 Task: Create  a household appliance.
Action: Mouse moved to (389, 410)
Screenshot: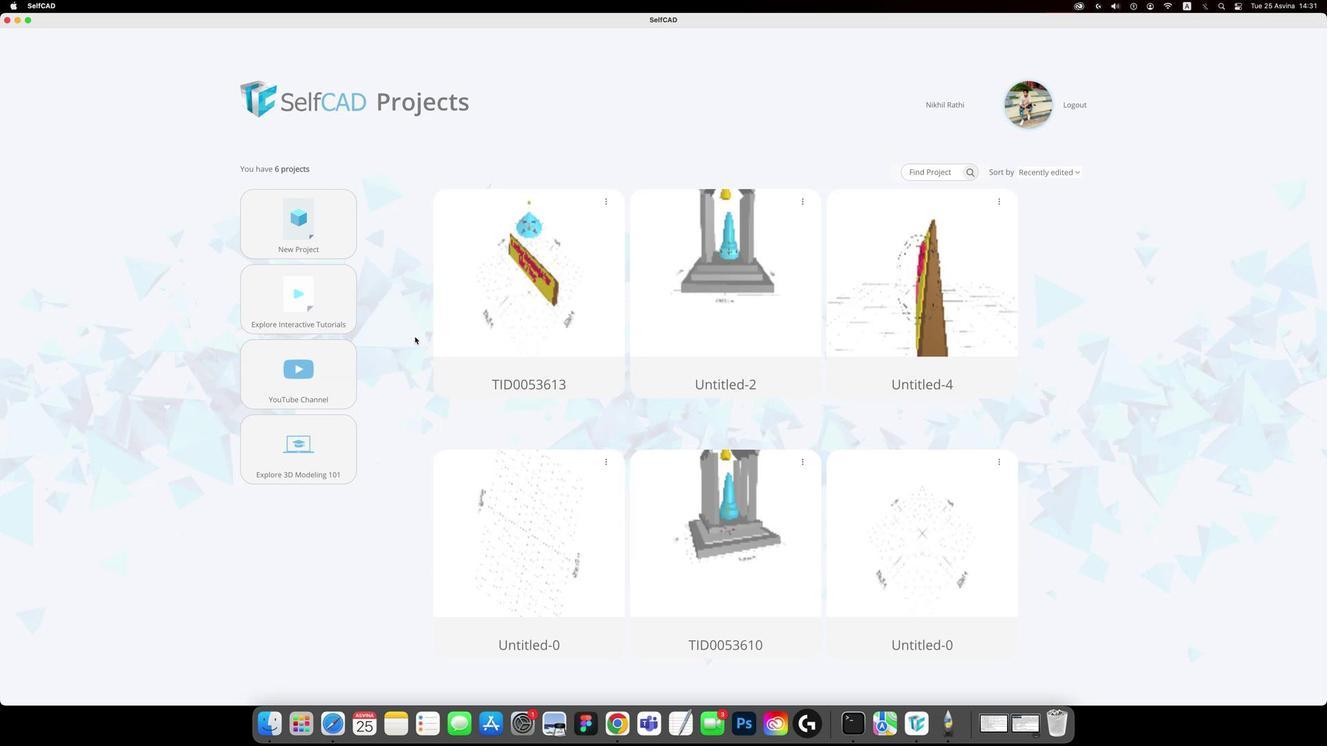 
Action: Mouse pressed left at (389, 410)
Screenshot: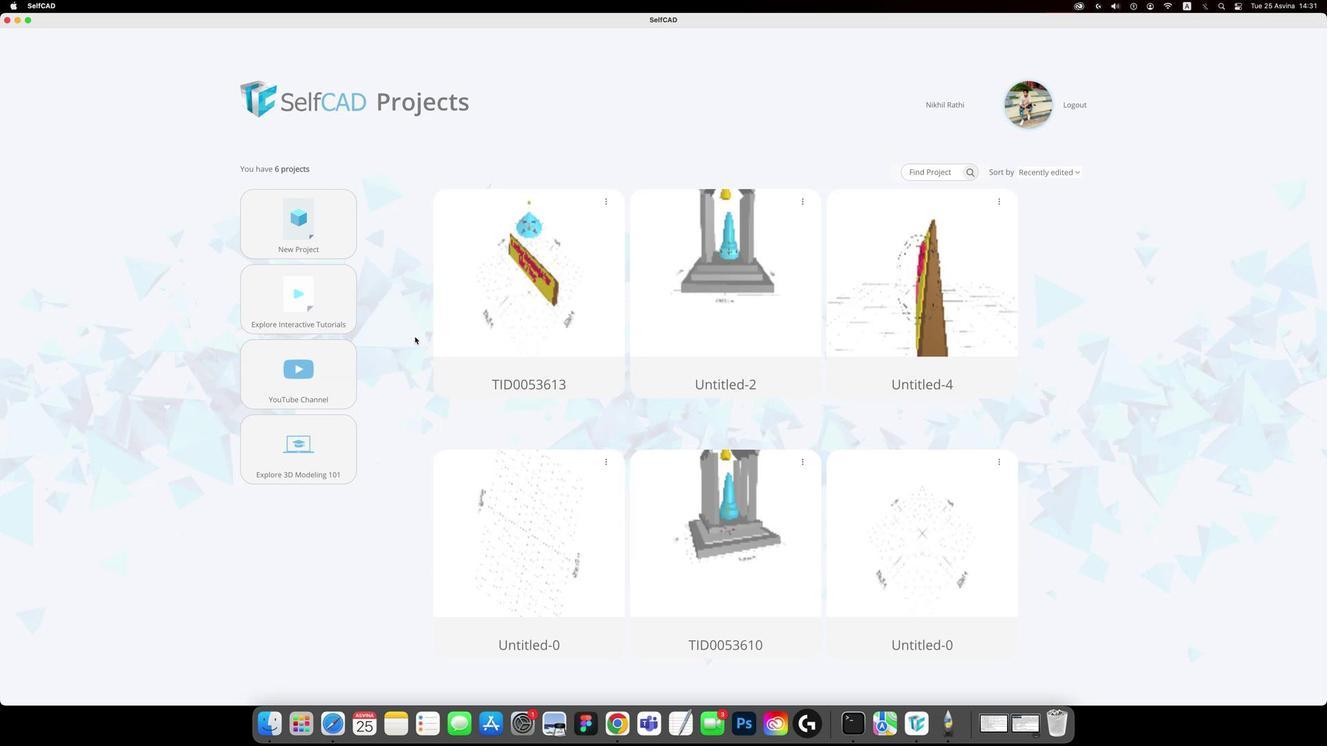
Action: Mouse moved to (311, 452)
Screenshot: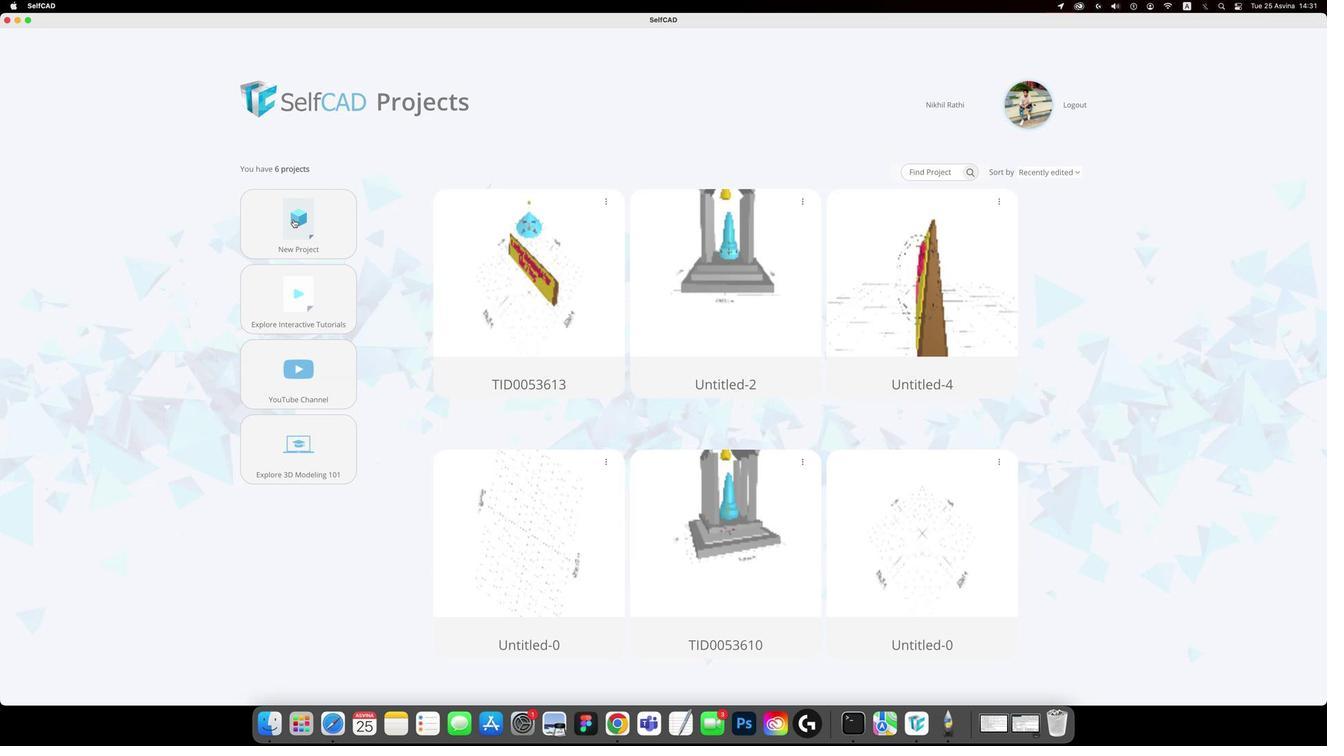 
Action: Mouse pressed left at (311, 452)
Screenshot: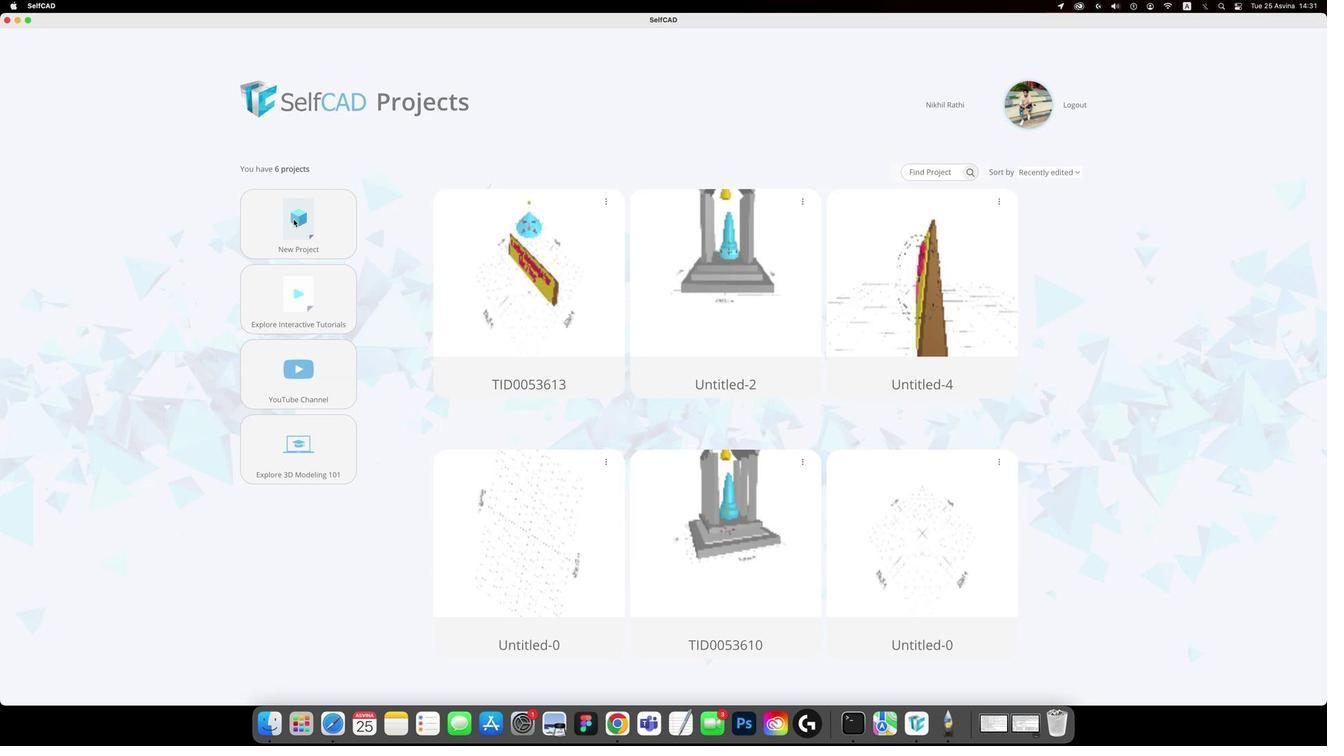 
Action: Mouse moved to (486, 388)
Screenshot: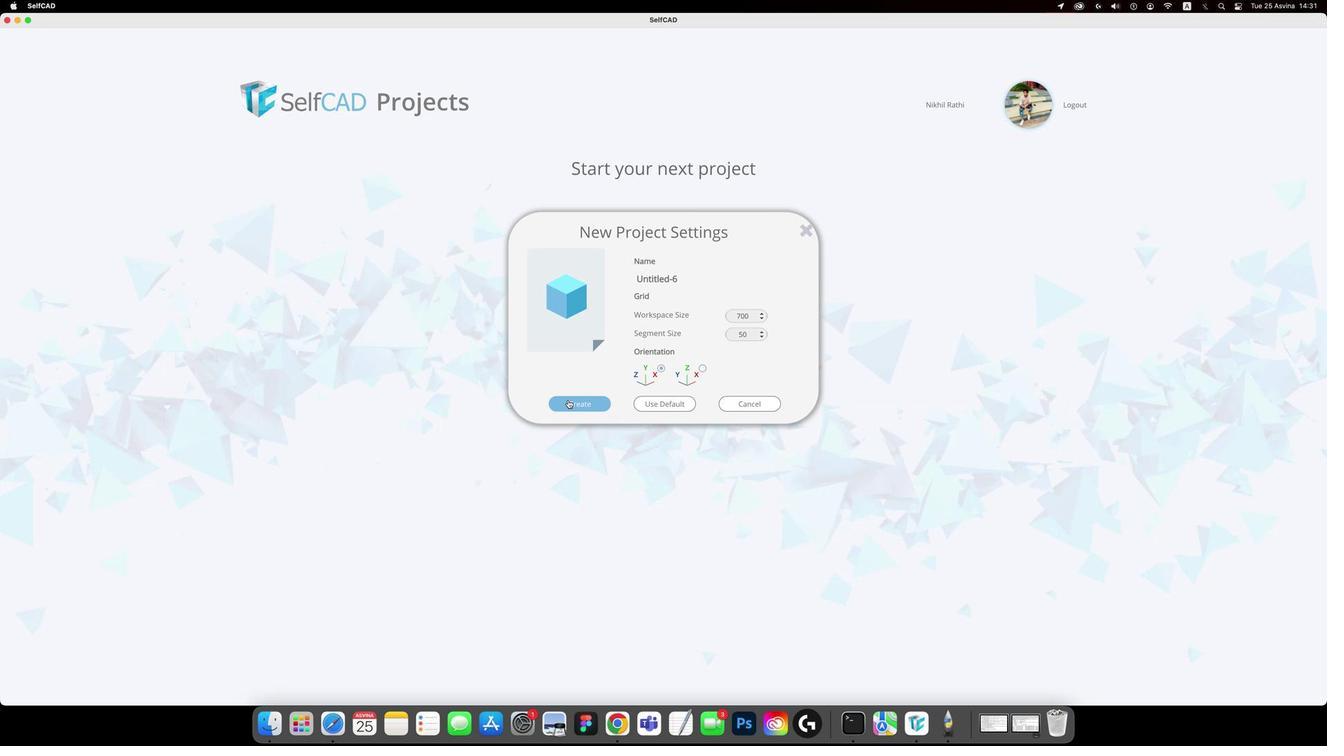 
Action: Mouse pressed left at (486, 388)
Screenshot: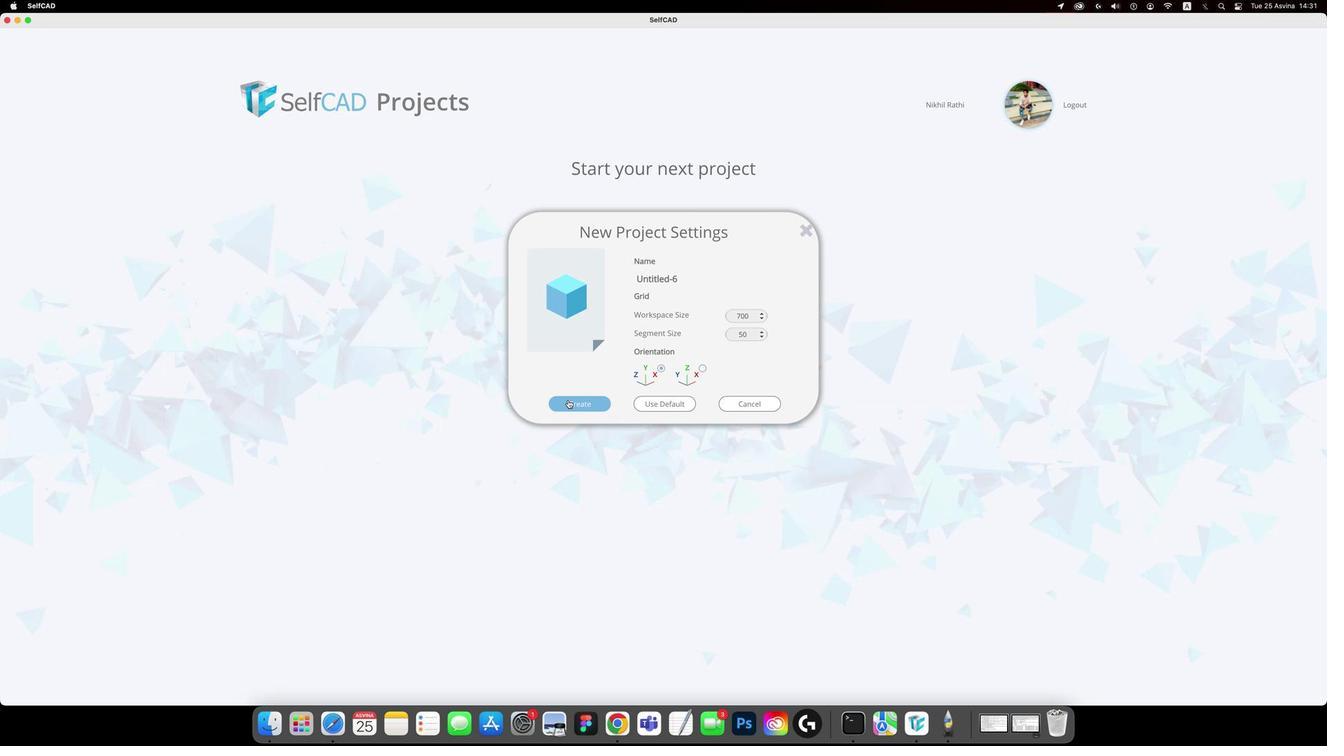 
Action: Mouse moved to (487, 441)
Screenshot: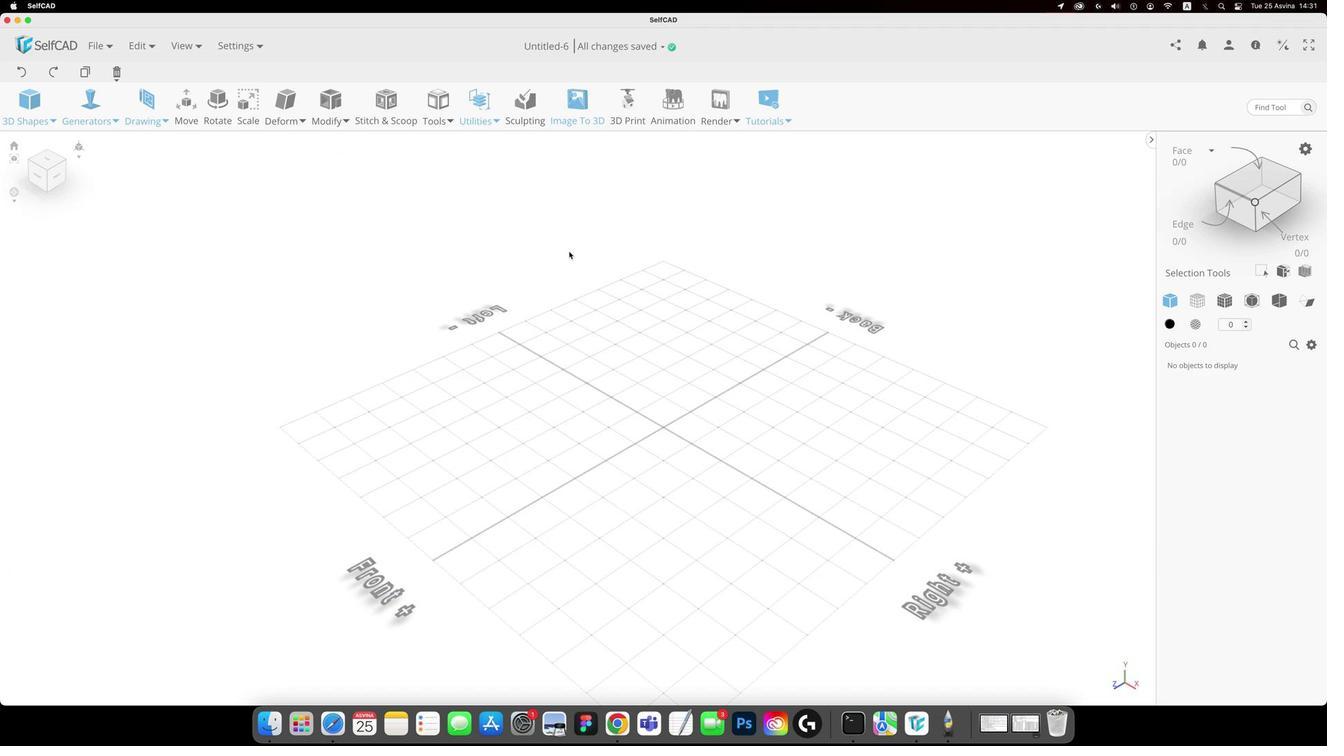 
Action: Mouse pressed left at (487, 441)
Screenshot: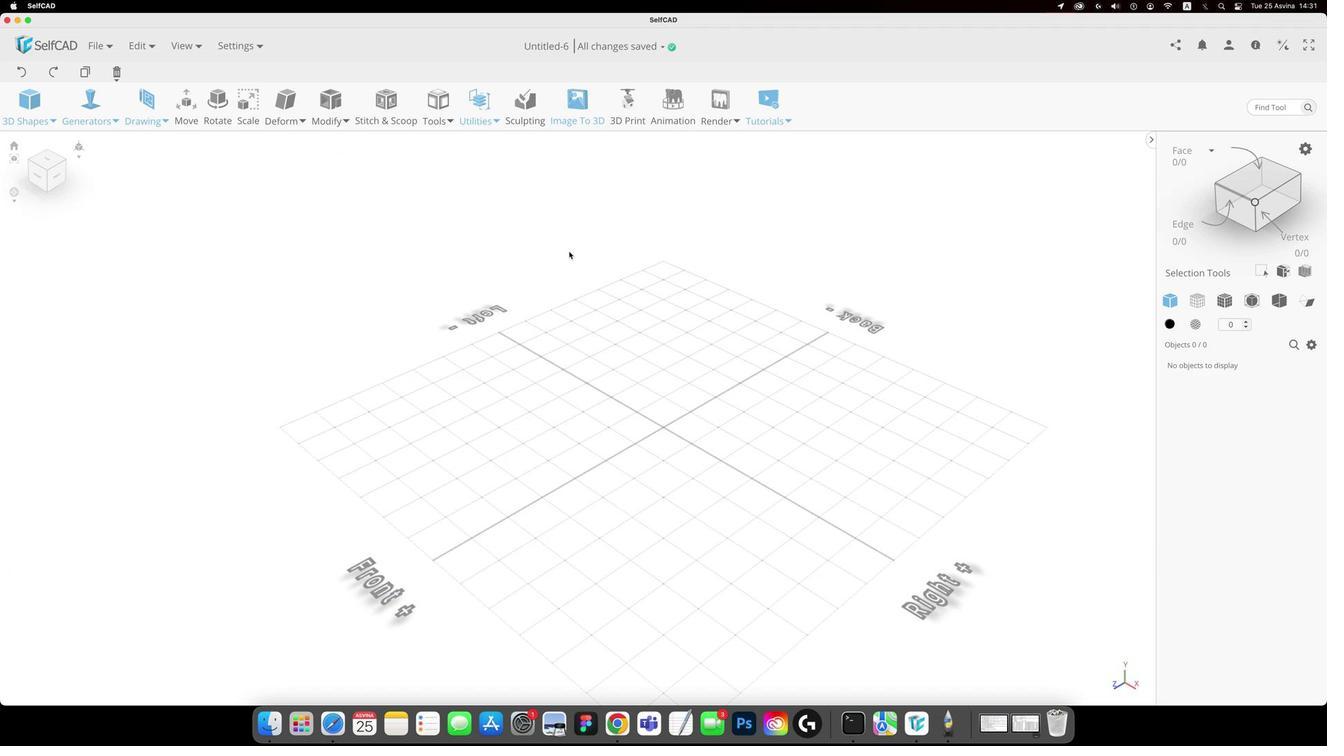 
Action: Mouse moved to (257, 463)
Screenshot: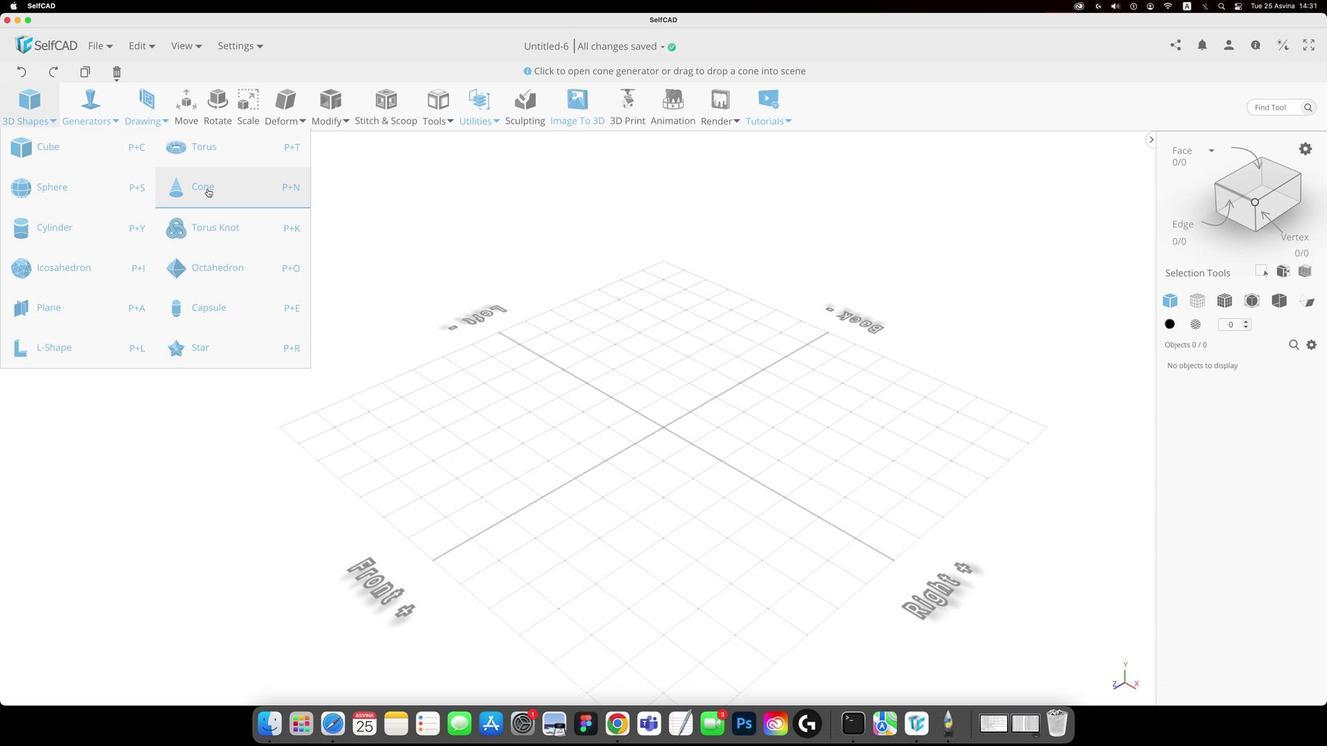 
Action: Mouse pressed left at (257, 463)
Screenshot: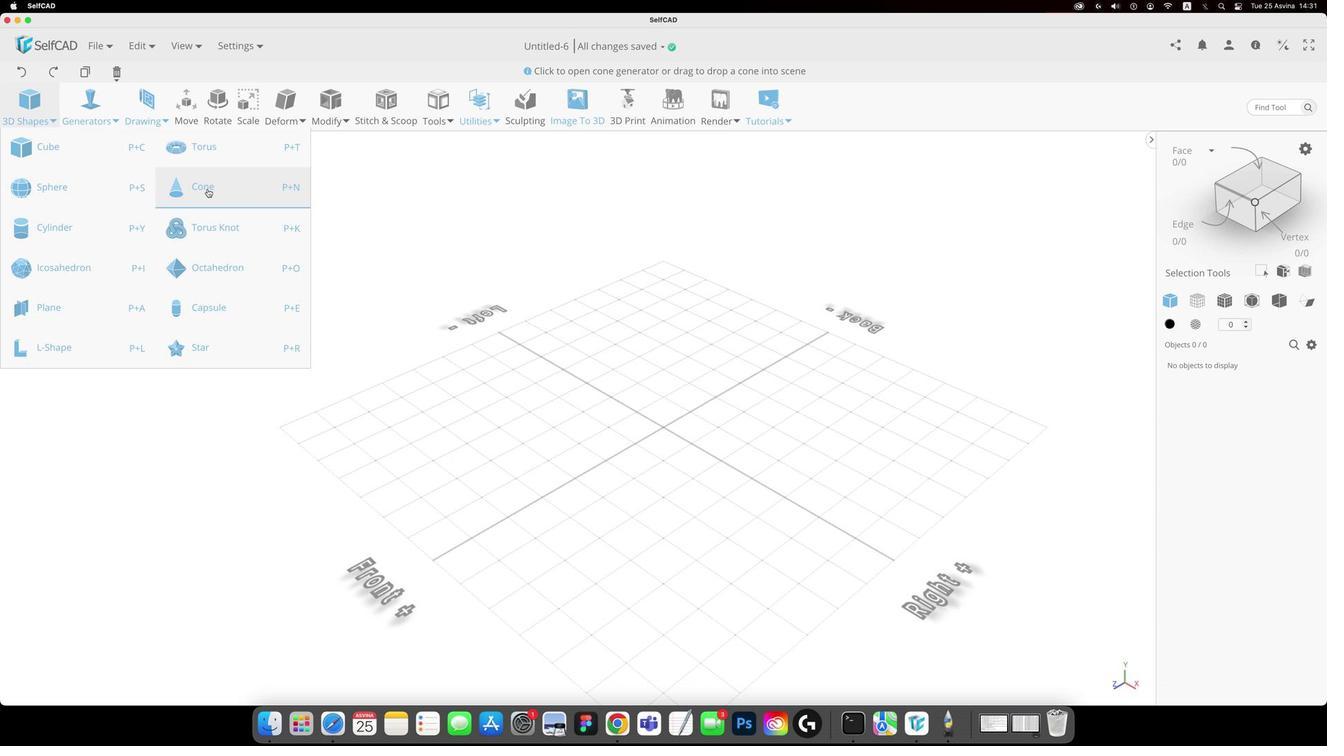 
Action: Mouse moved to (204, 455)
Screenshot: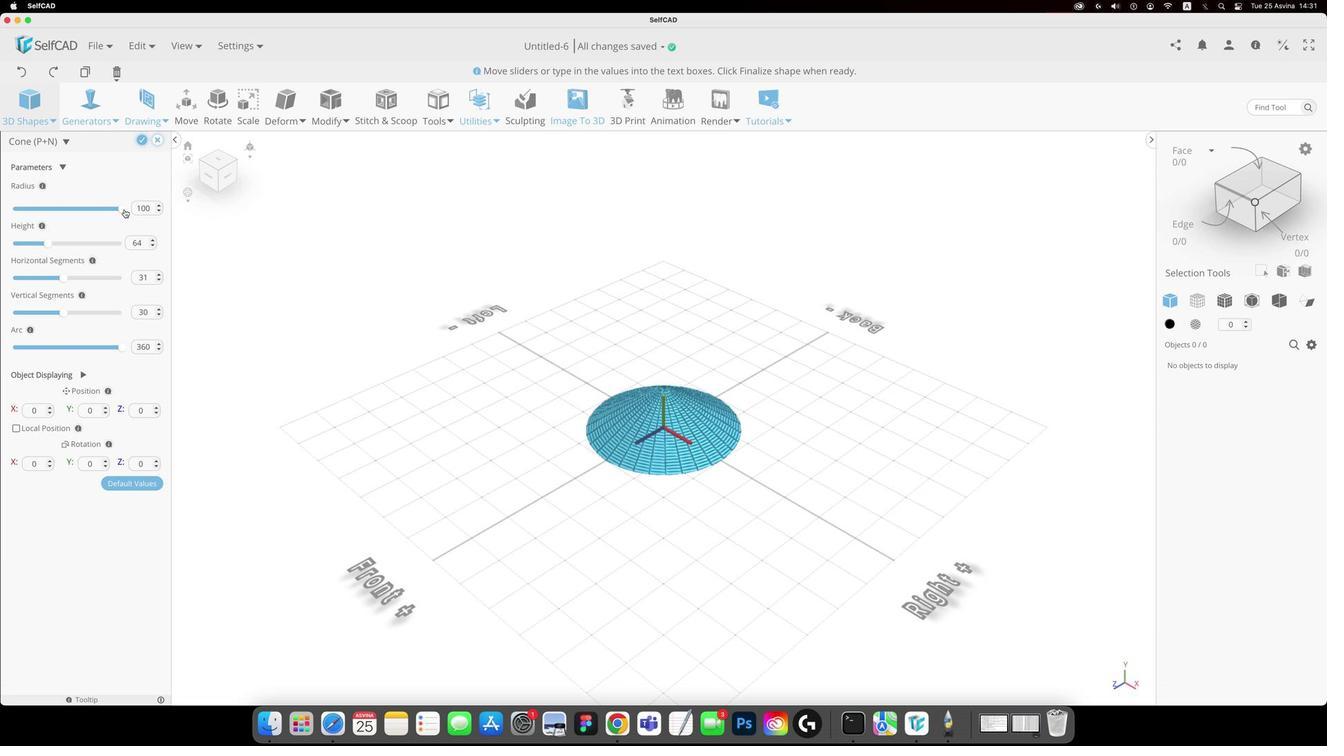 
Action: Mouse pressed left at (204, 455)
Screenshot: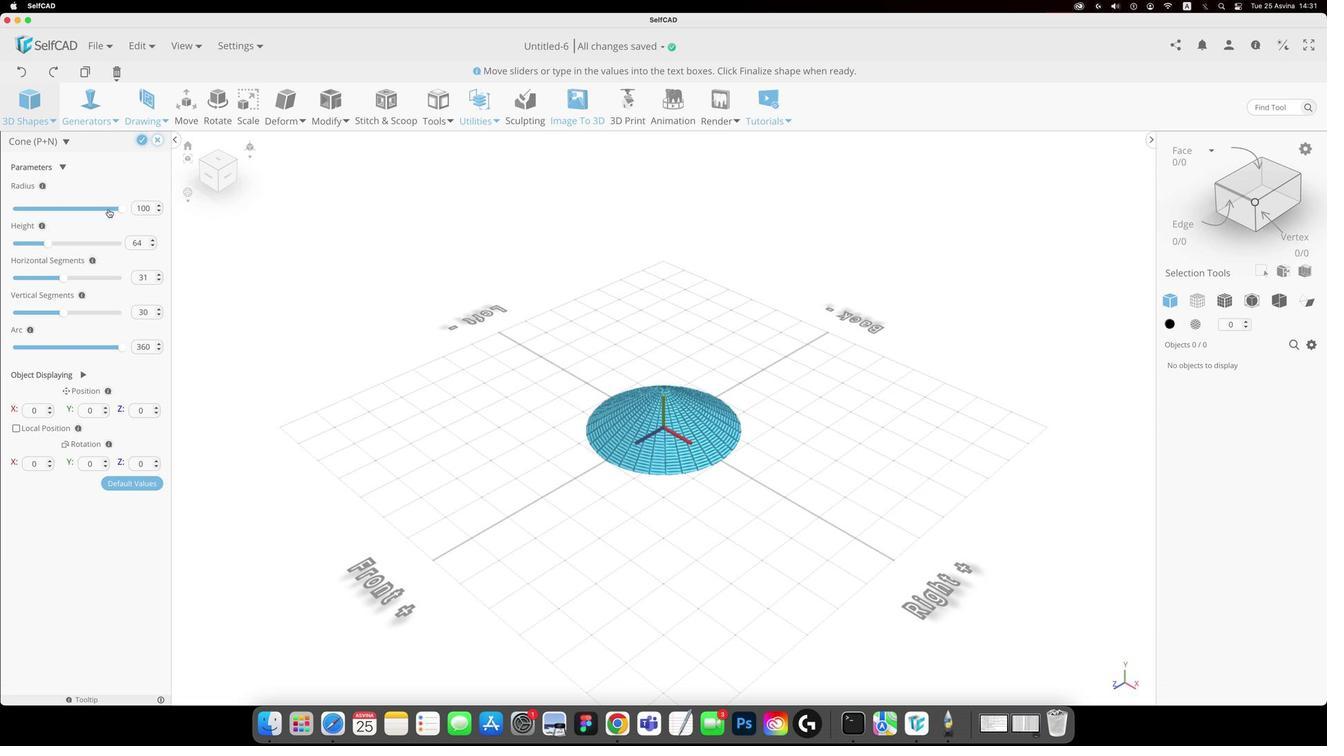 
Action: Mouse moved to (188, 457)
Screenshot: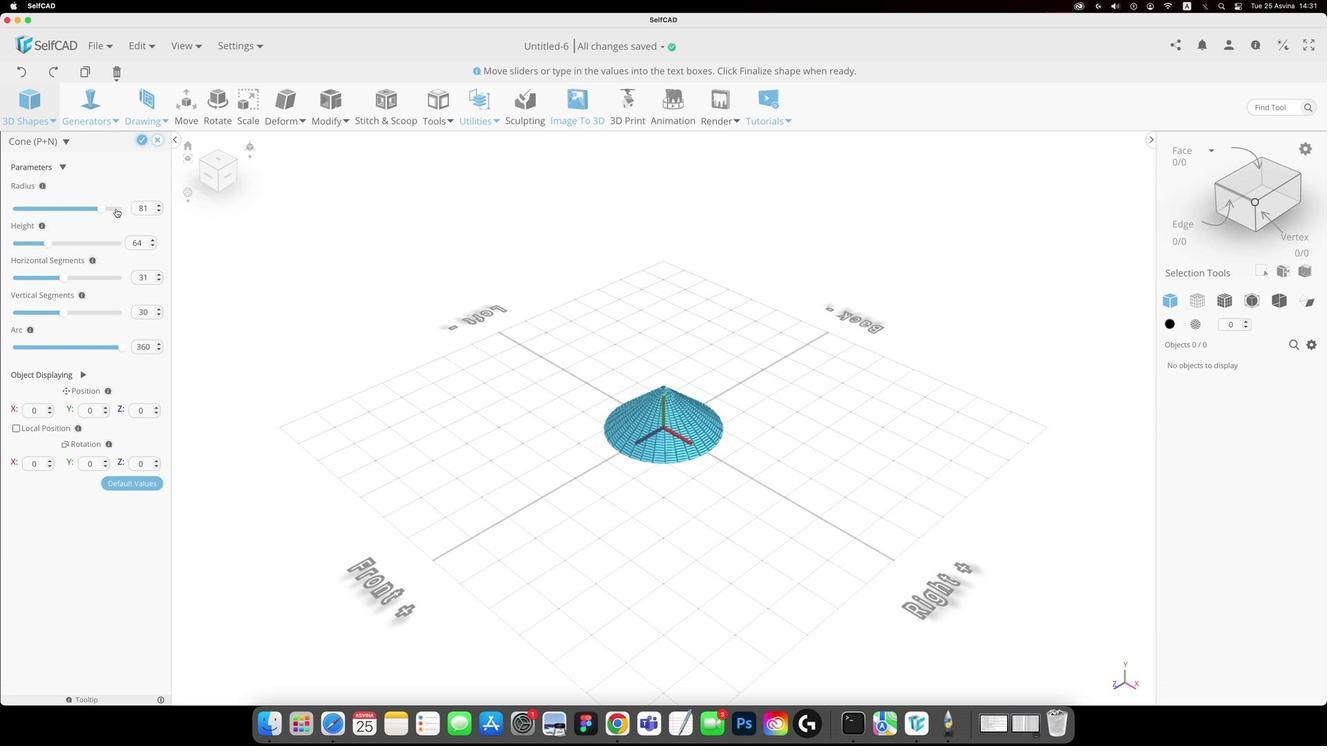 
Action: Mouse pressed left at (188, 457)
Screenshot: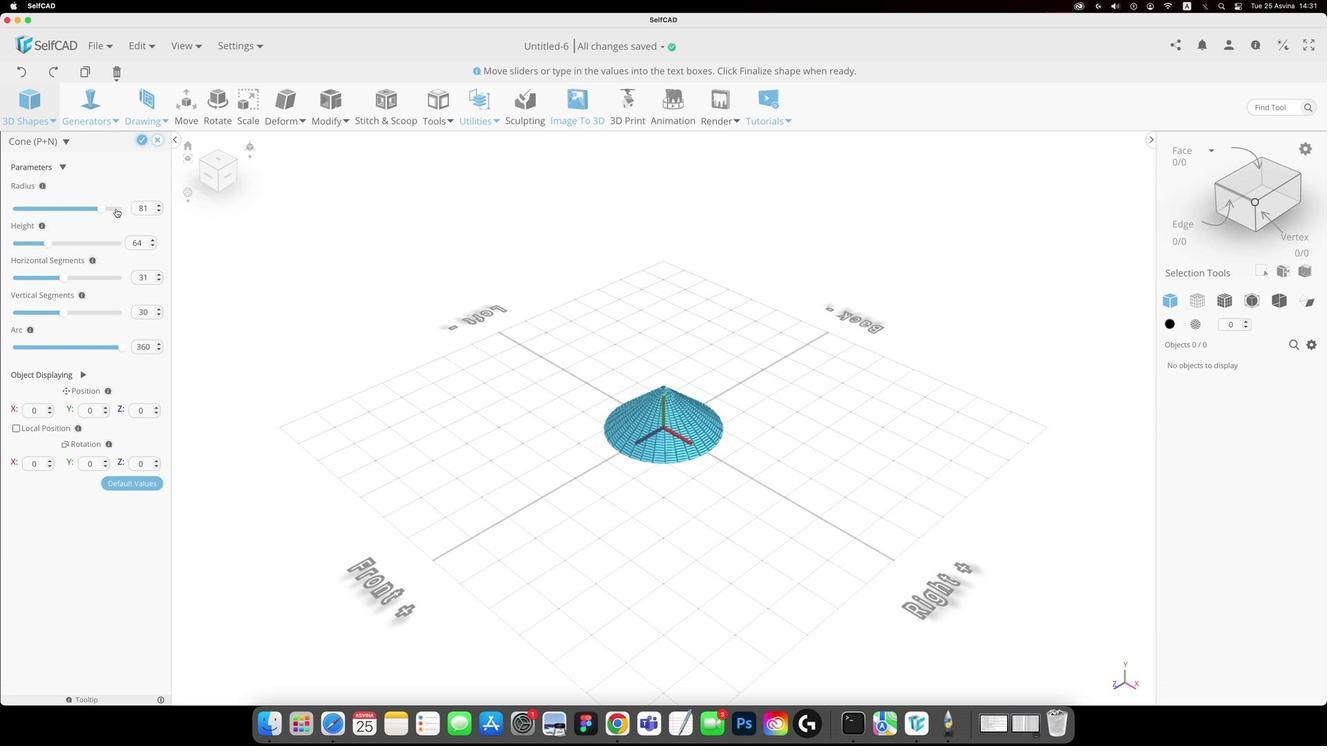 
Action: Mouse moved to (157, 443)
Screenshot: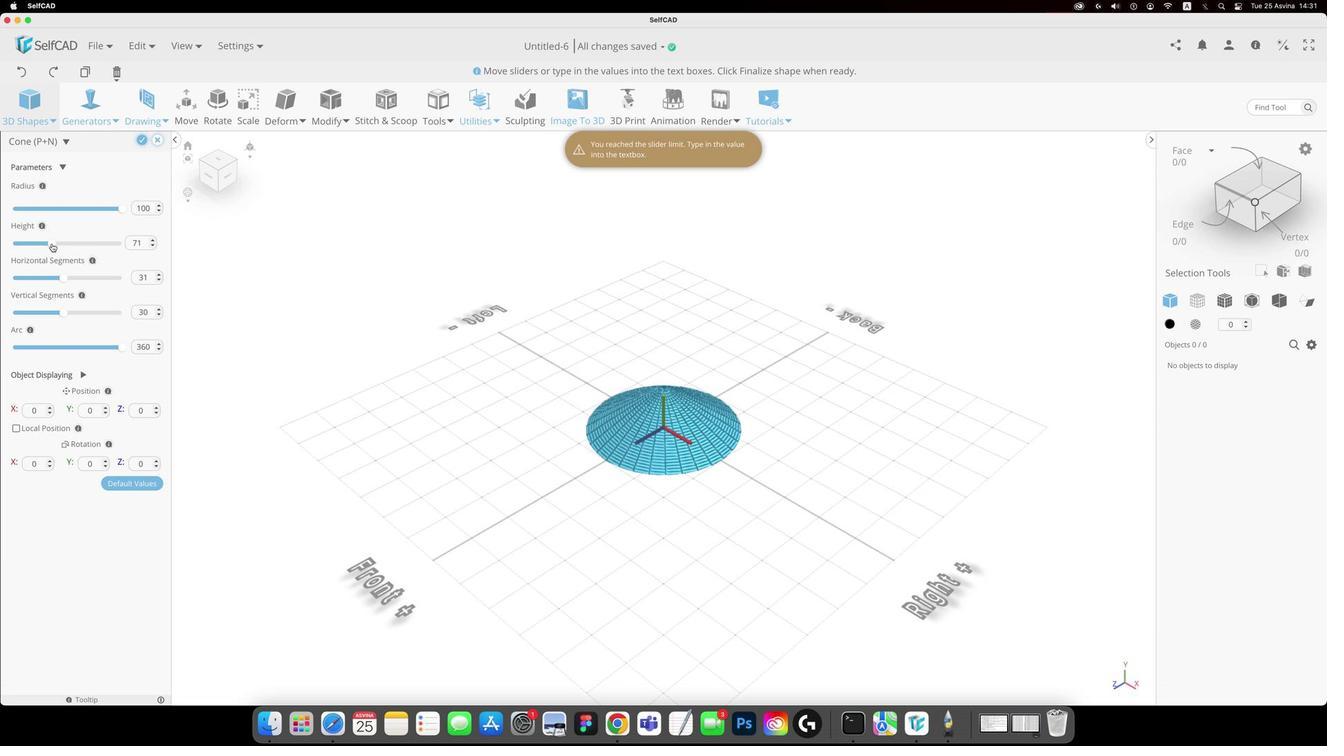
Action: Mouse pressed left at (157, 443)
Screenshot: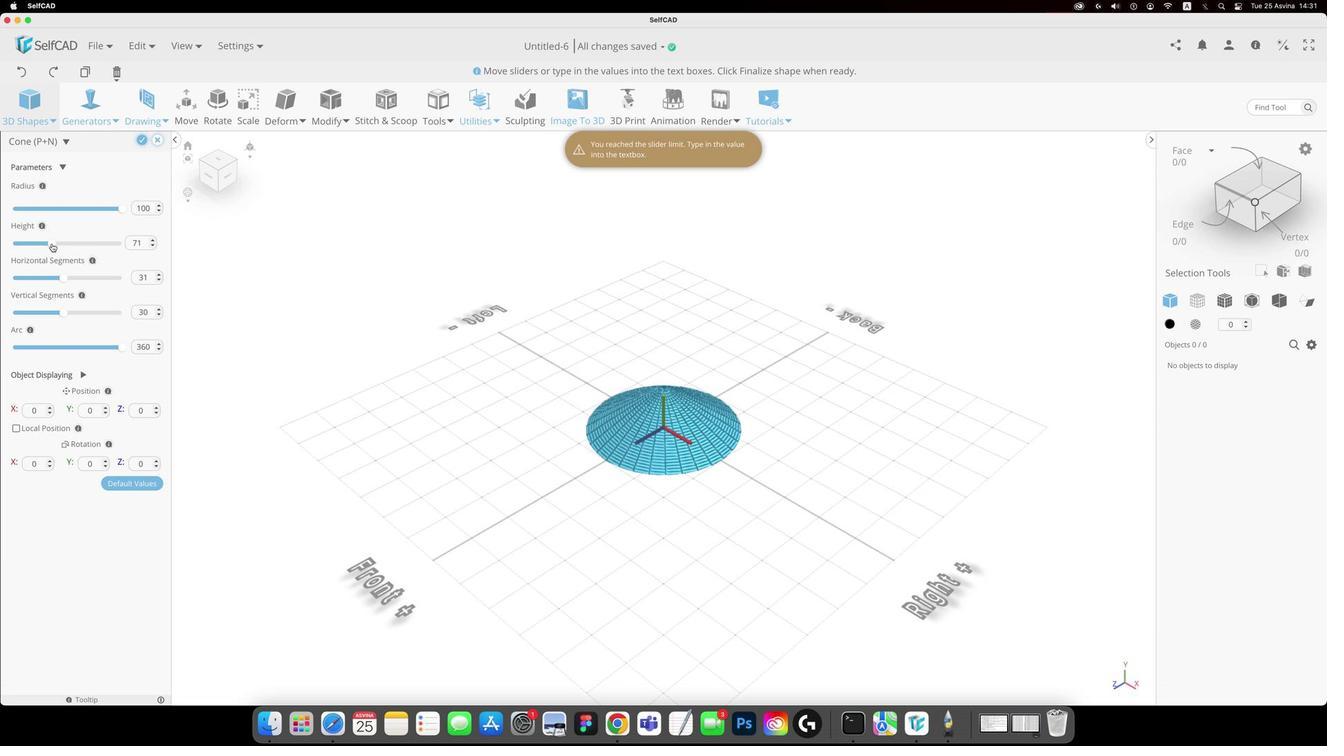 
Action: Mouse moved to (163, 432)
Screenshot: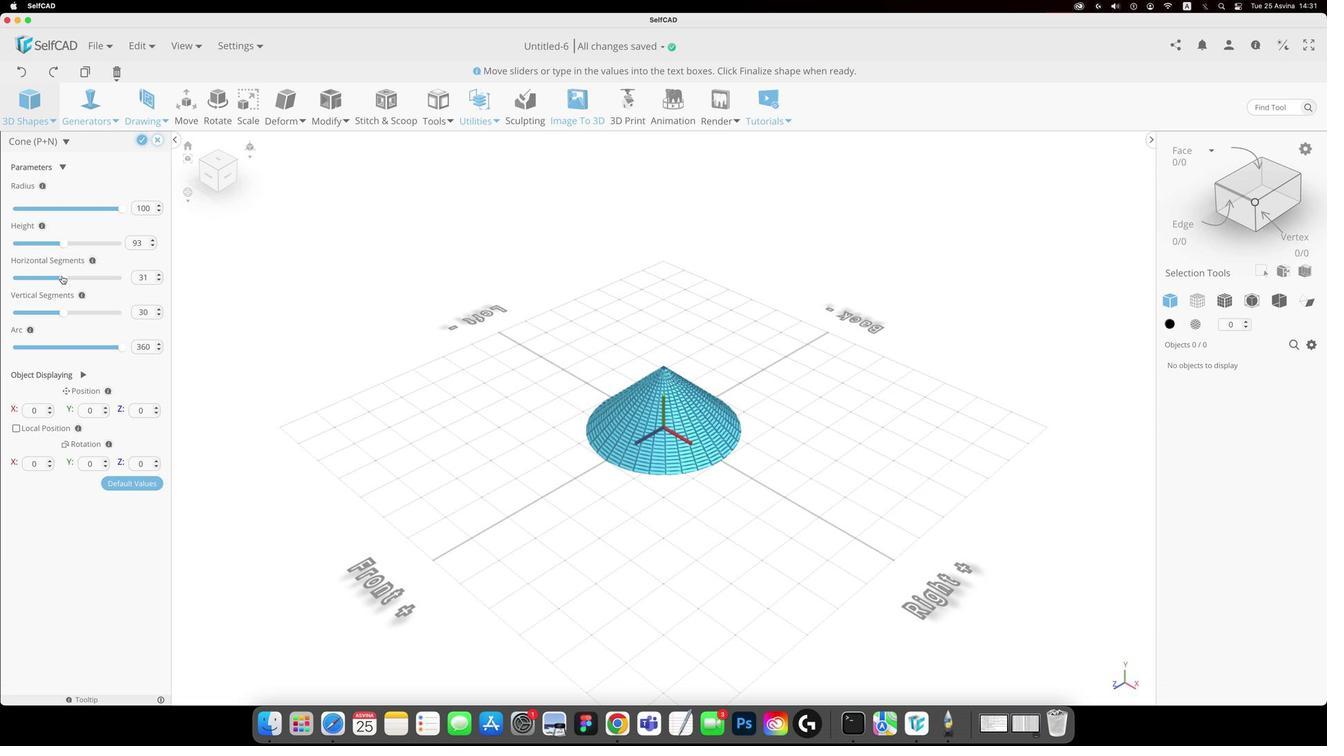 
Action: Mouse pressed left at (163, 432)
Screenshot: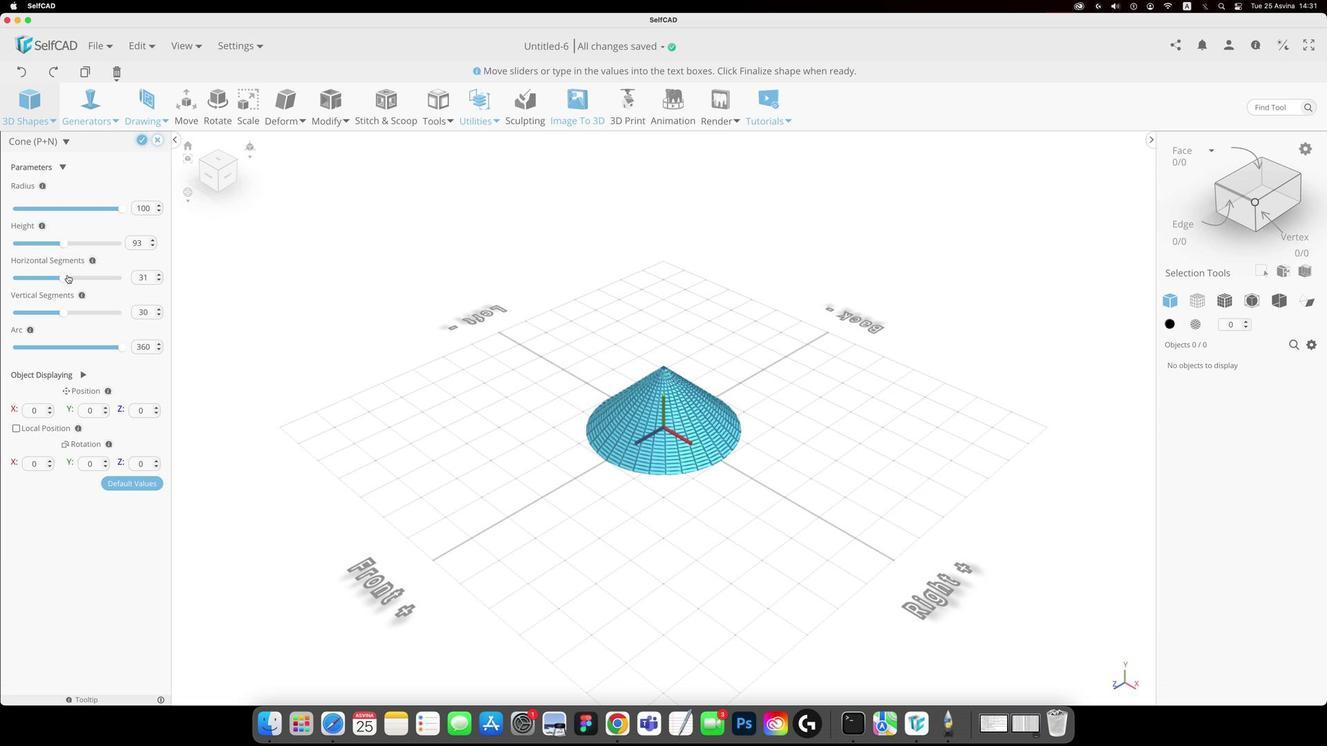 
Action: Mouse moved to (166, 421)
Screenshot: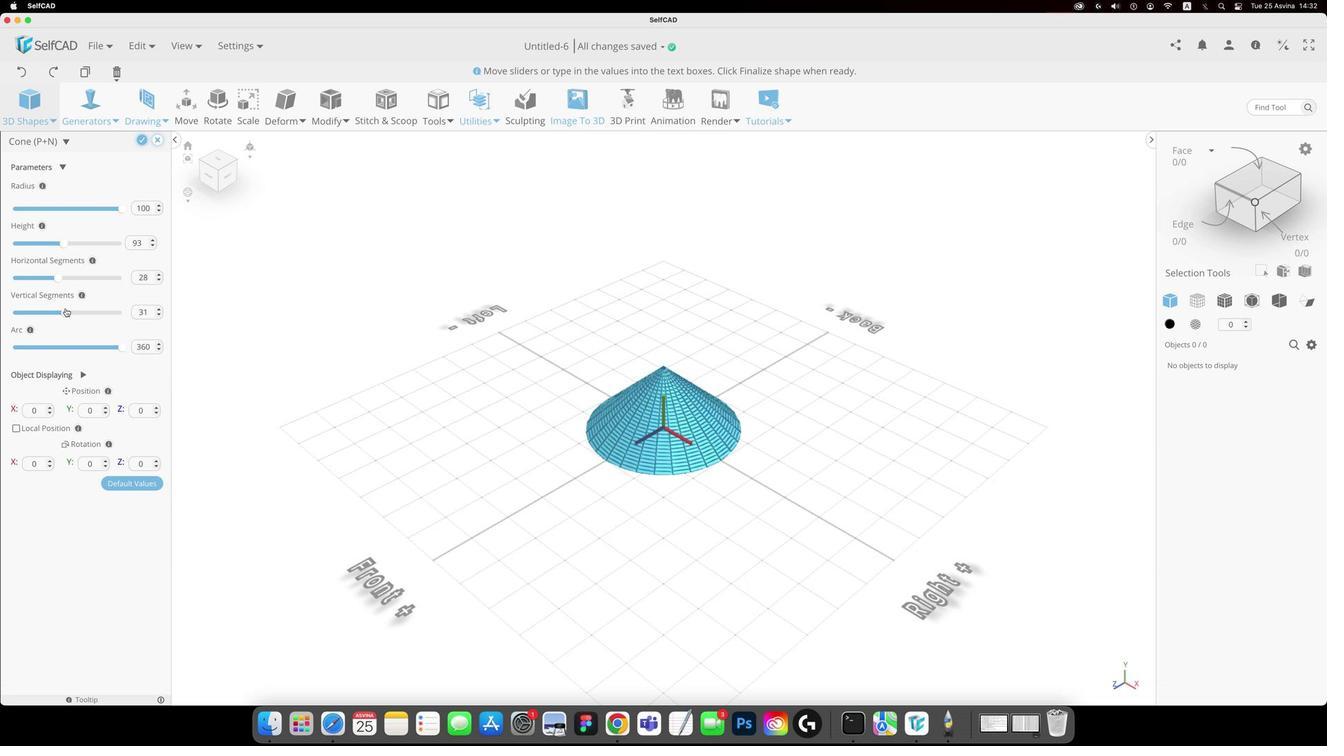 
Action: Mouse pressed left at (166, 421)
Screenshot: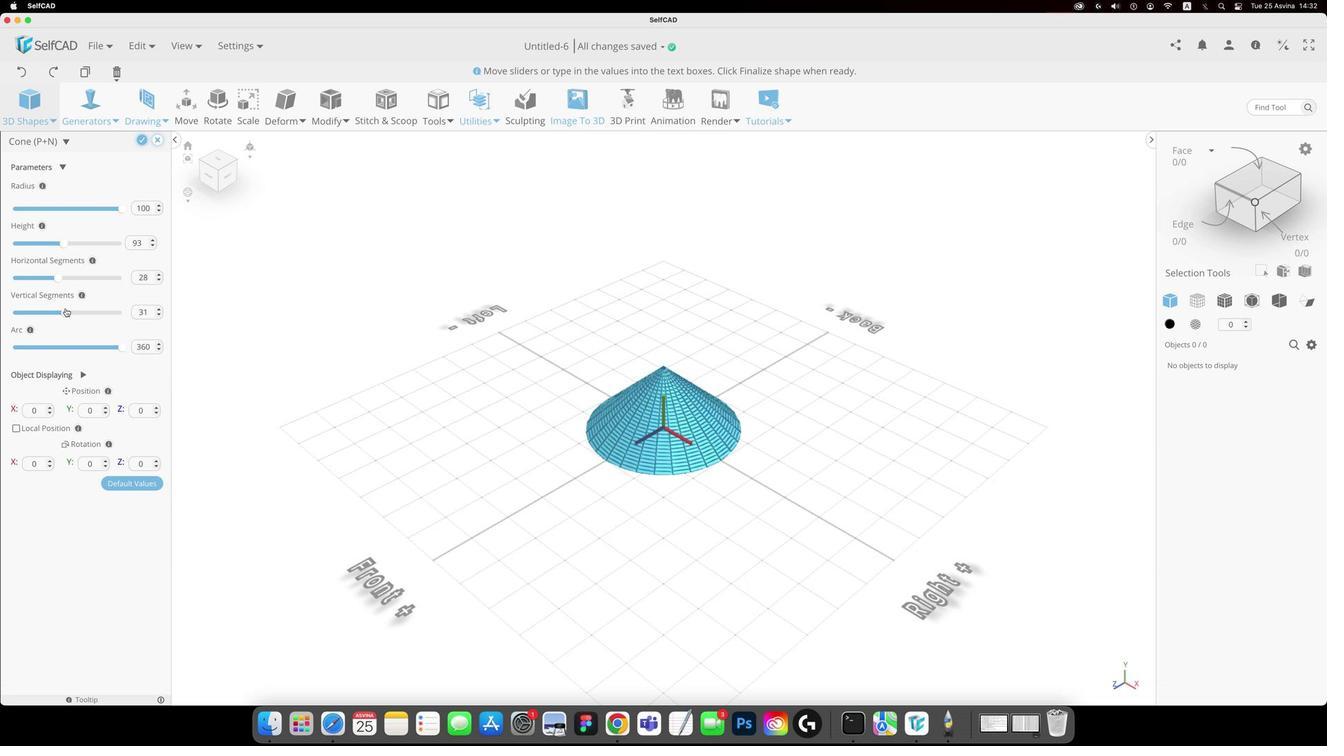
Action: Mouse moved to (199, 407)
Screenshot: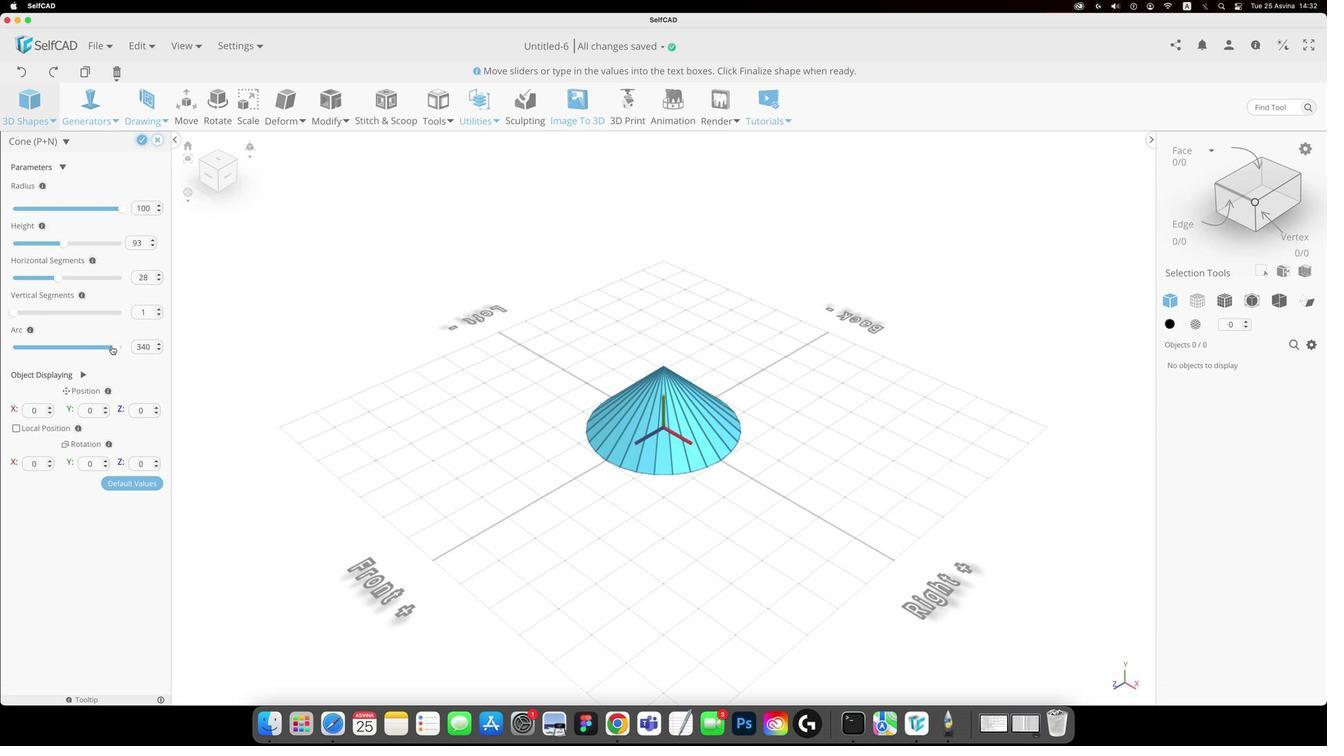 
Action: Mouse pressed left at (199, 407)
Screenshot: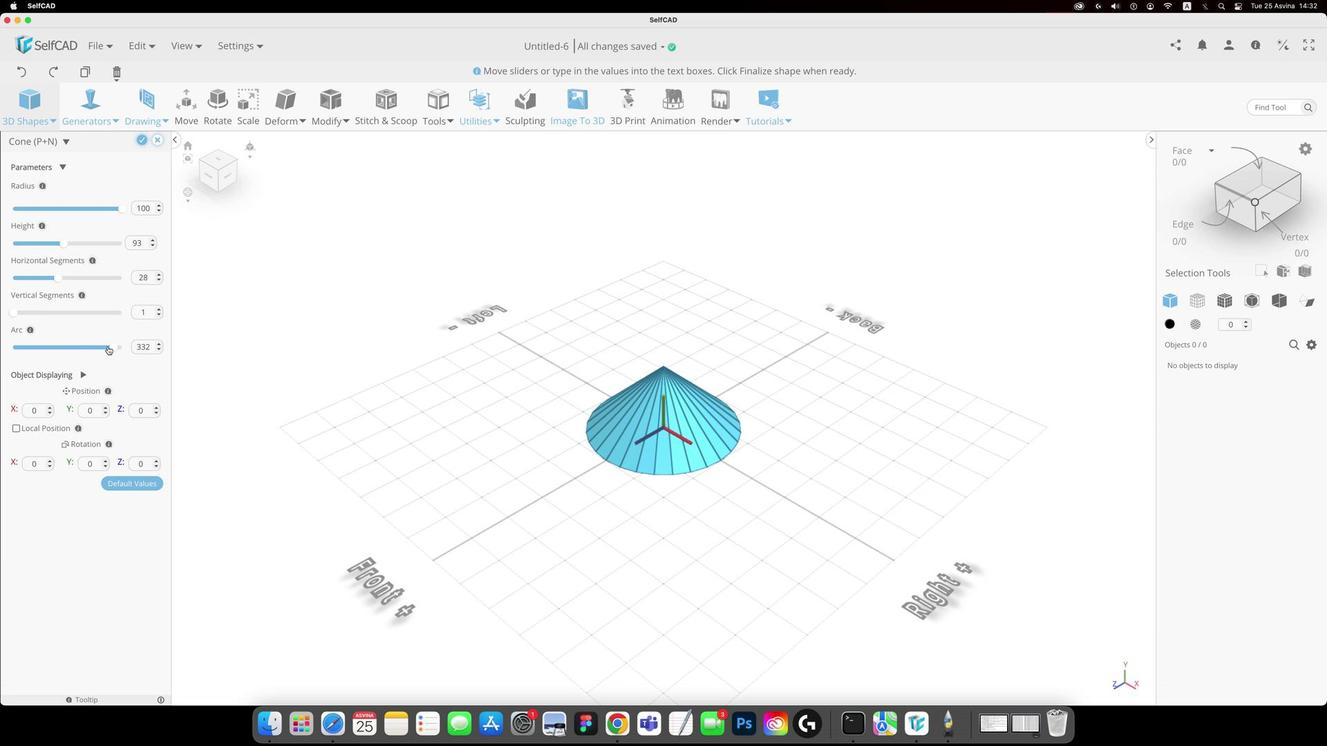 
Action: Mouse moved to (477, 376)
Screenshot: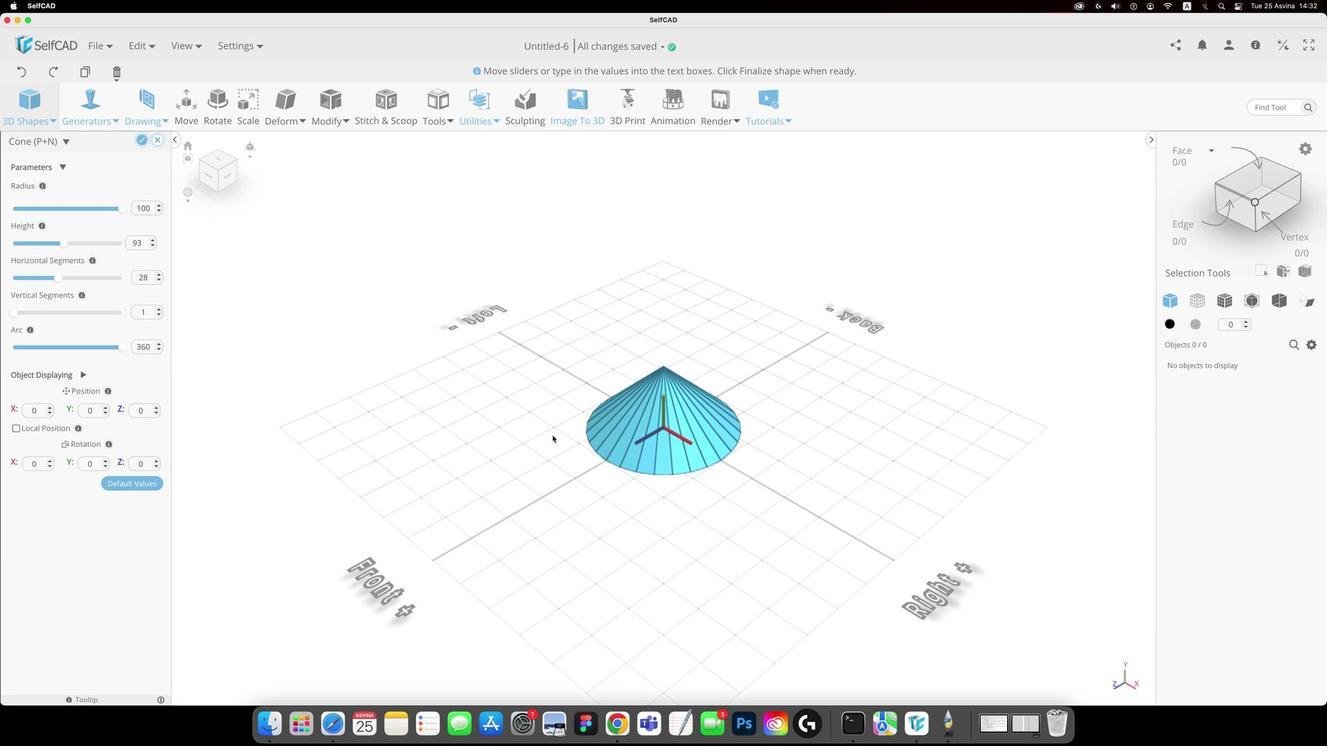 
Action: Key pressed Key.alt
Screenshot: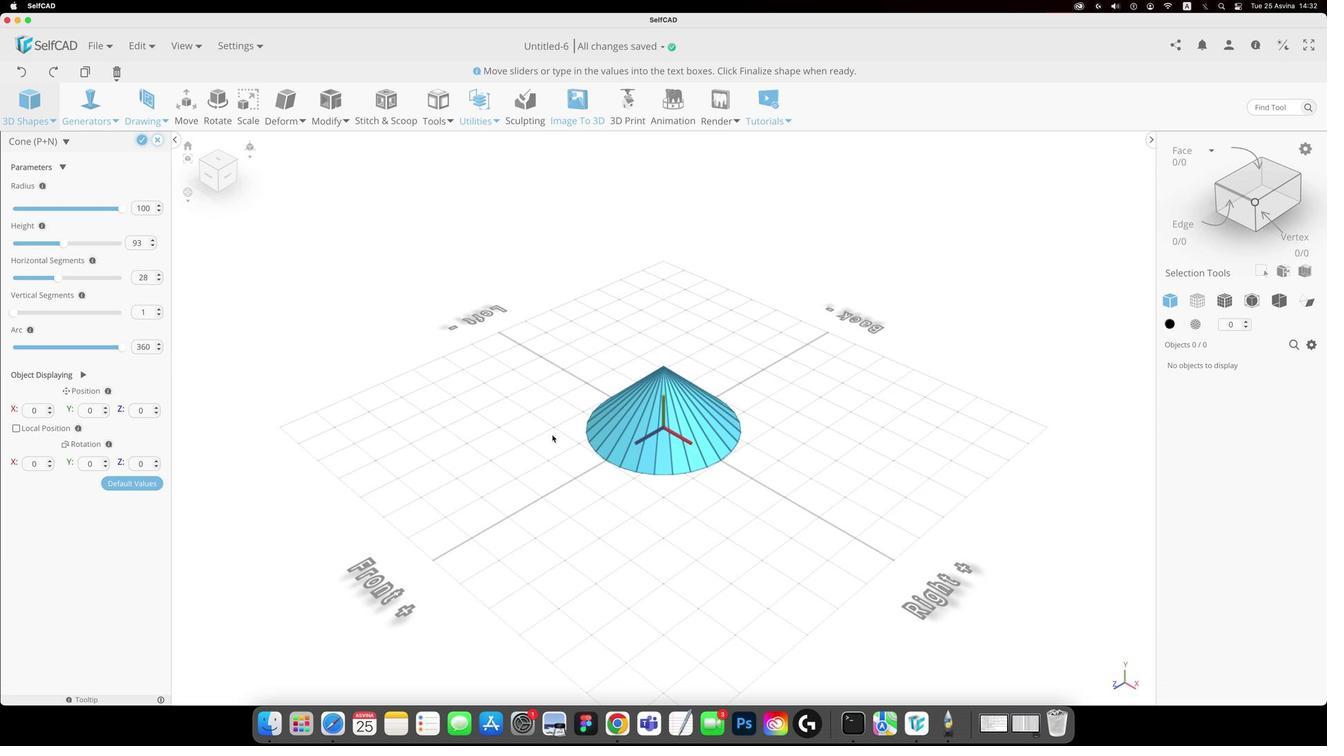 
Action: Mouse pressed left at (477, 376)
Screenshot: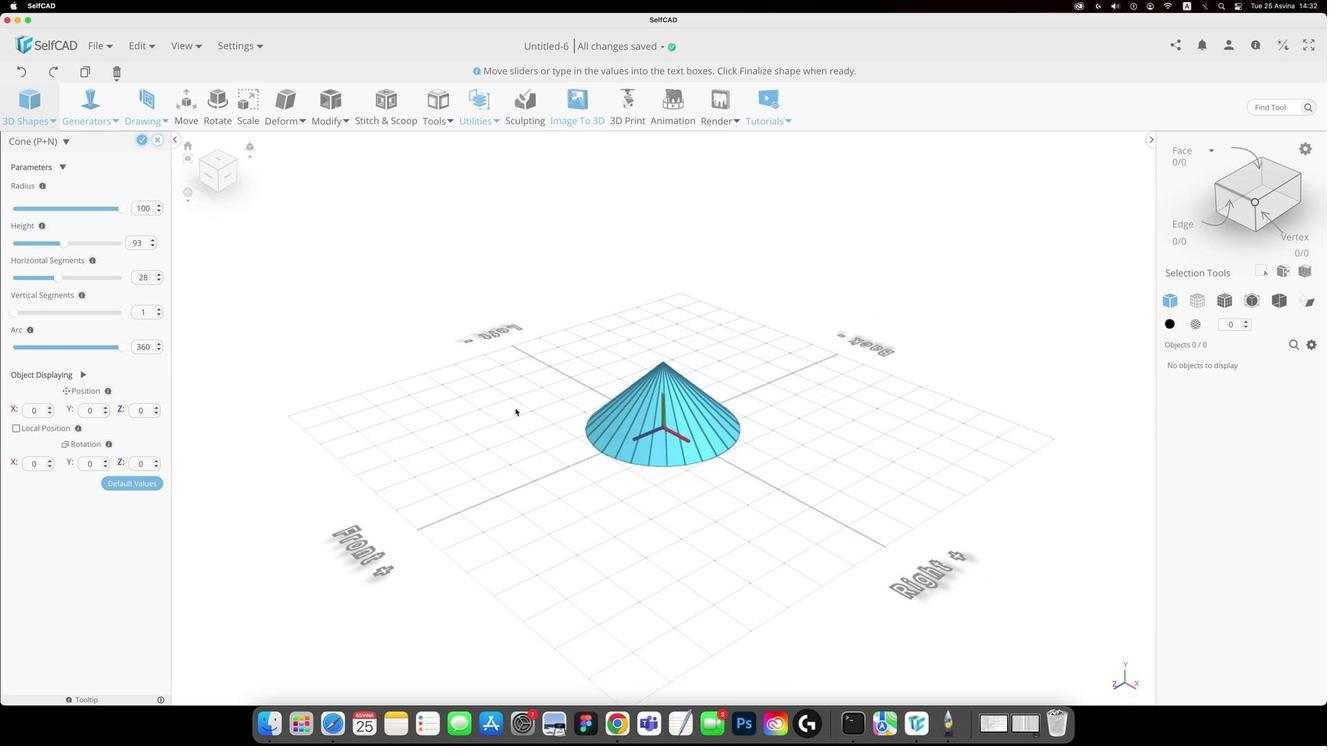
Action: Mouse moved to (216, 480)
Screenshot: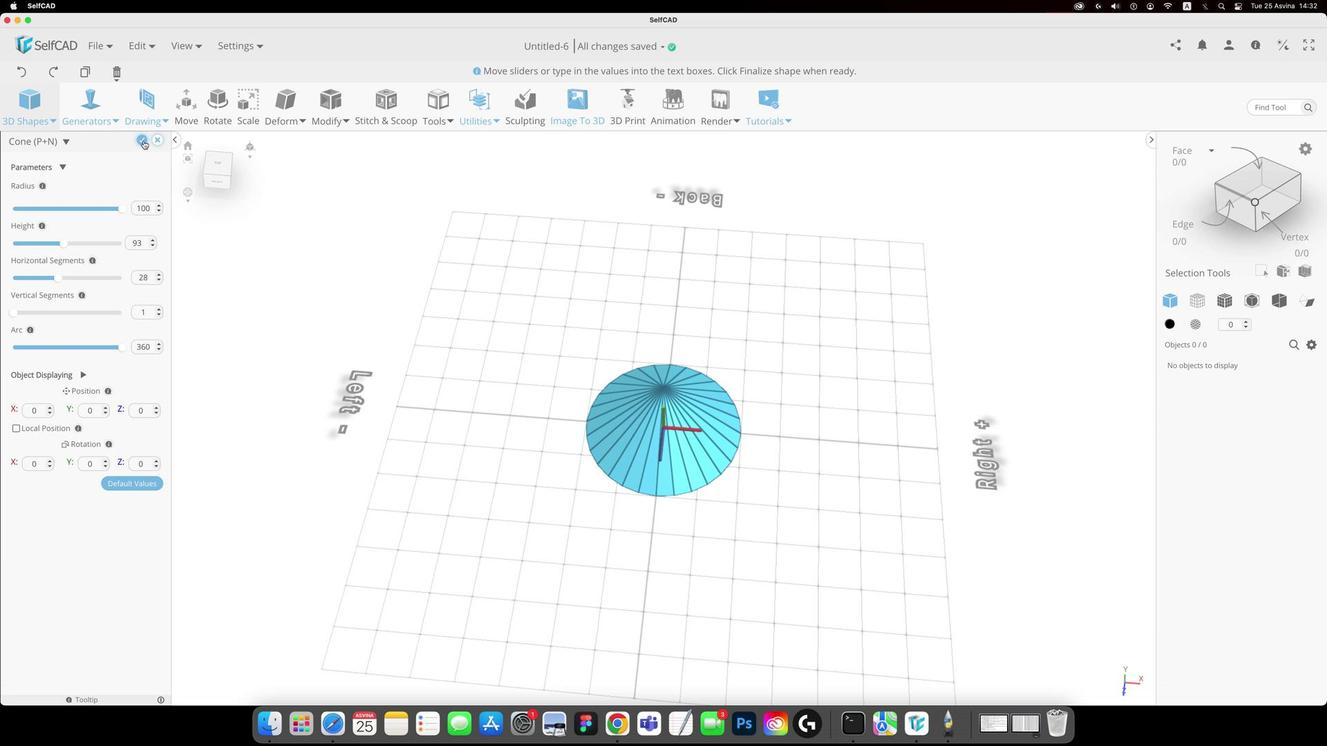 
Action: Mouse pressed left at (216, 480)
Screenshot: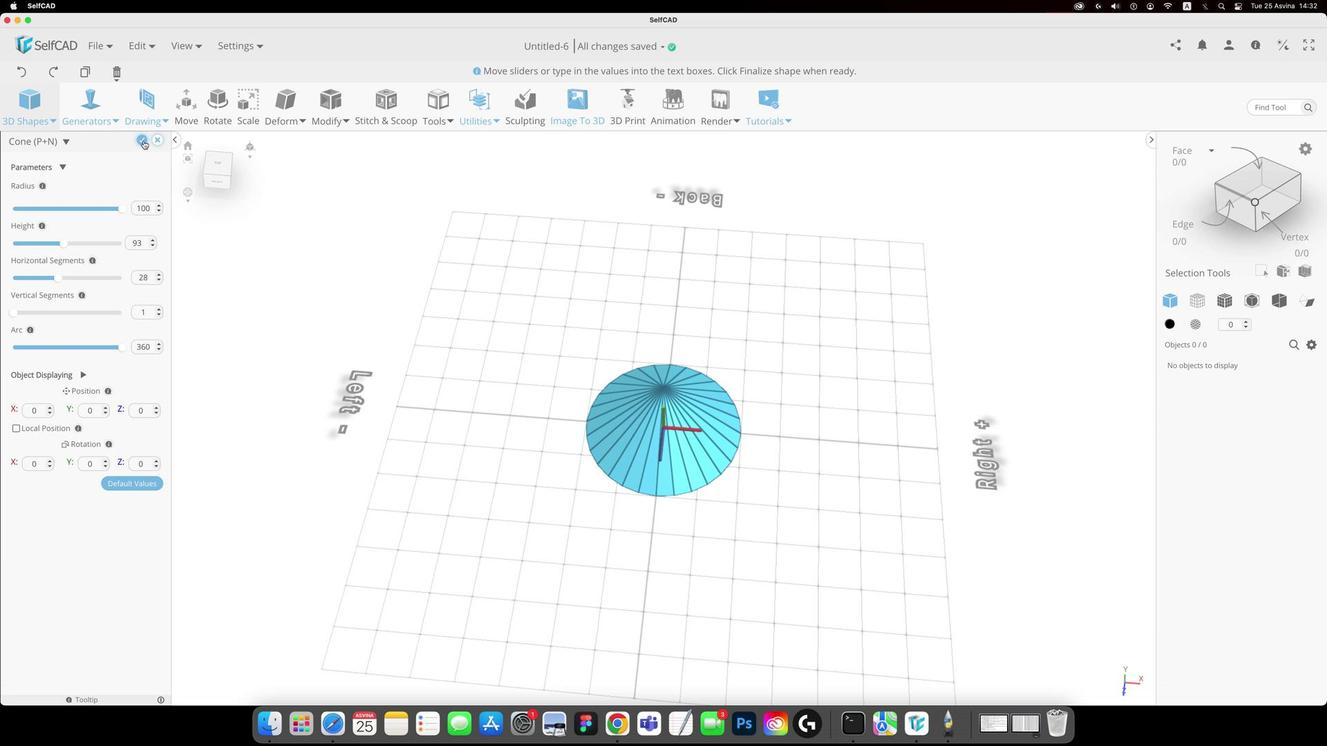 
Action: Mouse moved to (593, 358)
Screenshot: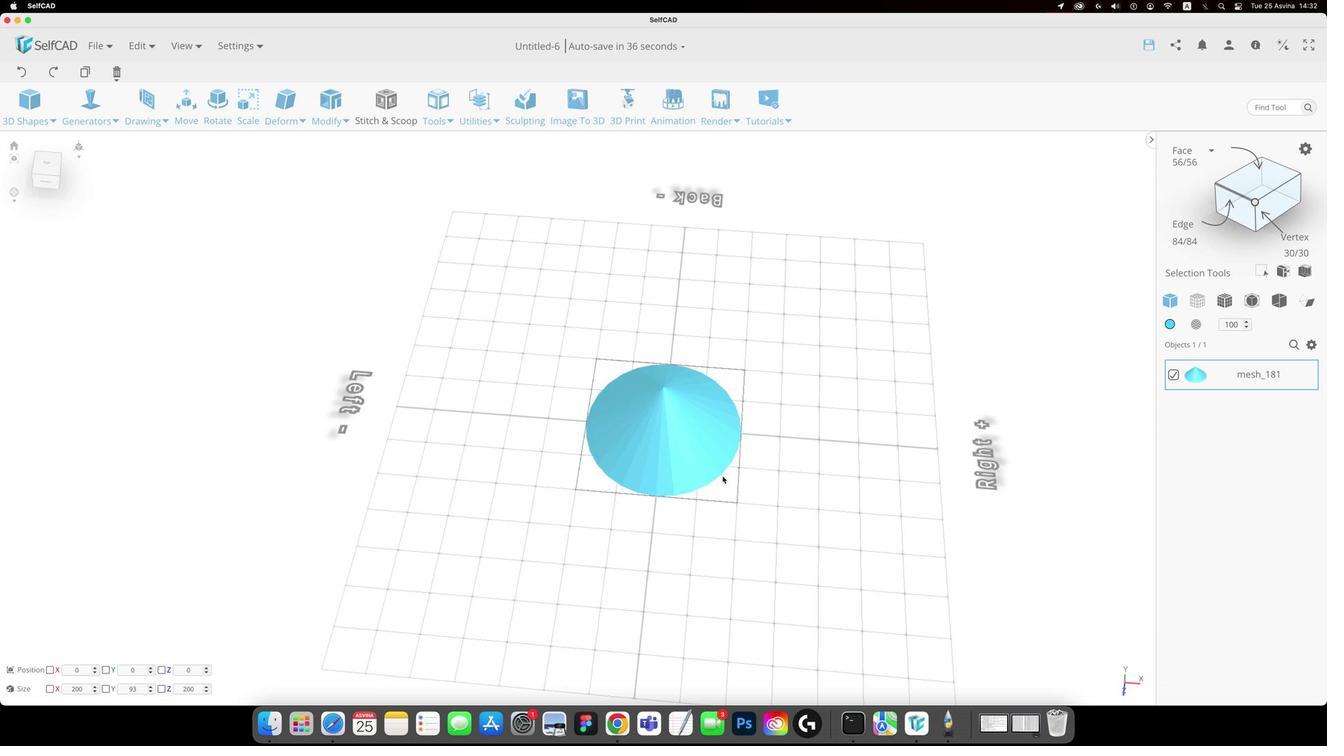 
Action: Key pressed Key.alt
Screenshot: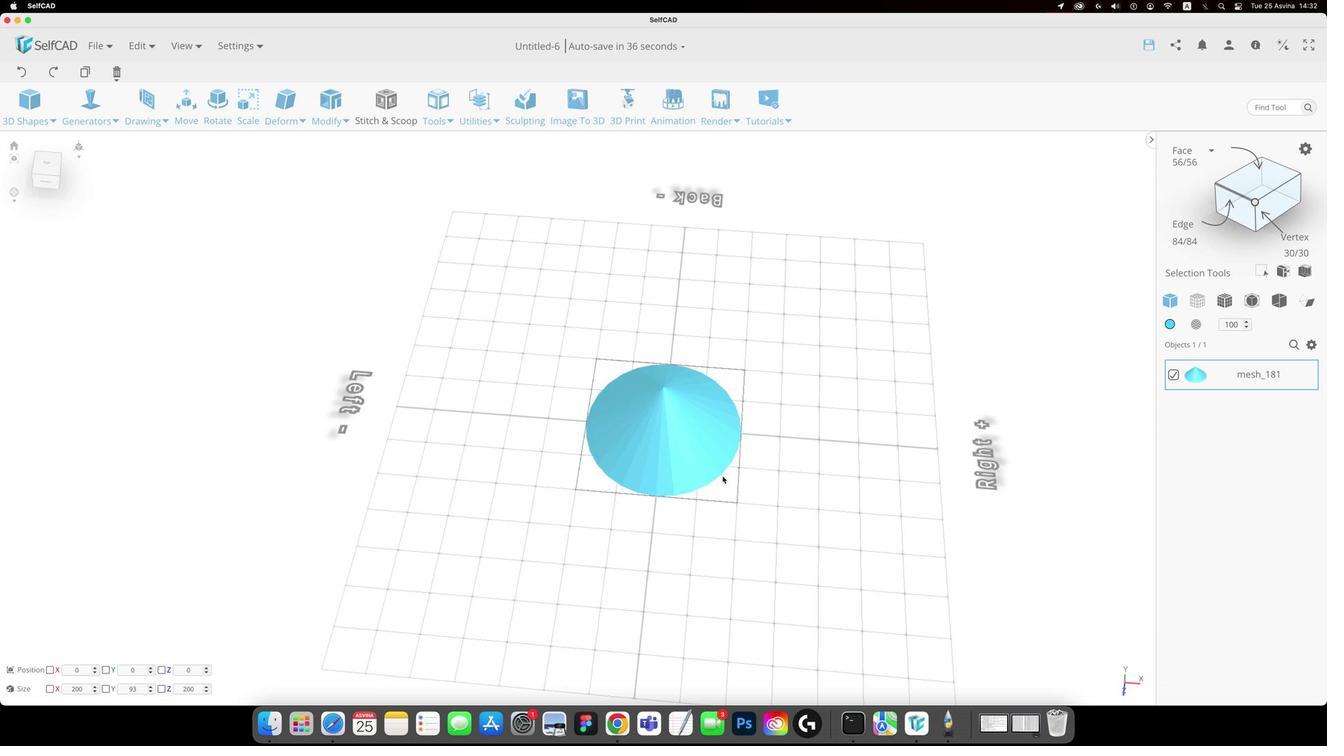 
Action: Mouse moved to (592, 358)
Screenshot: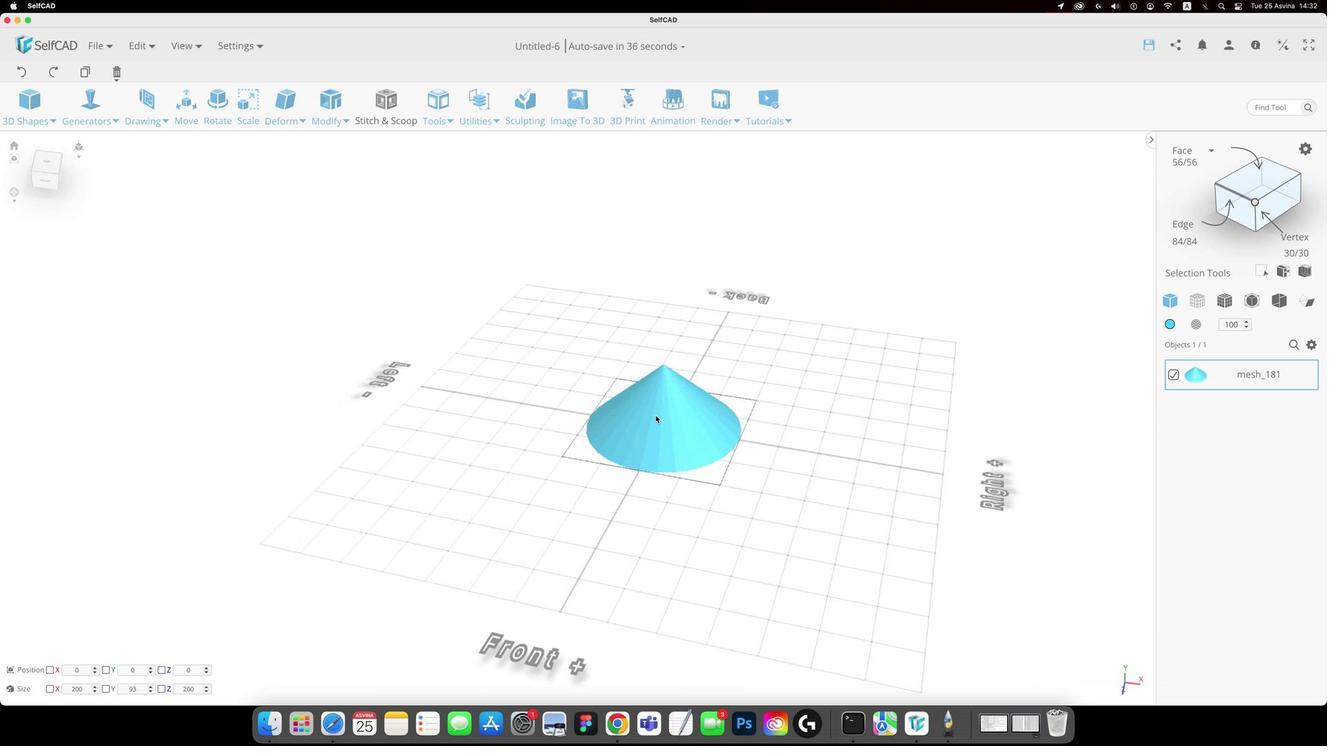 
Action: Mouse pressed left at (592, 358)
Screenshot: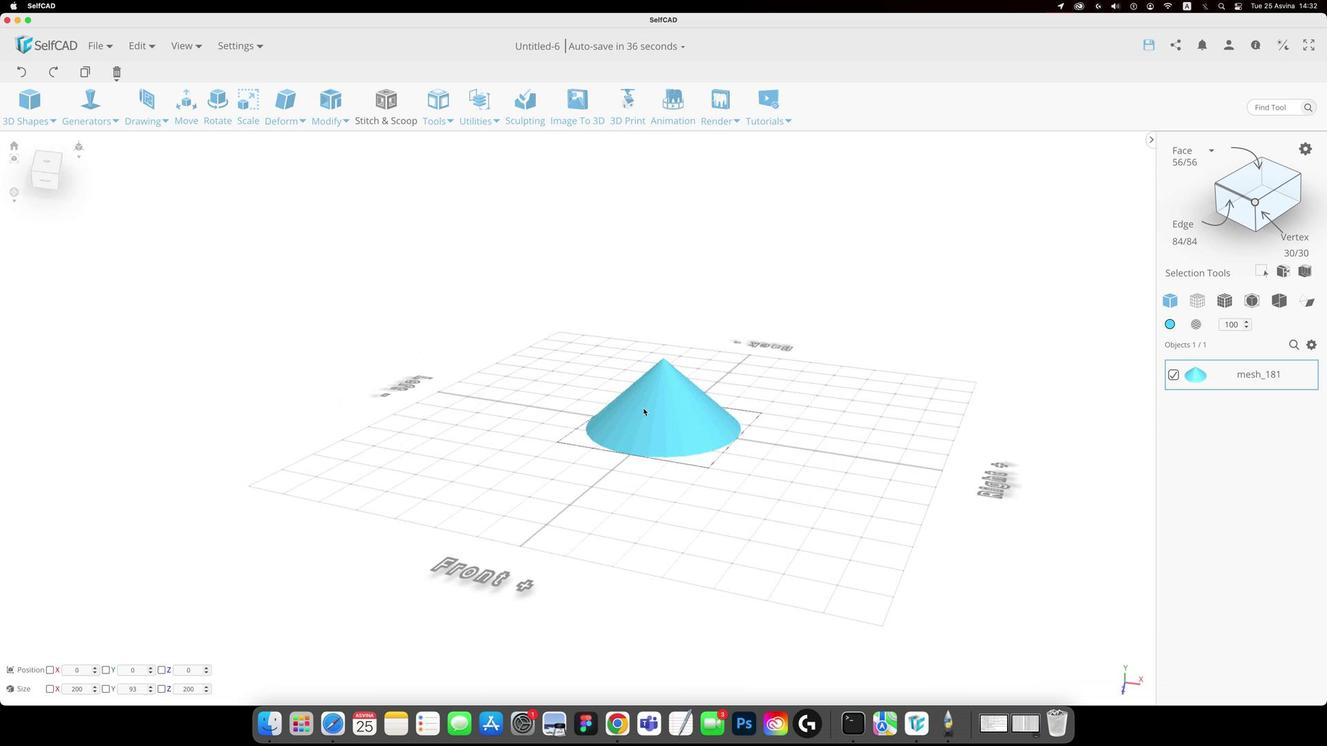 
Action: Mouse moved to (547, 398)
Screenshot: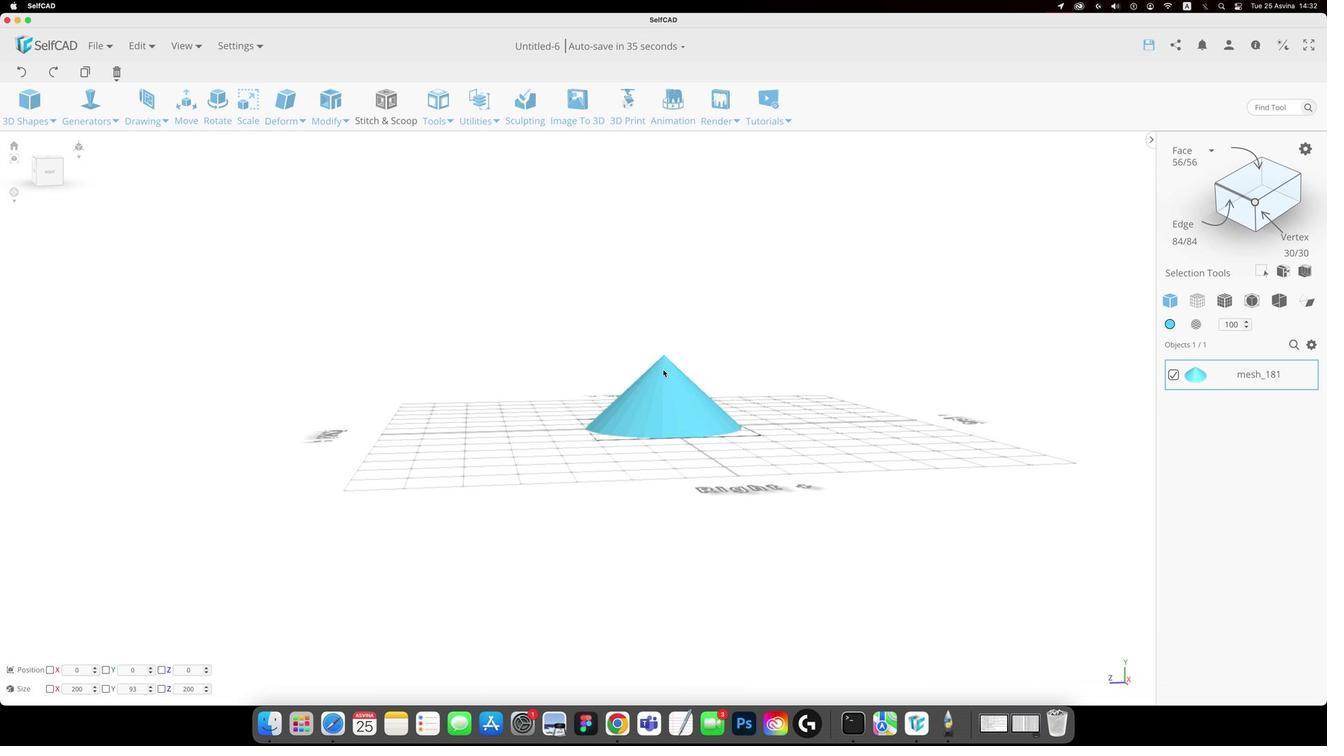 
Action: Mouse pressed left at (547, 398)
Screenshot: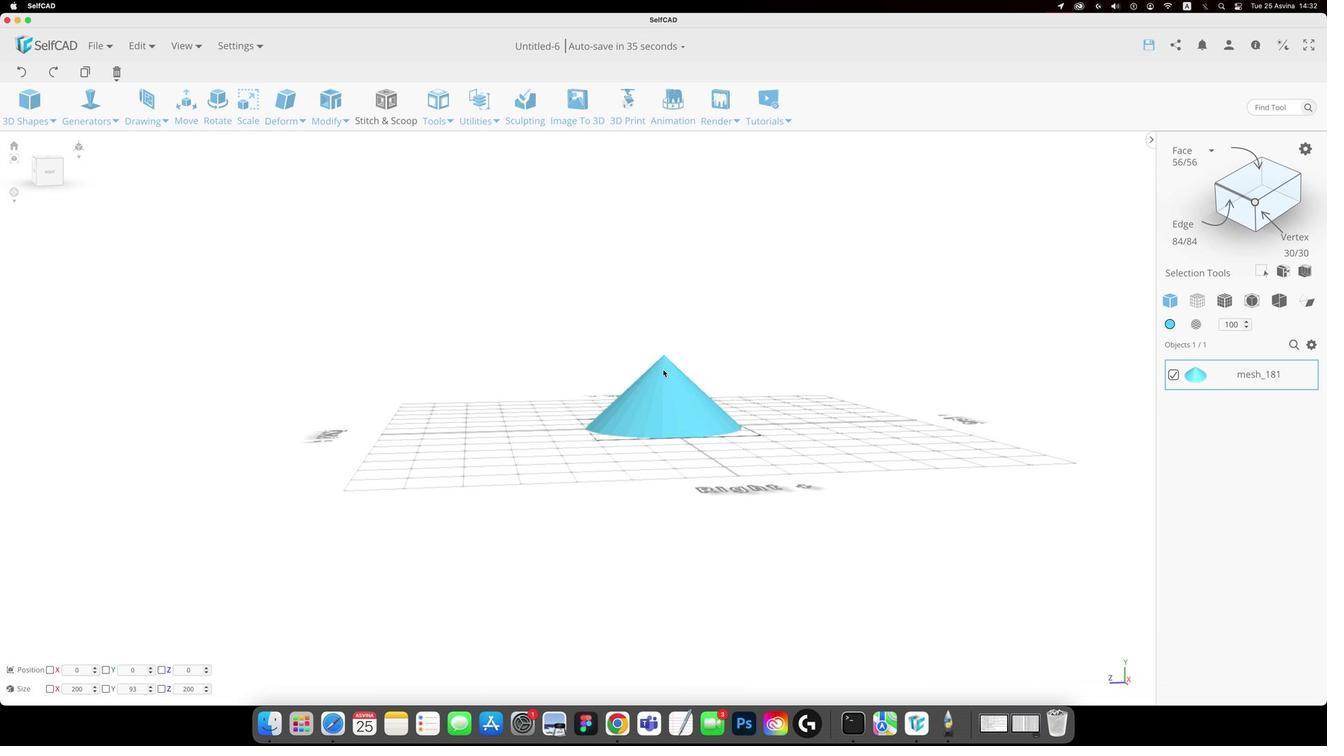 
Action: Mouse moved to (547, 398)
Screenshot: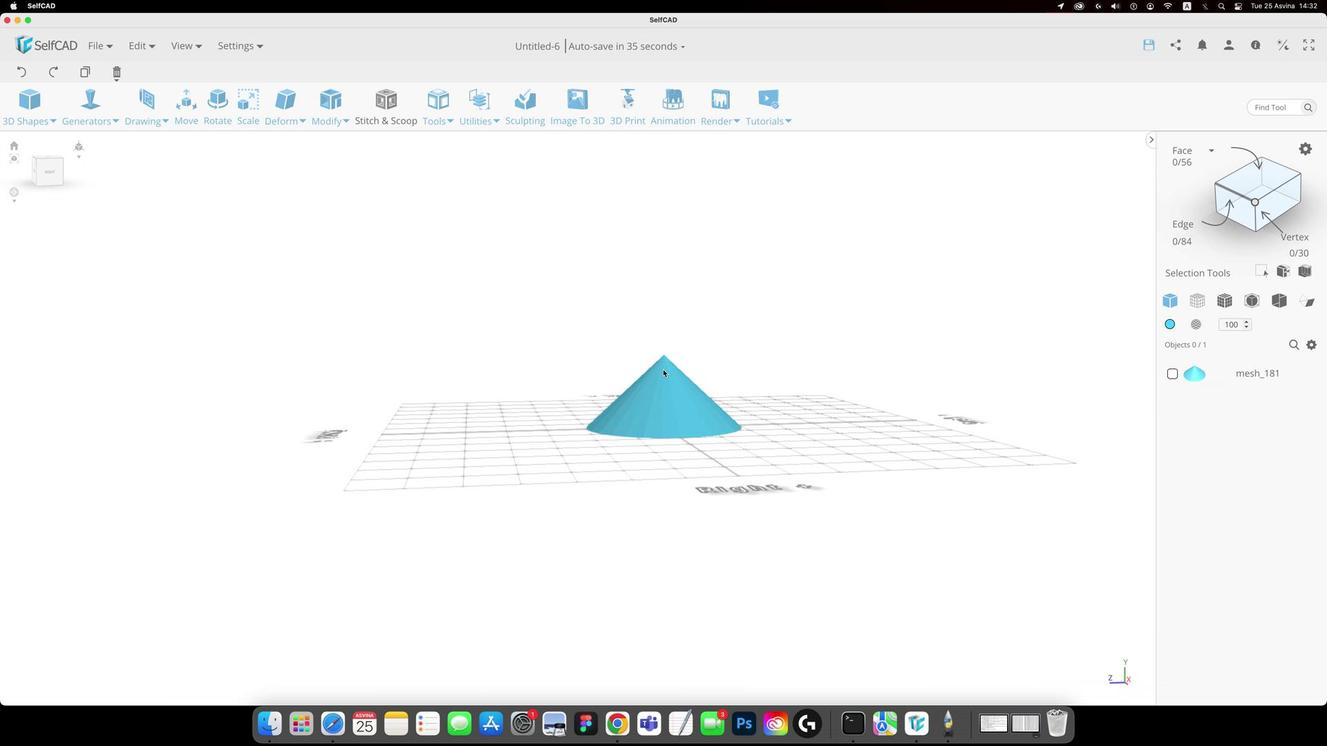 
Action: Key pressed 'm'
Screenshot: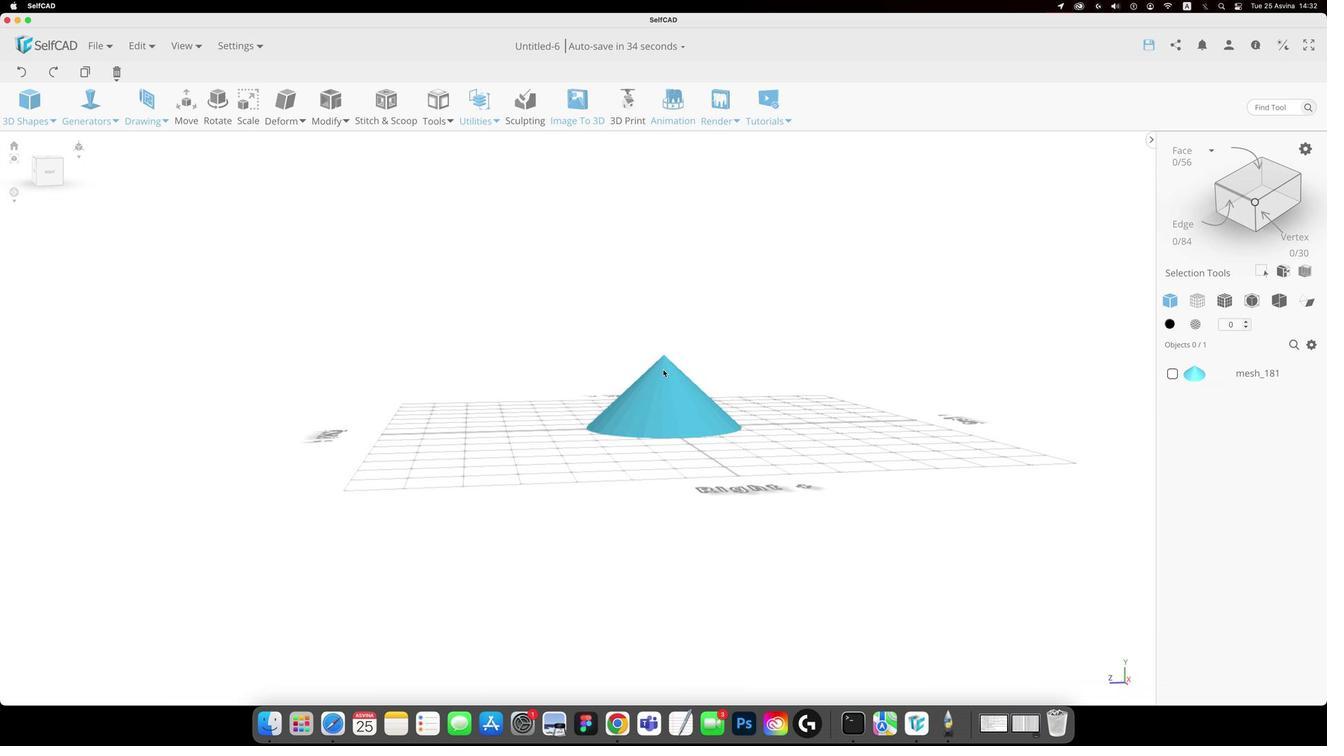
Action: Mouse moved to (871, 398)
Screenshot: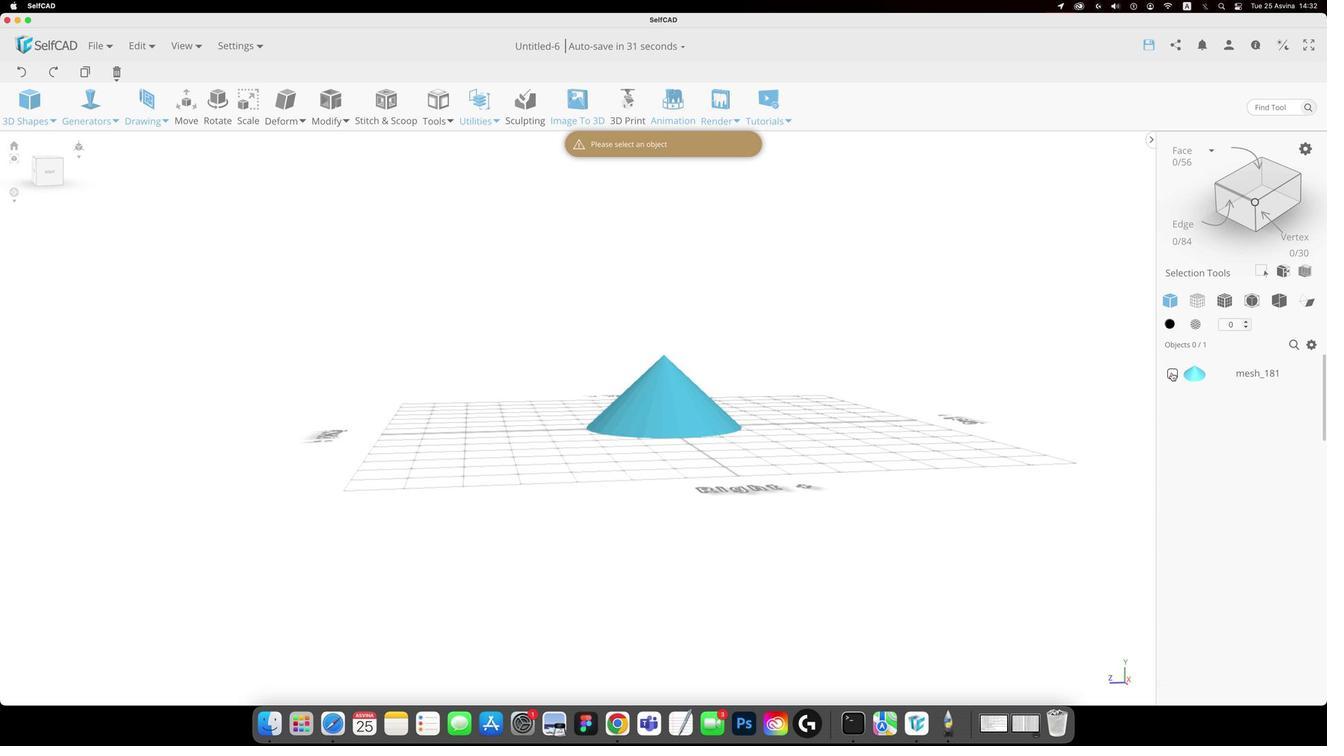 
Action: Mouse pressed left at (871, 398)
Screenshot: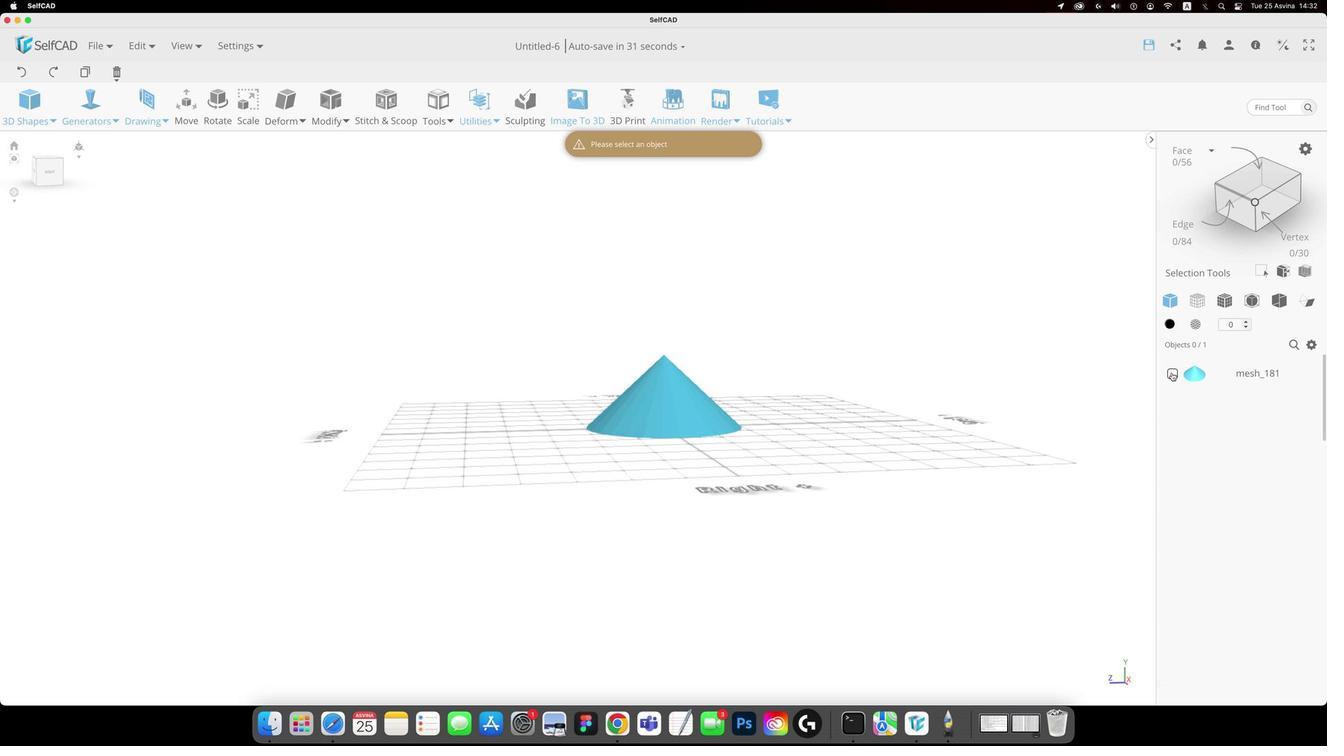 
Action: Mouse moved to (554, 401)
Screenshot: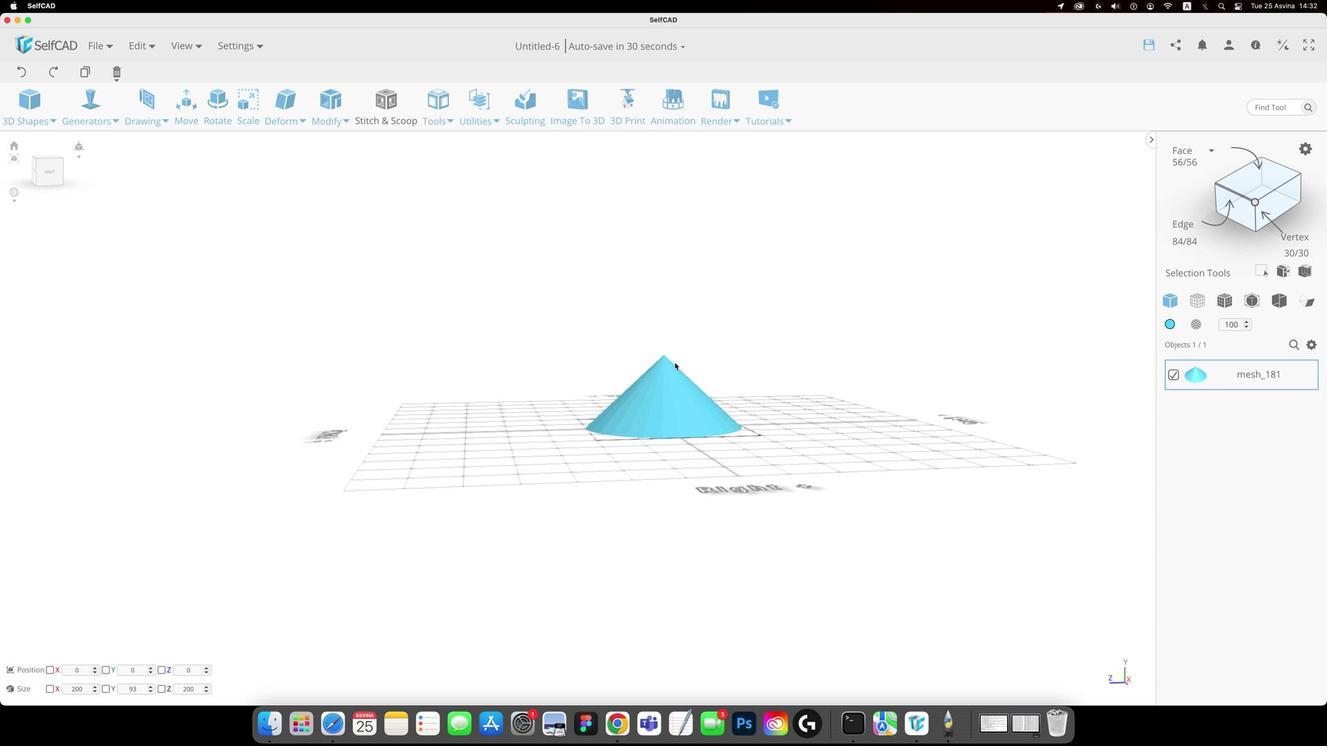 
Action: Key pressed 'm'
Screenshot: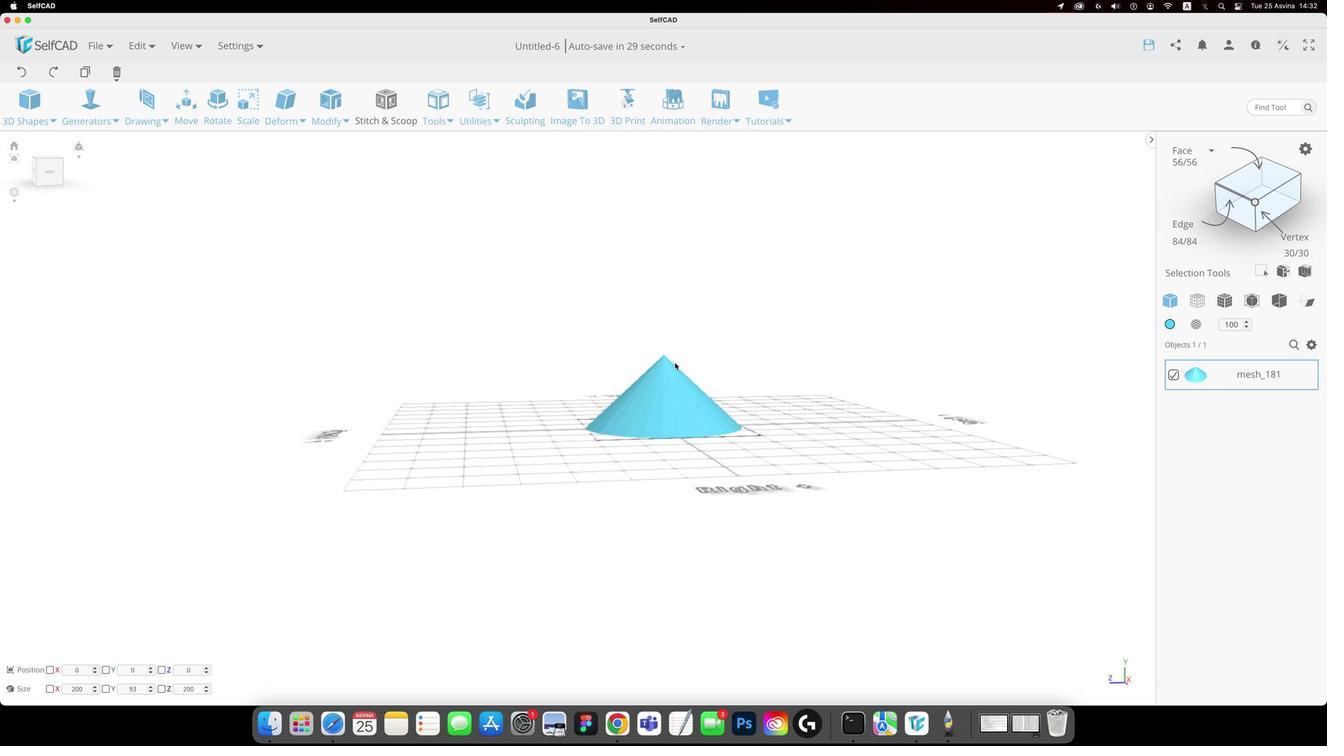 
Action: Mouse moved to (547, 407)
Screenshot: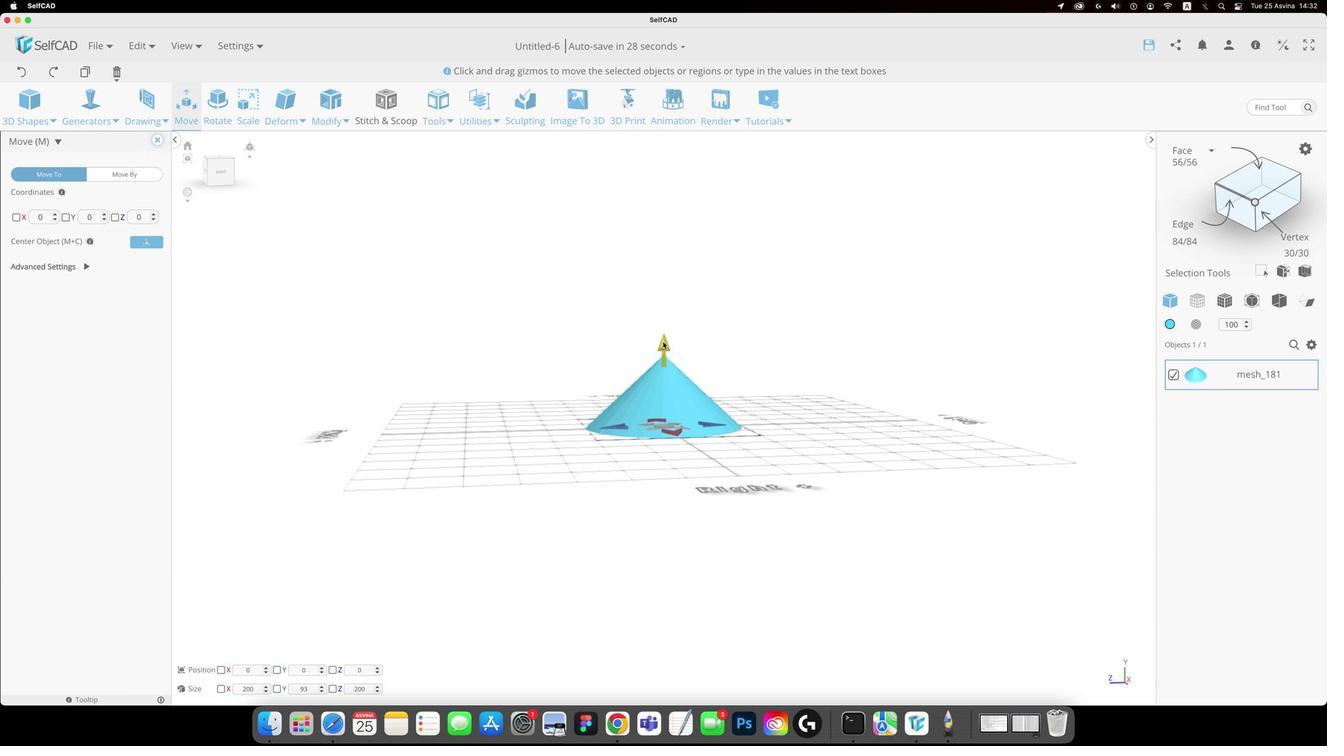 
Action: Mouse pressed left at (547, 407)
Screenshot: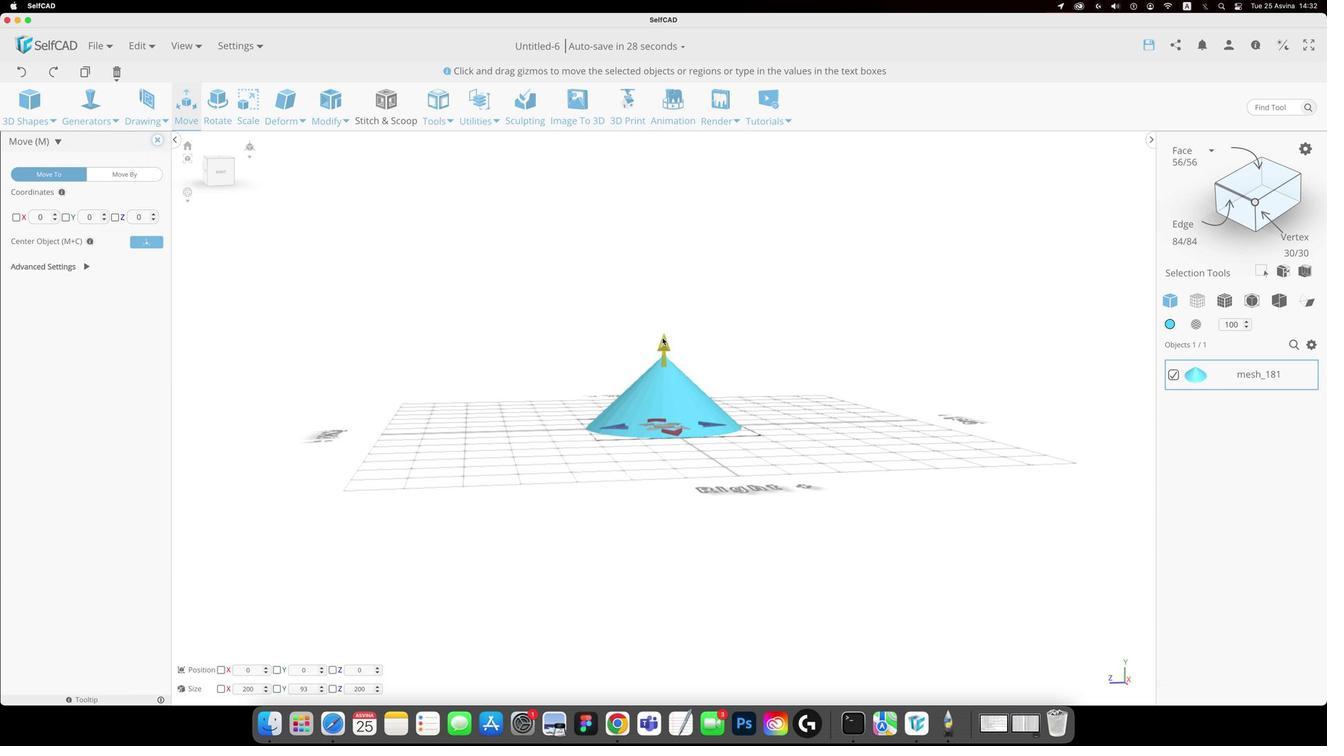 
Action: Mouse moved to (561, 414)
Screenshot: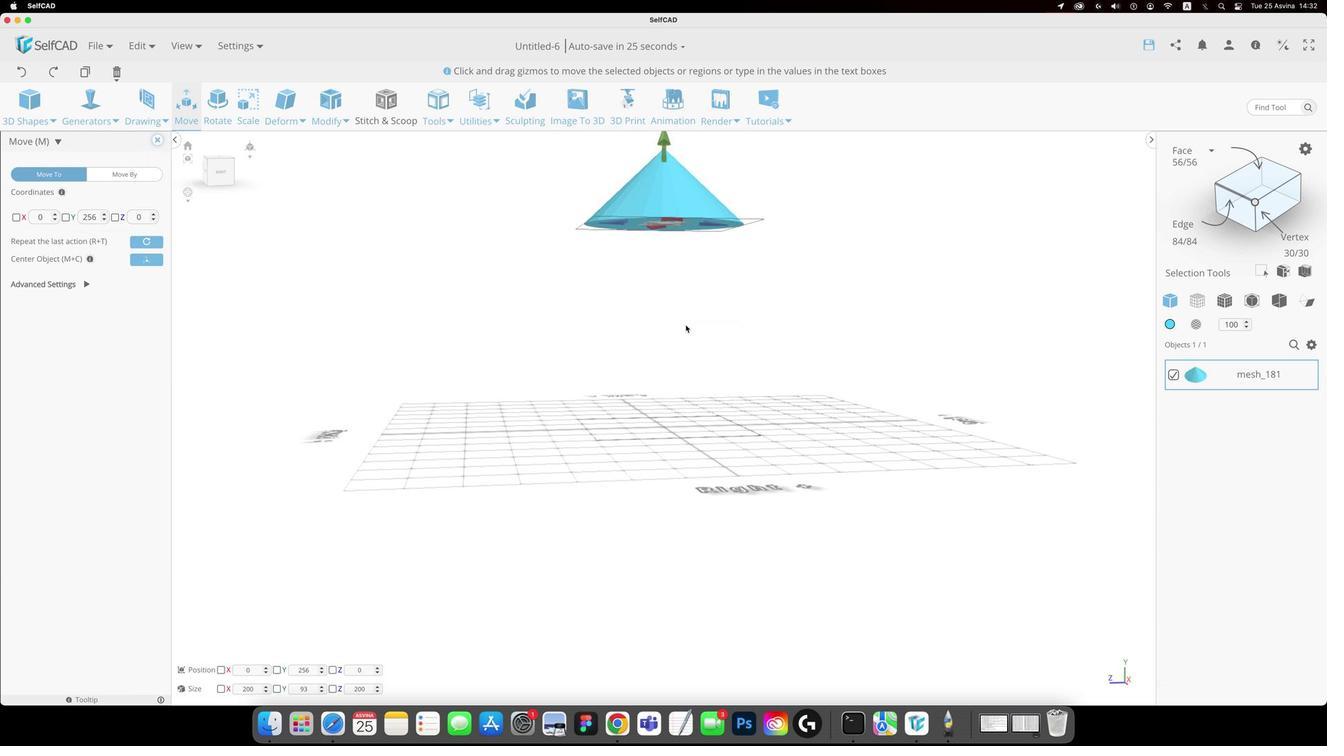 
Action: Mouse pressed left at (561, 414)
Screenshot: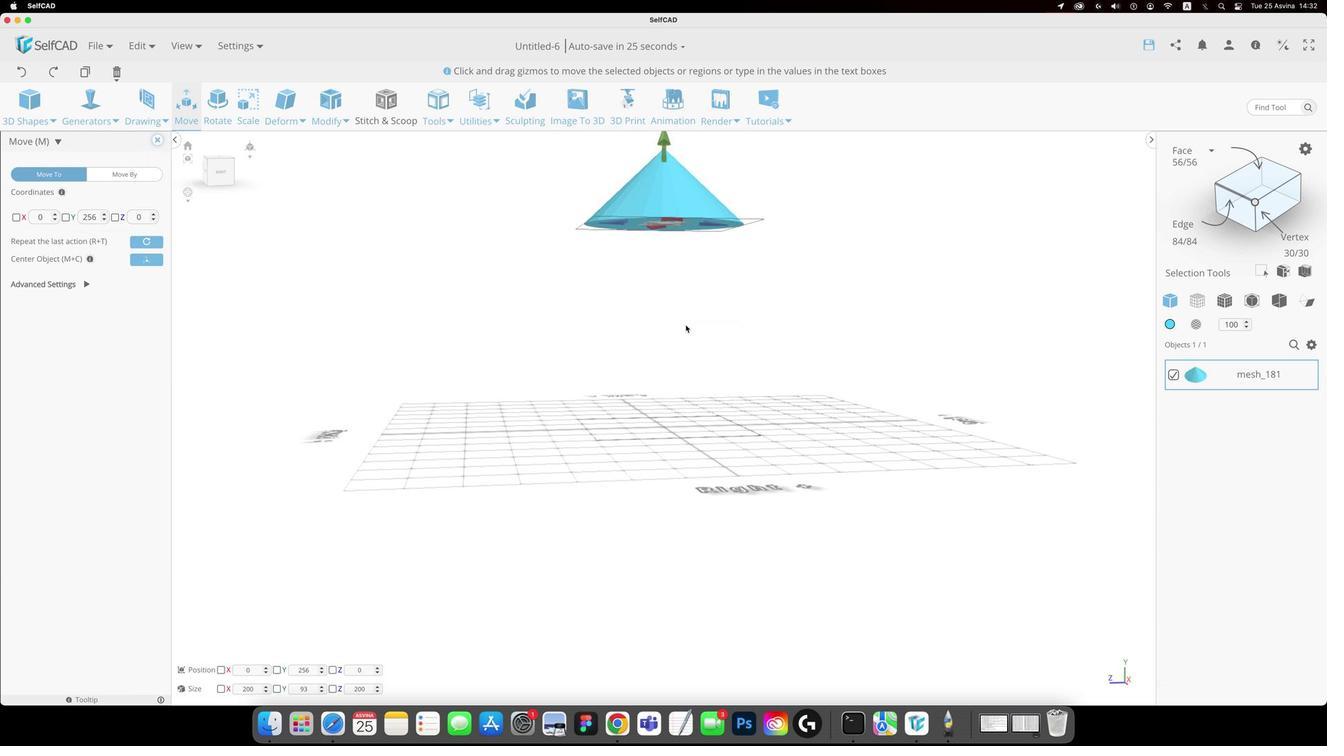 
Action: Mouse moved to (533, 391)
Screenshot: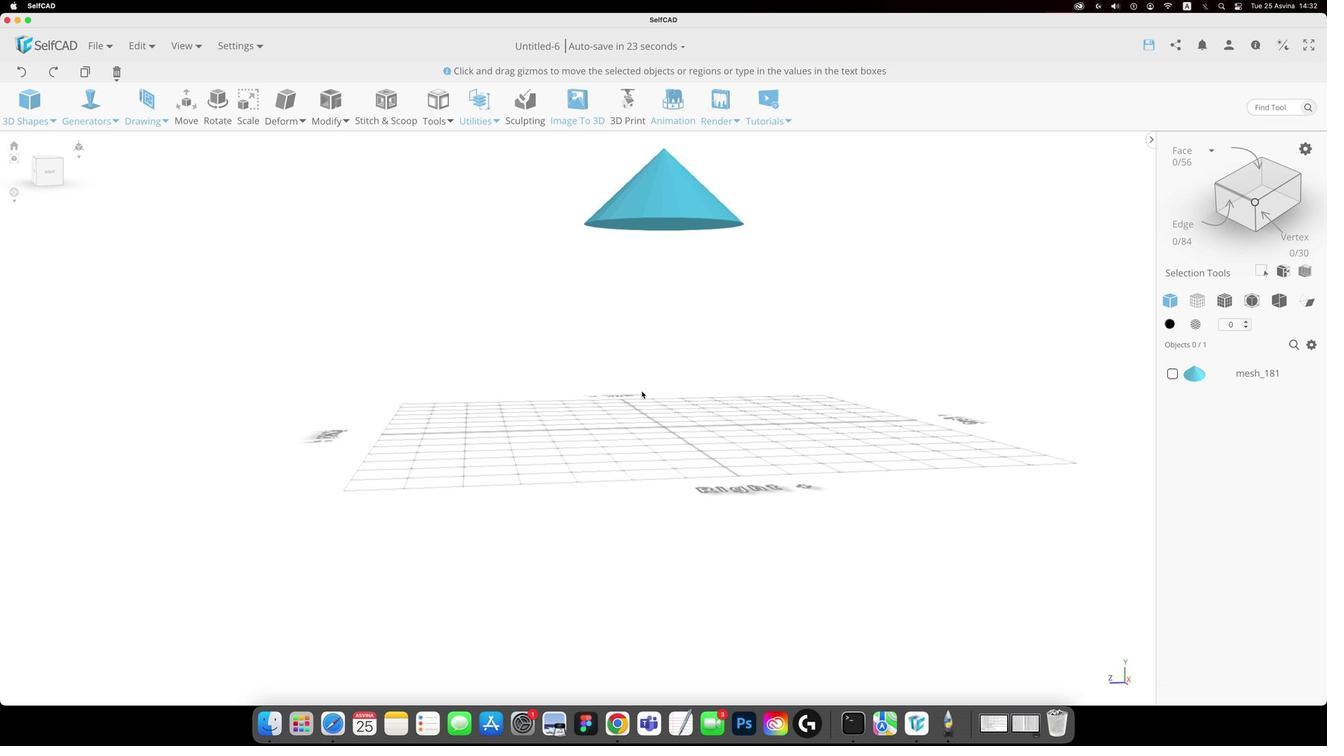 
Action: Mouse pressed left at (533, 391)
Screenshot: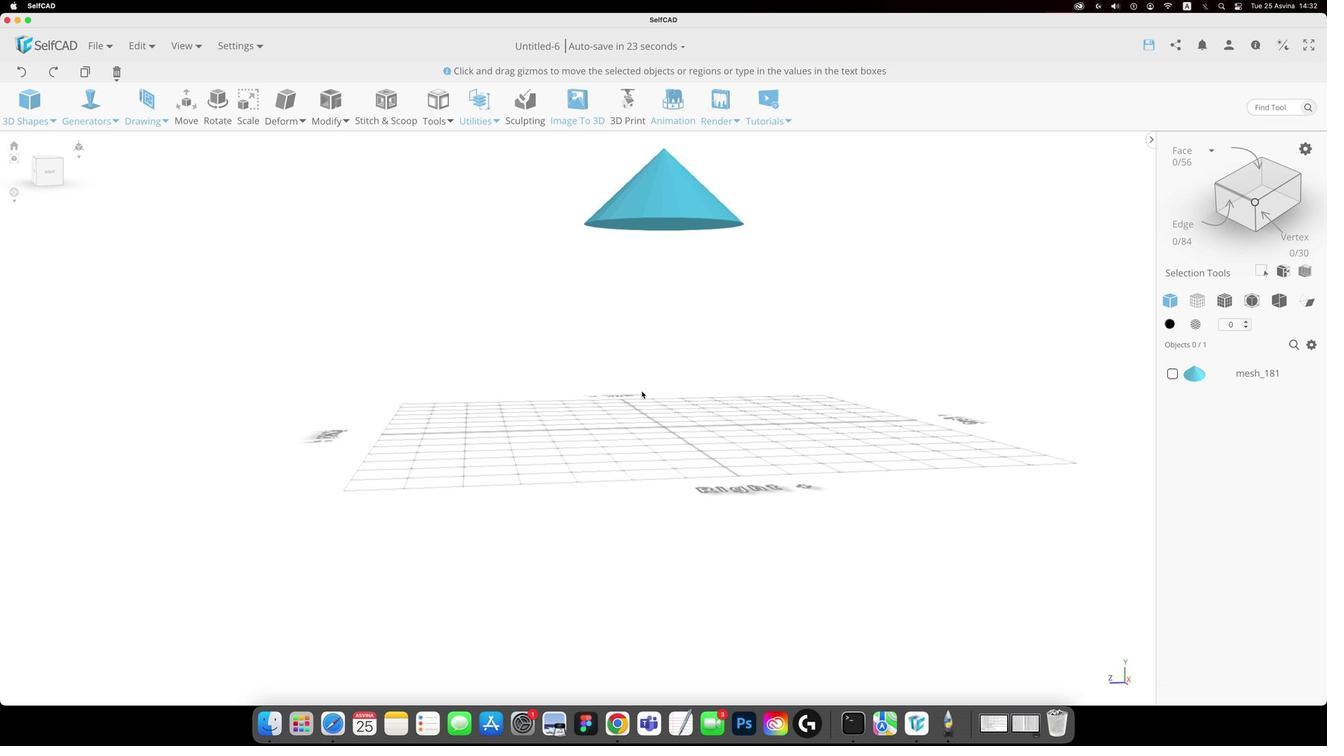 
Action: Mouse moved to (533, 391)
Screenshot: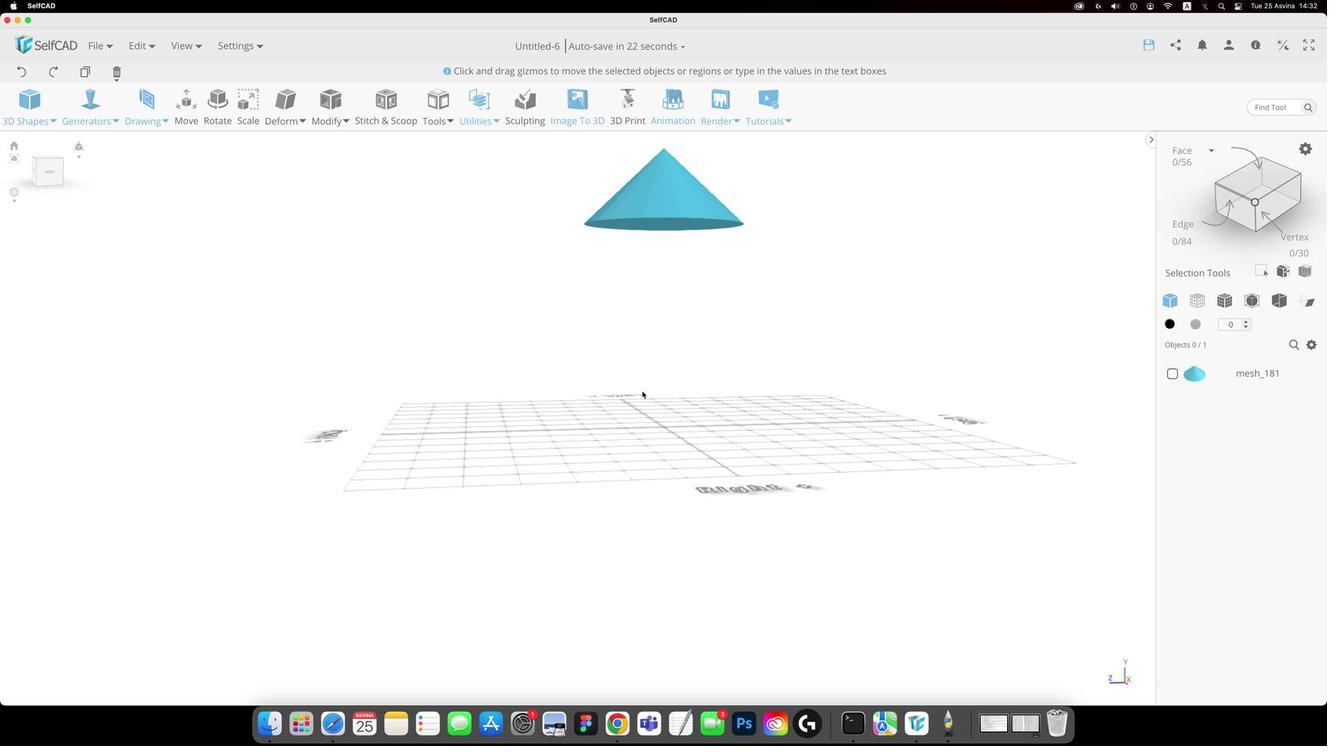 
Action: Key pressed Key.alt
Screenshot: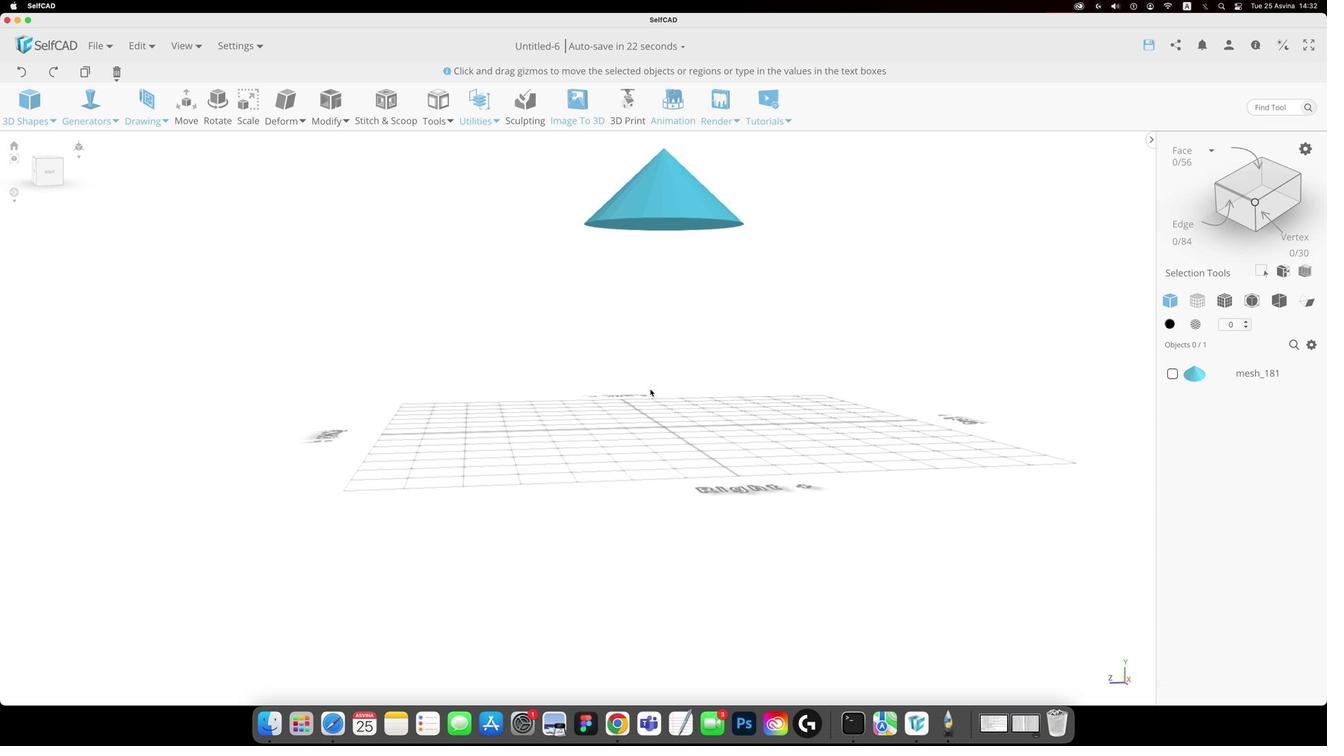 
Action: Mouse moved to (535, 392)
Screenshot: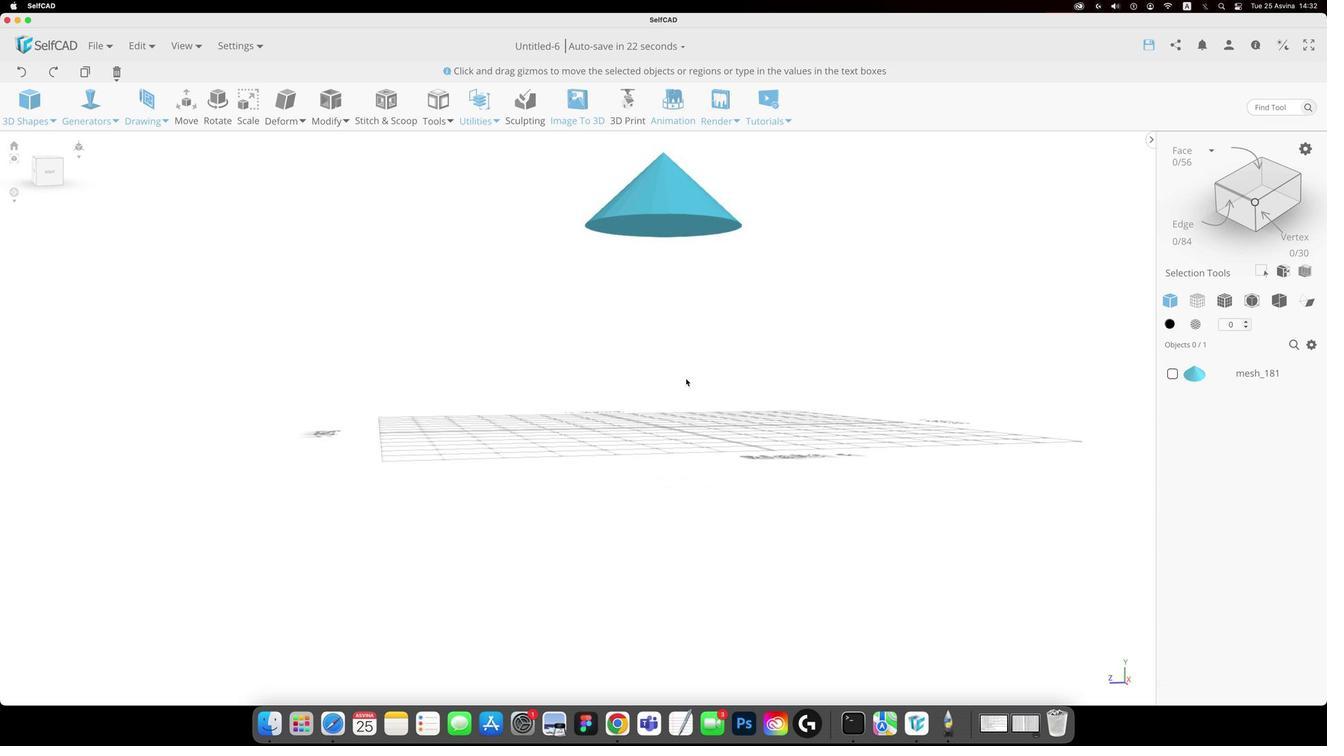 
Action: Mouse pressed left at (535, 392)
Screenshot: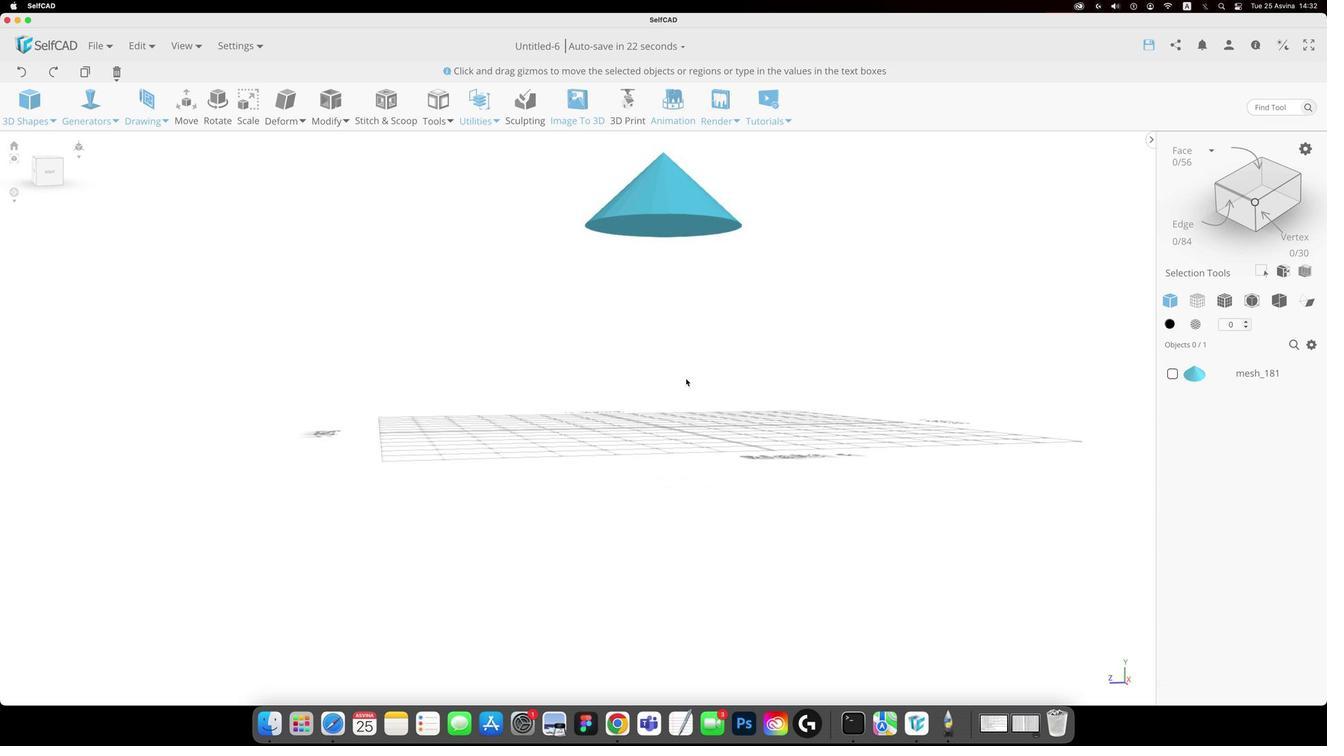 
Action: Mouse moved to (184, 482)
Screenshot: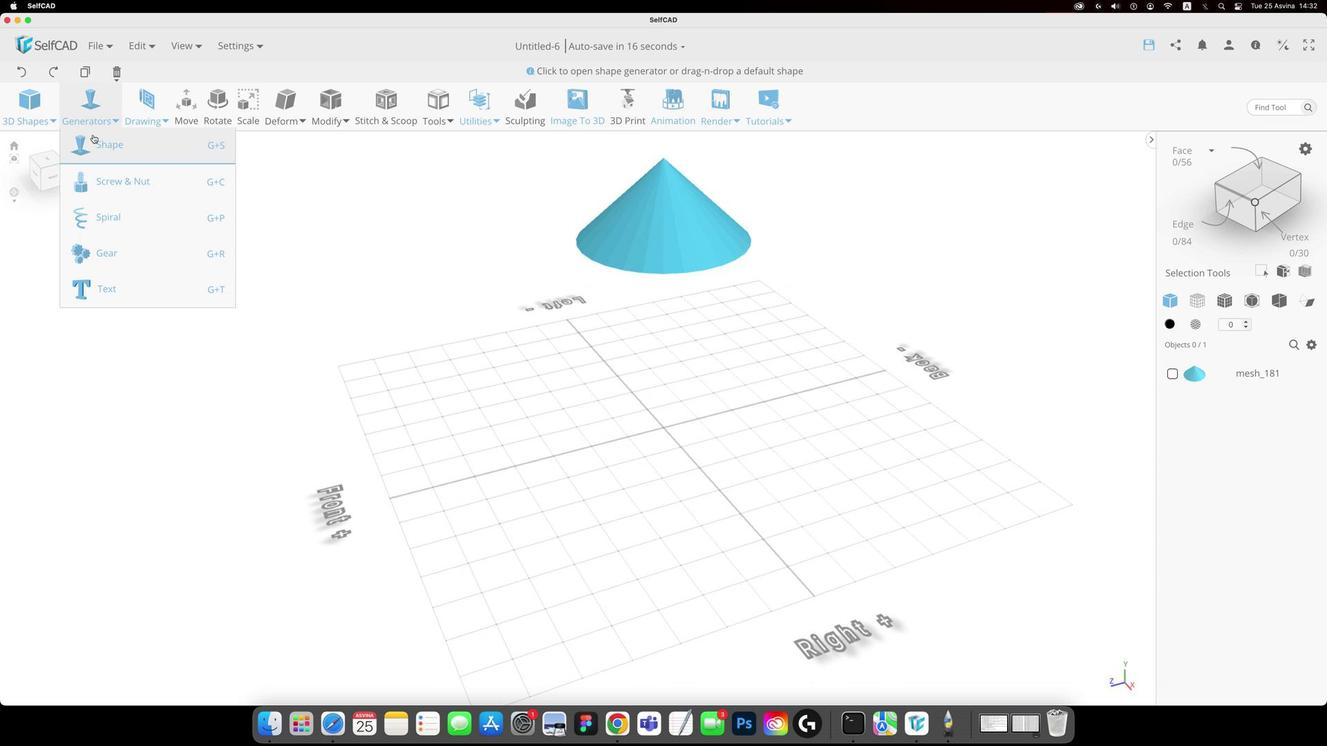 
Action: Mouse pressed left at (184, 482)
Screenshot: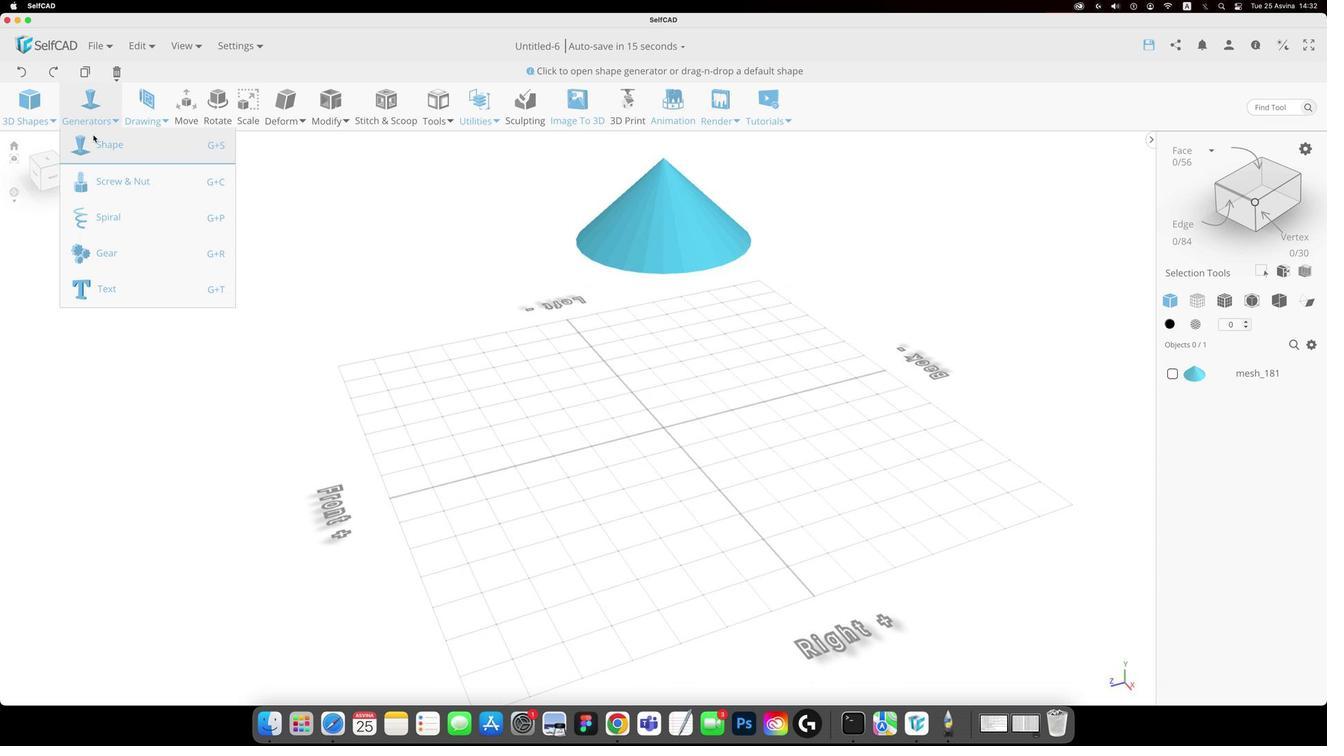 
Action: Mouse moved to (164, 442)
Screenshot: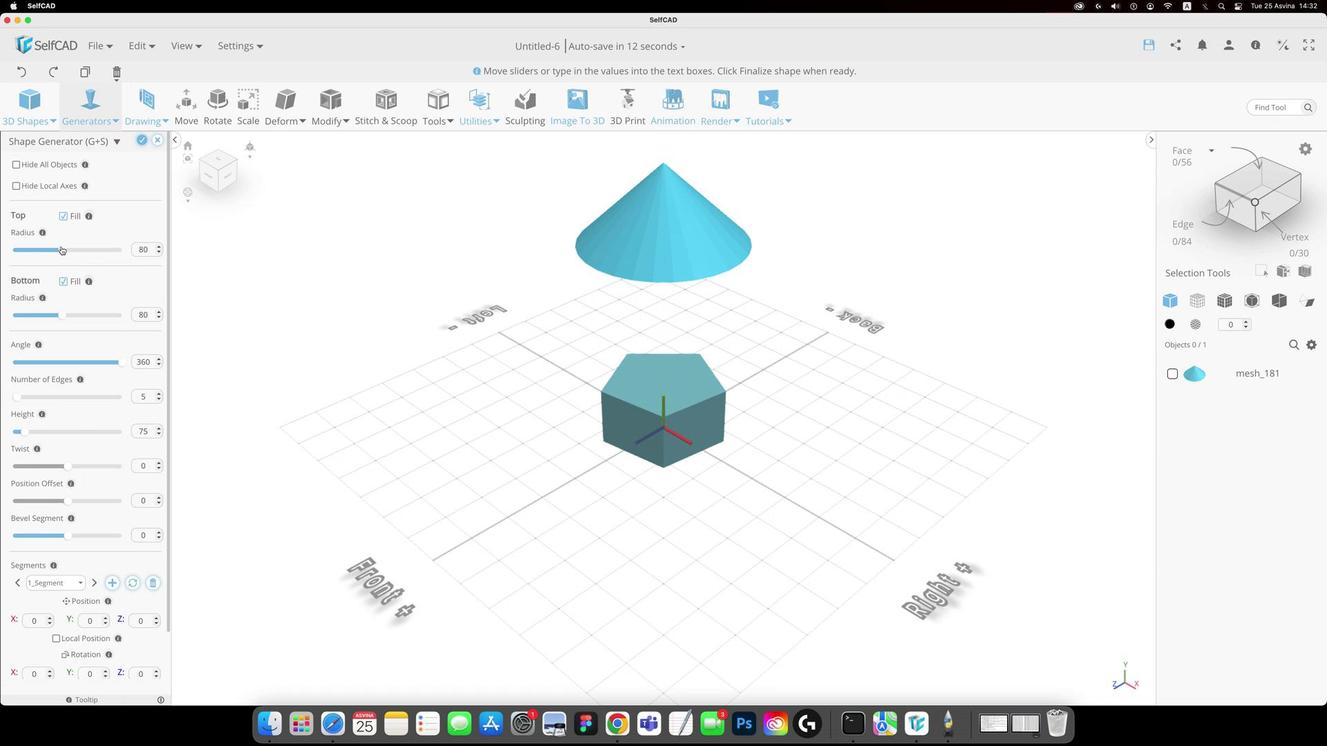 
Action: Mouse pressed left at (164, 442)
Screenshot: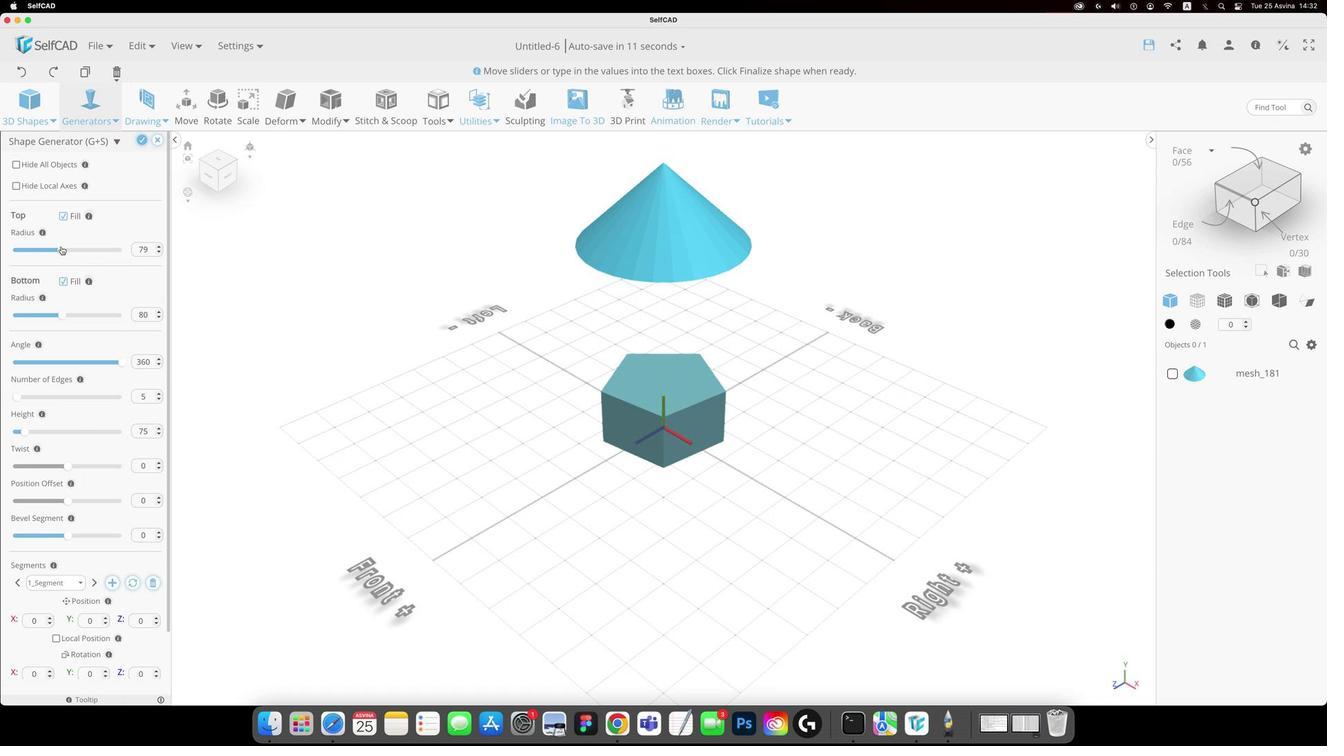 
Action: Mouse moved to (162, 419)
Screenshot: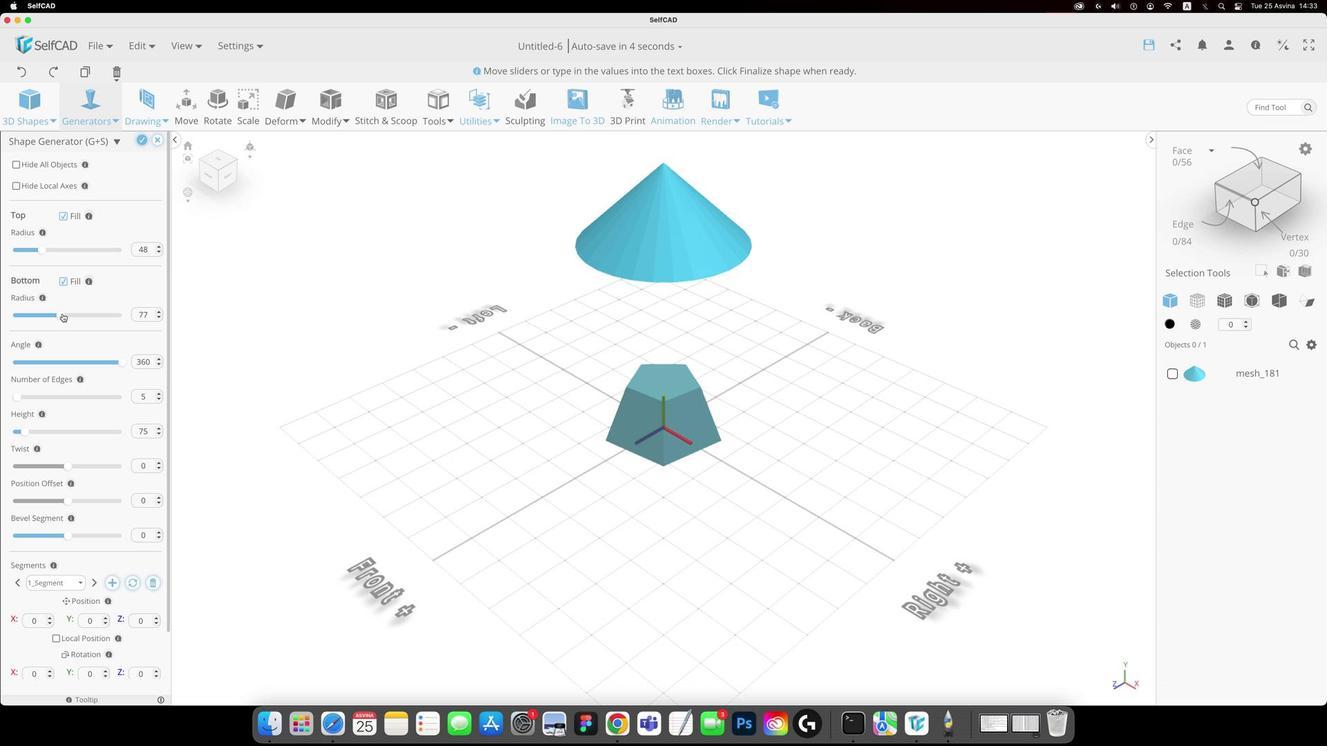 
Action: Mouse pressed left at (162, 419)
Screenshot: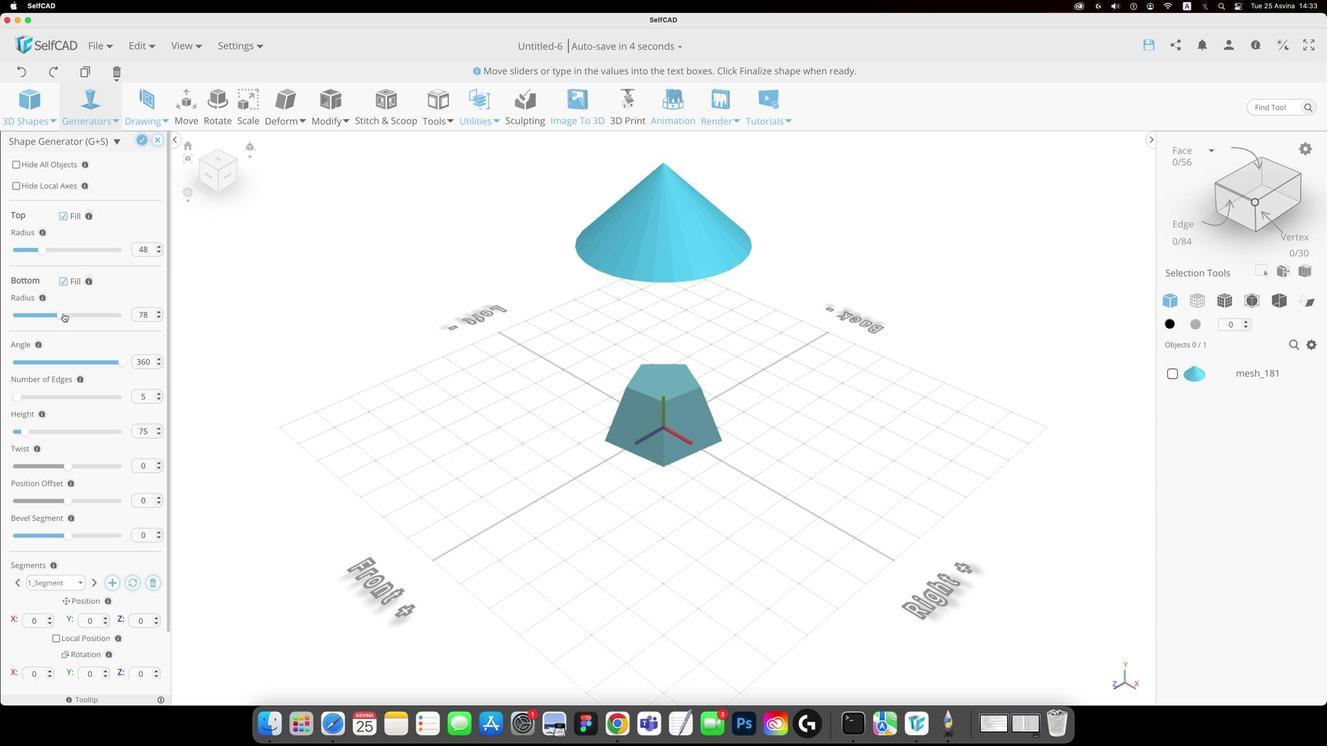 
Action: Mouse moved to (136, 390)
Screenshot: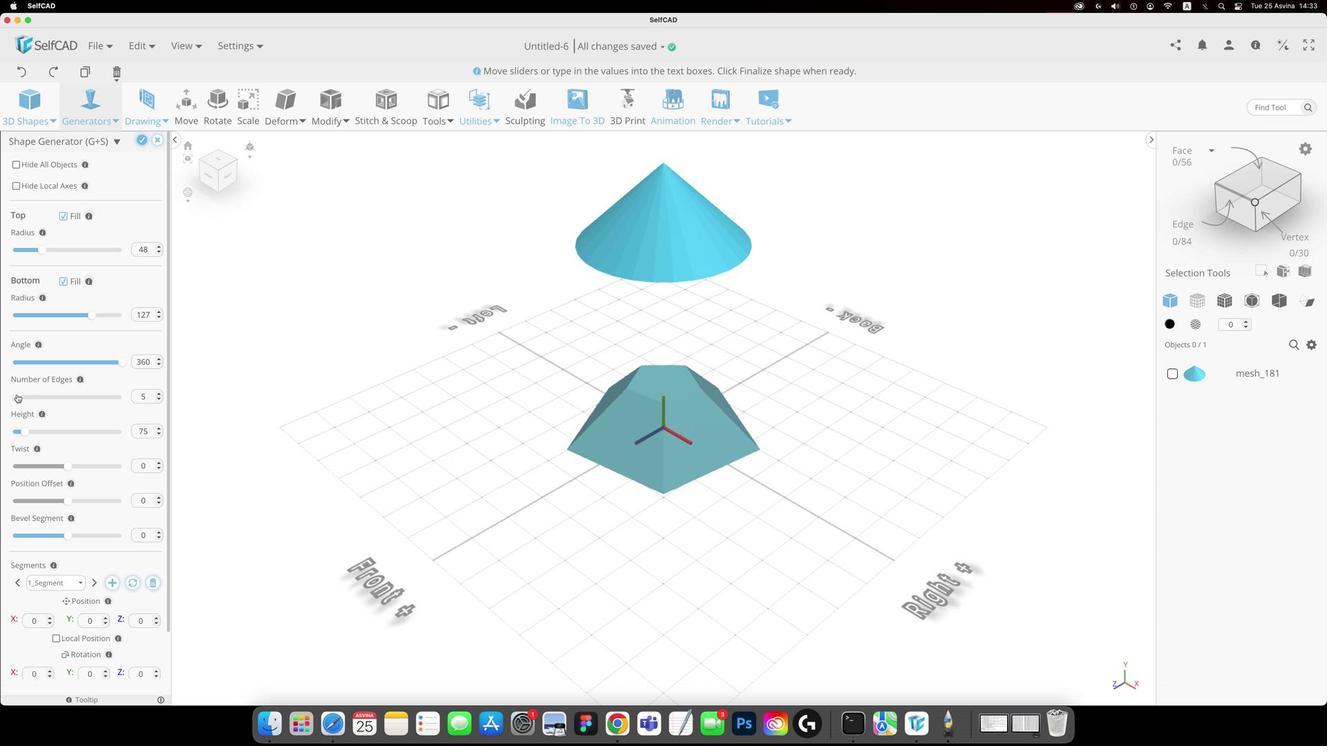 
Action: Mouse pressed left at (136, 390)
Screenshot: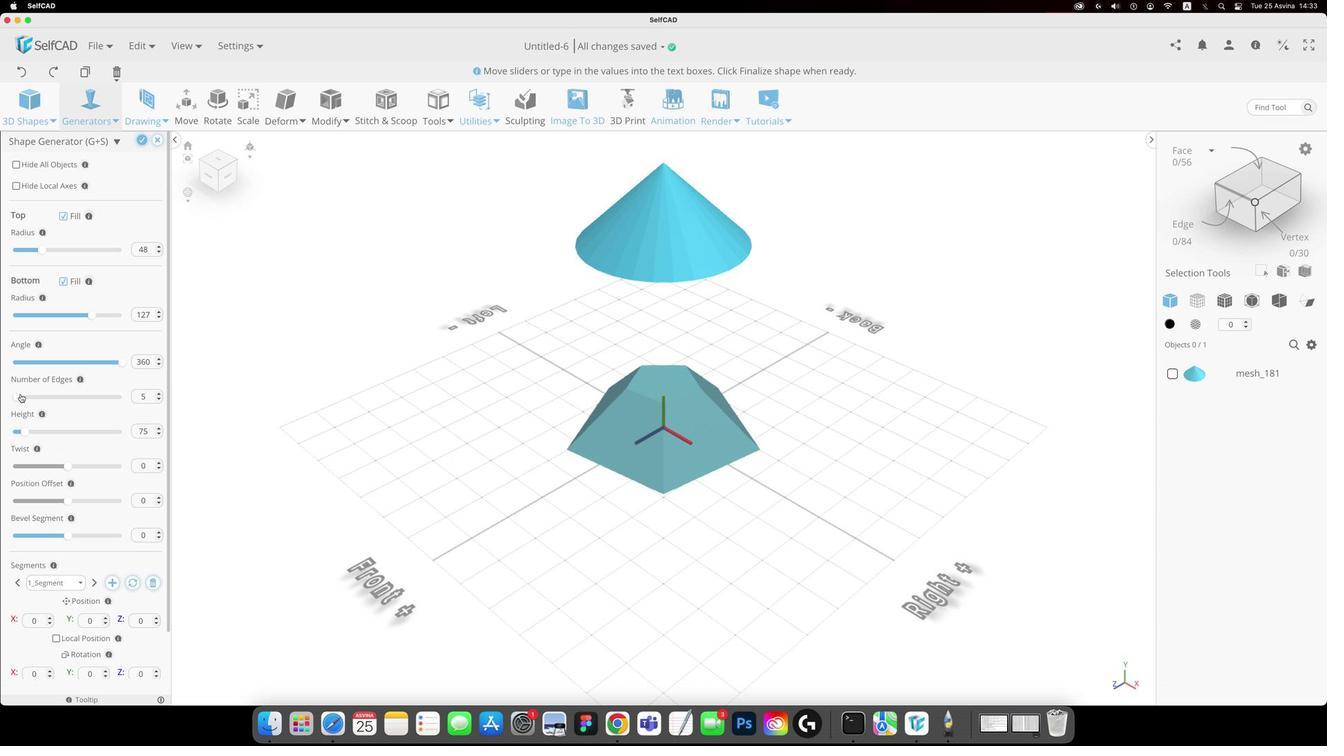 
Action: Mouse moved to (186, 418)
Screenshot: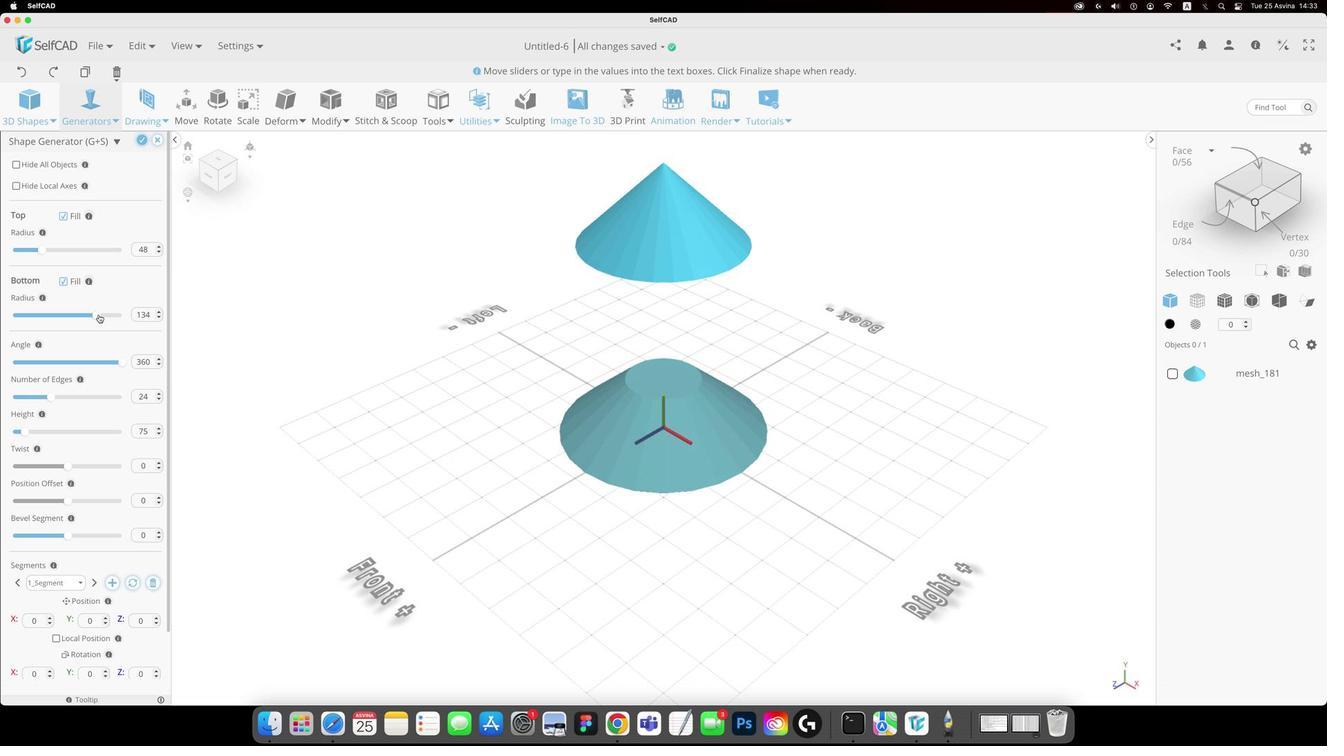 
Action: Mouse pressed left at (186, 418)
Screenshot: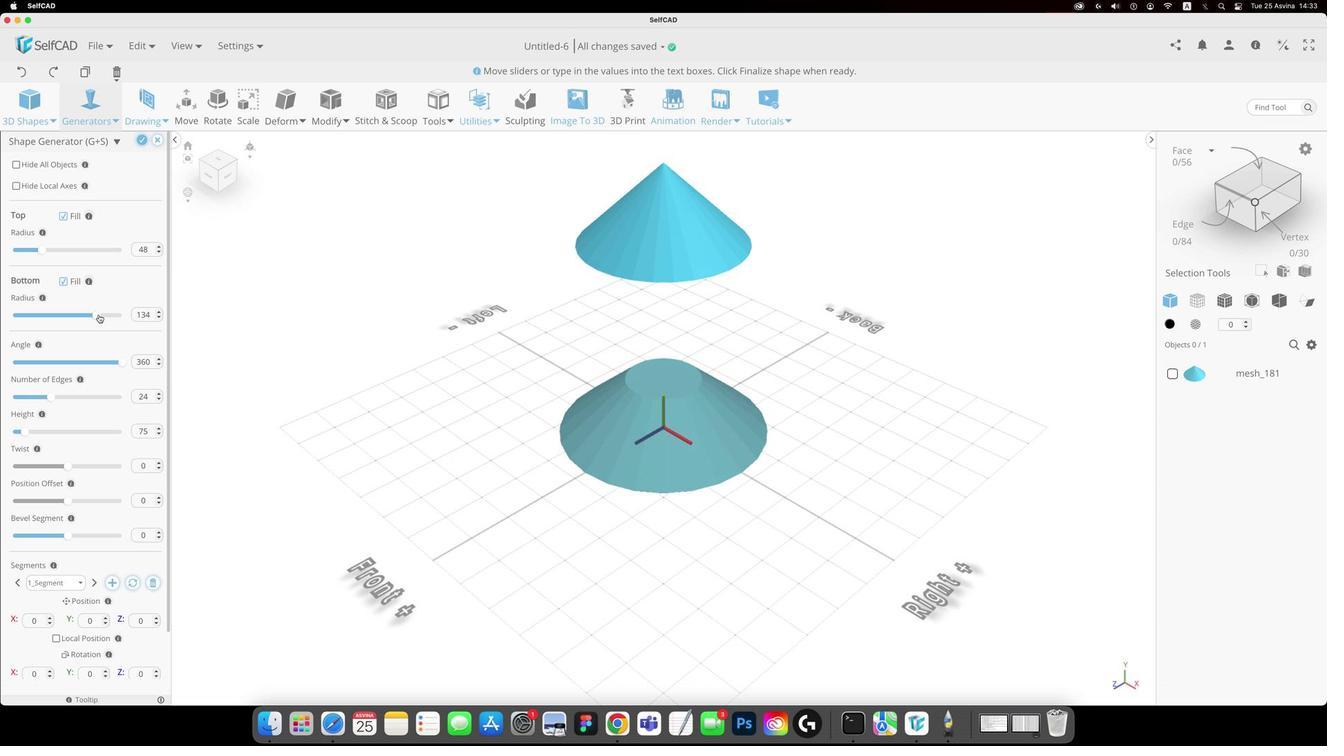 
Action: Mouse moved to (150, 441)
Screenshot: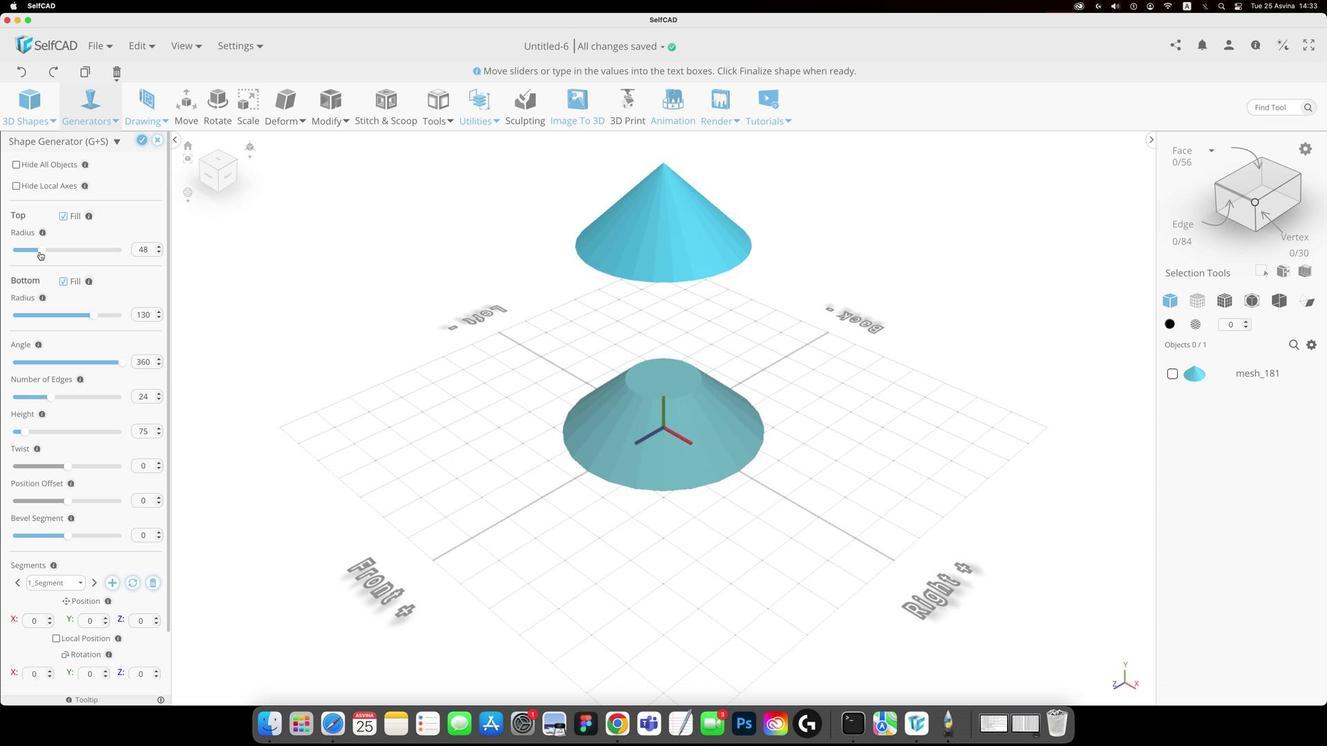 
Action: Mouse pressed left at (150, 441)
Screenshot: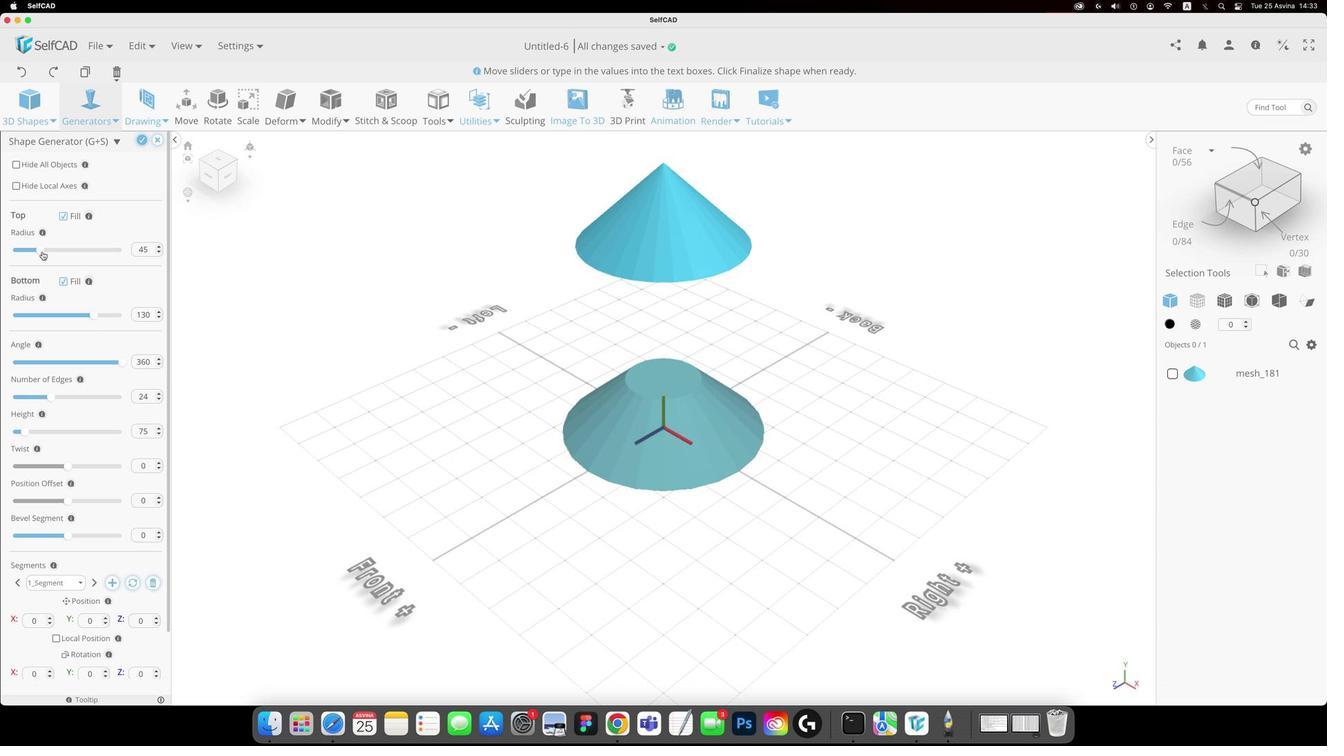
Action: Mouse moved to (168, 365)
Screenshot: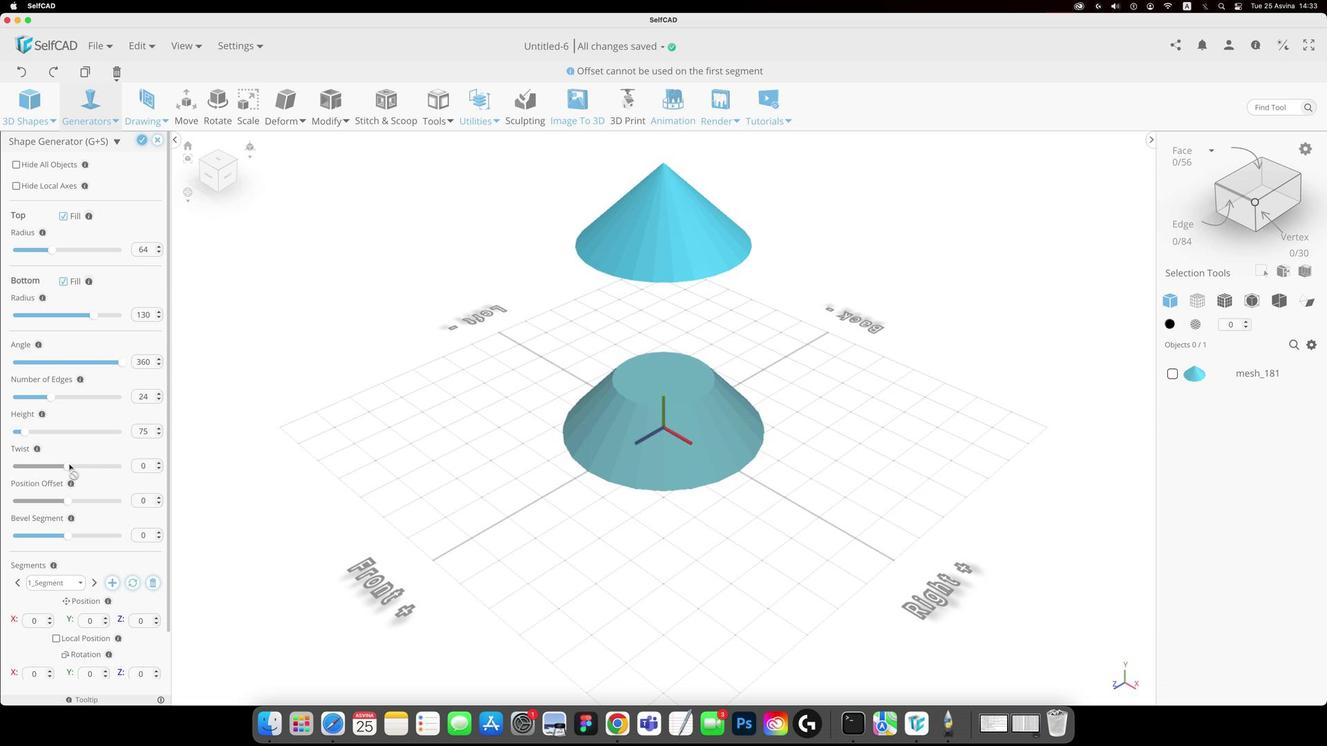 
Action: Mouse pressed left at (168, 365)
Screenshot: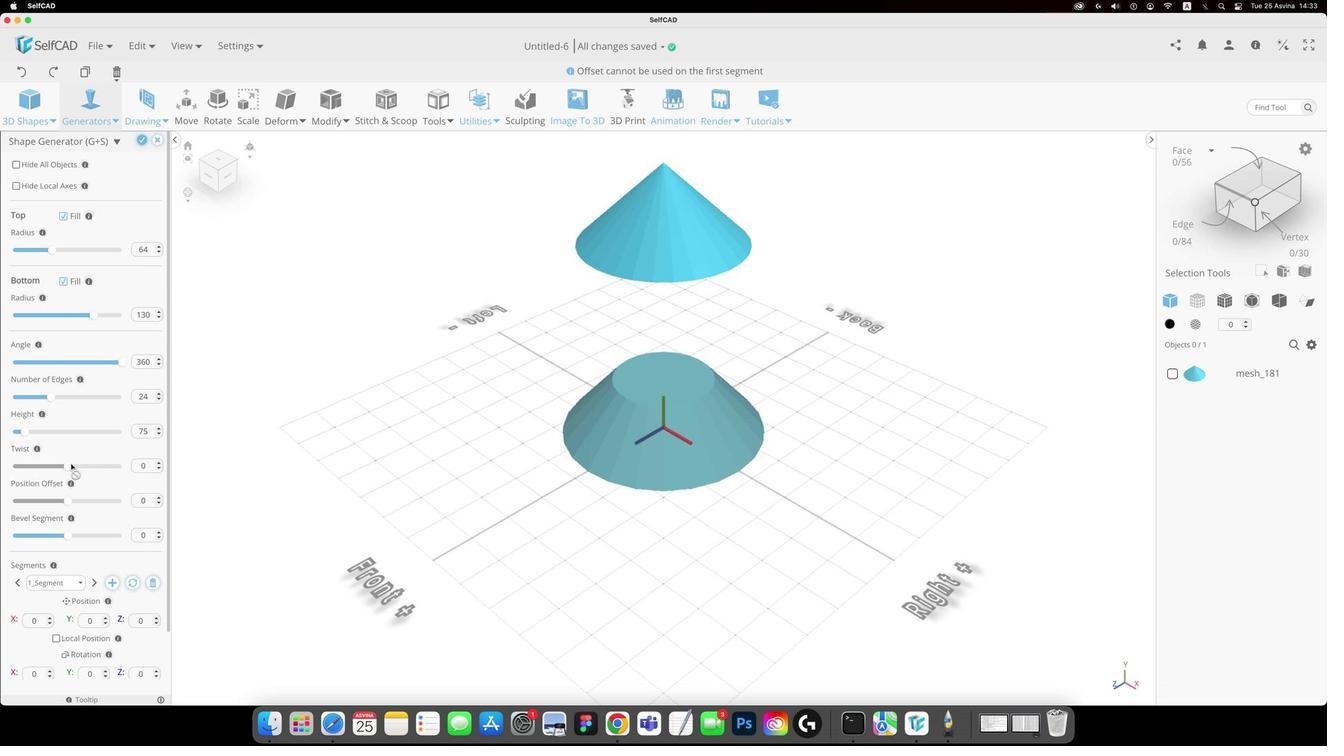 
Action: Mouse moved to (140, 376)
Screenshot: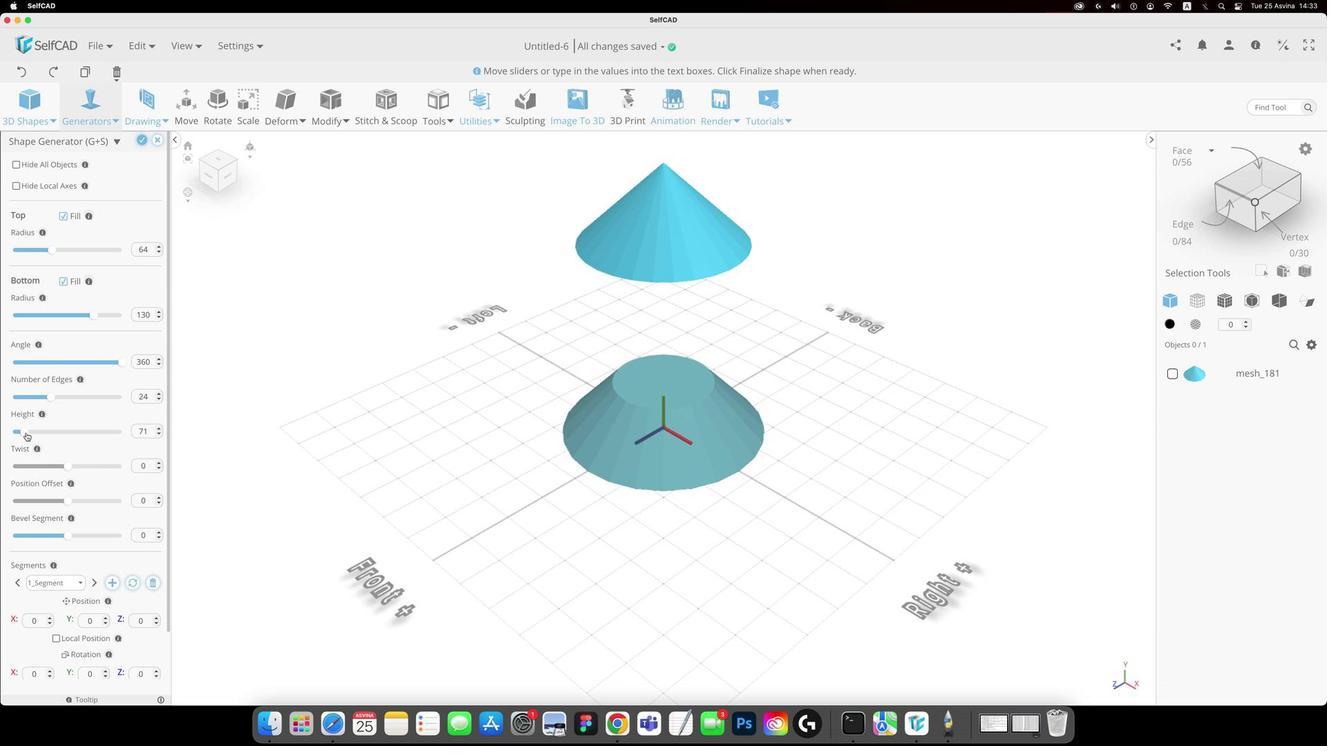 
Action: Mouse pressed left at (140, 376)
Screenshot: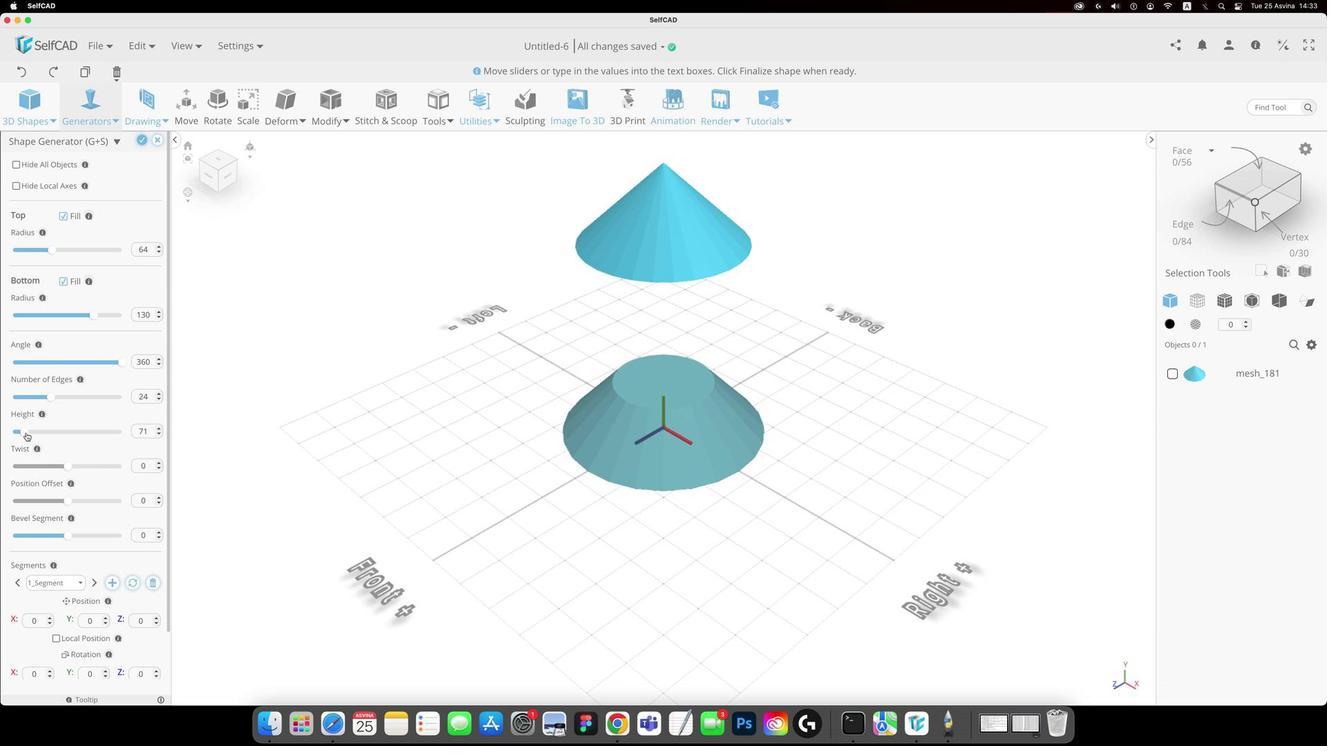 
Action: Mouse moved to (169, 340)
Screenshot: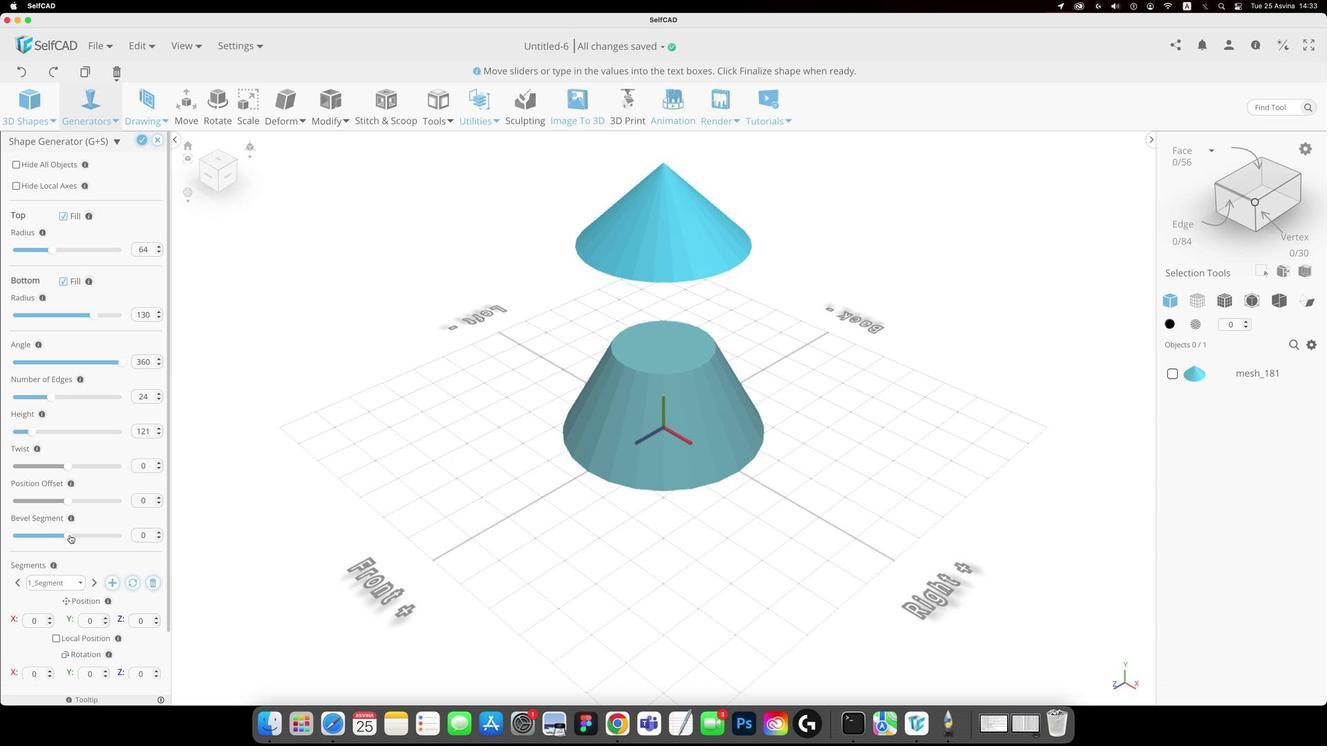
Action: Mouse pressed left at (169, 340)
Screenshot: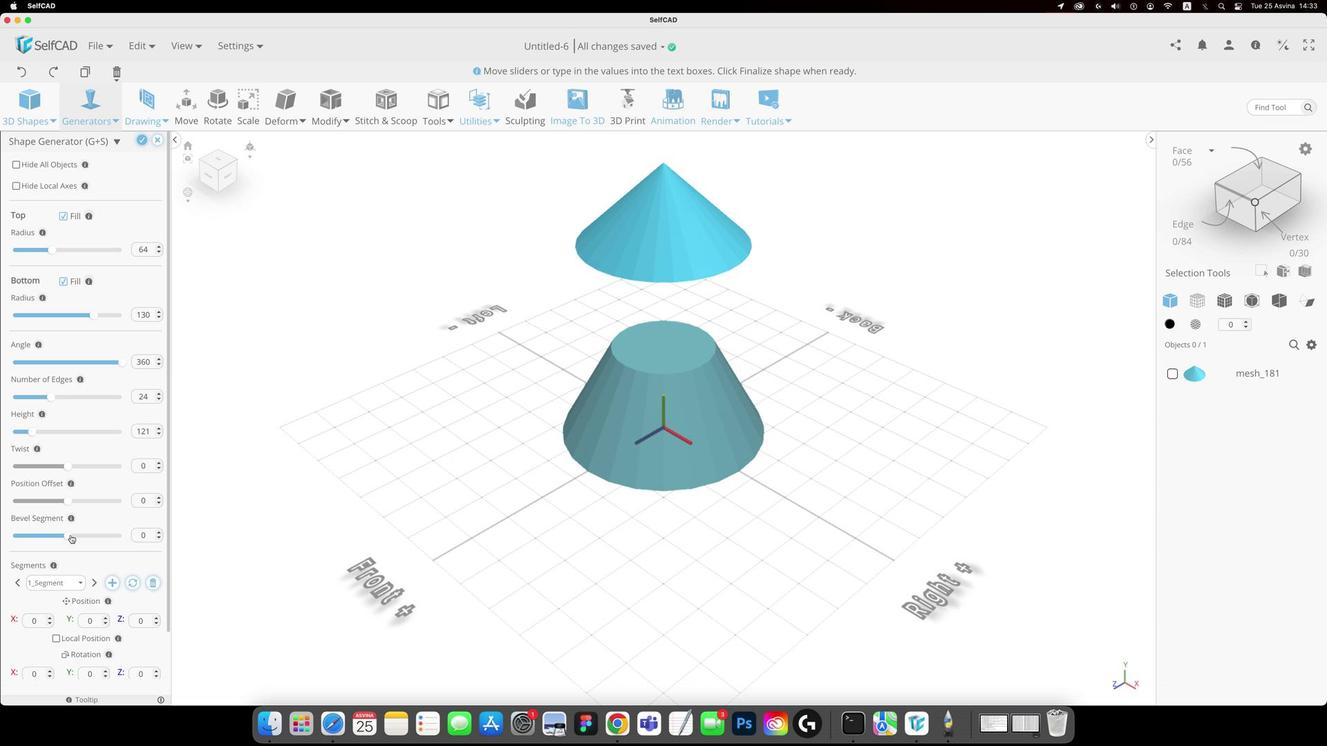 
Action: Mouse moved to (215, 480)
Screenshot: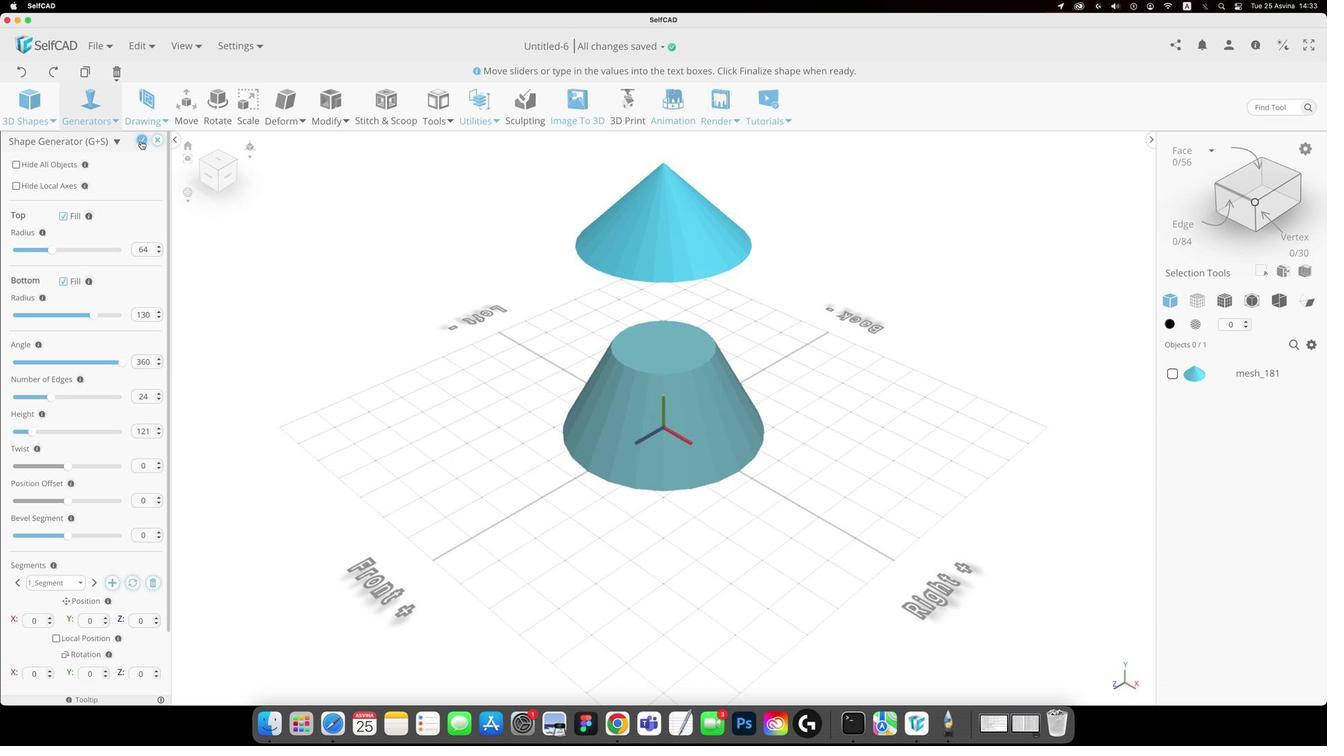 
Action: Mouse pressed left at (215, 480)
Screenshot: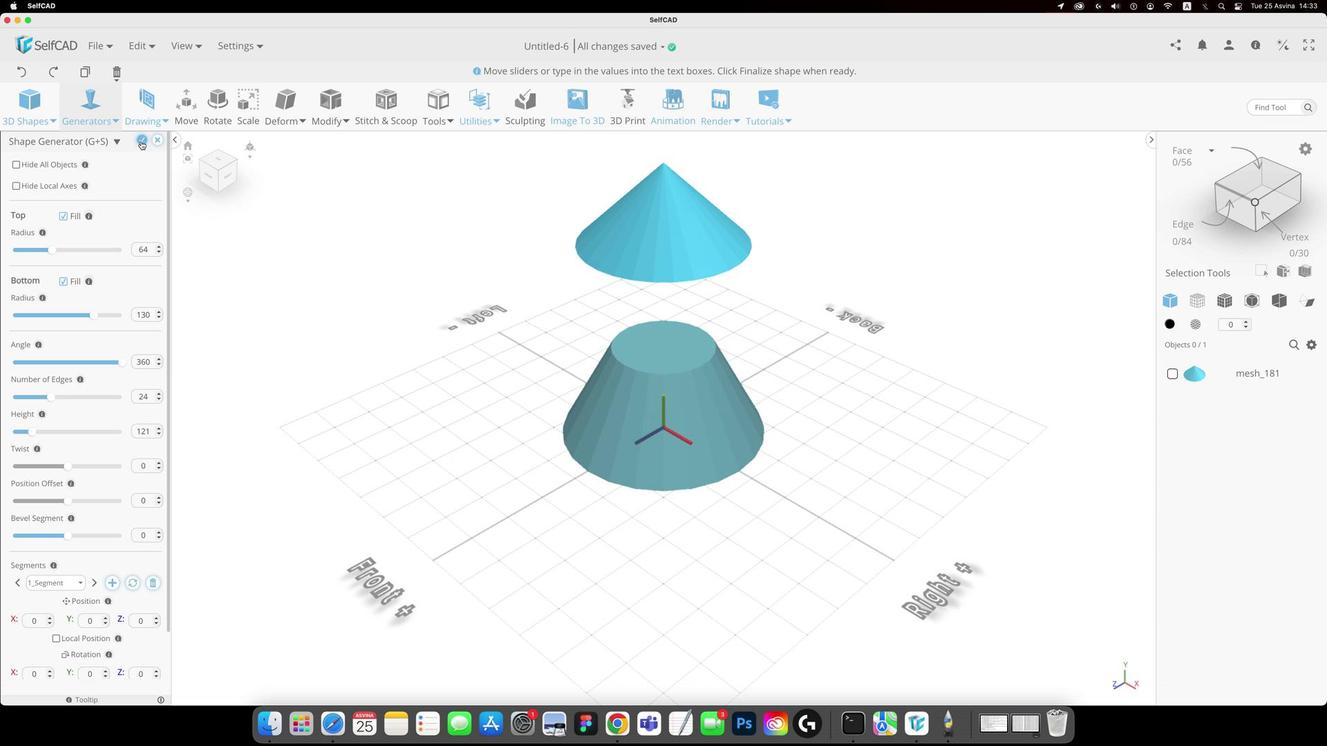 
Action: Mouse moved to (532, 442)
Screenshot: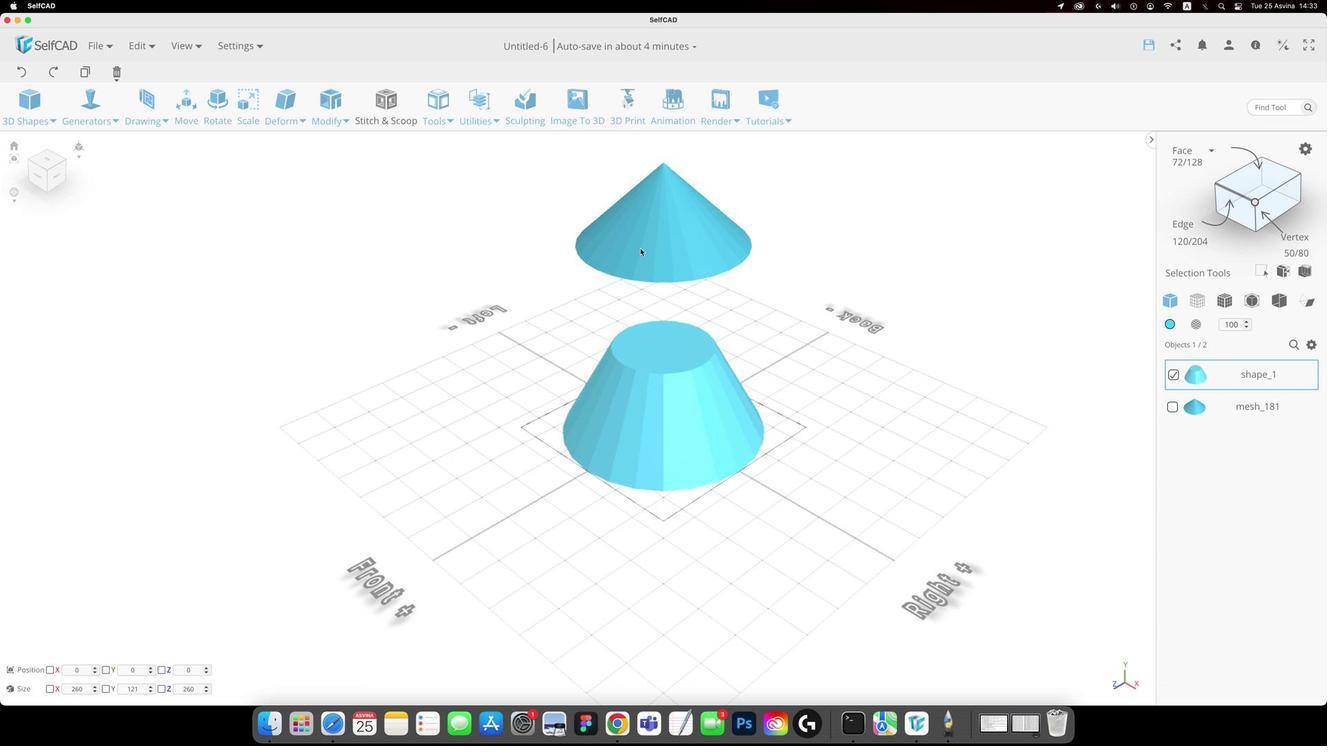 
Action: Mouse pressed left at (532, 442)
Screenshot: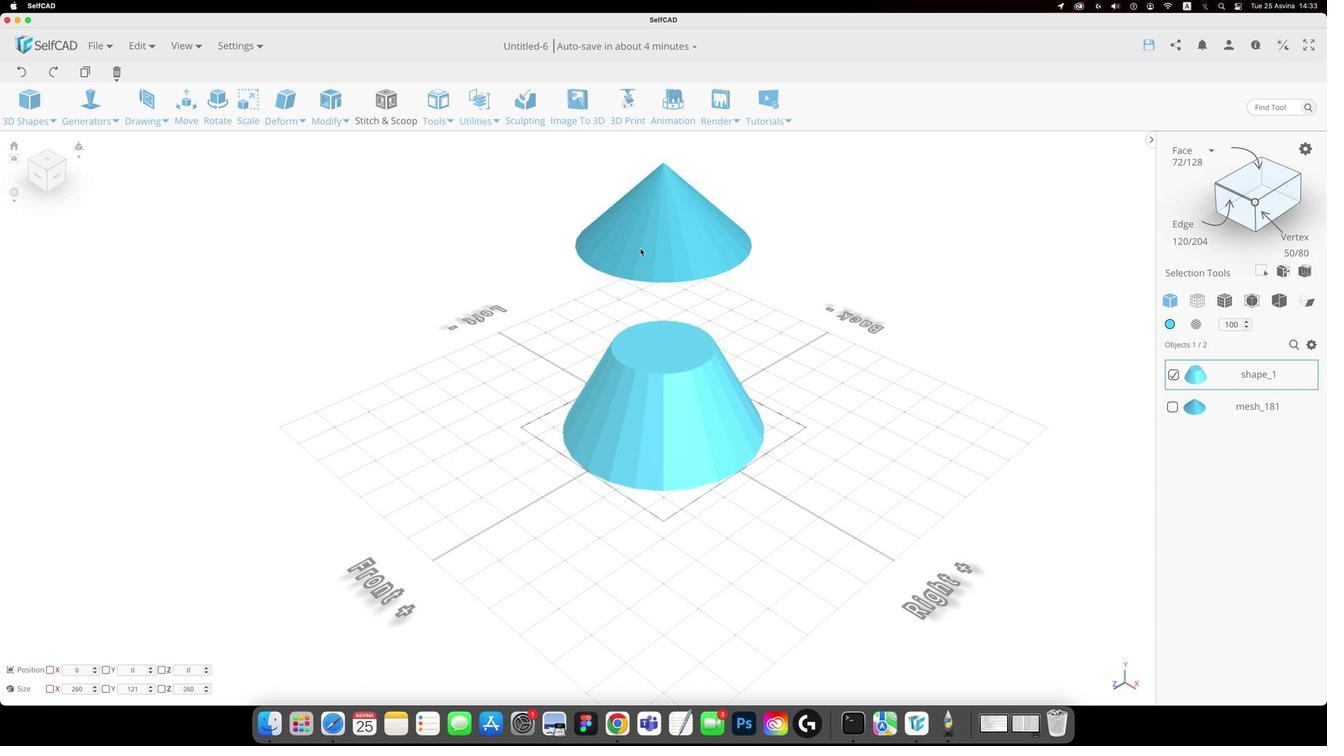 
Action: Mouse moved to (871, 385)
Screenshot: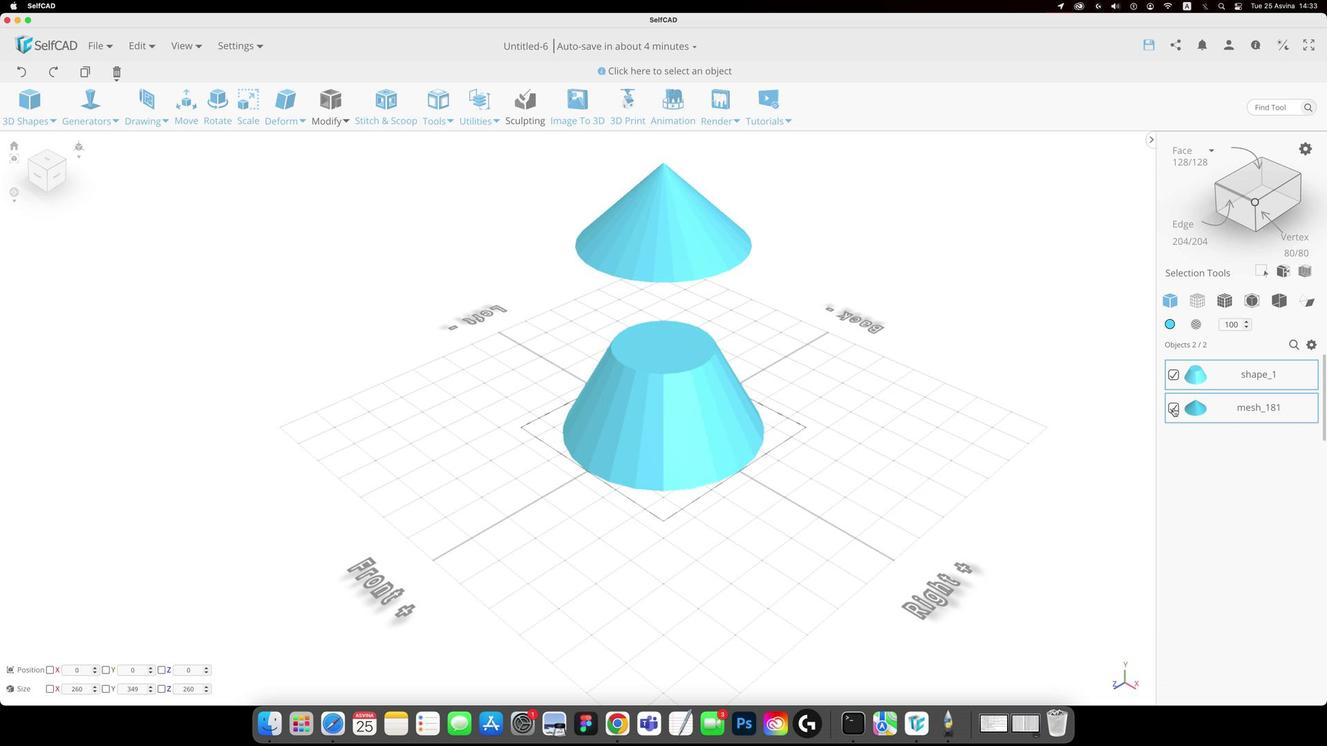 
Action: Mouse pressed left at (871, 385)
Screenshot: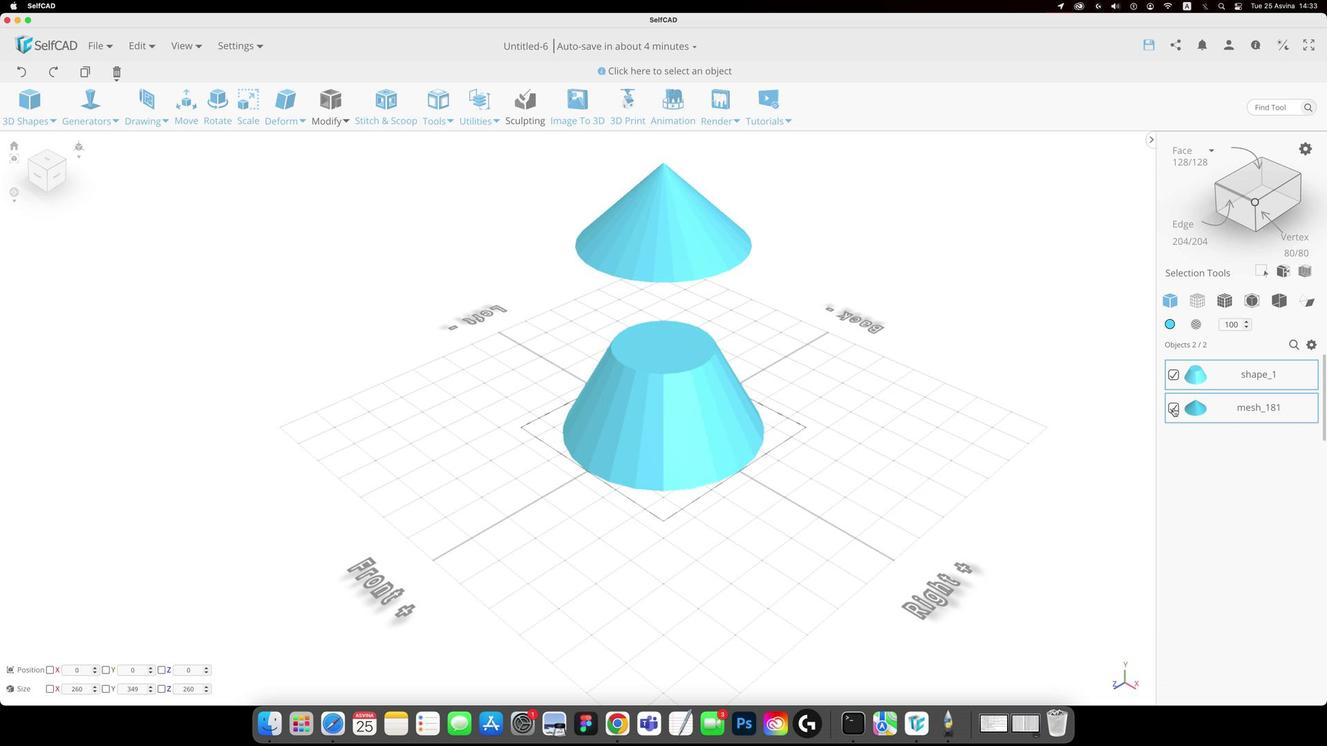 
Action: Mouse moved to (873, 396)
Screenshot: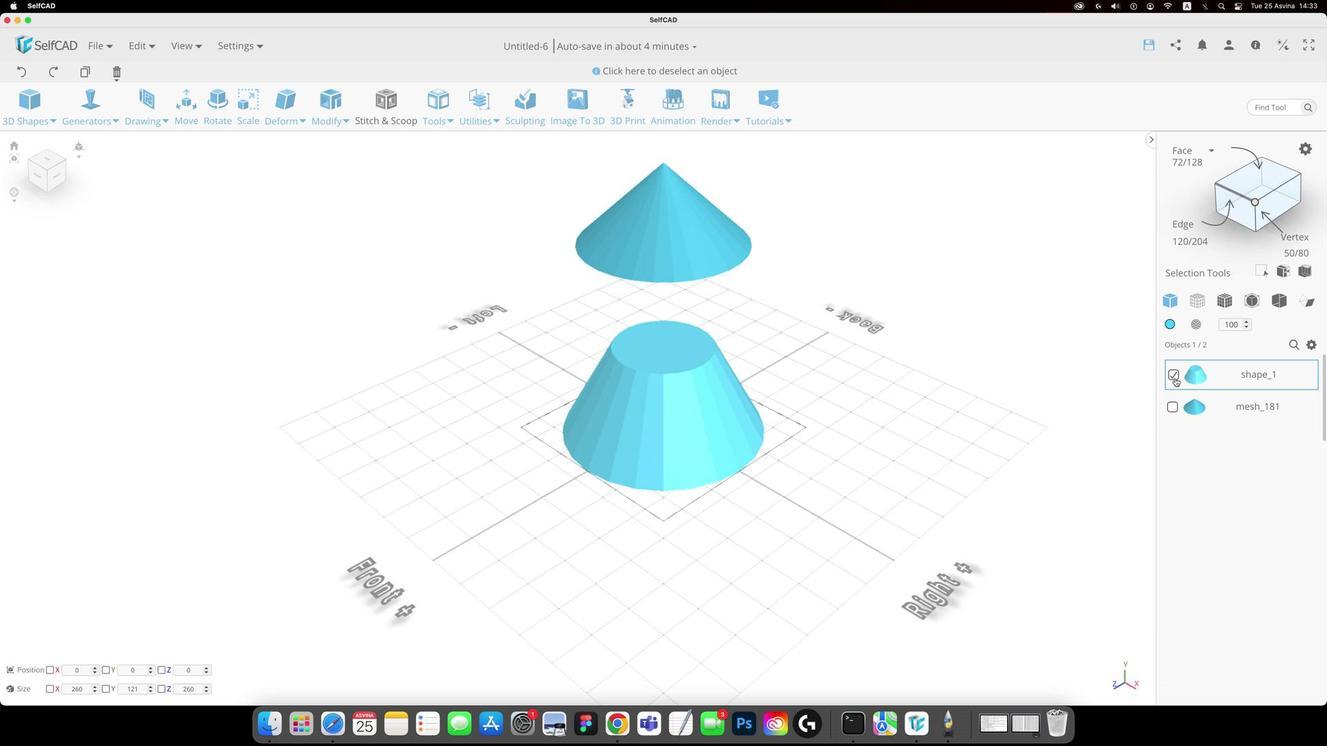 
Action: Mouse pressed left at (873, 396)
Screenshot: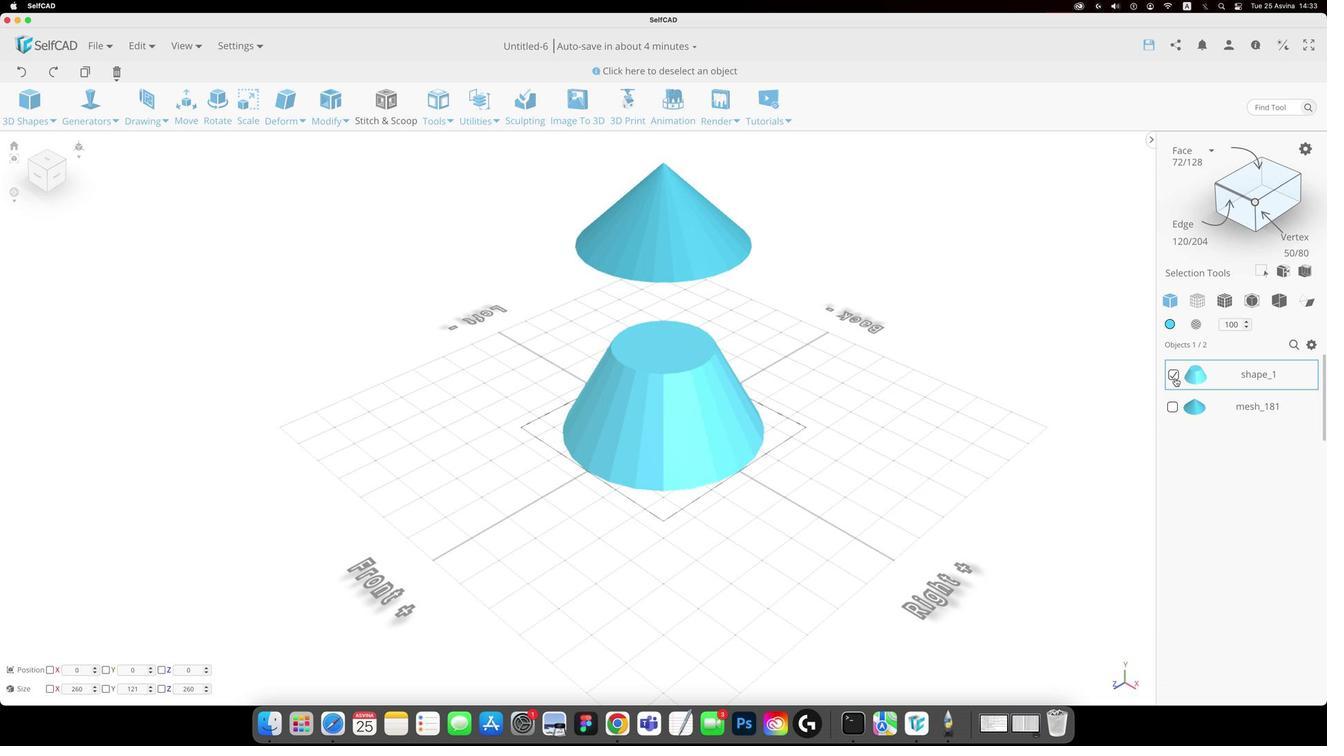 
Action: Mouse moved to (873, 385)
Screenshot: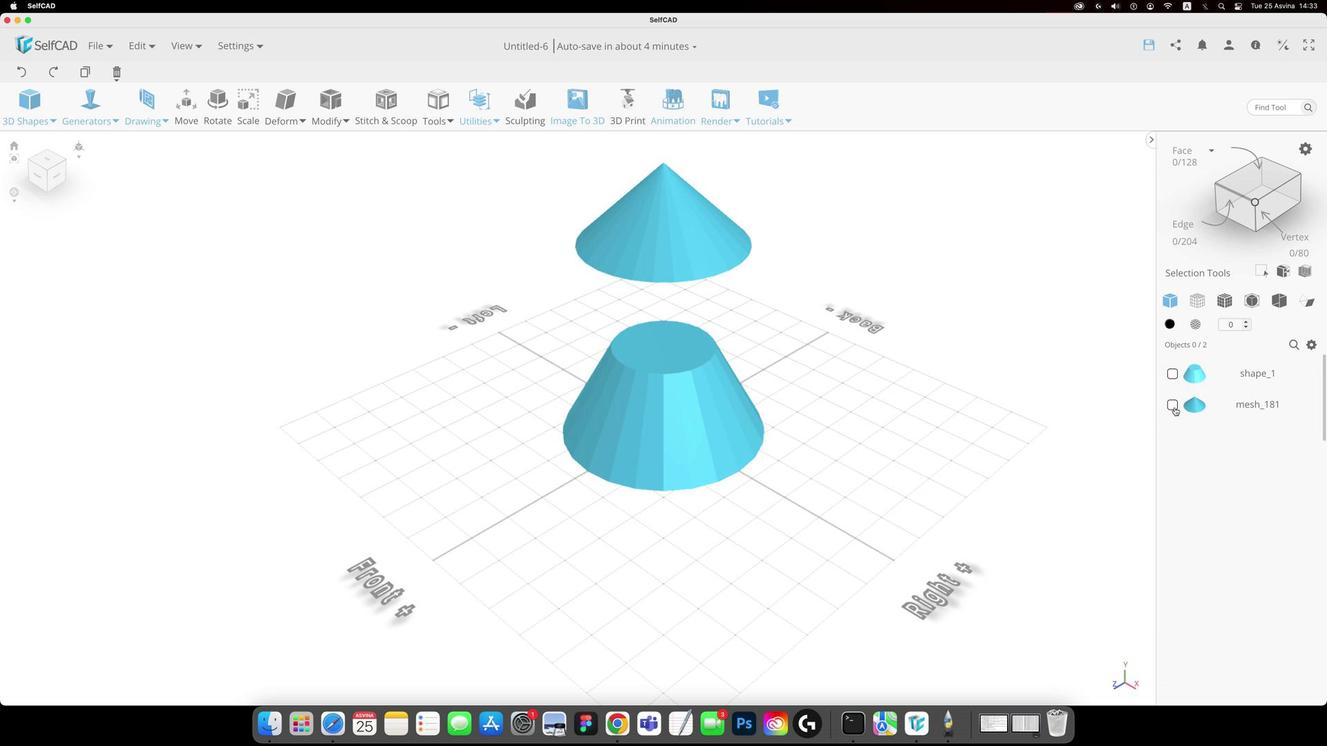 
Action: Mouse pressed left at (873, 385)
Screenshot: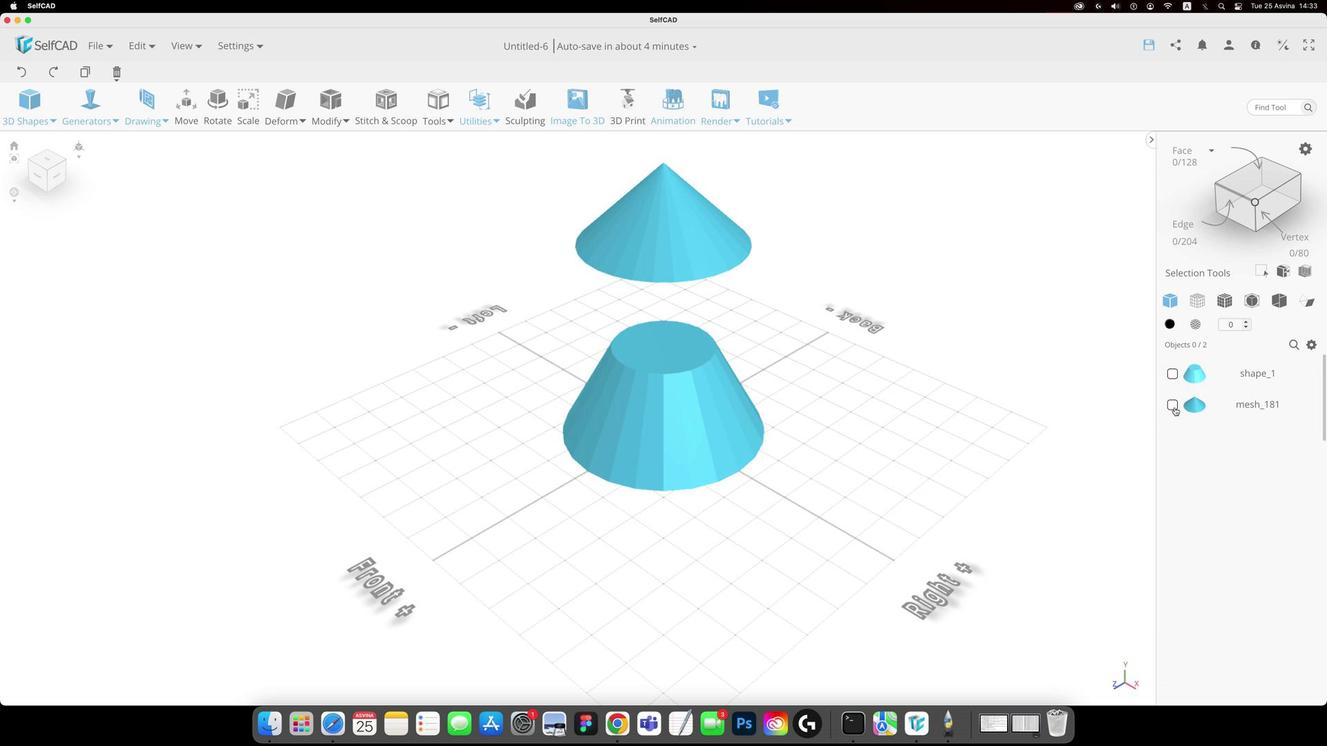 
Action: Mouse moved to (199, 504)
Screenshot: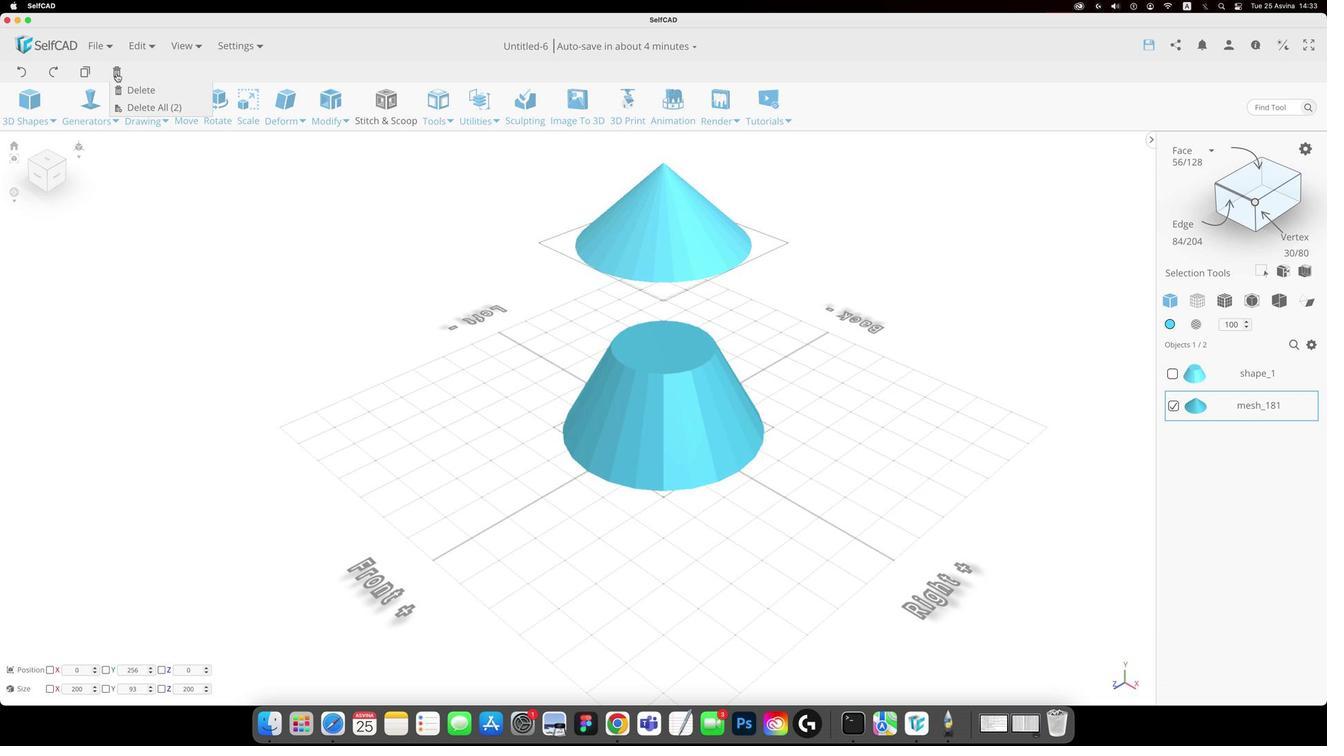 
Action: Mouse pressed left at (199, 504)
Screenshot: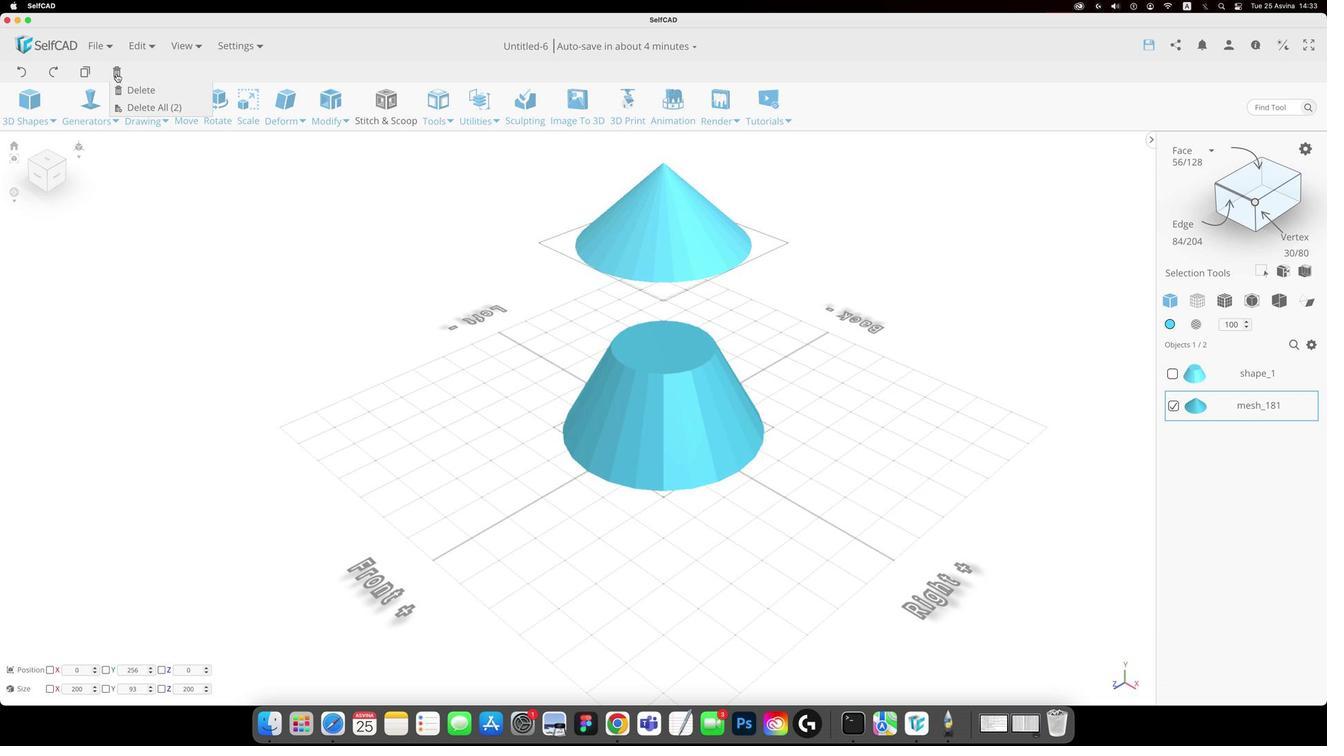 
Action: Mouse moved to (206, 498)
Screenshot: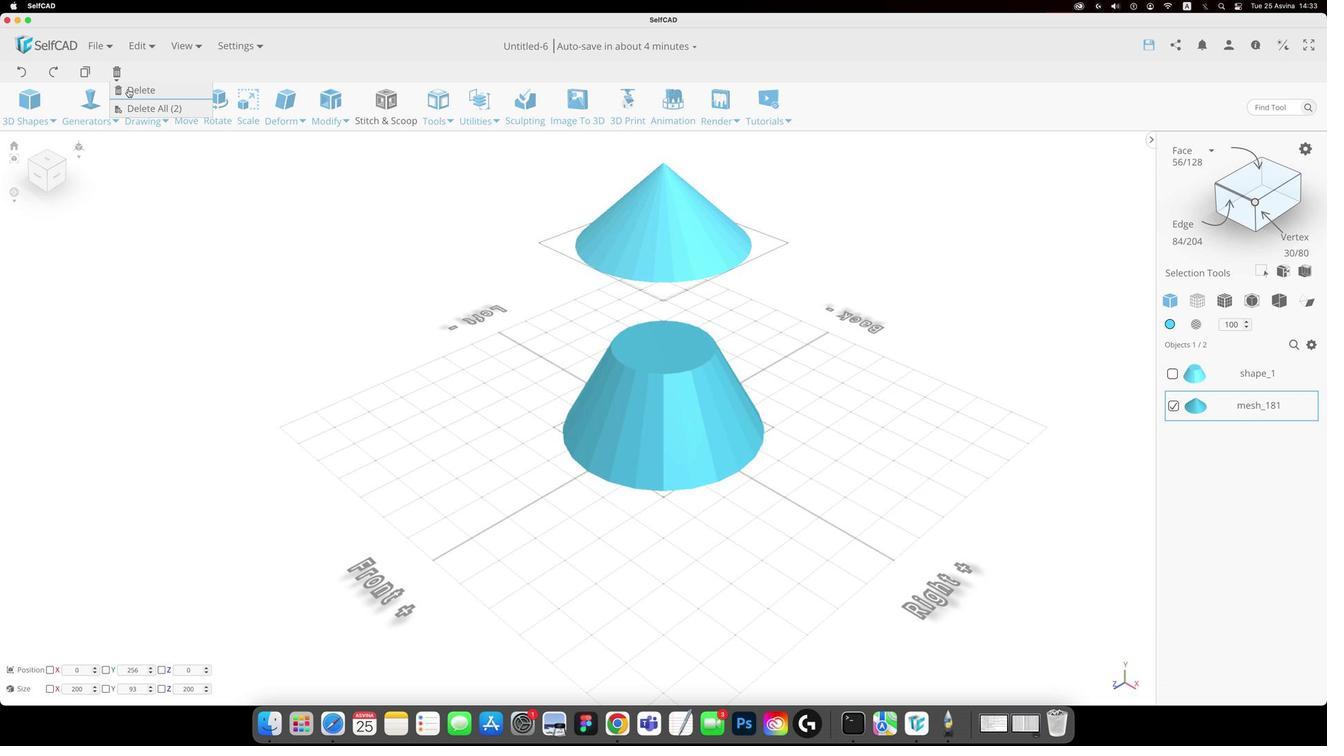 
Action: Mouse pressed left at (206, 498)
Screenshot: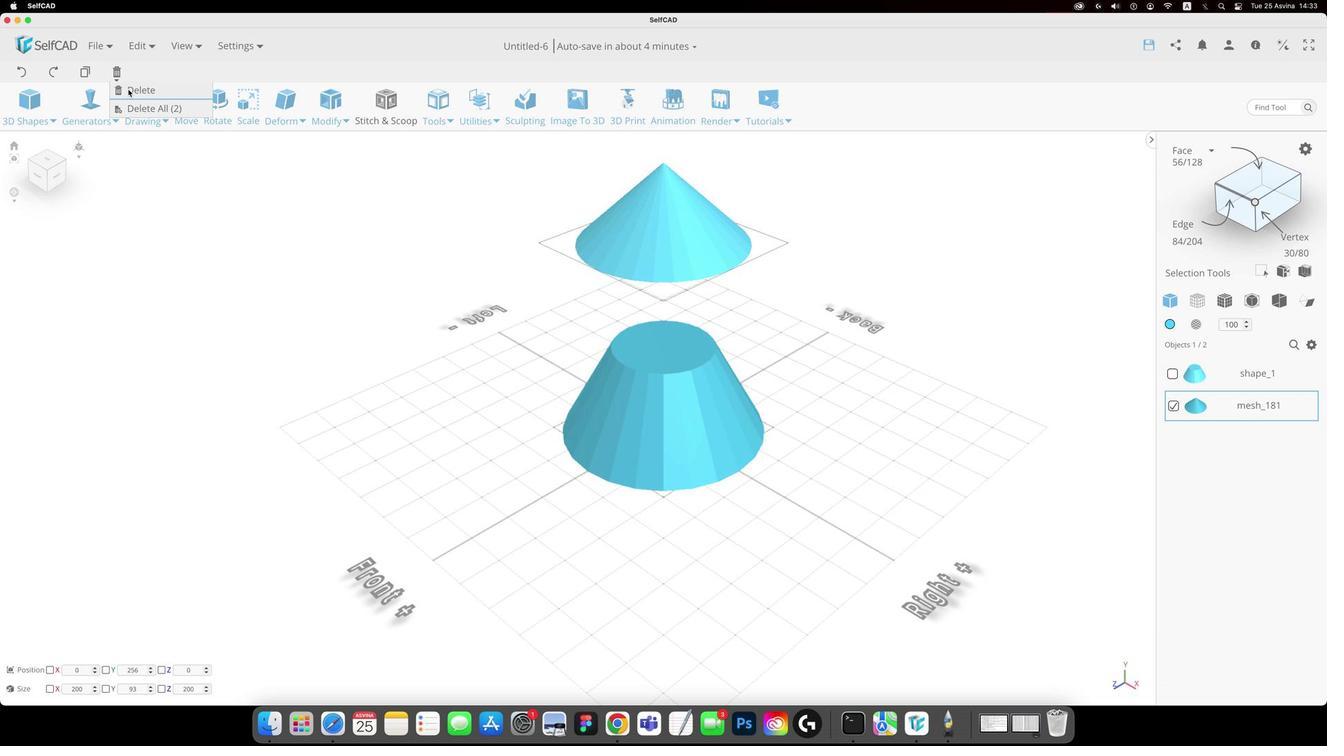
Action: Mouse moved to (506, 385)
Screenshot: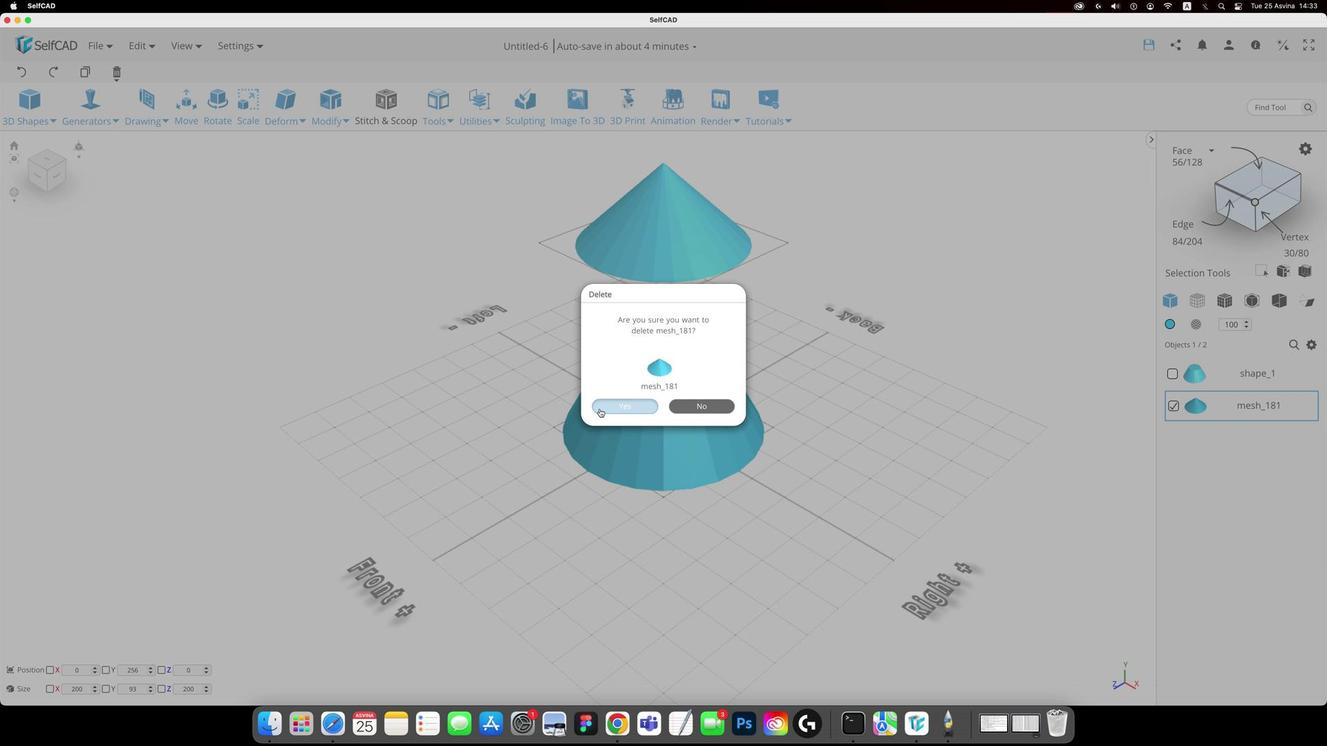
Action: Mouse pressed left at (506, 385)
Screenshot: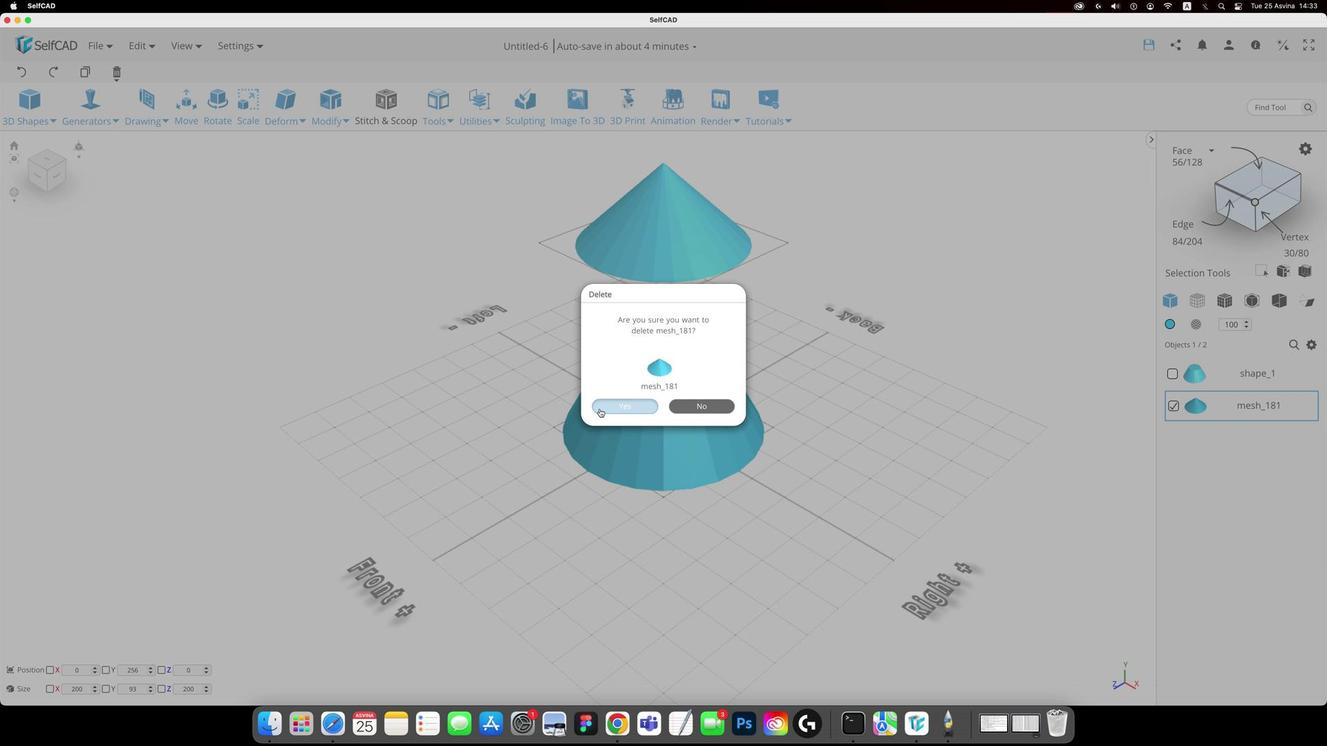 
Action: Mouse moved to (536, 398)
Screenshot: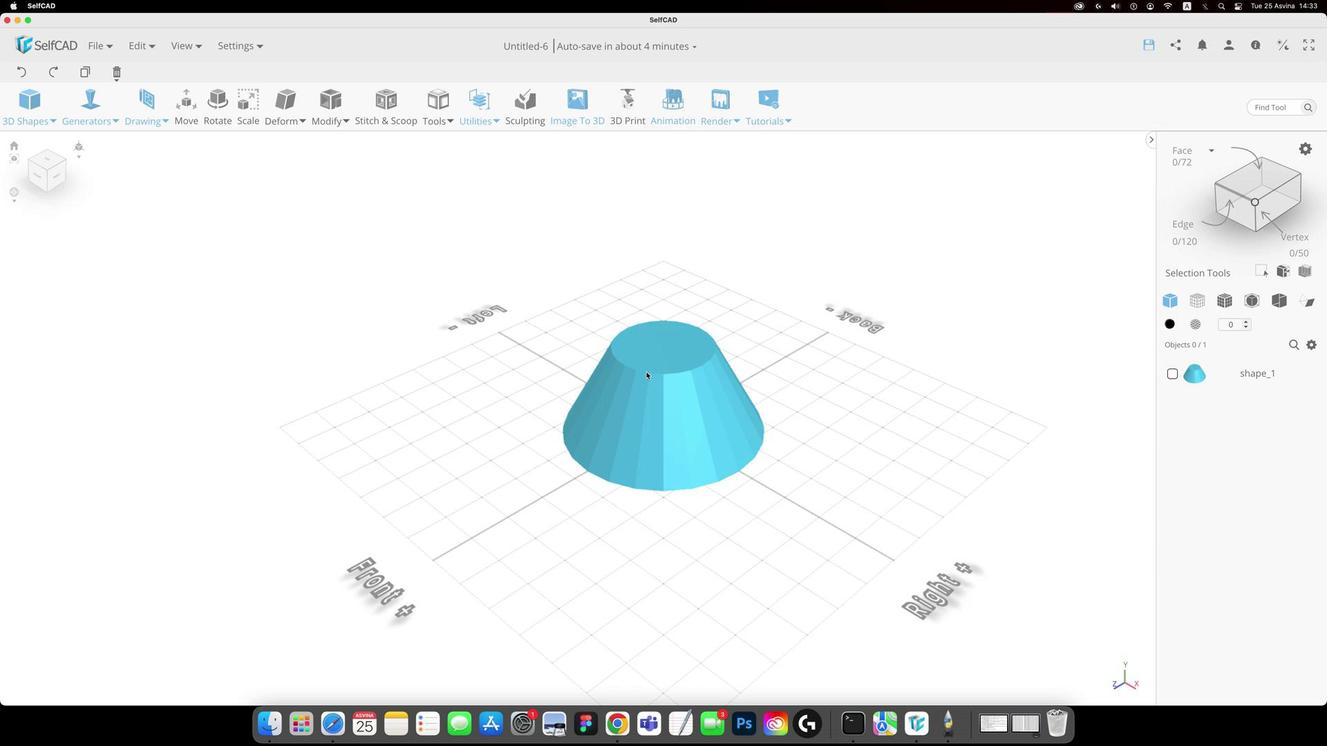 
Action: Mouse pressed left at (536, 398)
Screenshot: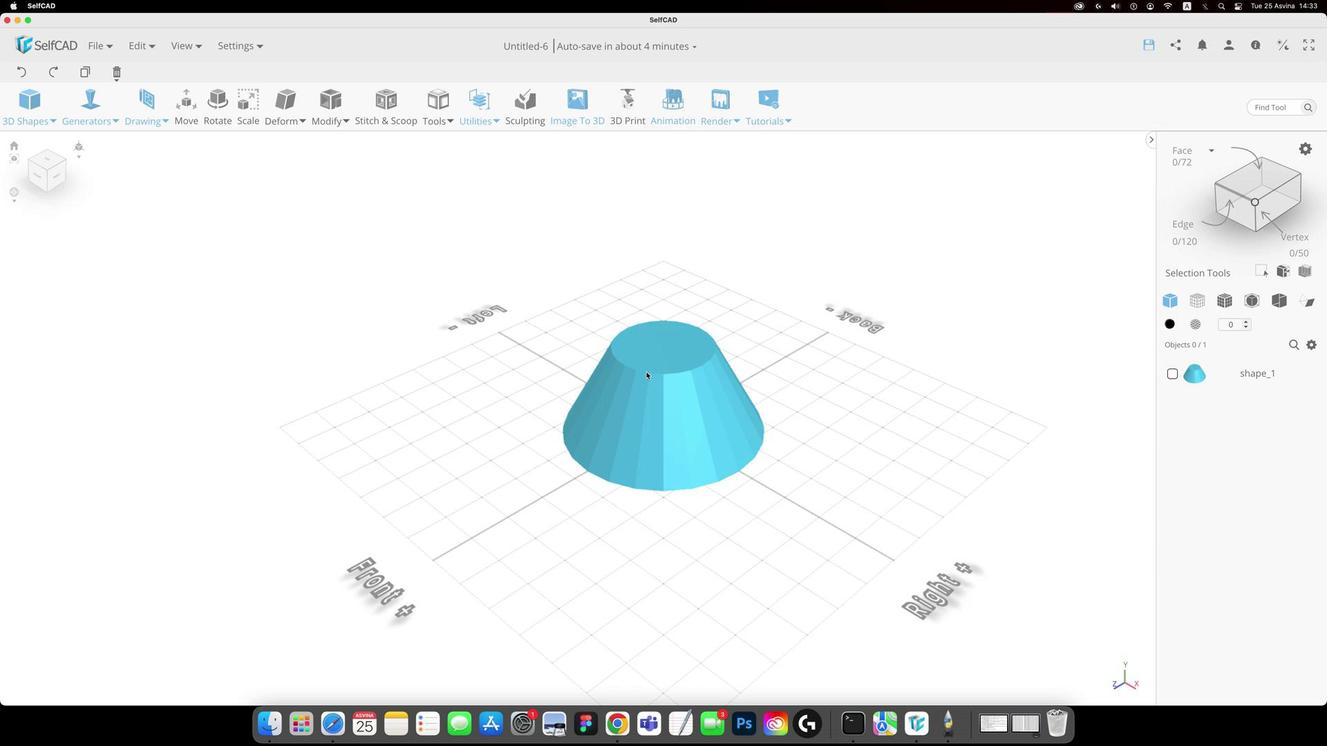 
Action: Key pressed 'm'
Screenshot: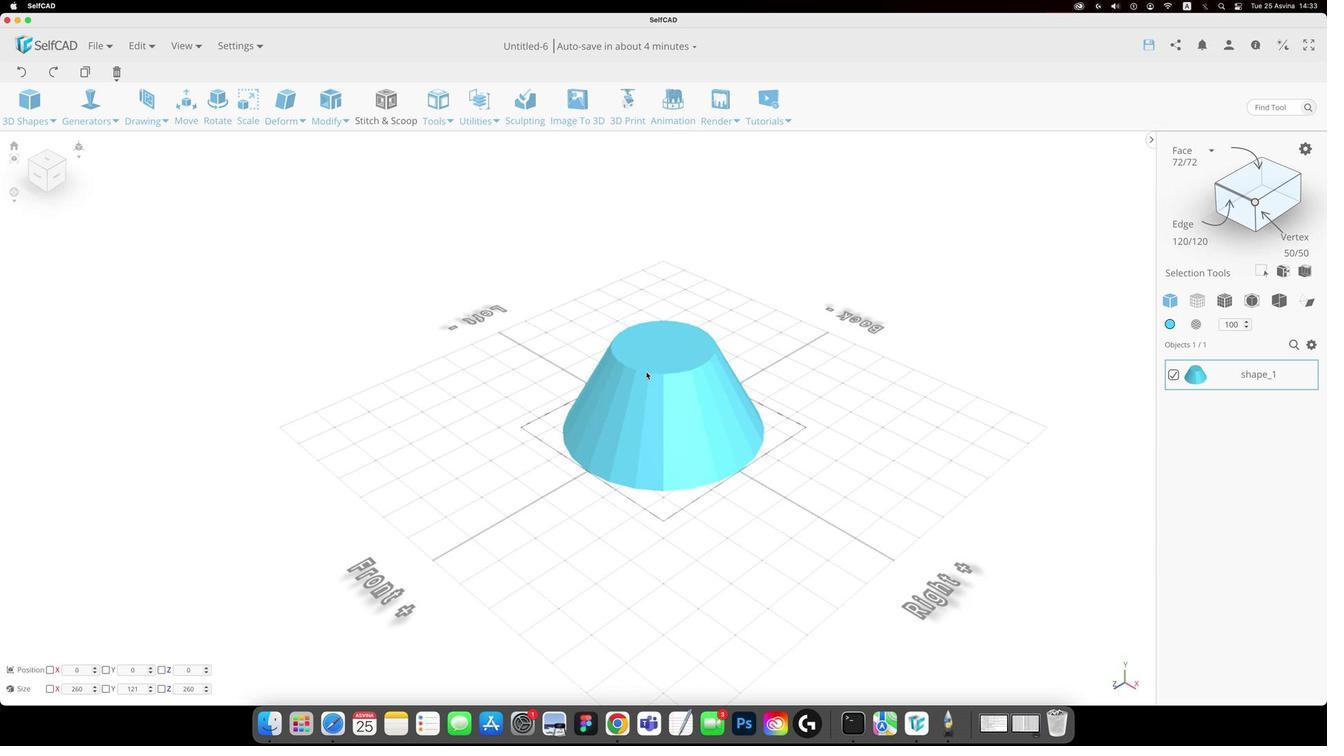 
Action: Mouse moved to (550, 401)
Screenshot: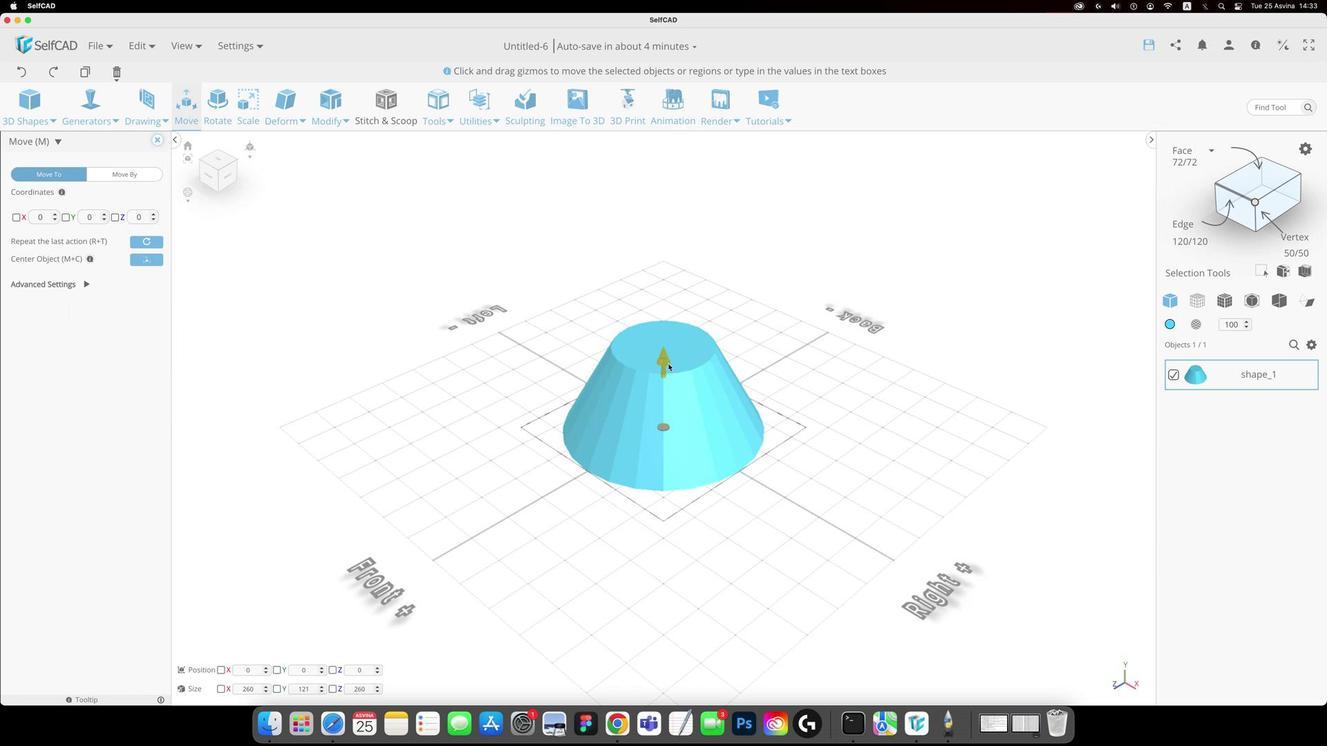 
Action: Mouse pressed left at (550, 401)
Screenshot: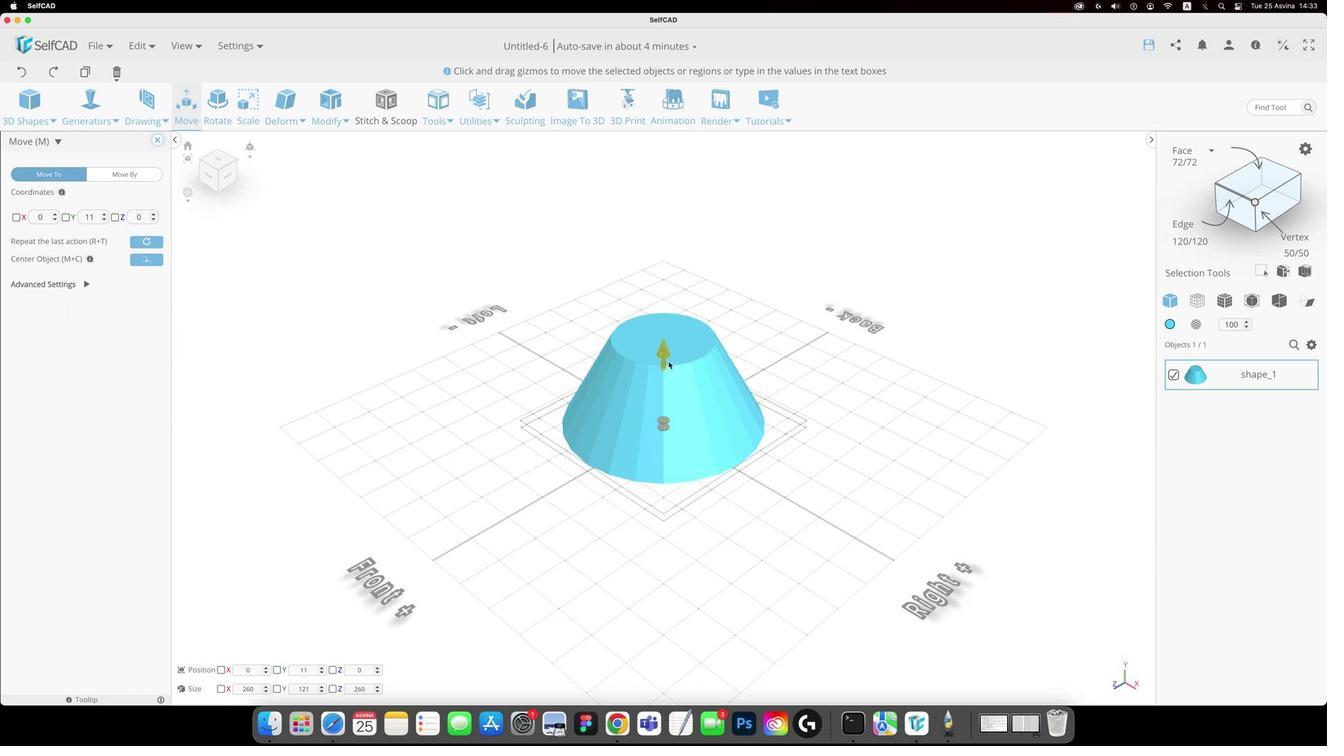 
Action: Mouse moved to (559, 369)
Screenshot: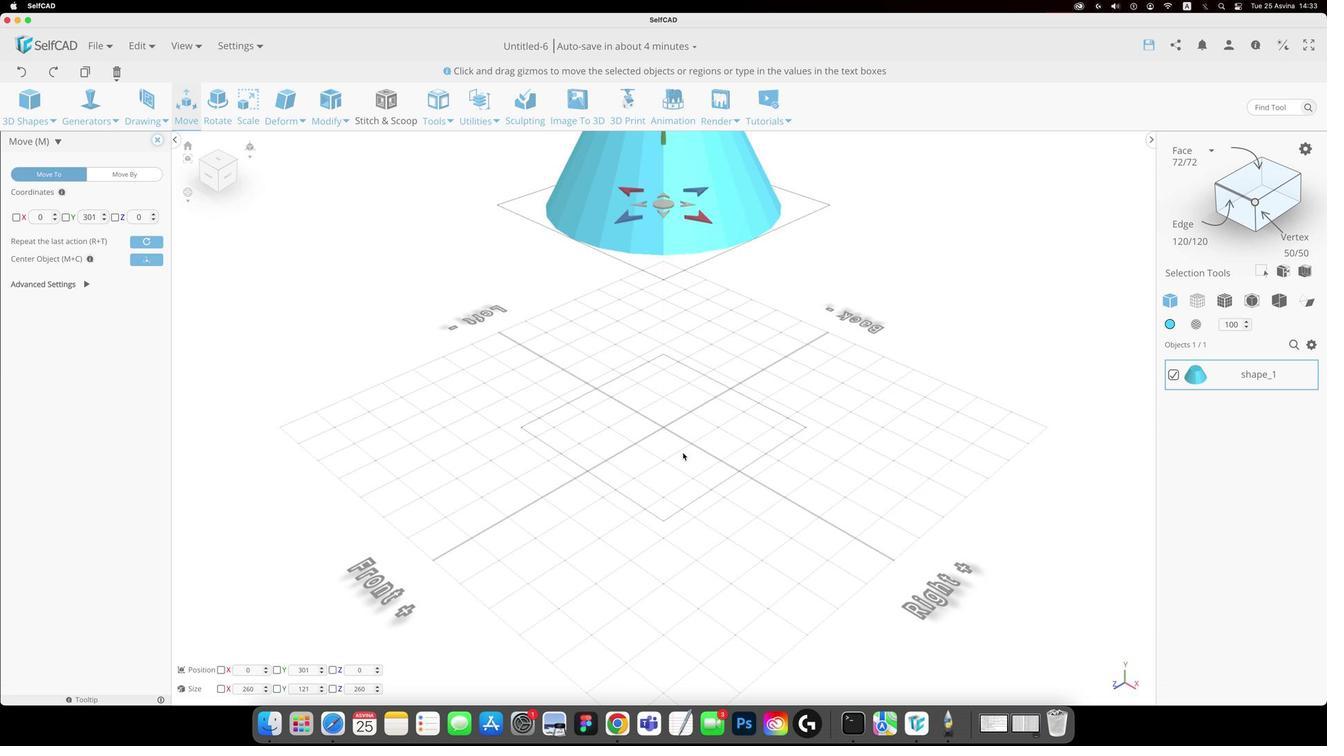 
Action: Mouse pressed left at (559, 369)
Screenshot: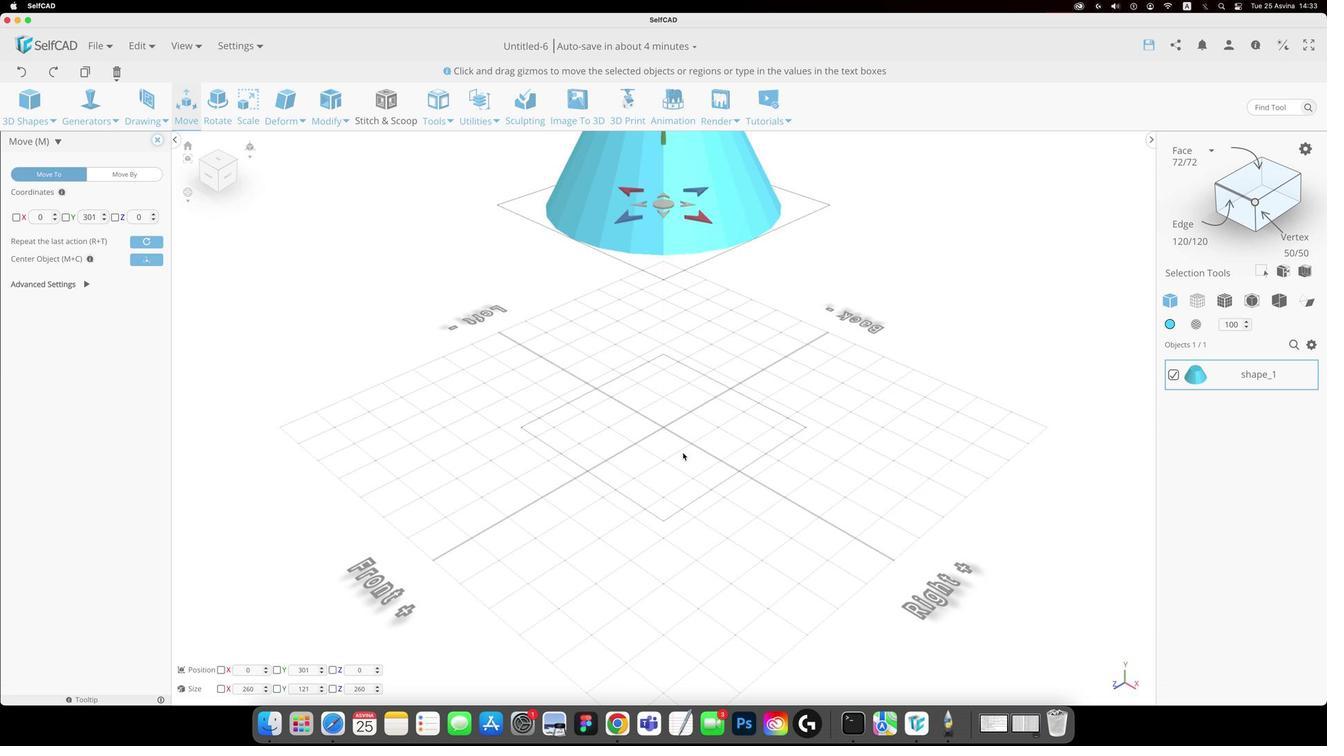 
Action: Mouse moved to (152, 452)
Screenshot: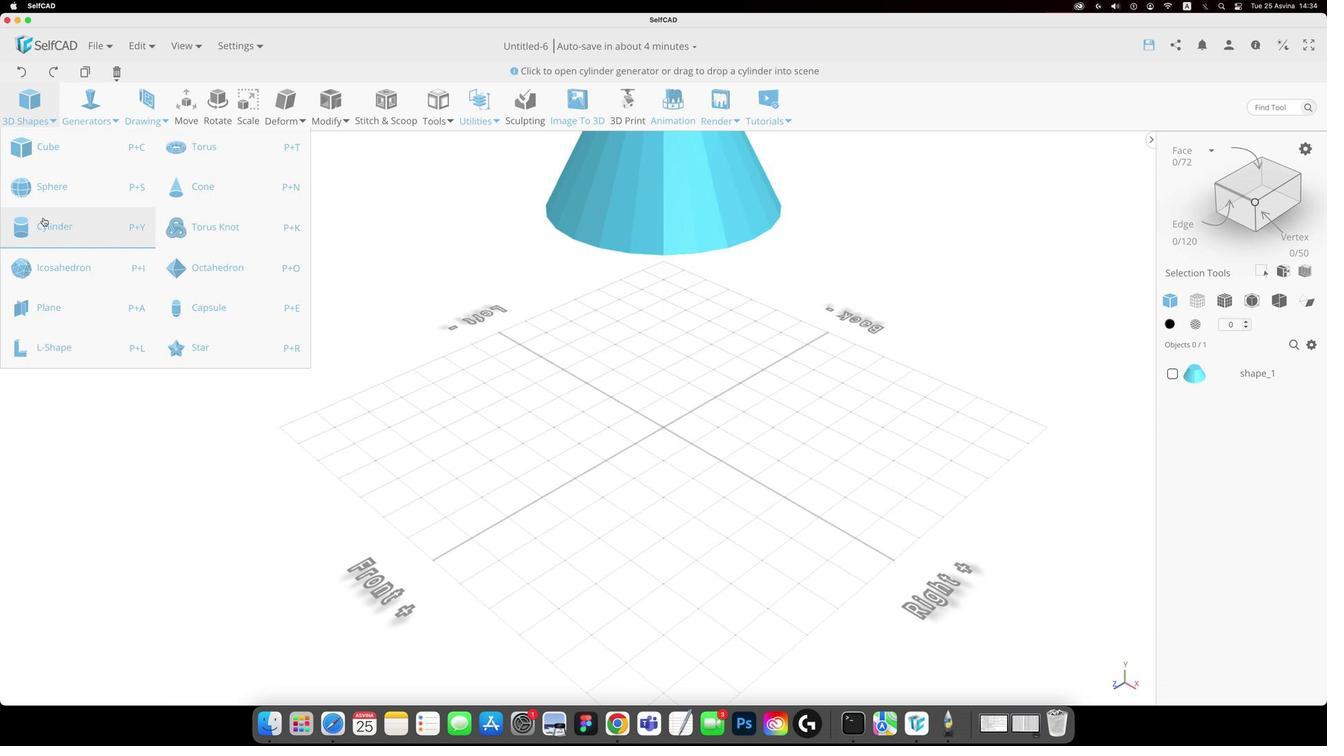 
Action: Mouse pressed left at (152, 452)
Screenshot: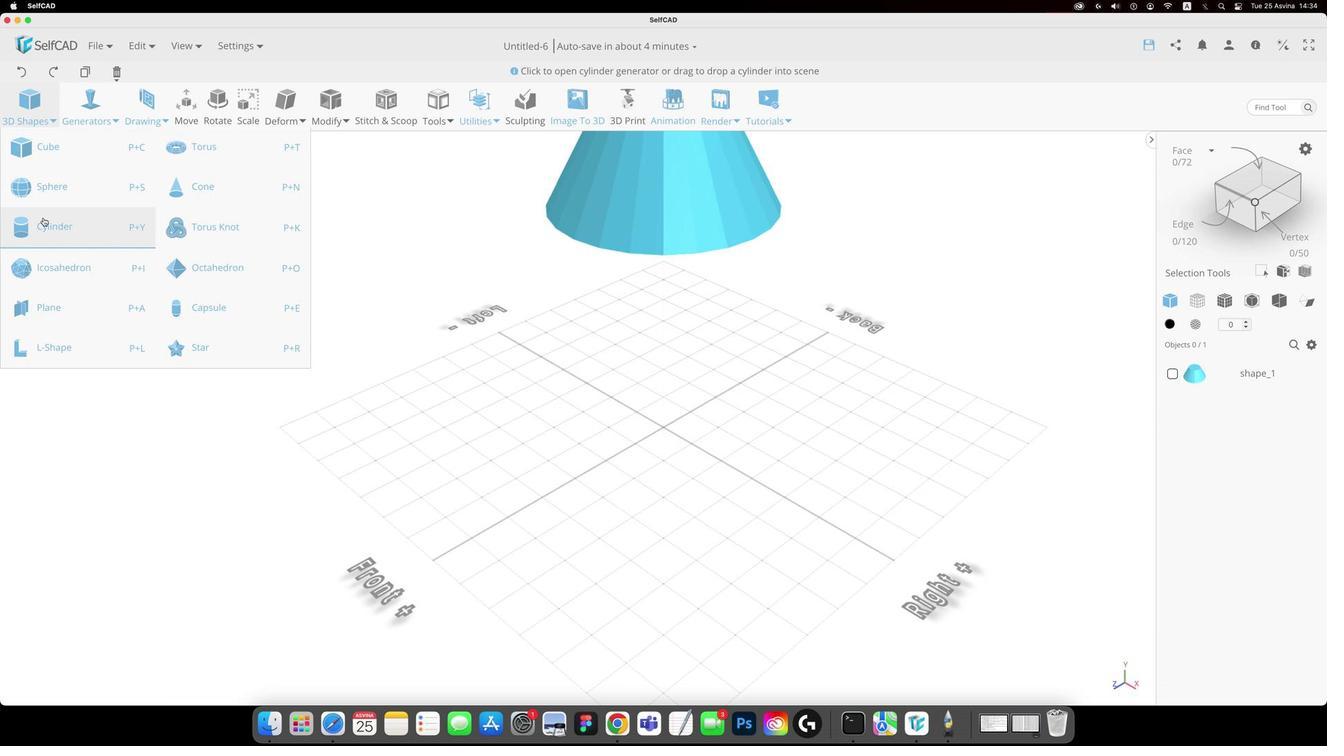 
Action: Mouse moved to (168, 457)
Screenshot: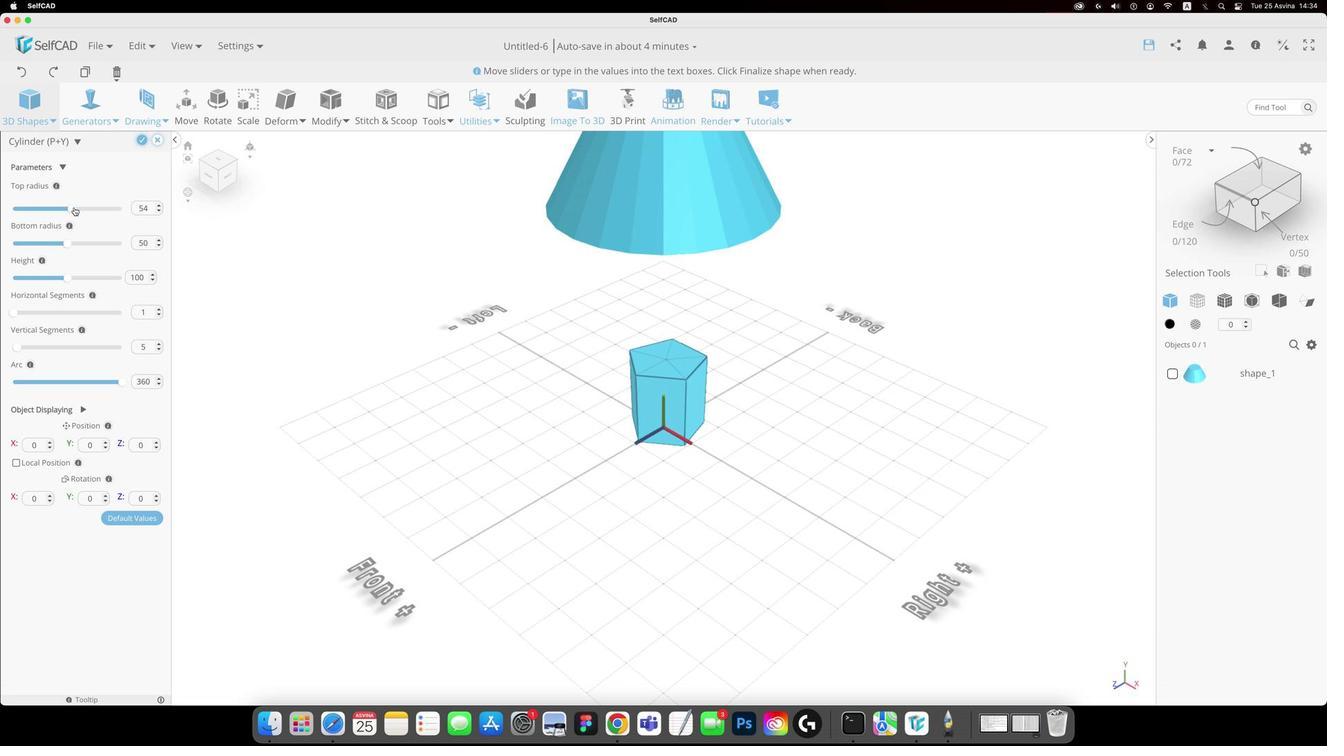 
Action: Mouse pressed left at (168, 457)
Screenshot: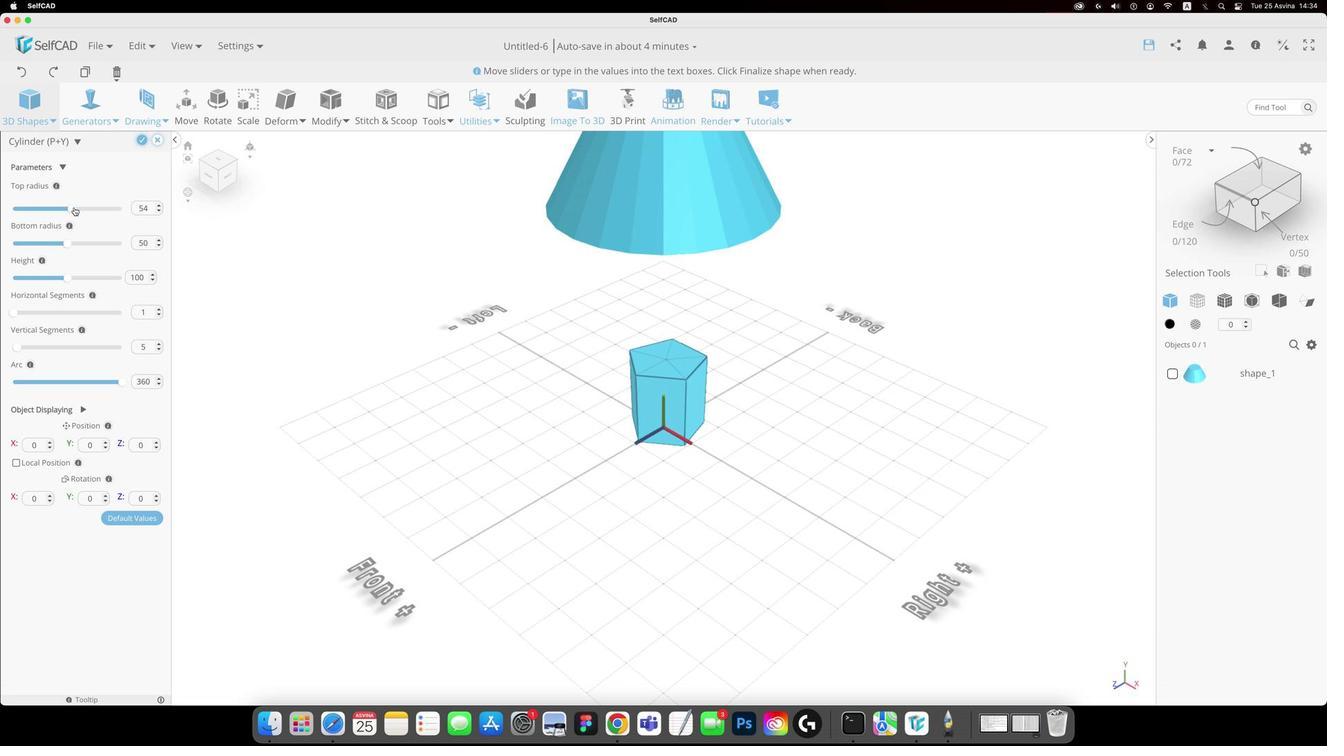 
Action: Mouse moved to (134, 419)
Screenshot: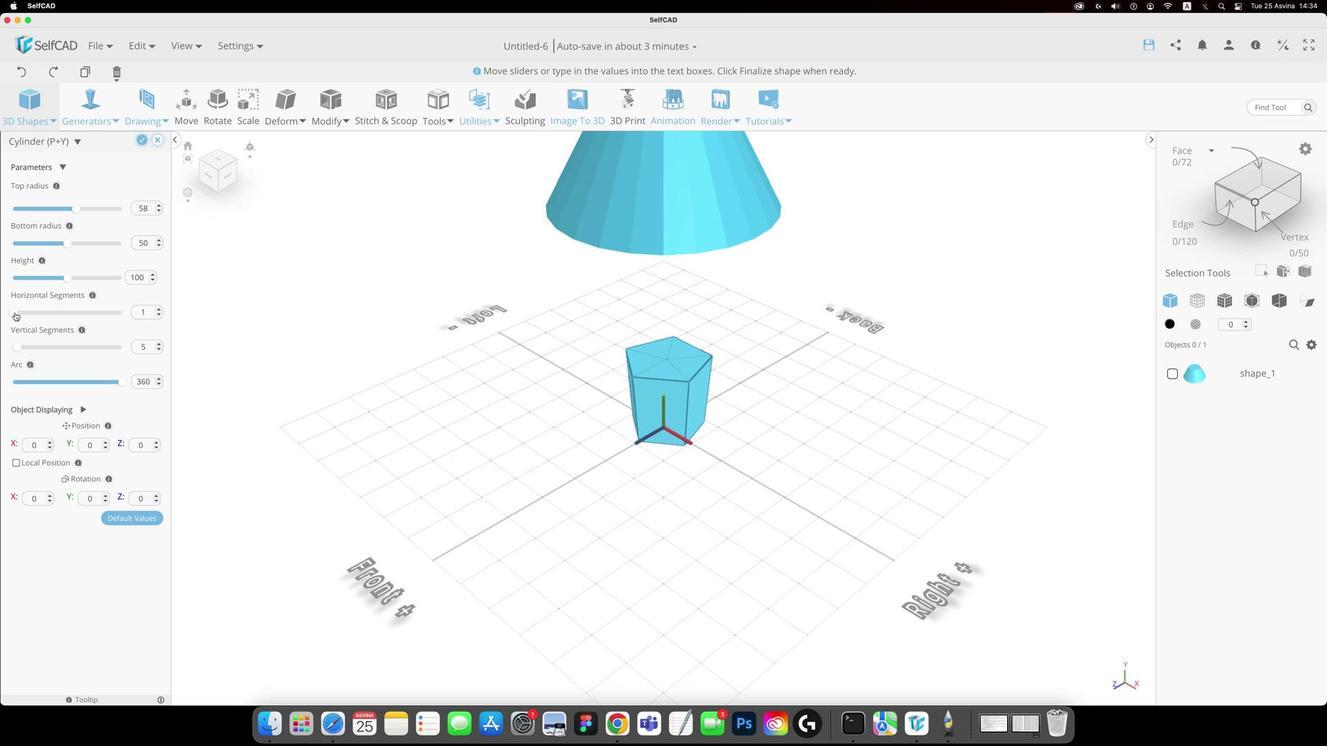 
Action: Mouse pressed left at (134, 419)
Screenshot: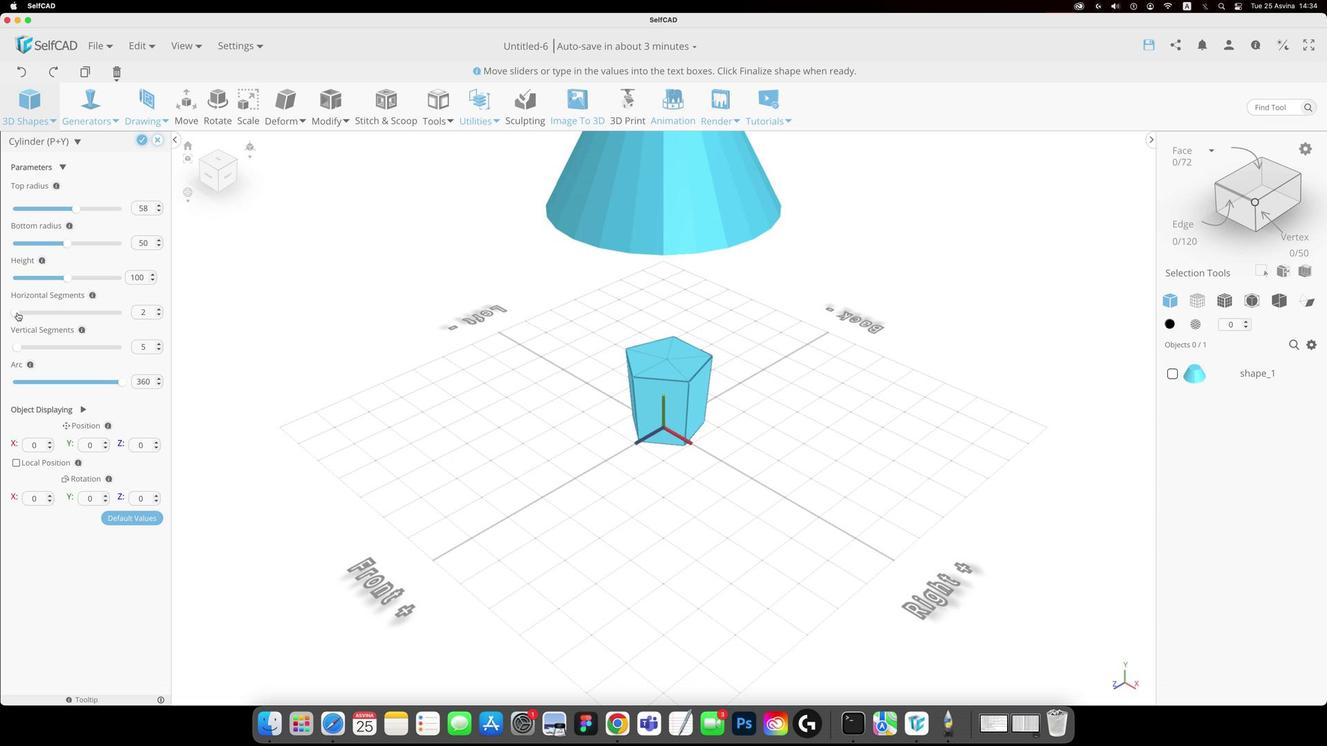 
Action: Mouse moved to (136, 407)
Screenshot: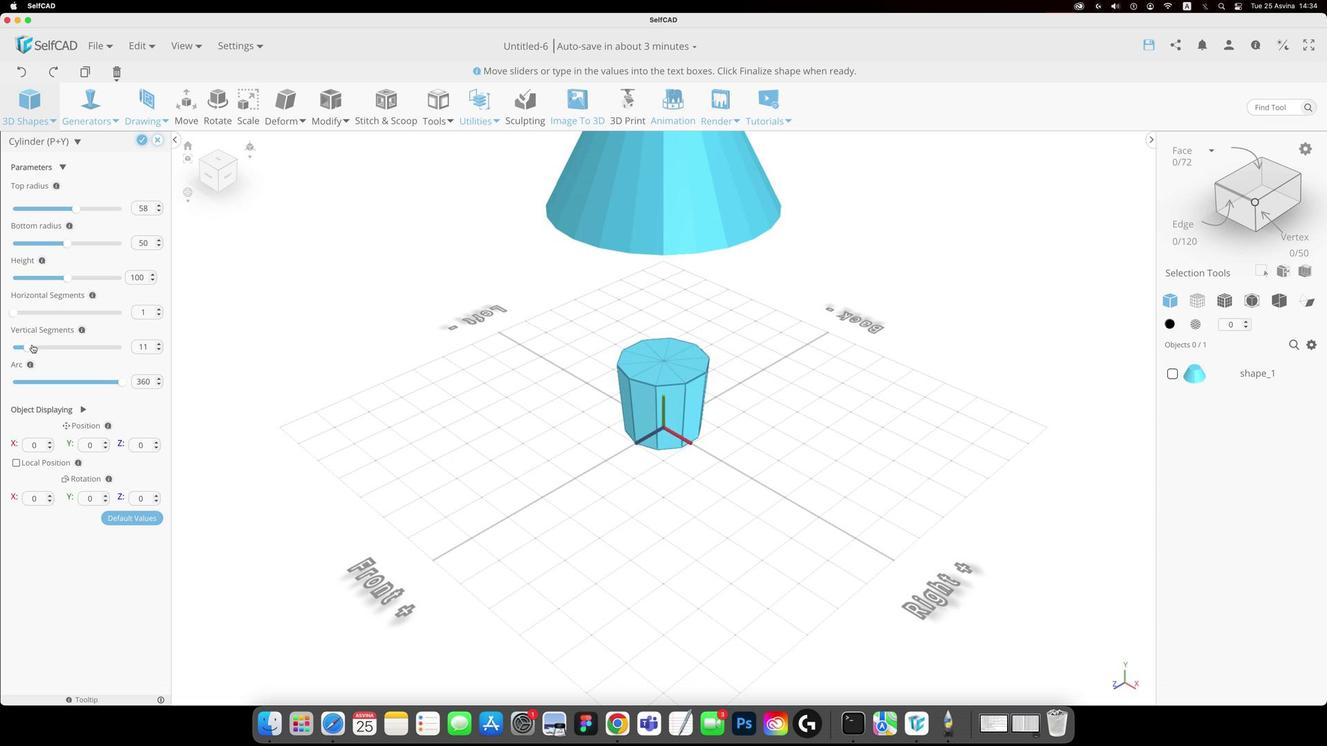 
Action: Mouse pressed left at (136, 407)
Screenshot: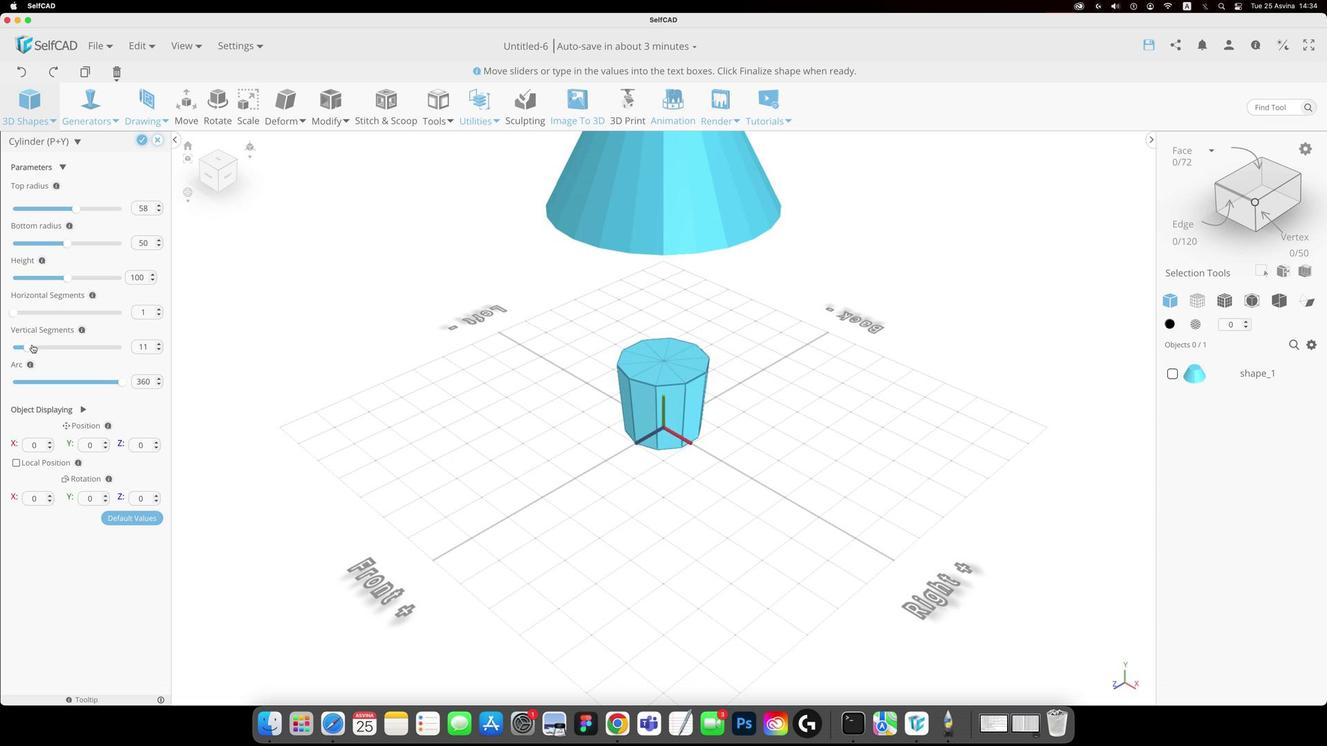 
Action: Mouse moved to (166, 432)
Screenshot: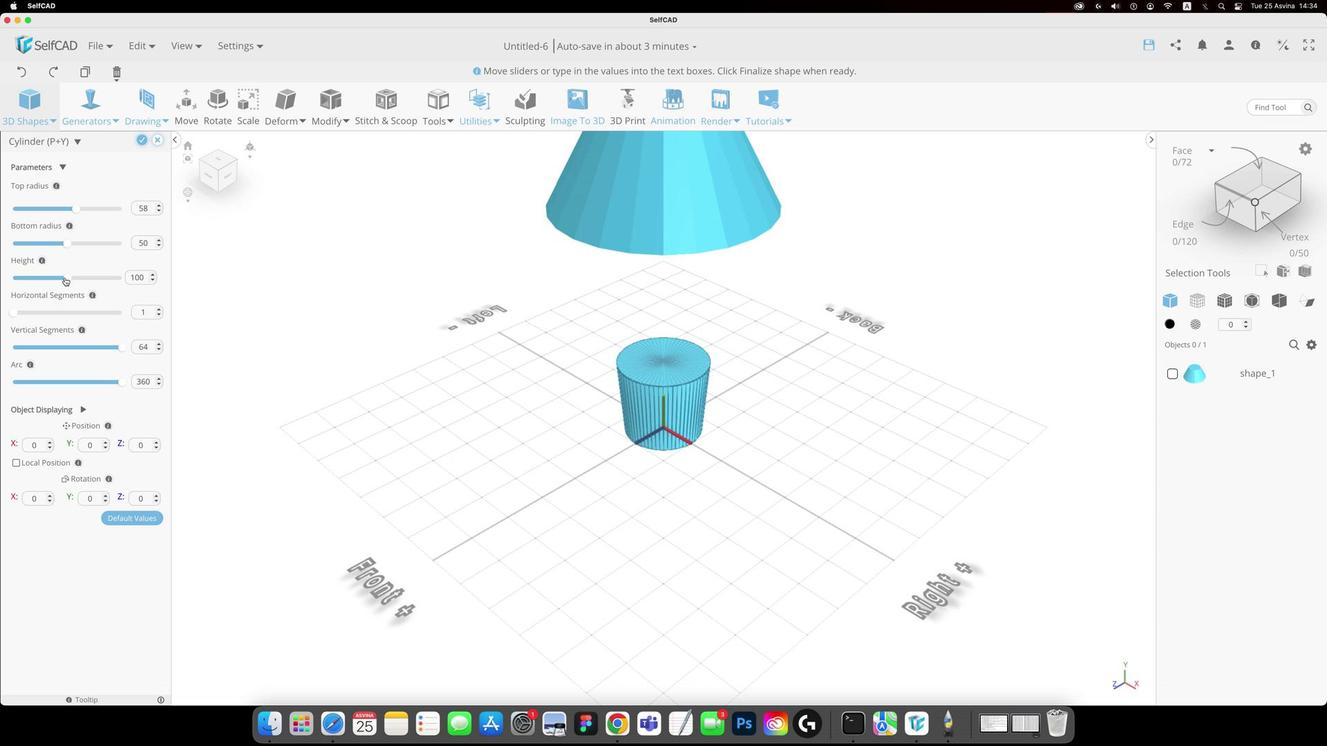 
Action: Mouse pressed left at (166, 432)
Screenshot: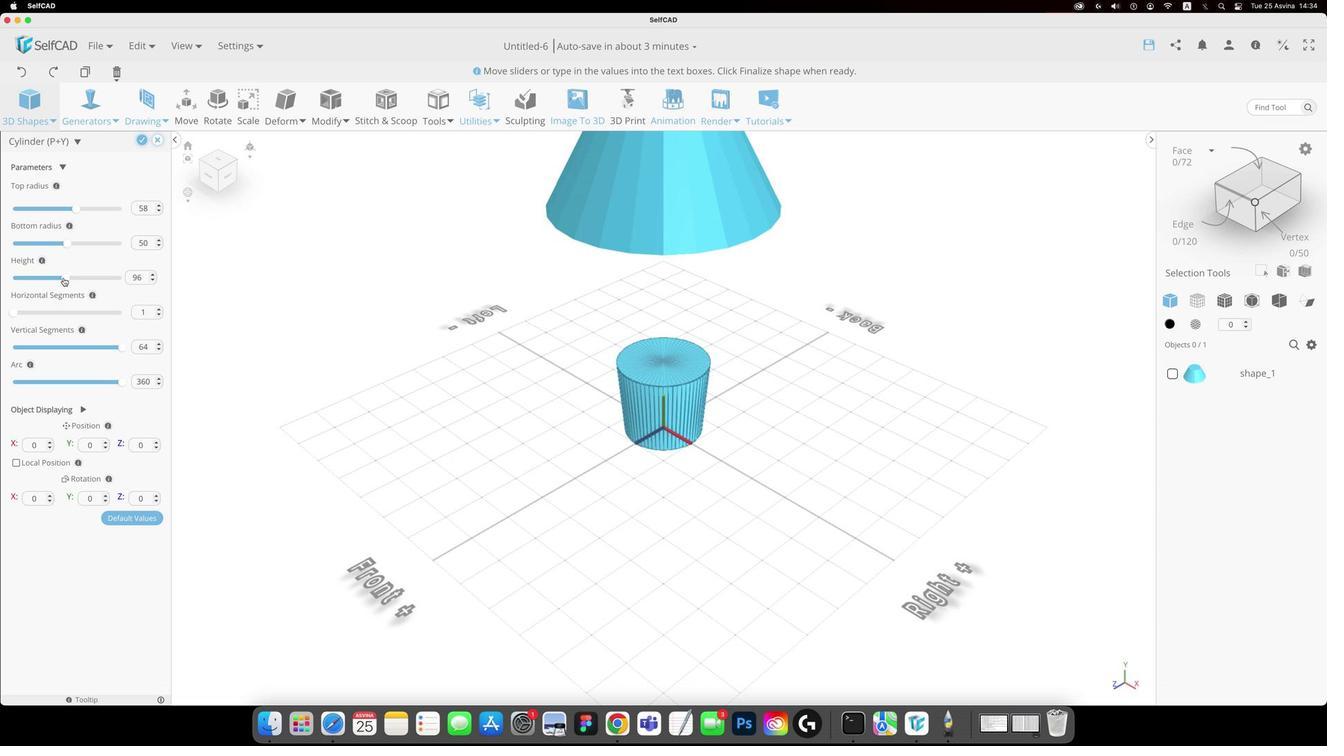 
Action: Mouse moved to (517, 377)
Screenshot: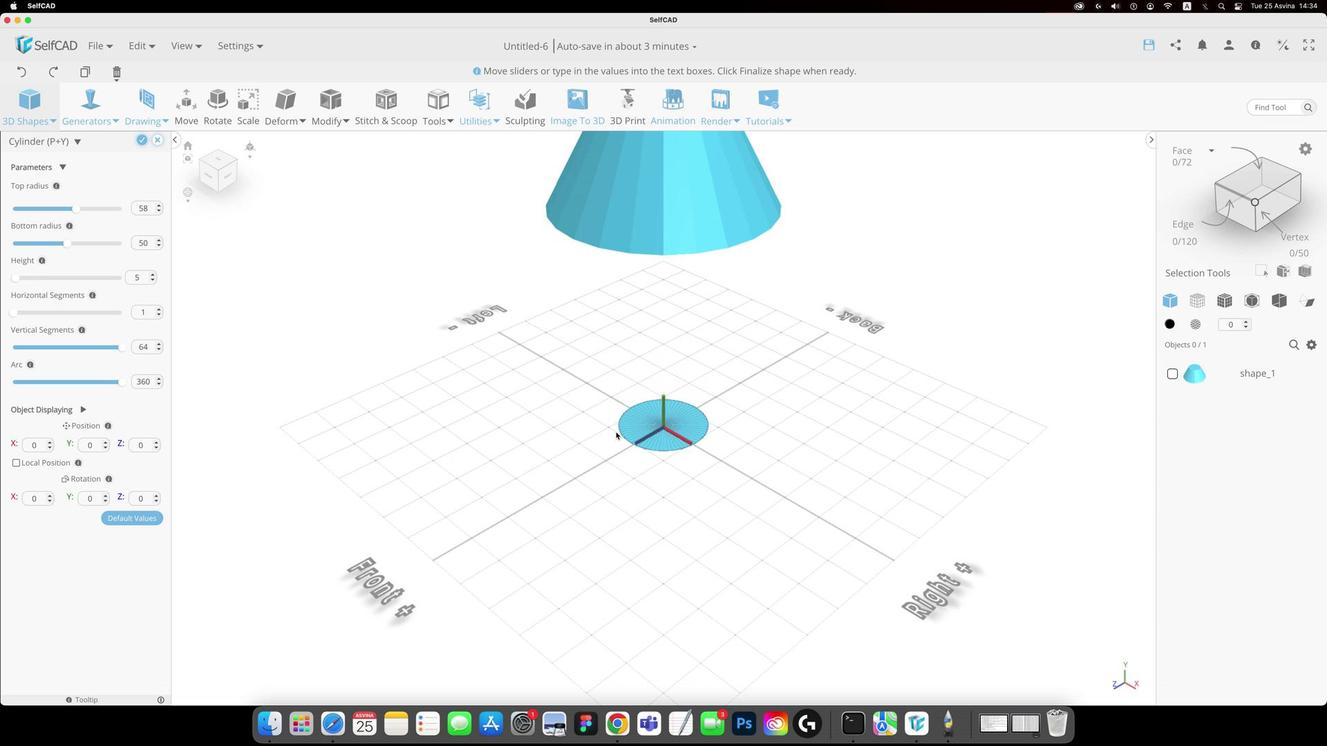 
Action: Key pressed Key.alt
Screenshot: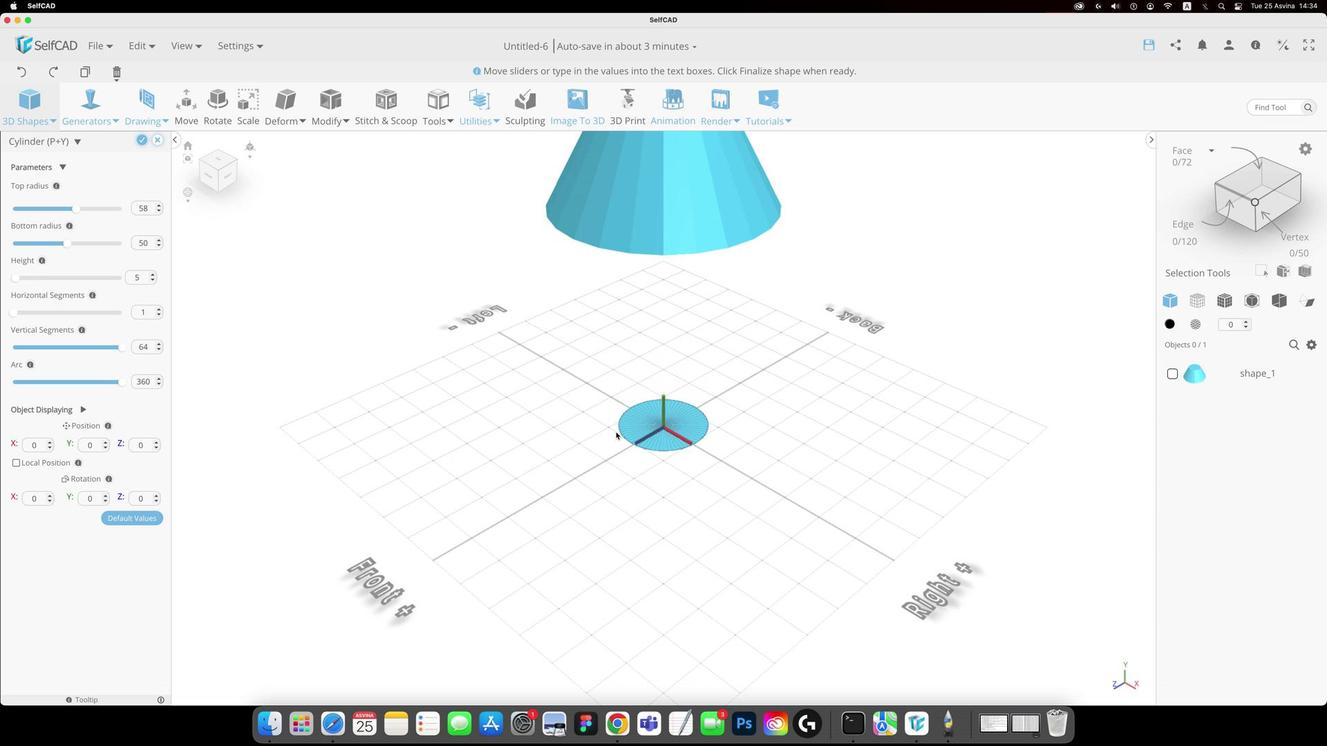 
Action: Mouse moved to (517, 376)
Screenshot: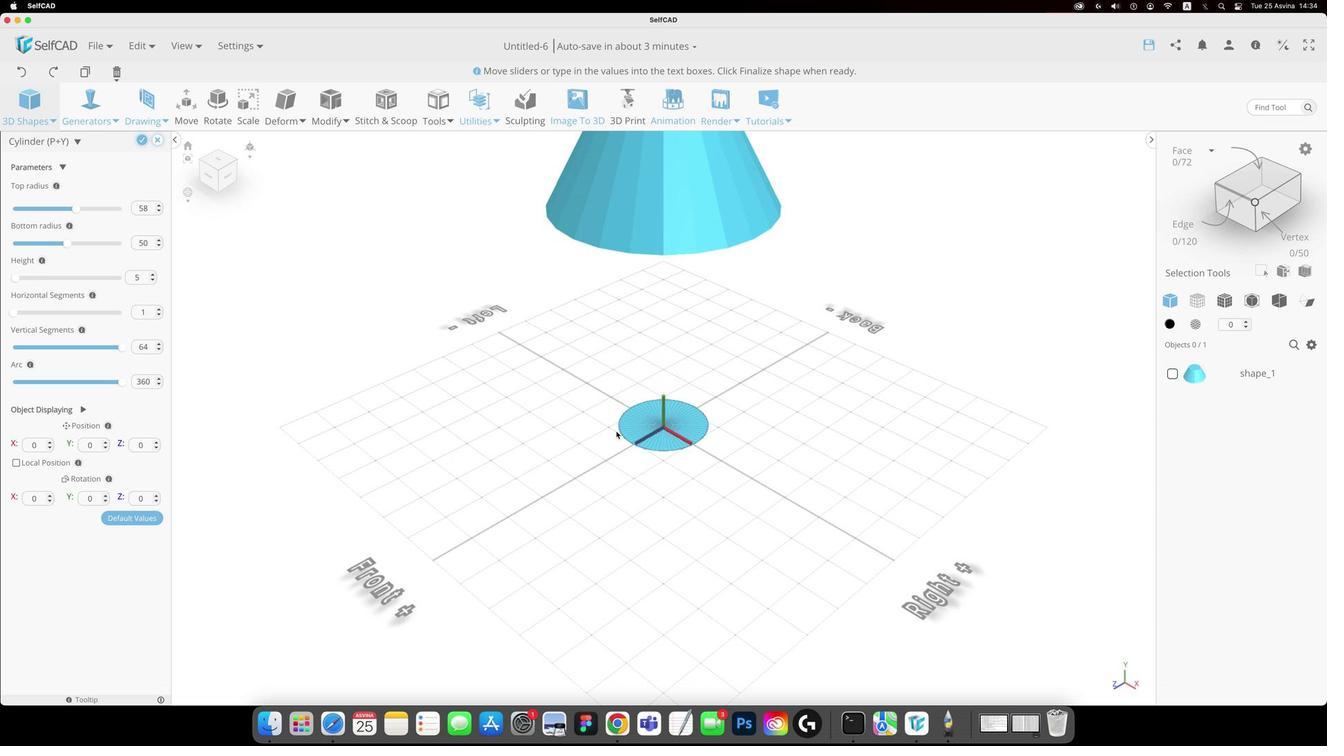 
Action: Mouse pressed left at (517, 376)
Screenshot: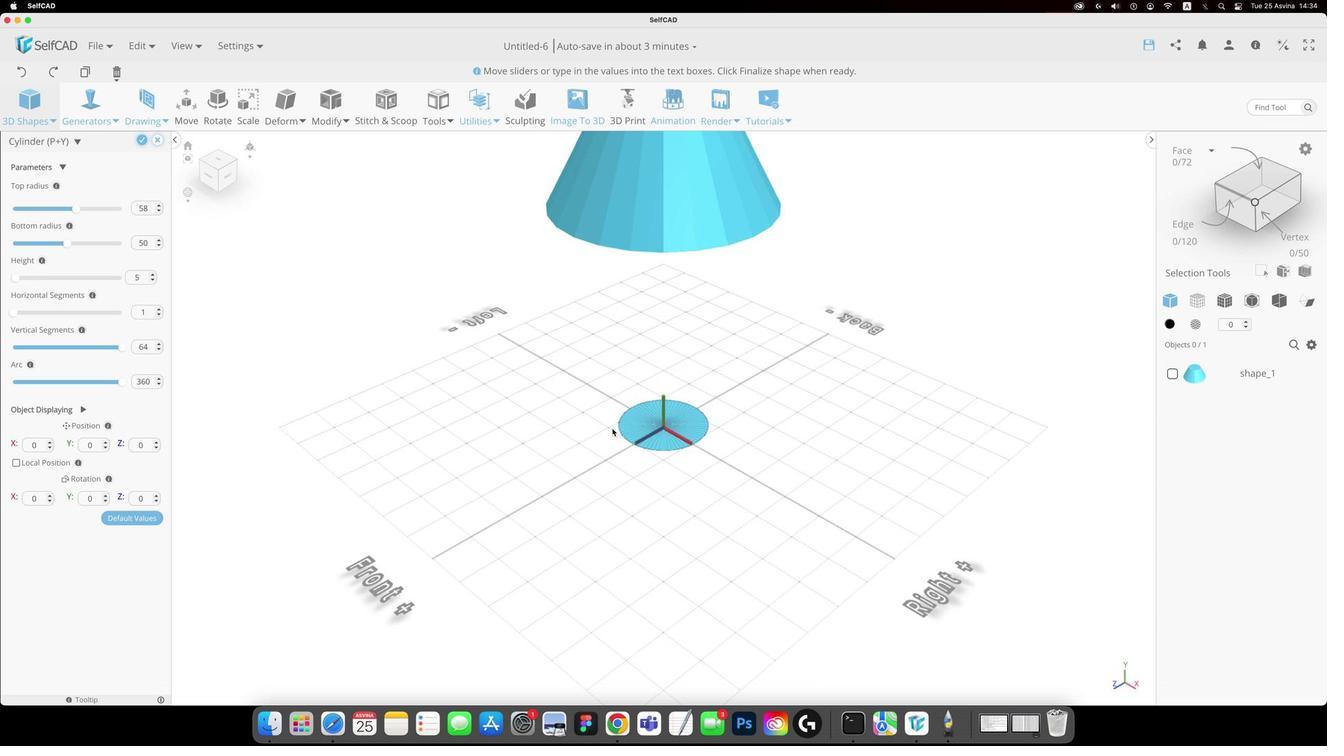 
Action: Mouse moved to (214, 481)
Screenshot: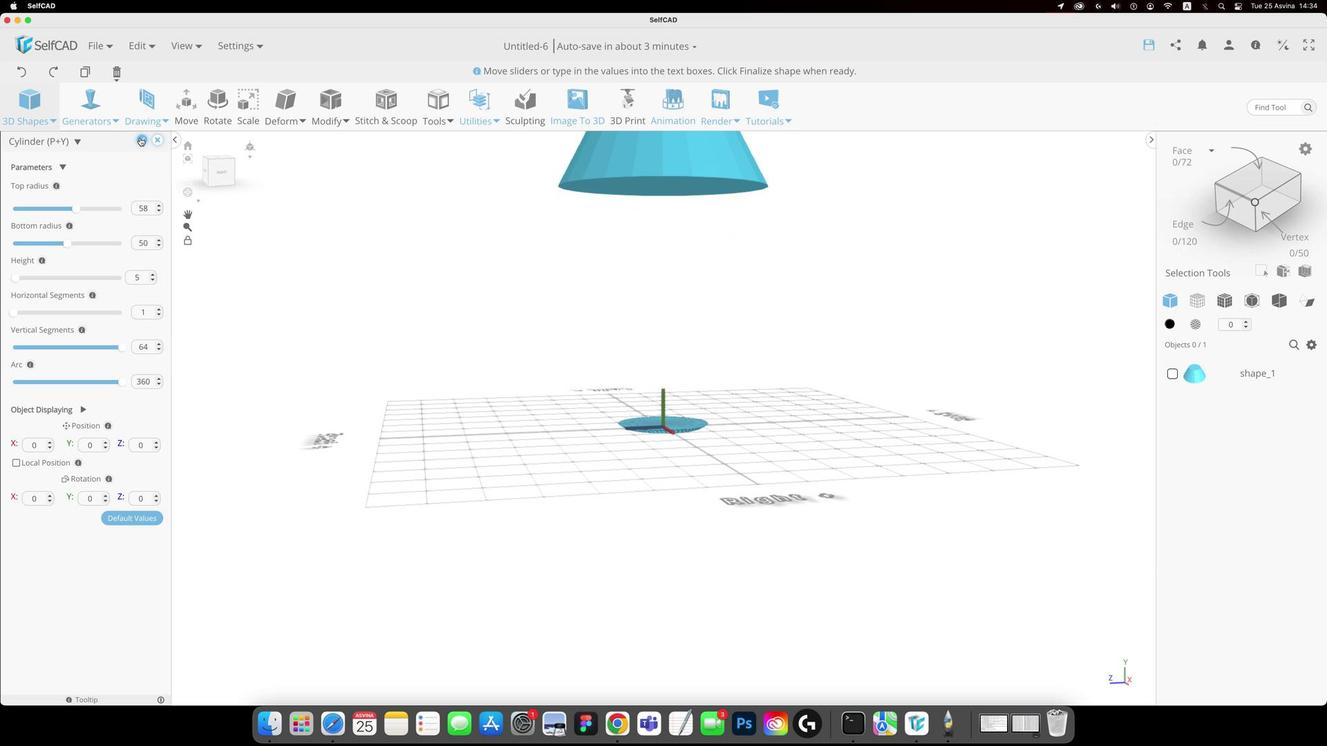 
Action: Mouse pressed left at (214, 481)
Screenshot: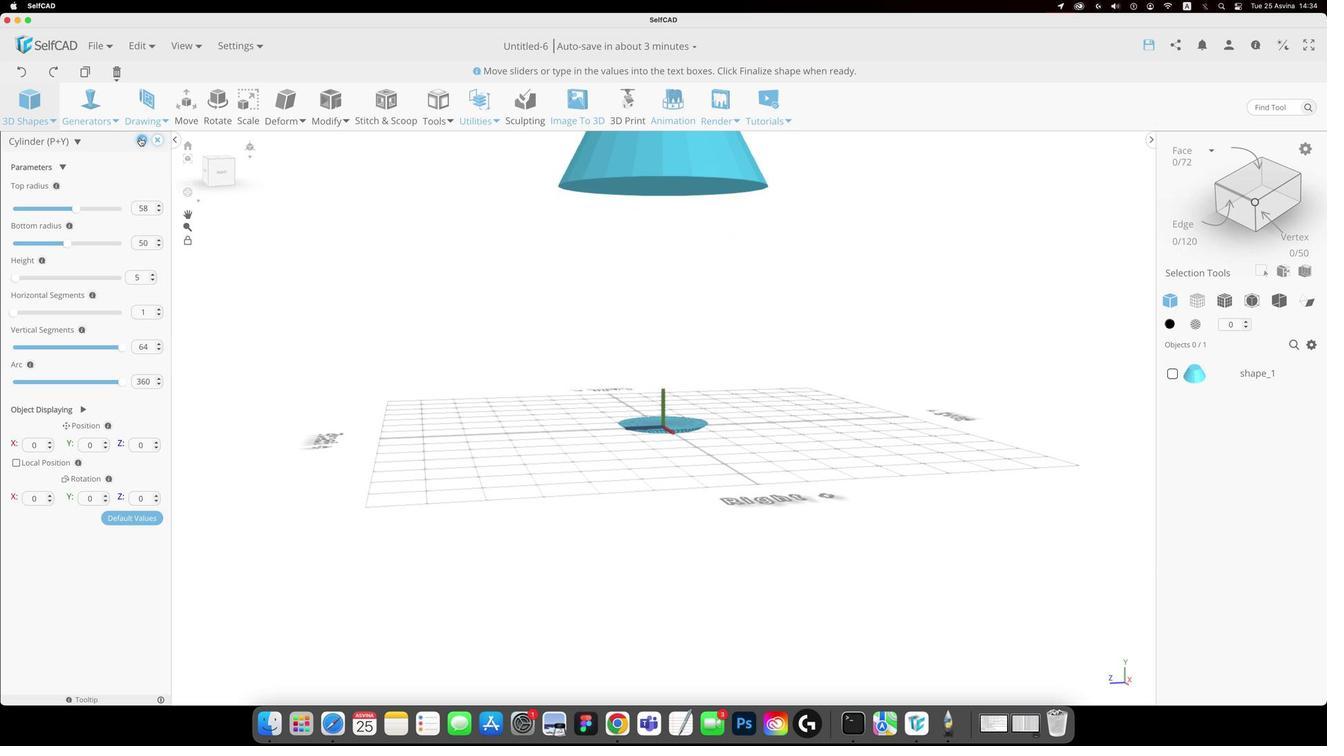 
Action: Mouse moved to (180, 480)
Screenshot: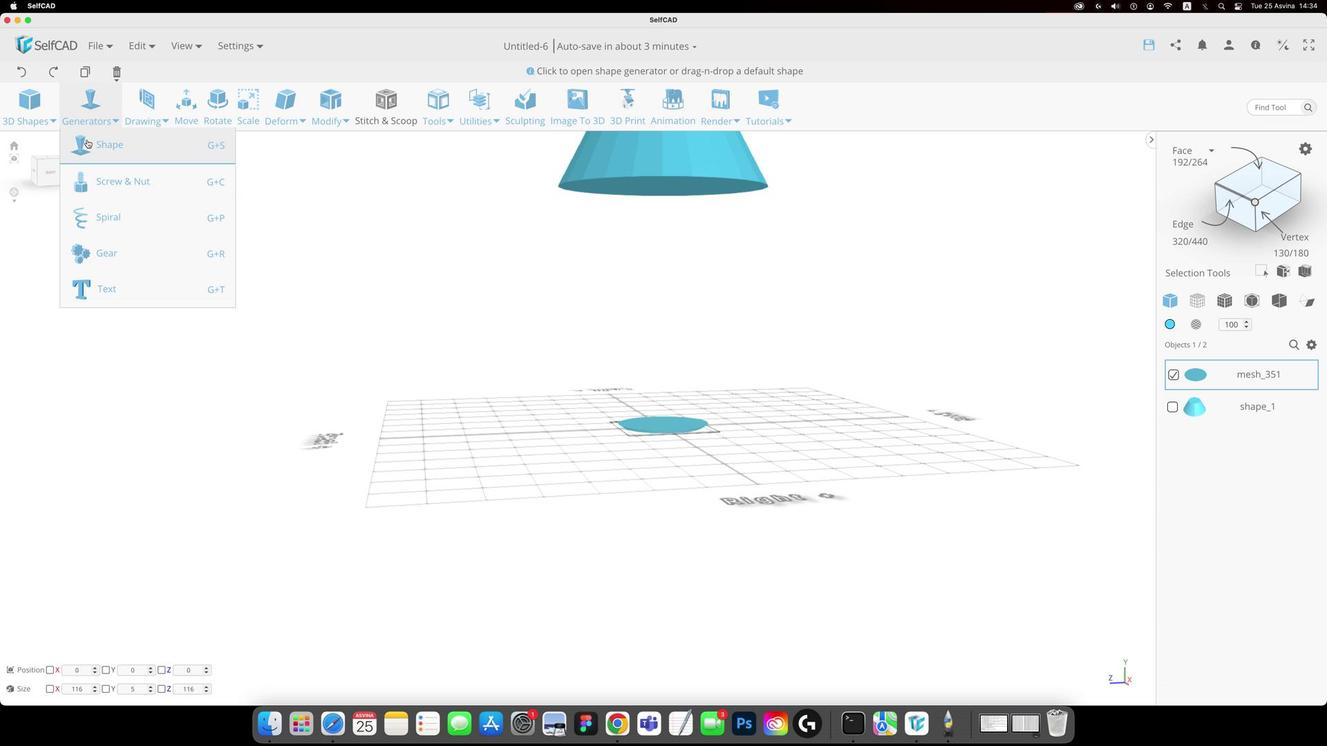 
Action: Mouse pressed left at (180, 480)
Screenshot: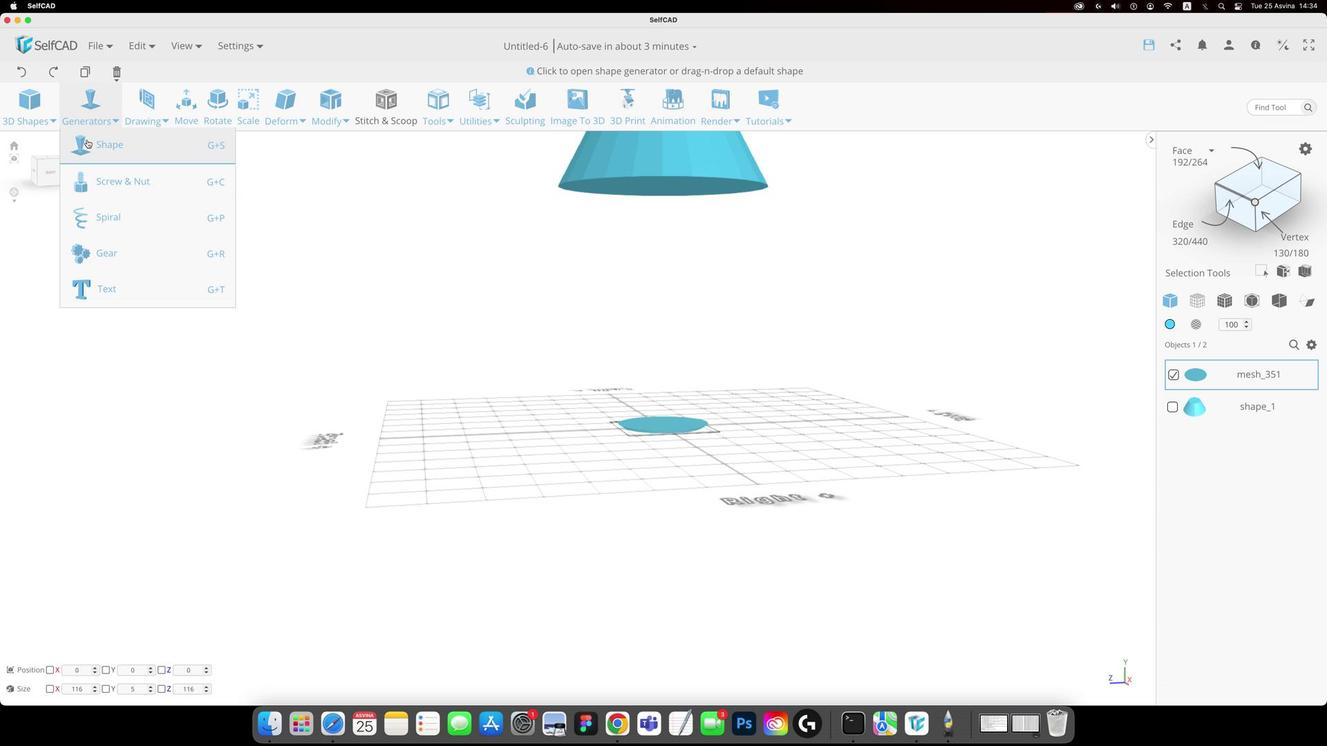 
Action: Mouse moved to (163, 441)
Screenshot: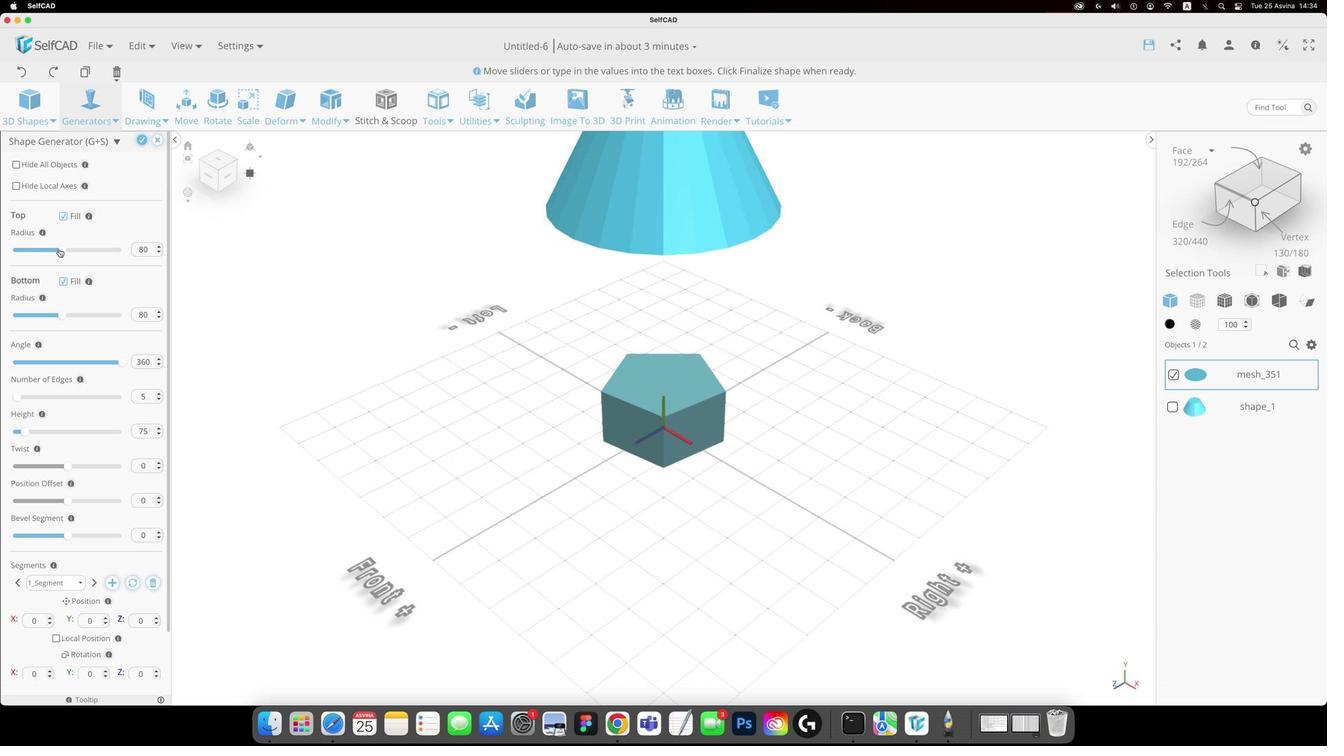 
Action: Mouse pressed left at (163, 441)
Screenshot: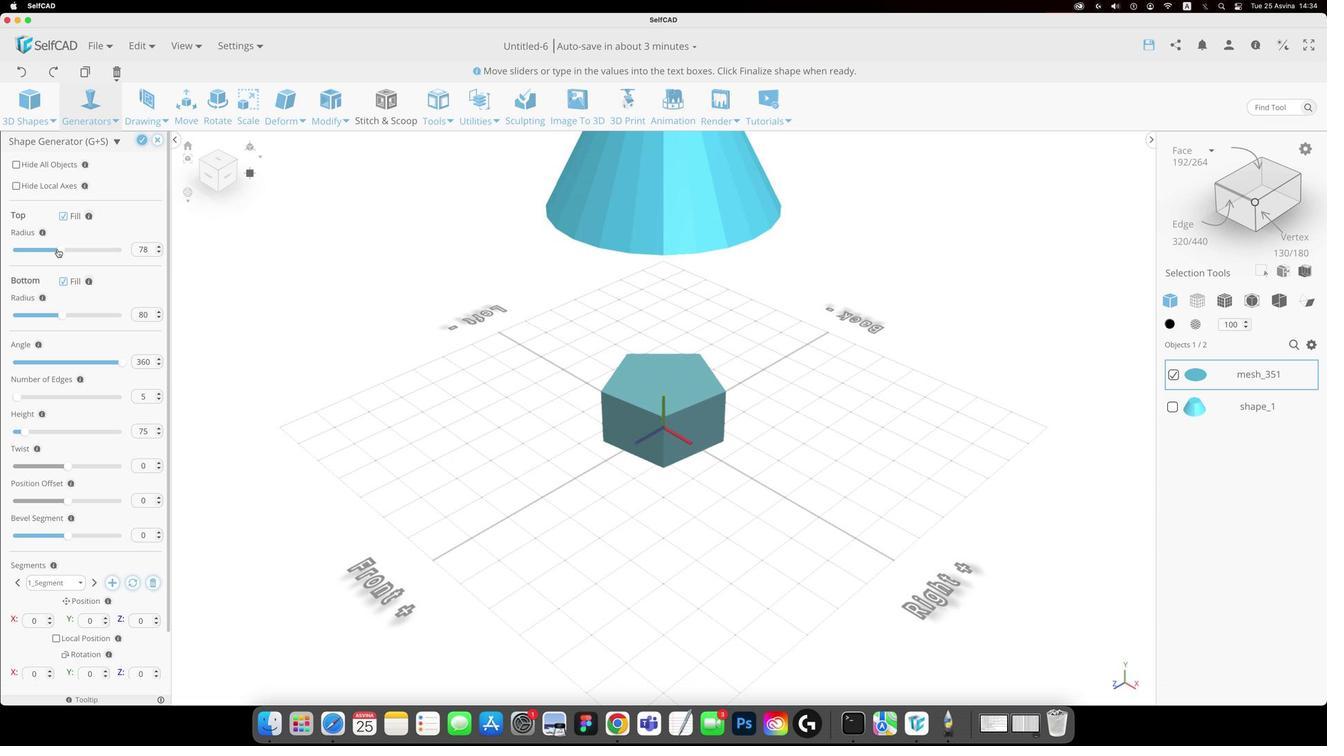 
Action: Mouse moved to (164, 417)
Screenshot: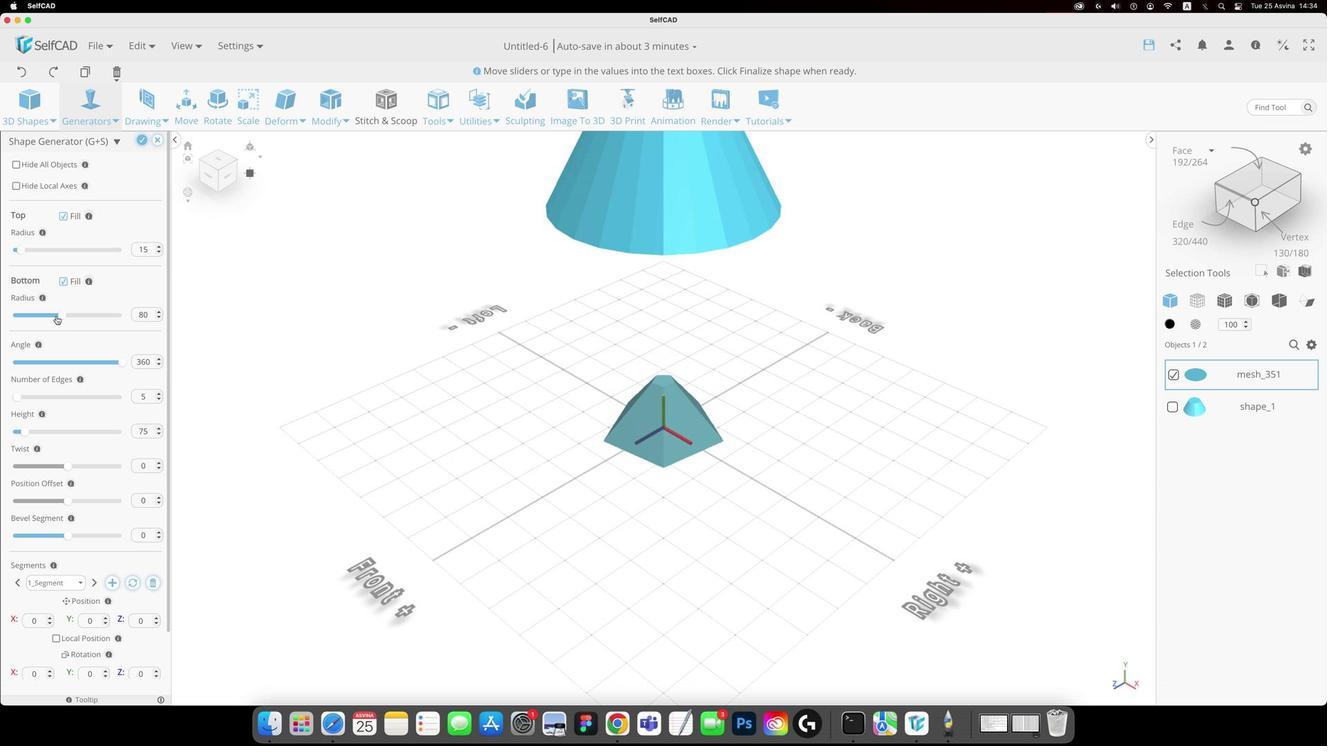 
Action: Mouse pressed left at (164, 417)
Screenshot: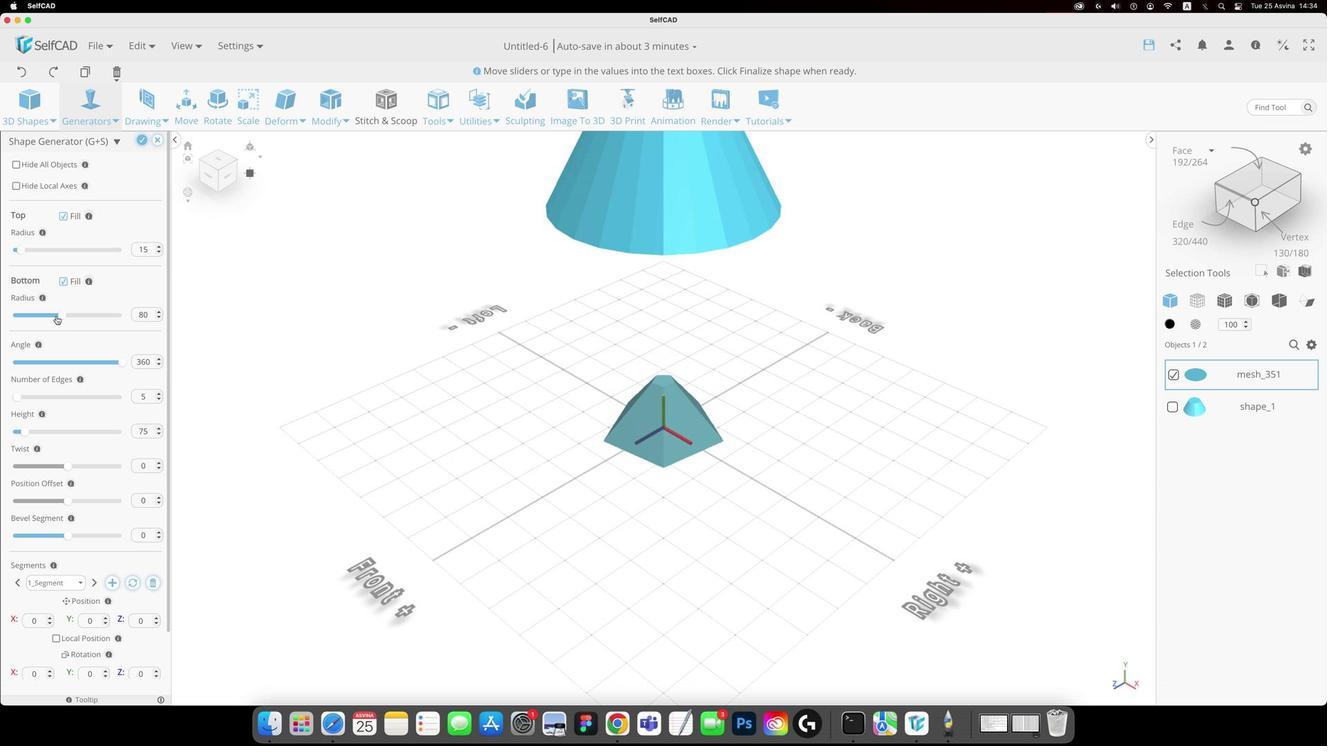 
Action: Mouse moved to (168, 340)
Screenshot: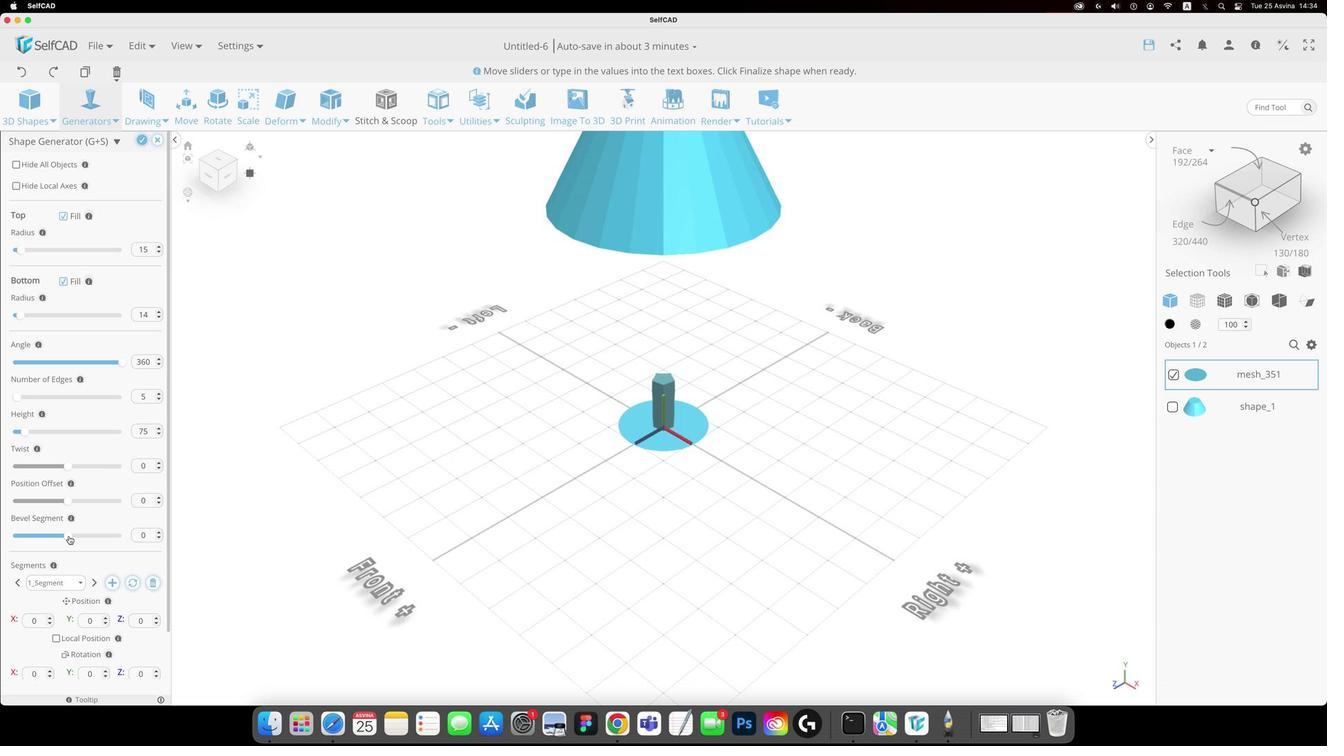 
Action: Mouse pressed left at (168, 340)
Screenshot: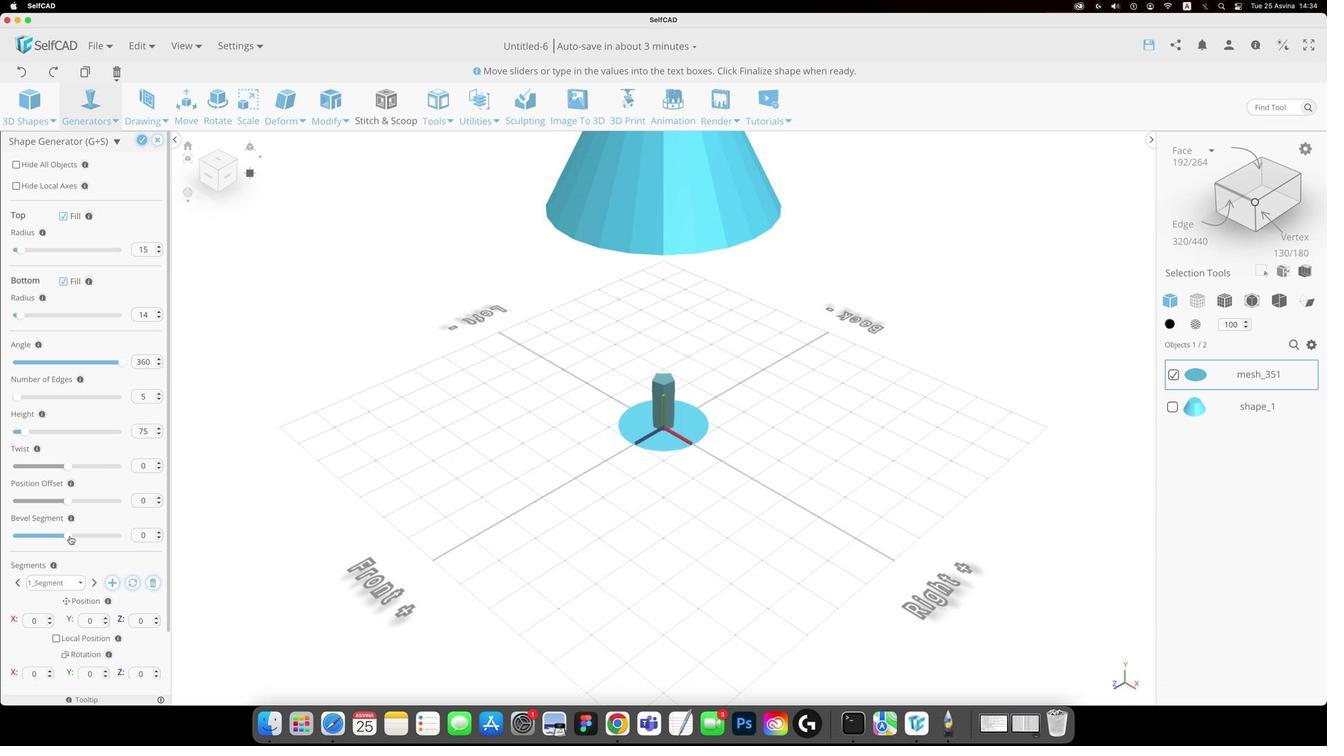 
Action: Mouse moved to (165, 342)
Screenshot: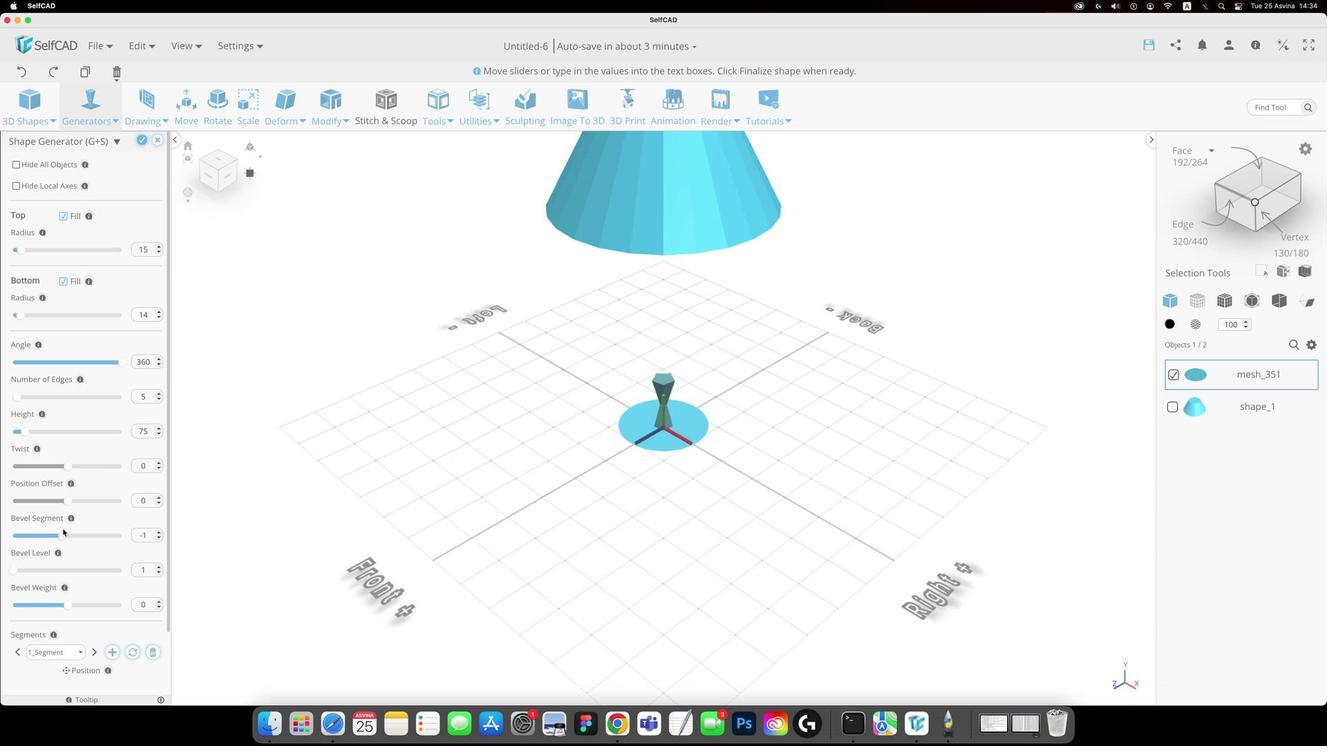 
Action: Key pressed Key.cmd'z'
Screenshot: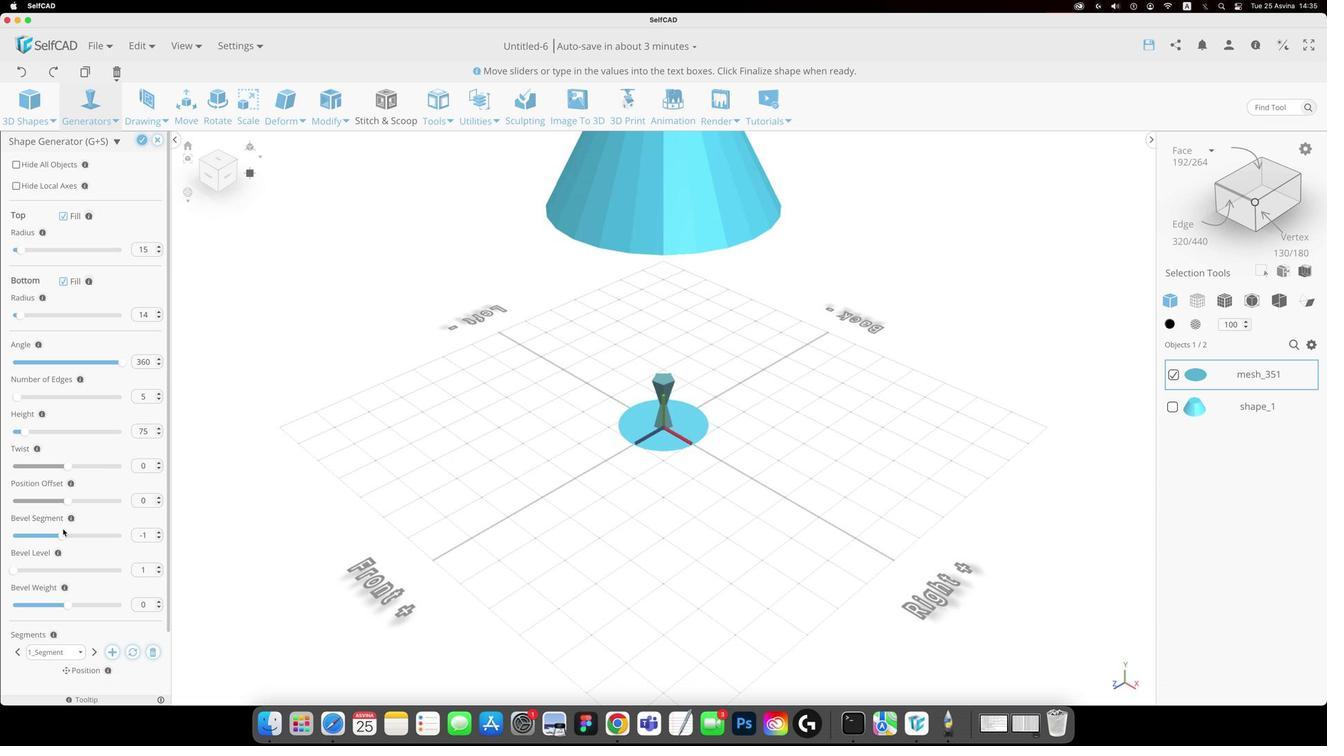 
Action: Mouse moved to (202, 401)
Screenshot: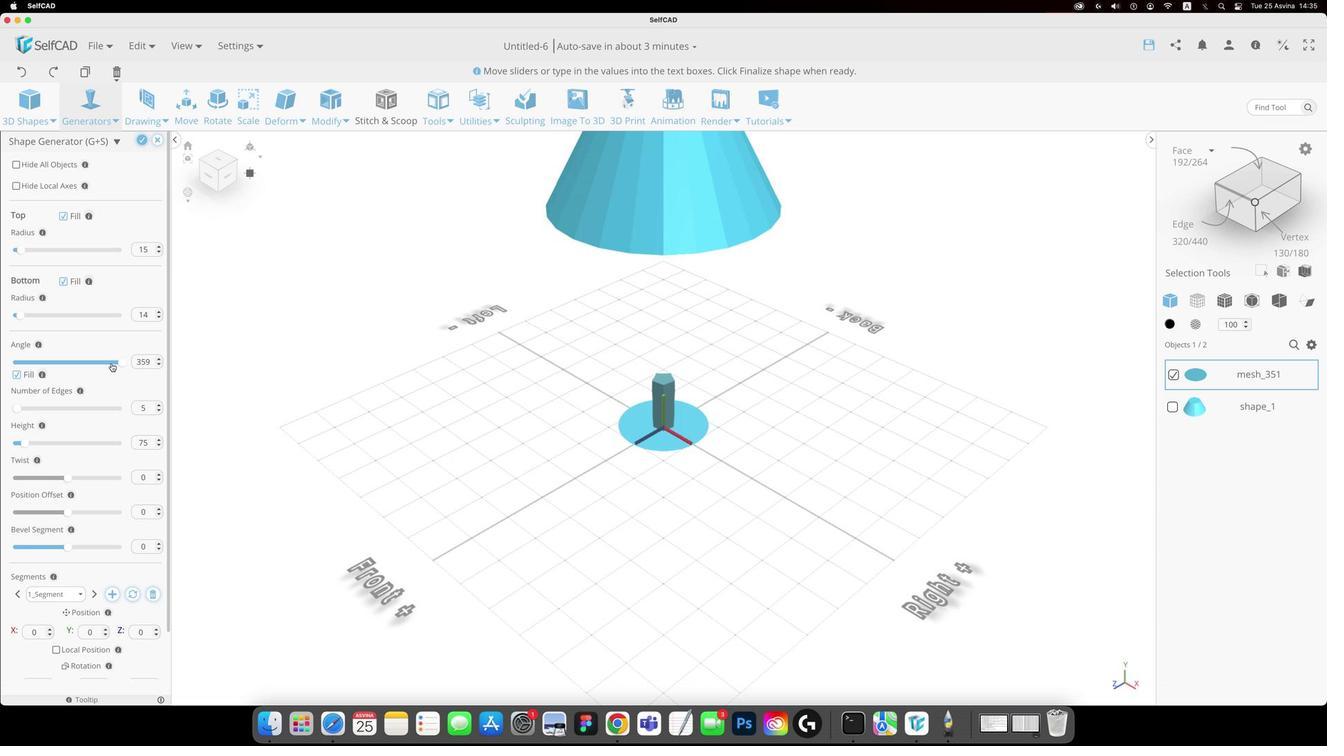 
Action: Mouse pressed left at (202, 401)
Screenshot: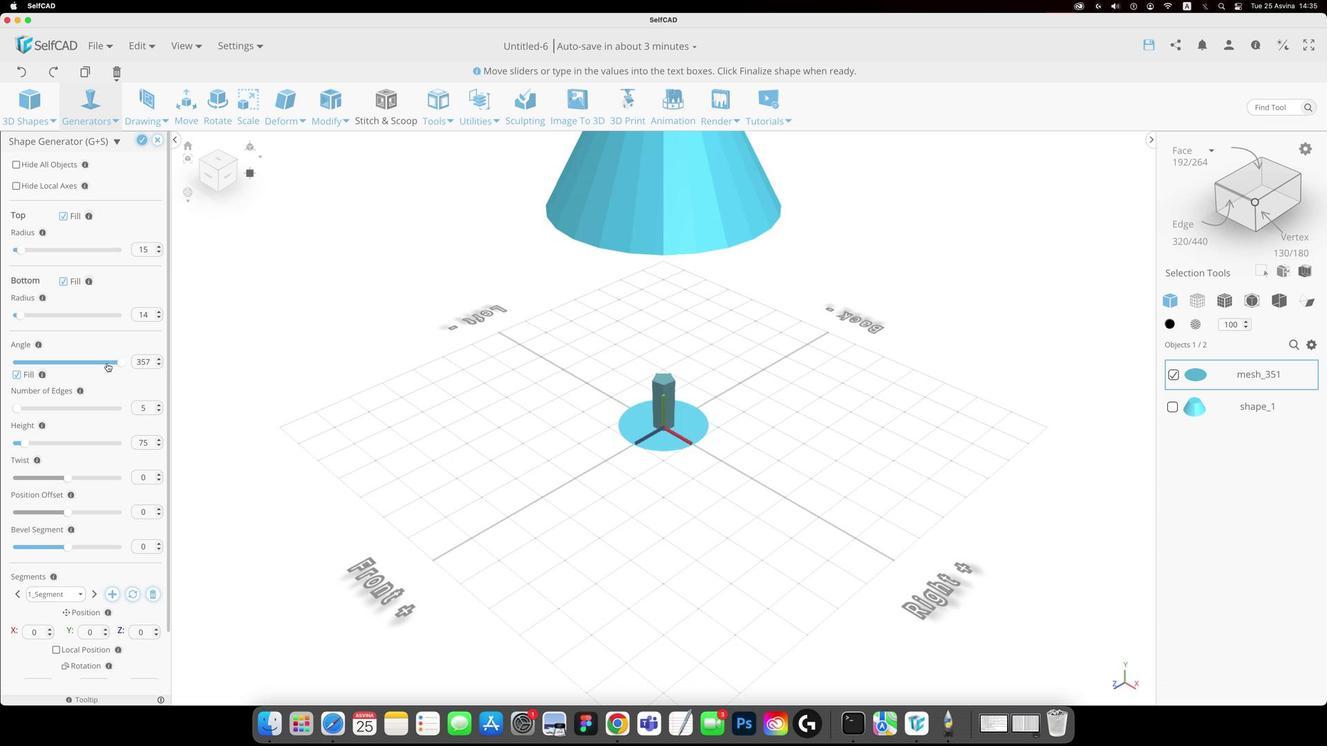 
Action: Mouse moved to (226, 390)
Screenshot: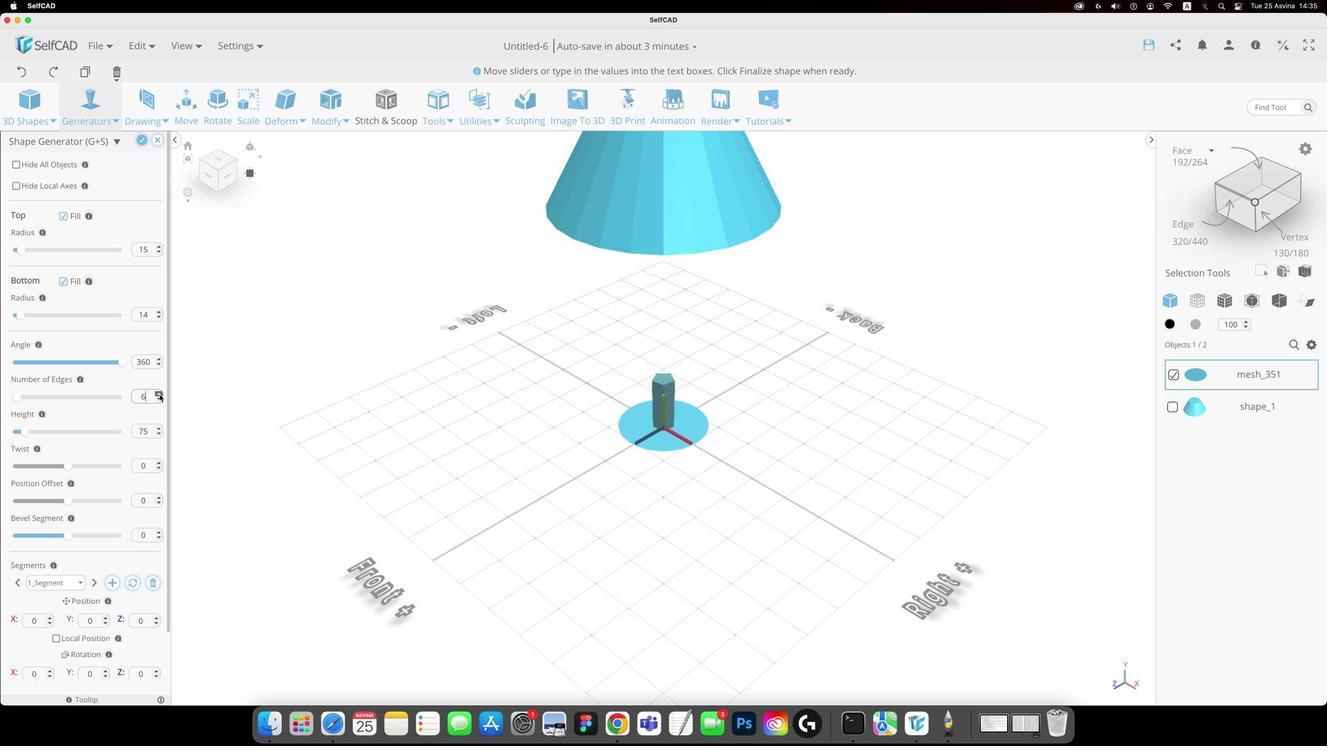 
Action: Mouse pressed left at (226, 390)
Screenshot: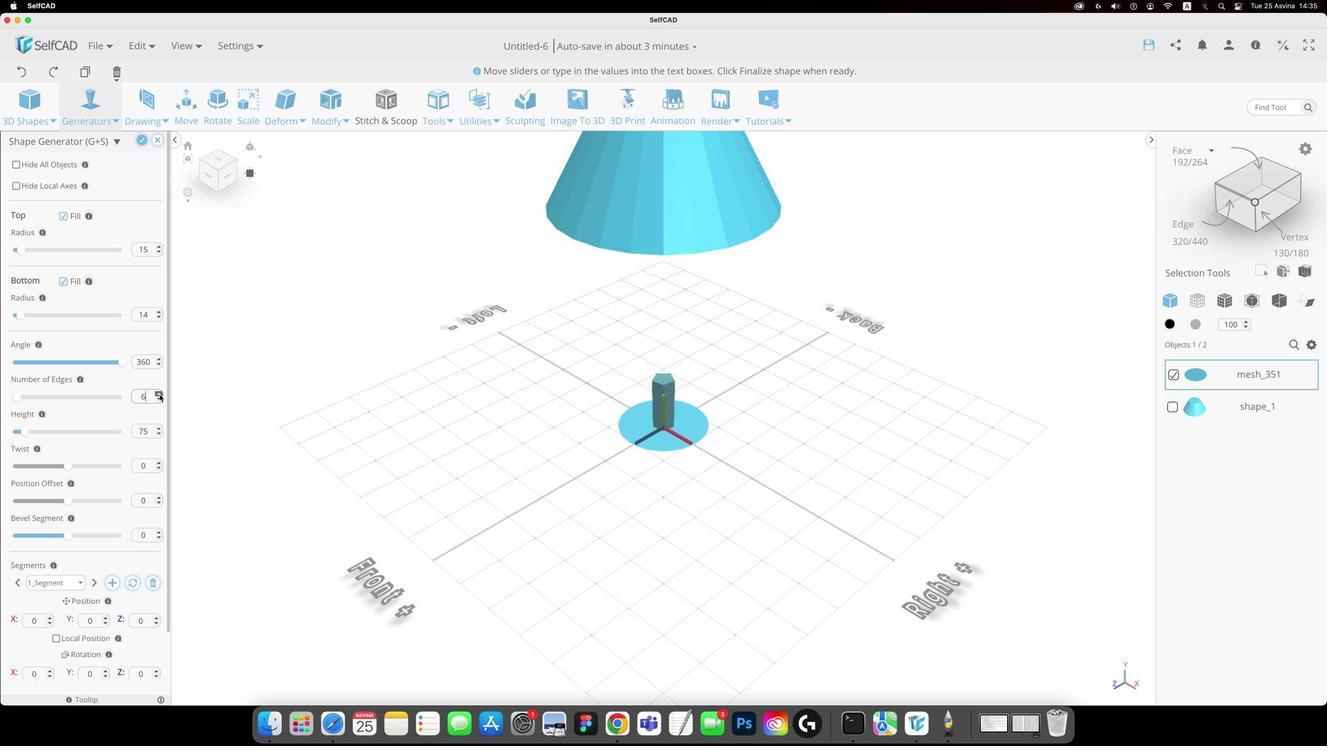 
Action: Mouse pressed left at (226, 390)
Screenshot: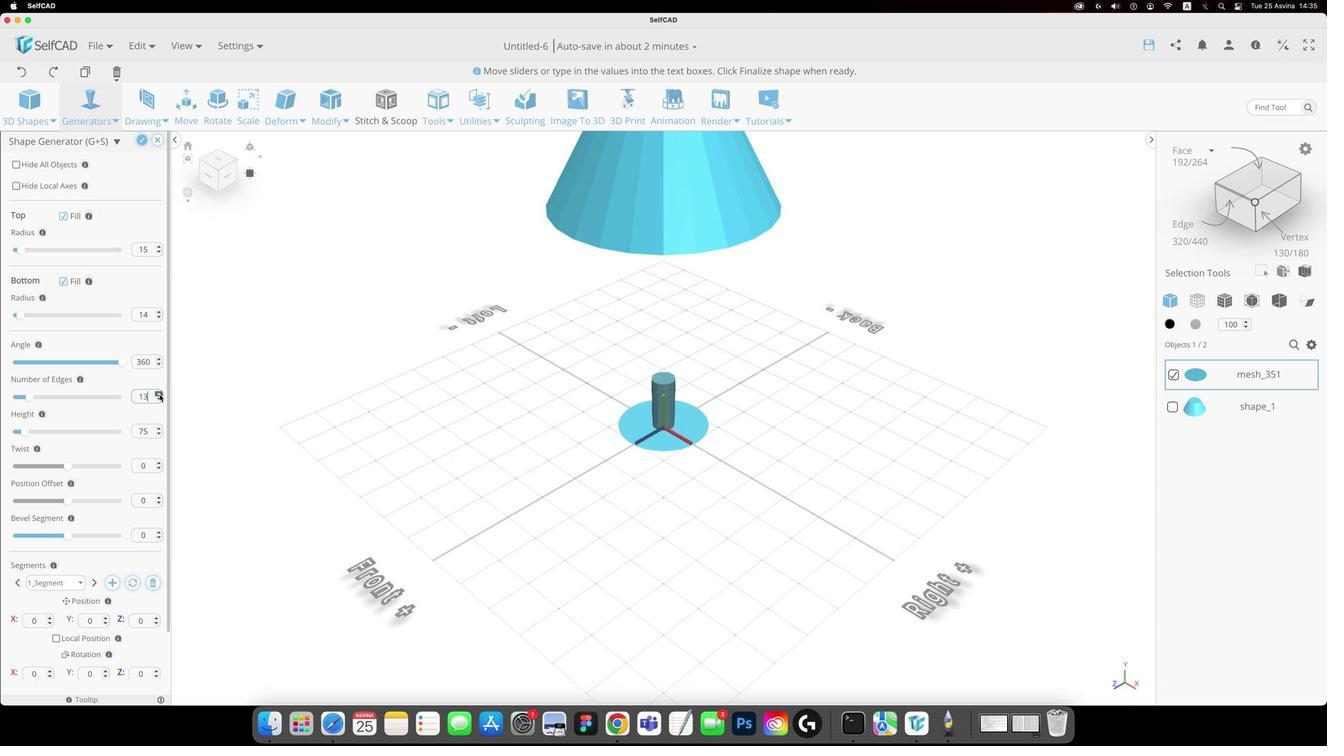 
Action: Mouse pressed left at (226, 390)
Screenshot: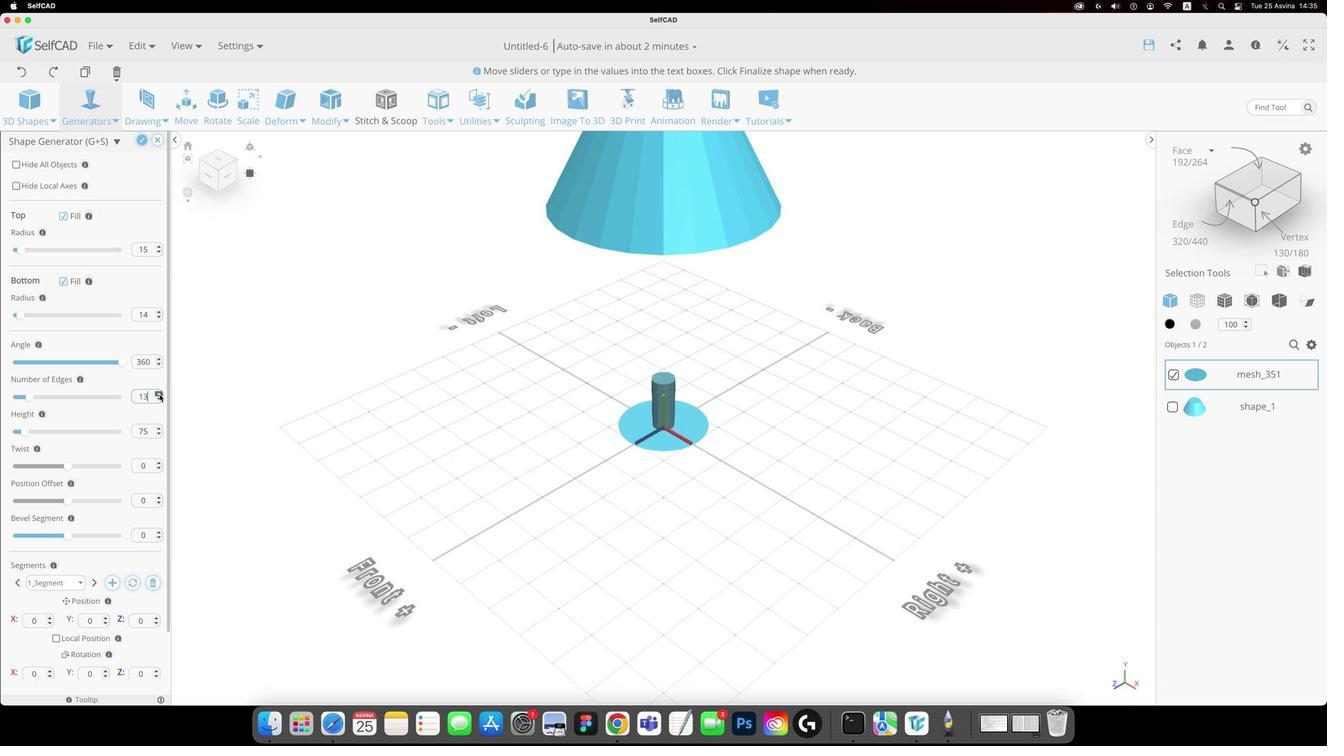 
Action: Mouse pressed left at (226, 390)
Screenshot: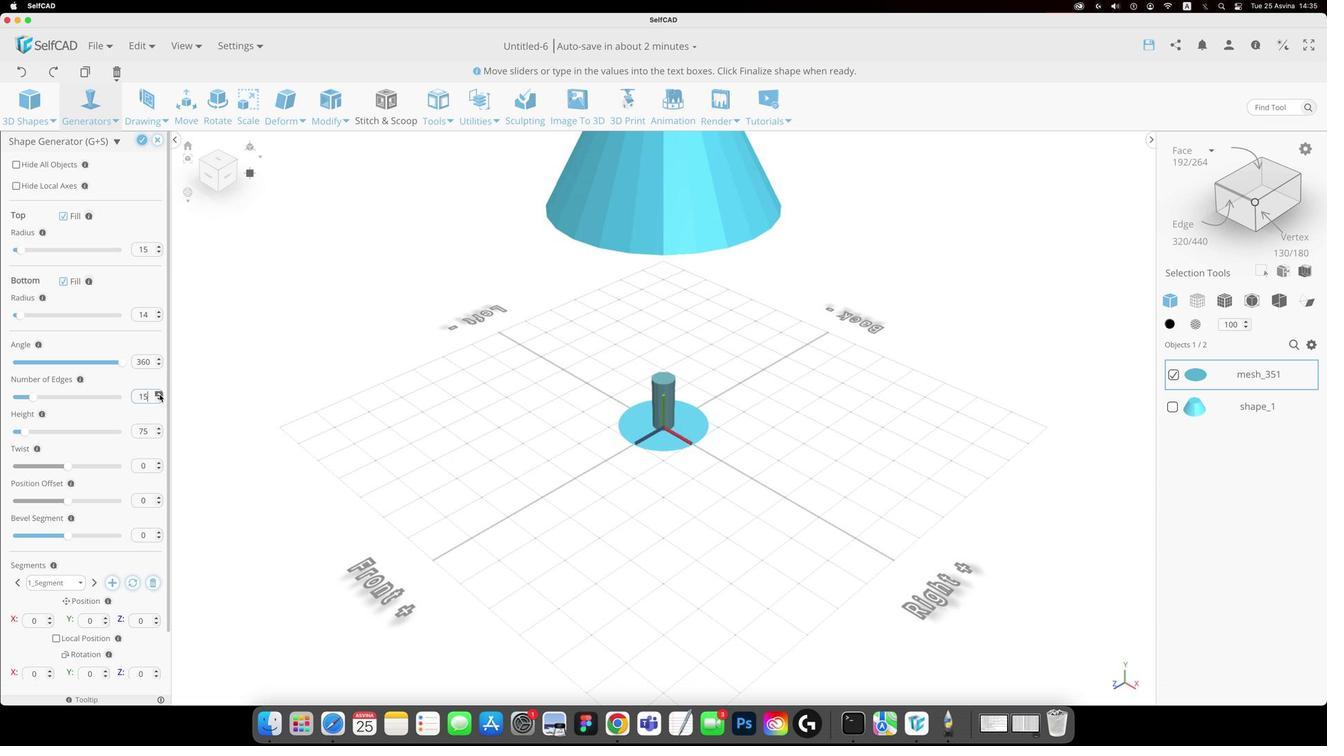 
Action: Mouse pressed left at (226, 390)
Screenshot: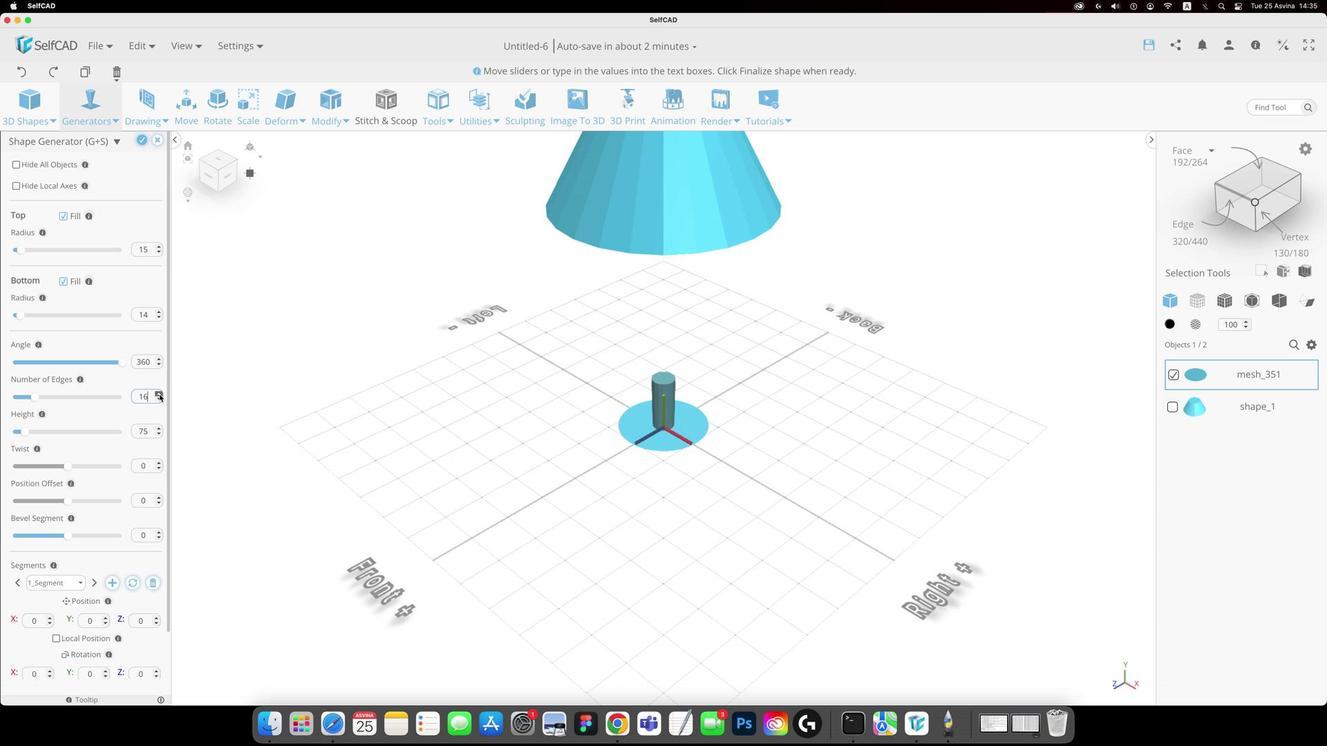 
Action: Mouse pressed left at (226, 390)
Screenshot: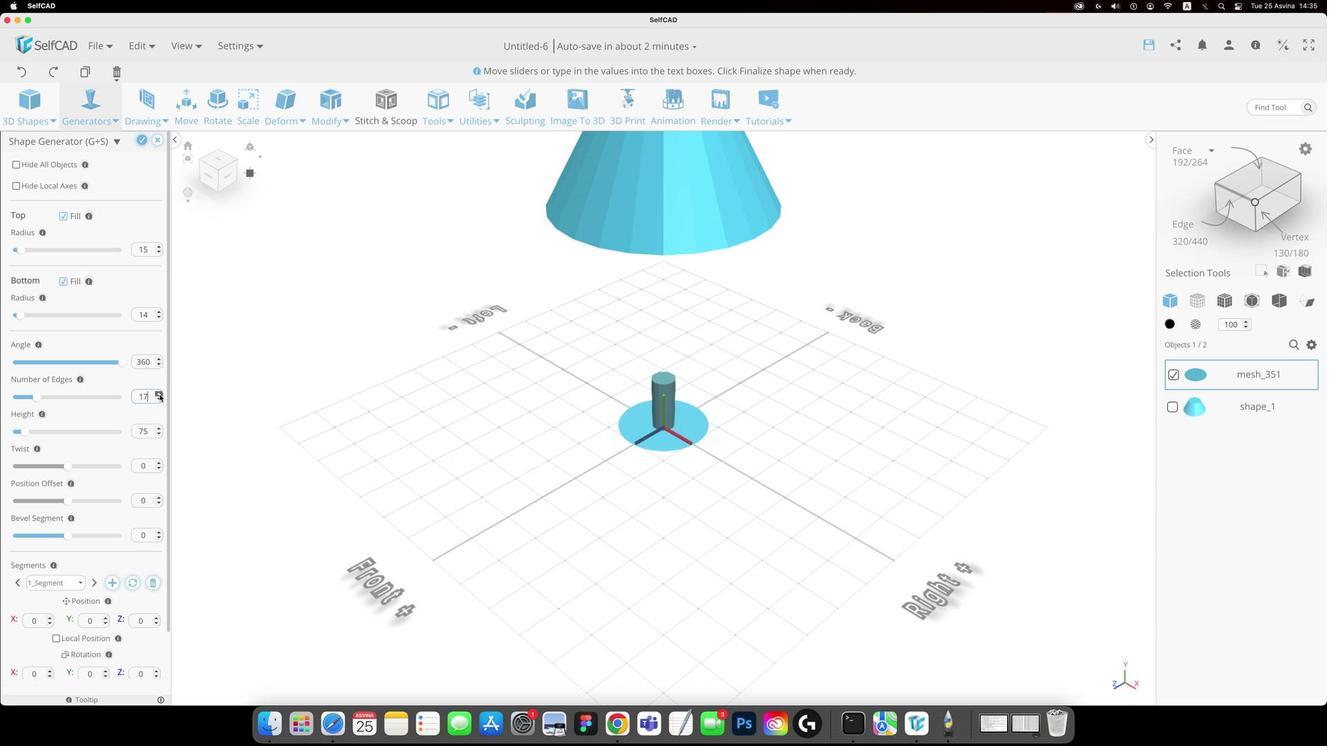 
Action: Mouse pressed left at (226, 390)
Screenshot: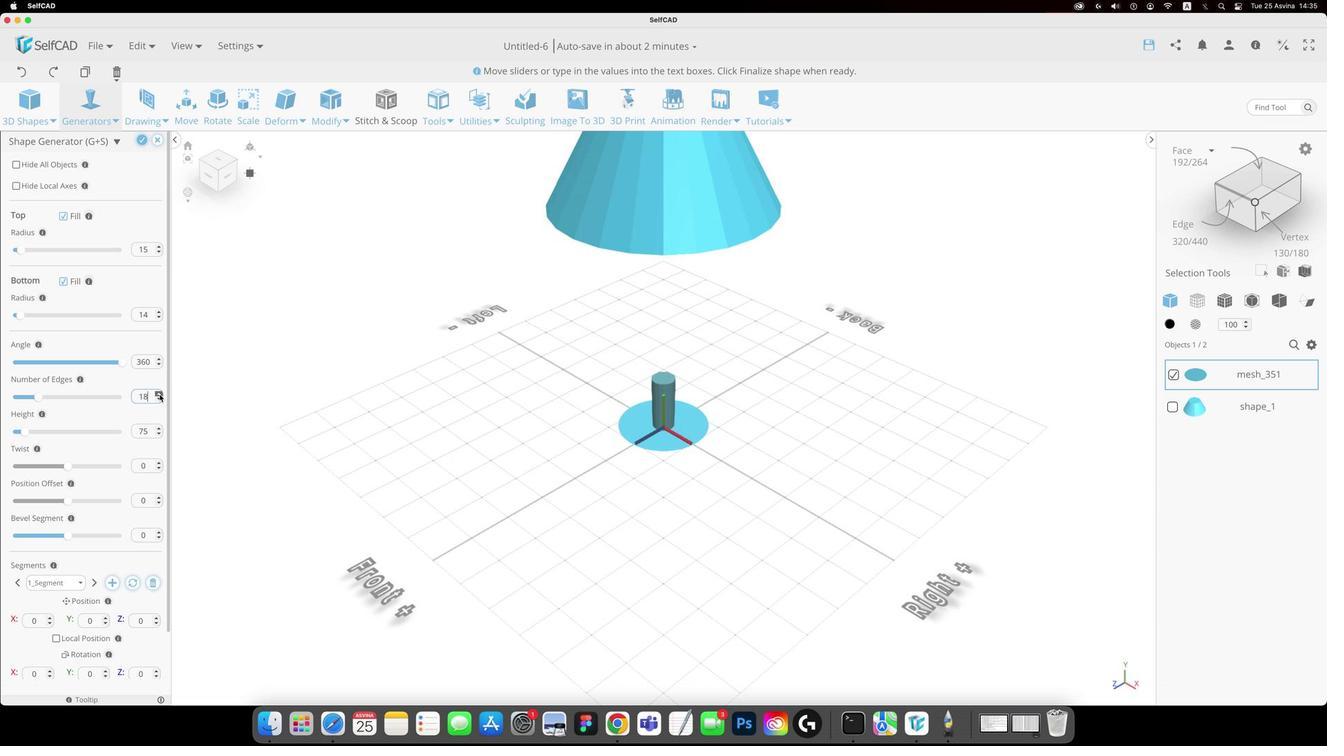 
Action: Mouse pressed left at (226, 390)
Screenshot: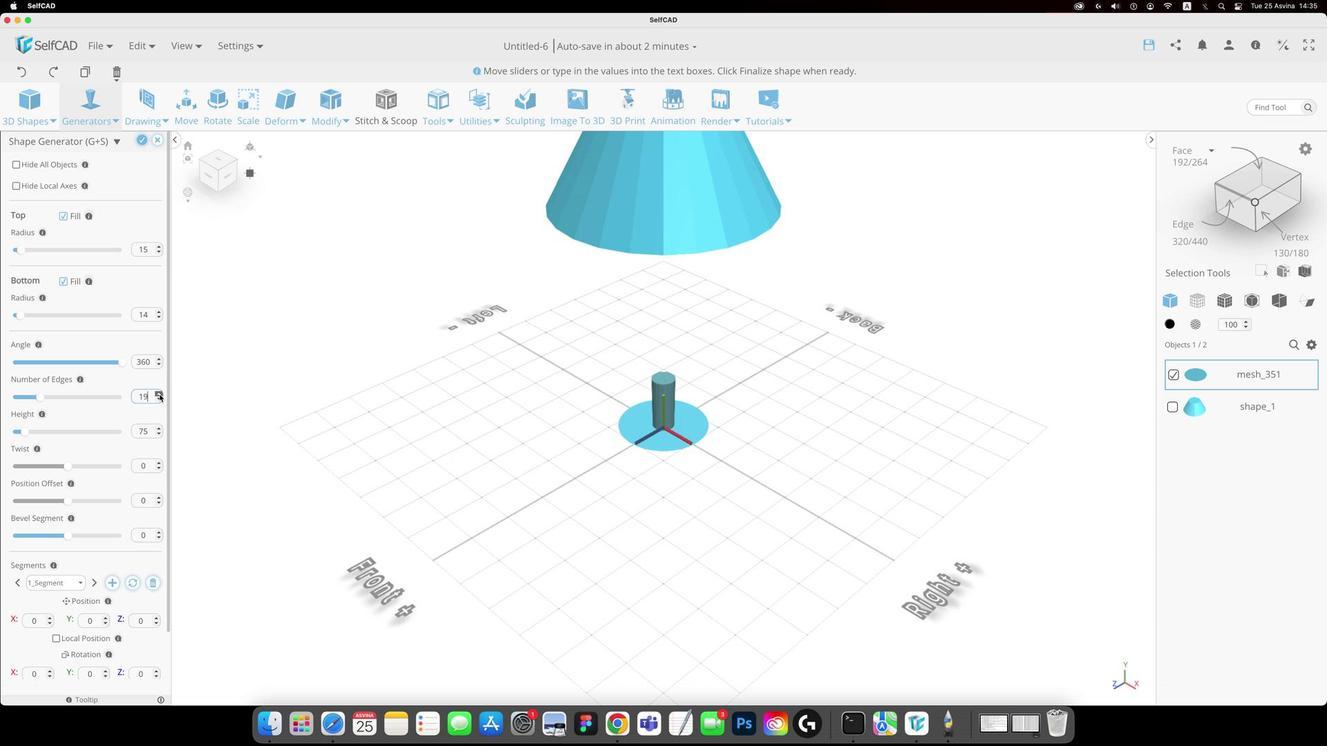 
Action: Mouse pressed left at (226, 390)
Screenshot: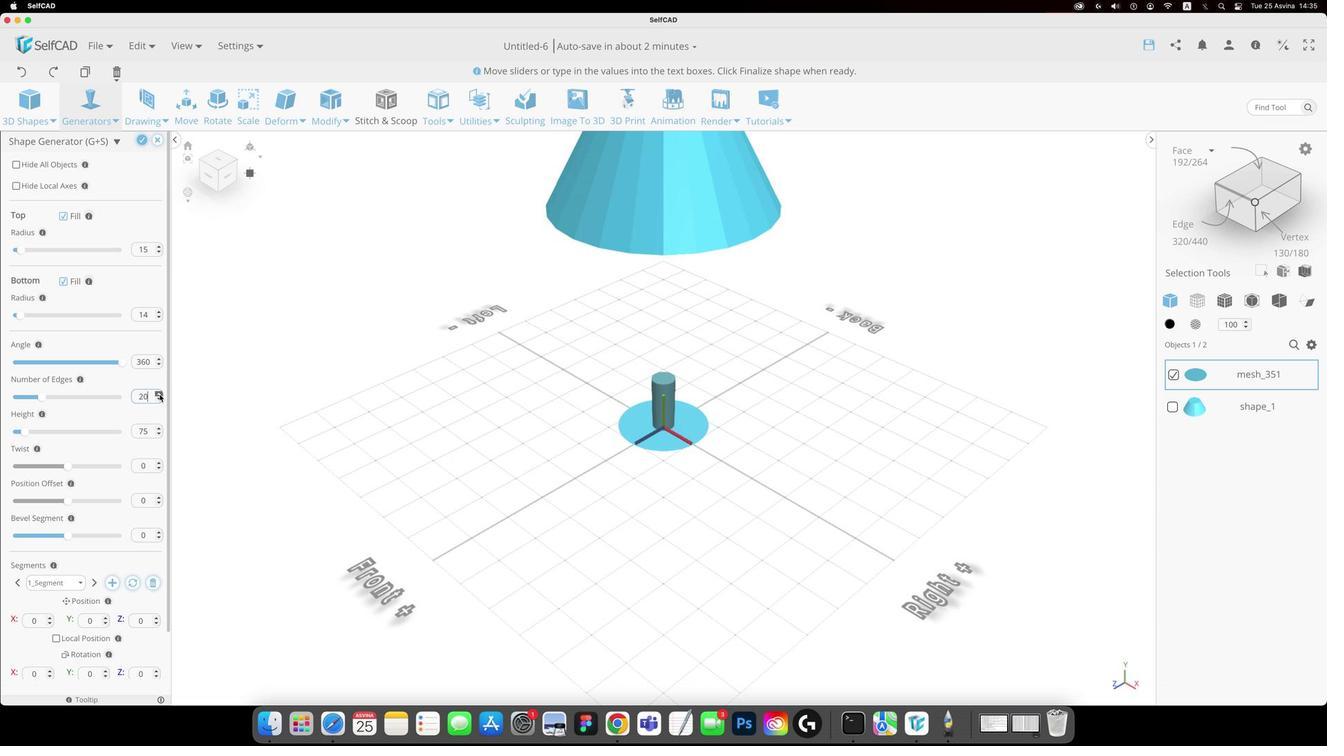 
Action: Mouse pressed left at (226, 390)
Screenshot: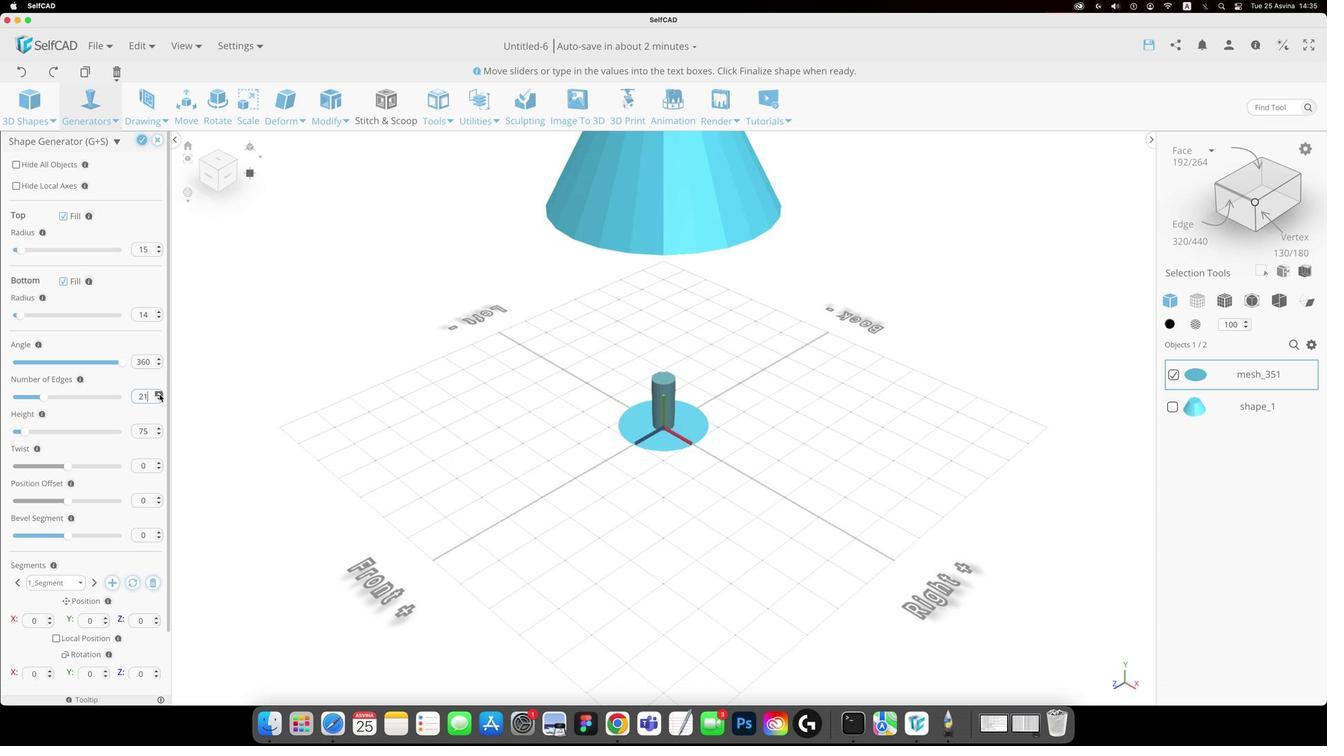 
Action: Mouse pressed left at (226, 390)
Screenshot: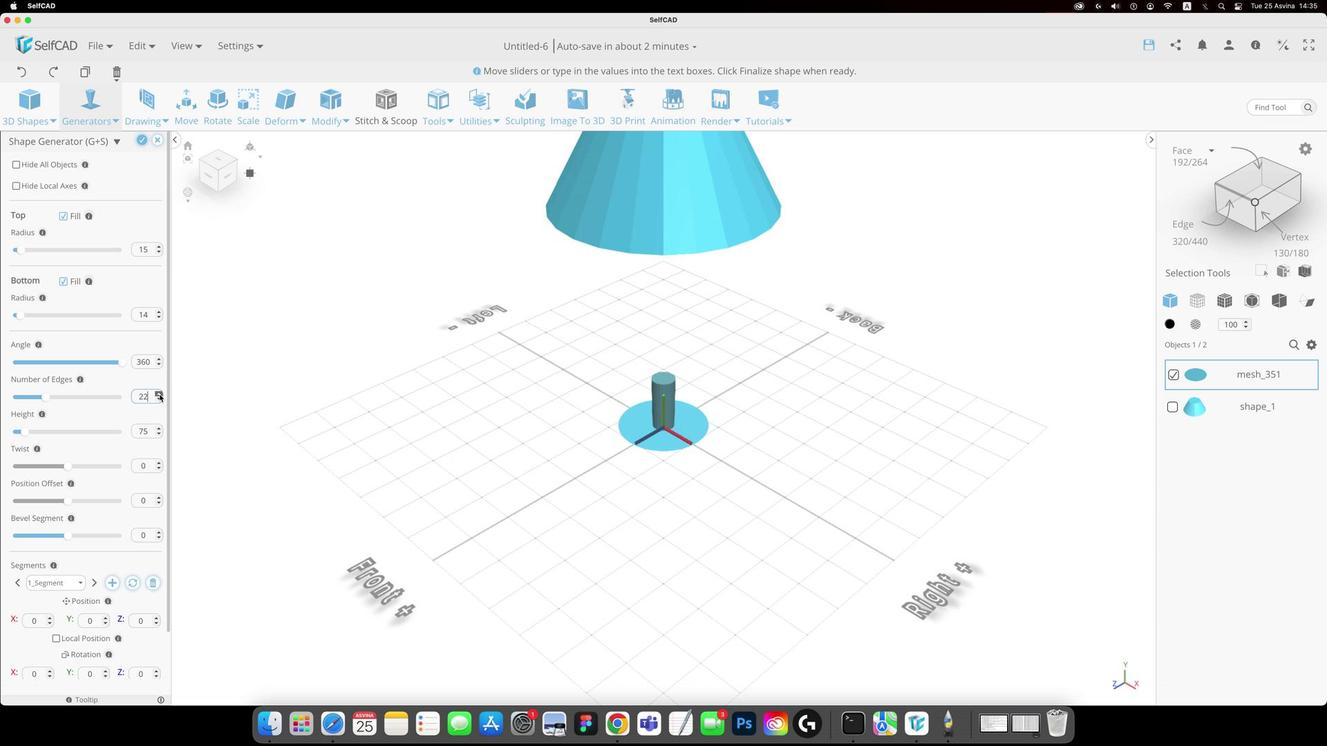 
Action: Mouse pressed left at (226, 390)
Screenshot: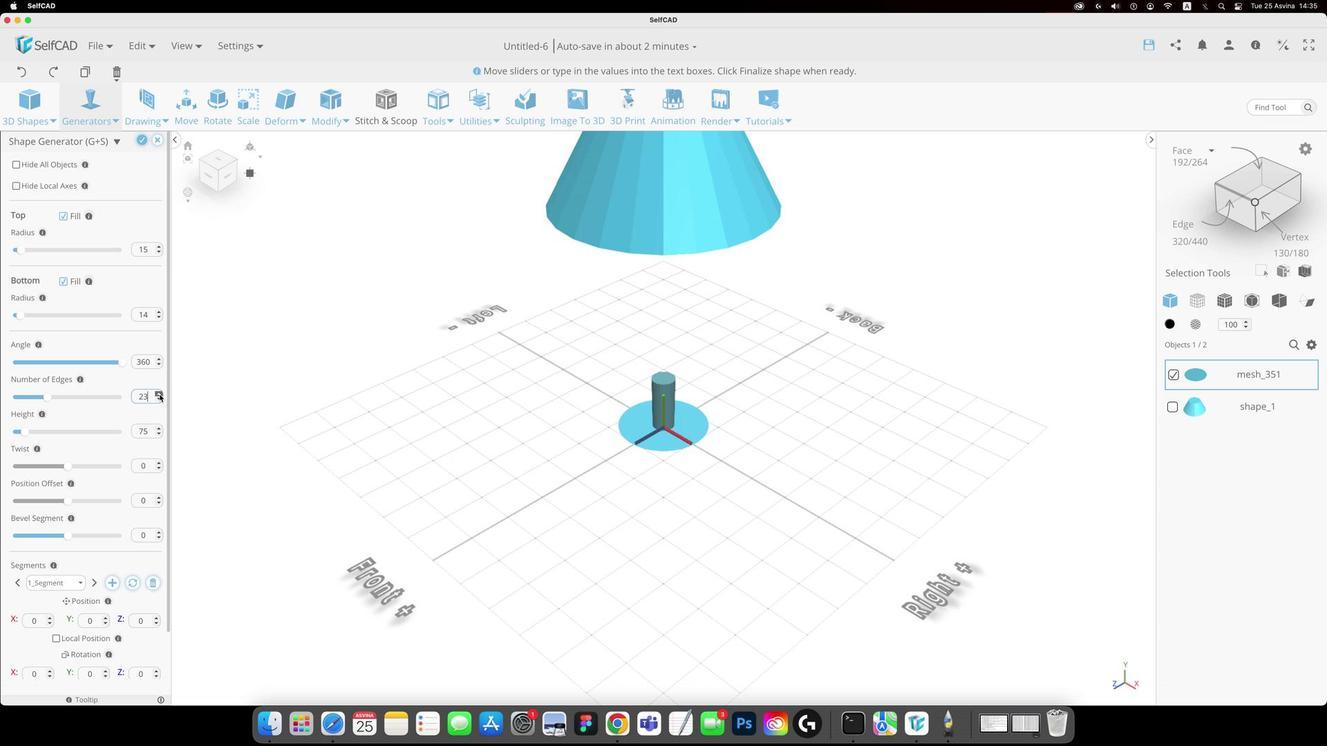 
Action: Mouse pressed left at (226, 390)
Screenshot: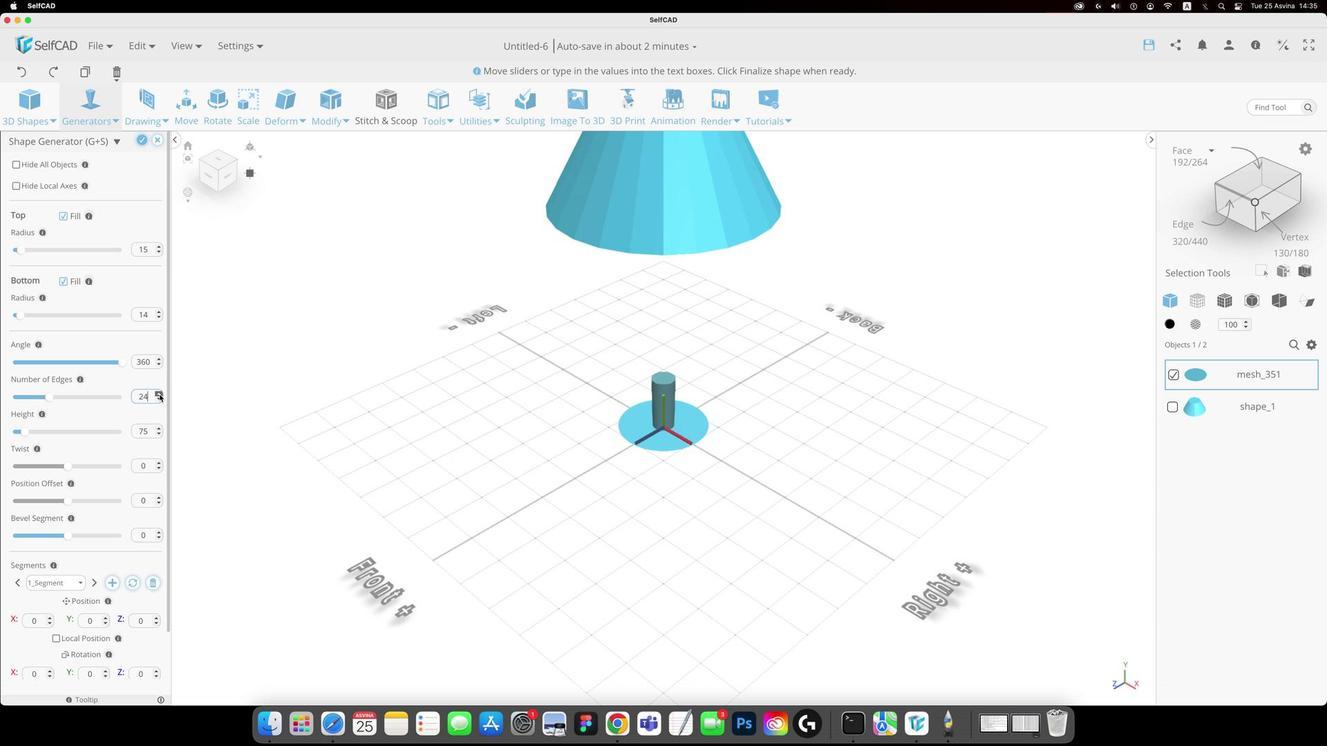 
Action: Mouse pressed left at (226, 390)
Screenshot: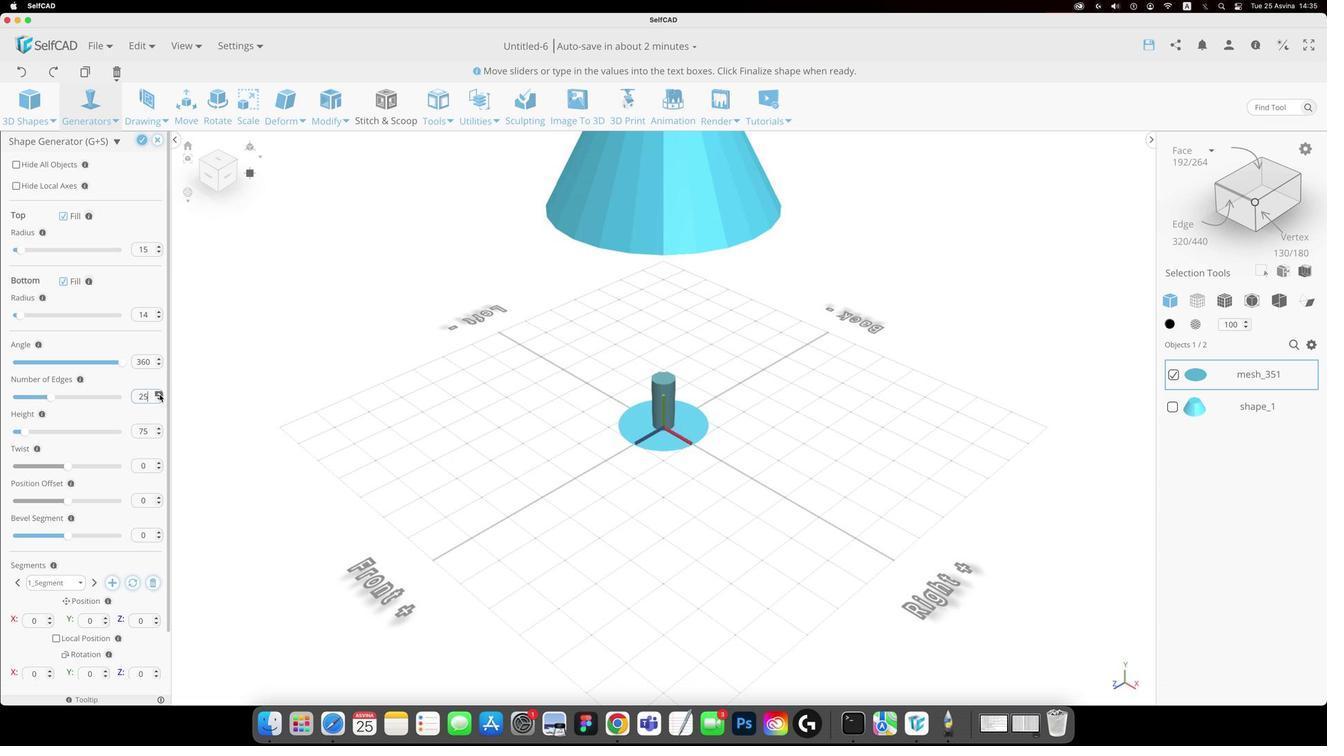 
Action: Mouse pressed left at (226, 390)
Screenshot: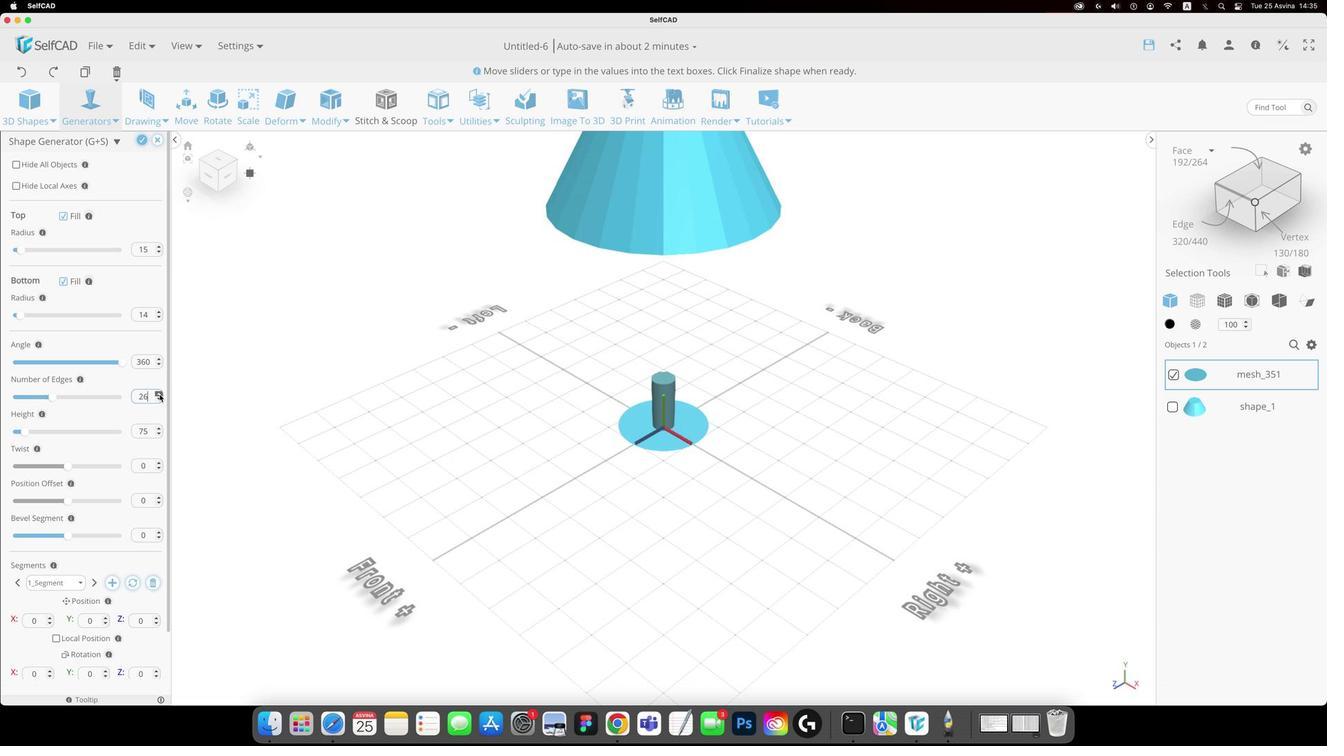 
Action: Mouse moved to (543, 388)
Screenshot: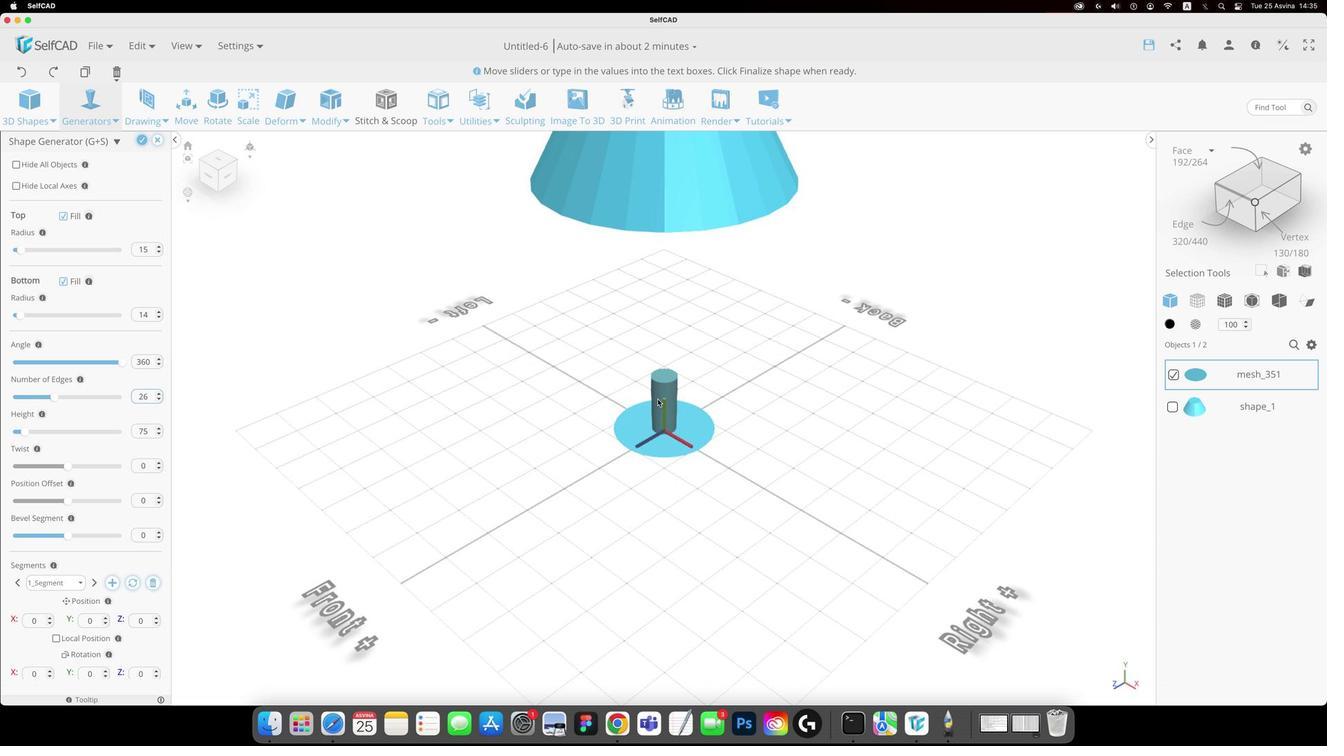 
Action: Mouse scrolled (543, 388) with delta (125, 529)
Screenshot: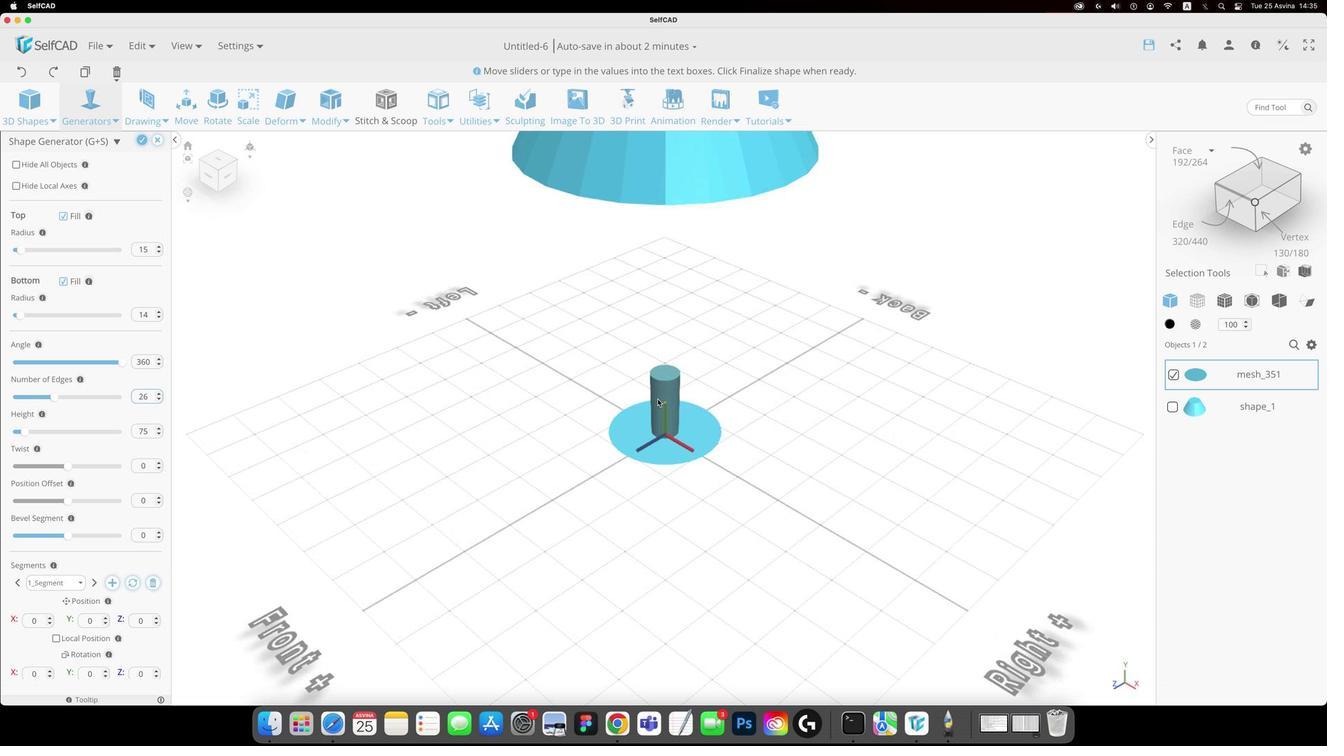 
Action: Mouse scrolled (543, 388) with delta (125, 529)
Screenshot: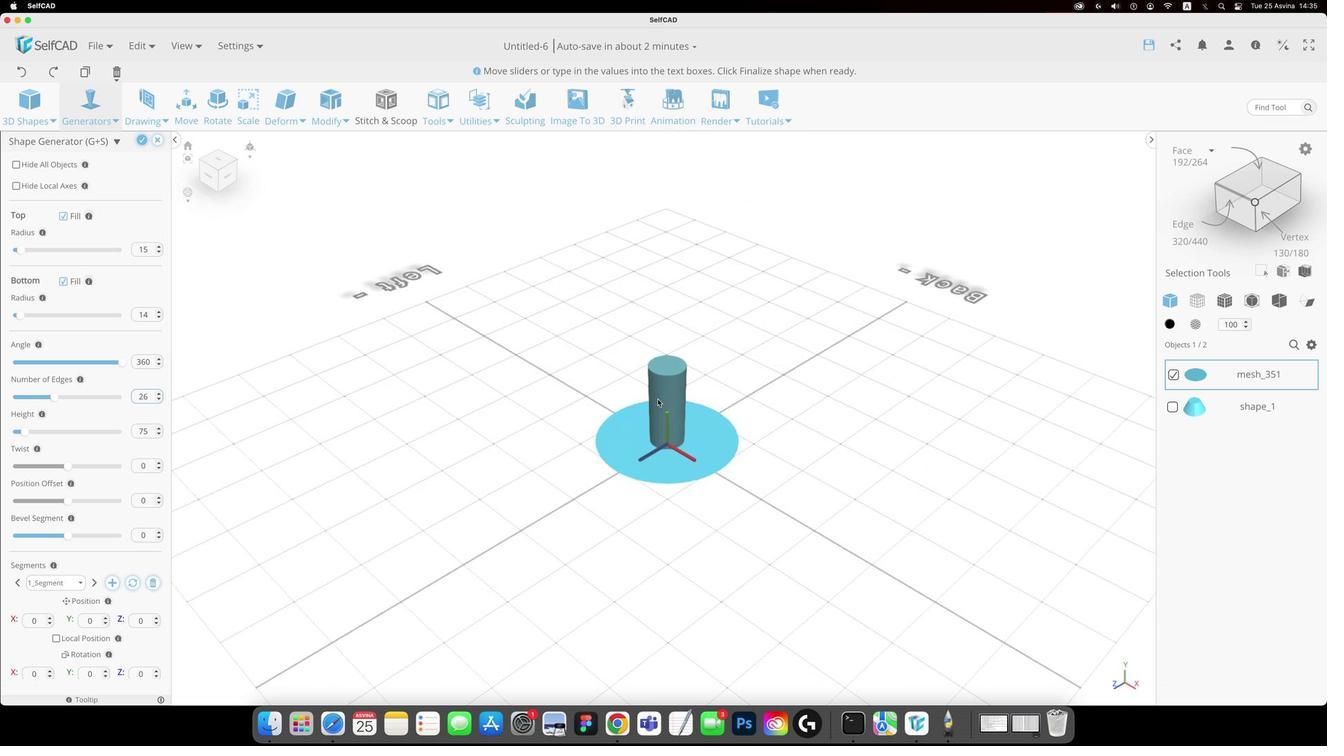 
Action: Mouse scrolled (543, 388) with delta (125, 529)
Screenshot: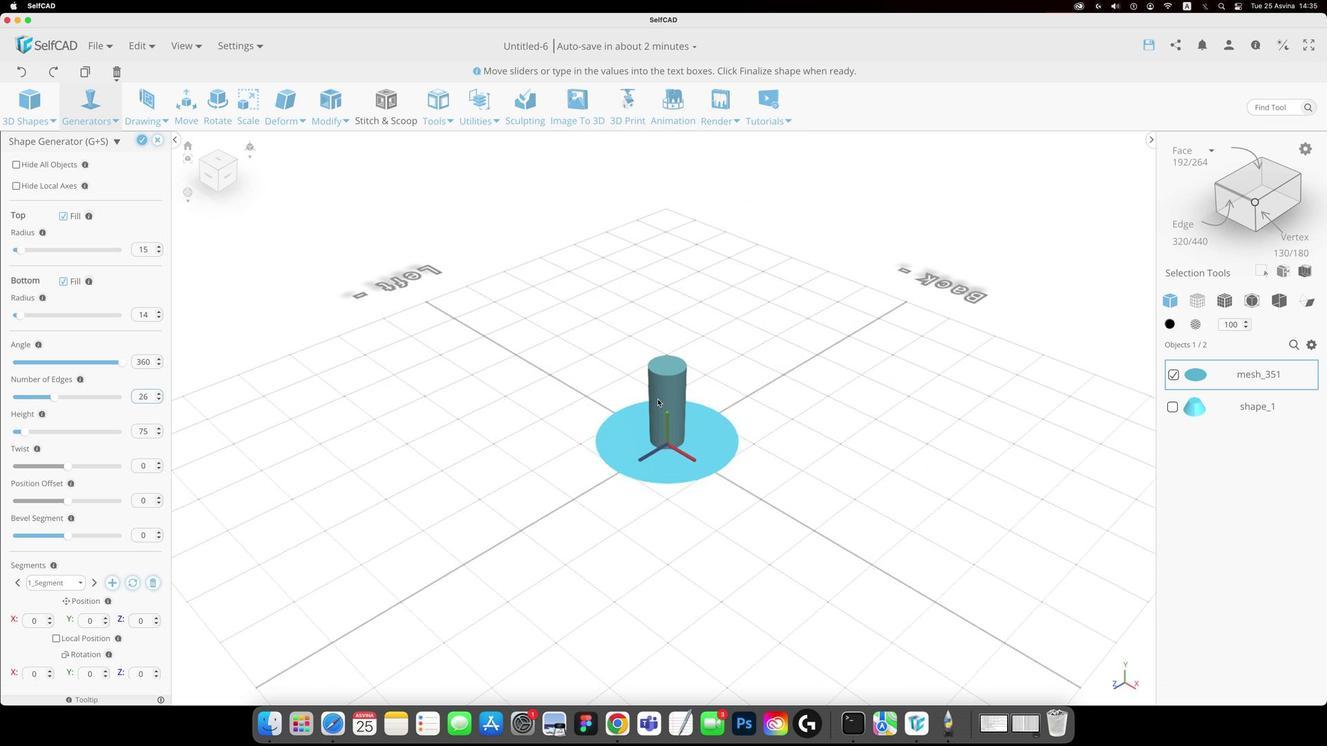 
Action: Mouse scrolled (543, 388) with delta (125, 529)
Screenshot: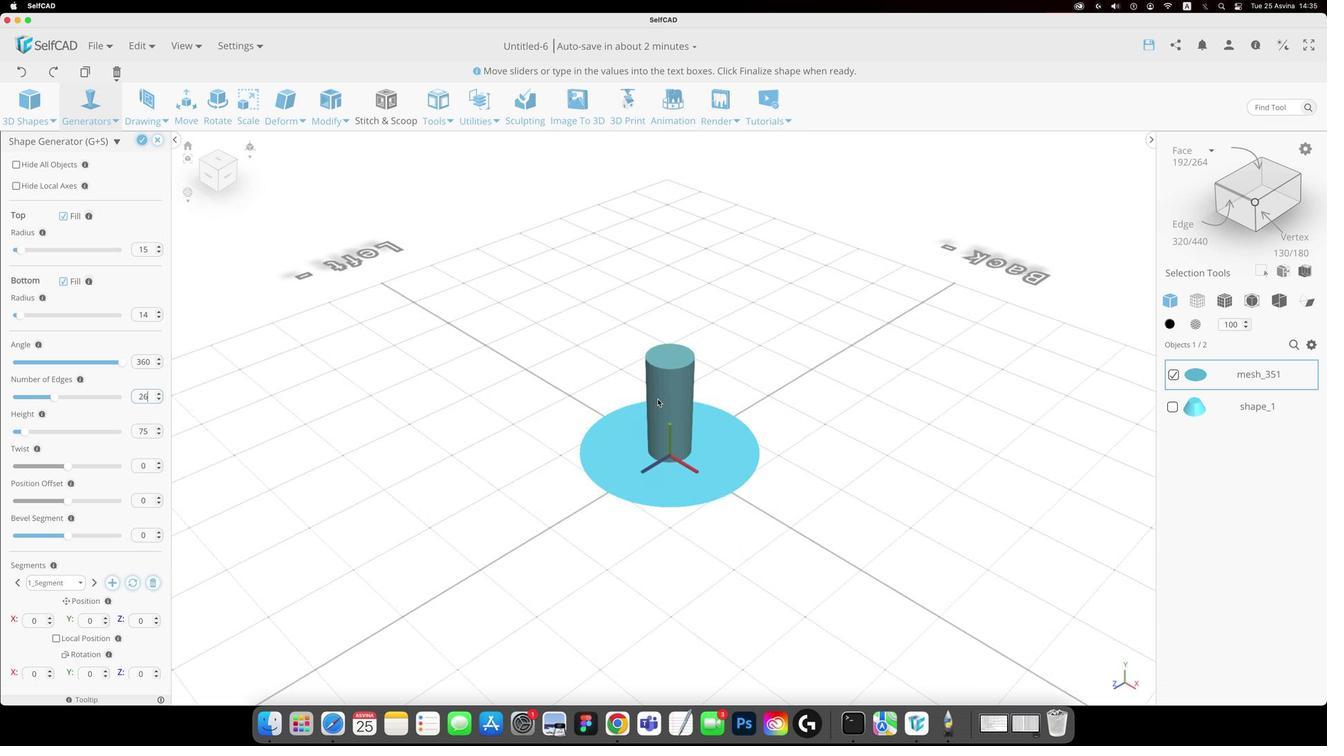 
Action: Mouse scrolled (543, 388) with delta (125, 529)
Screenshot: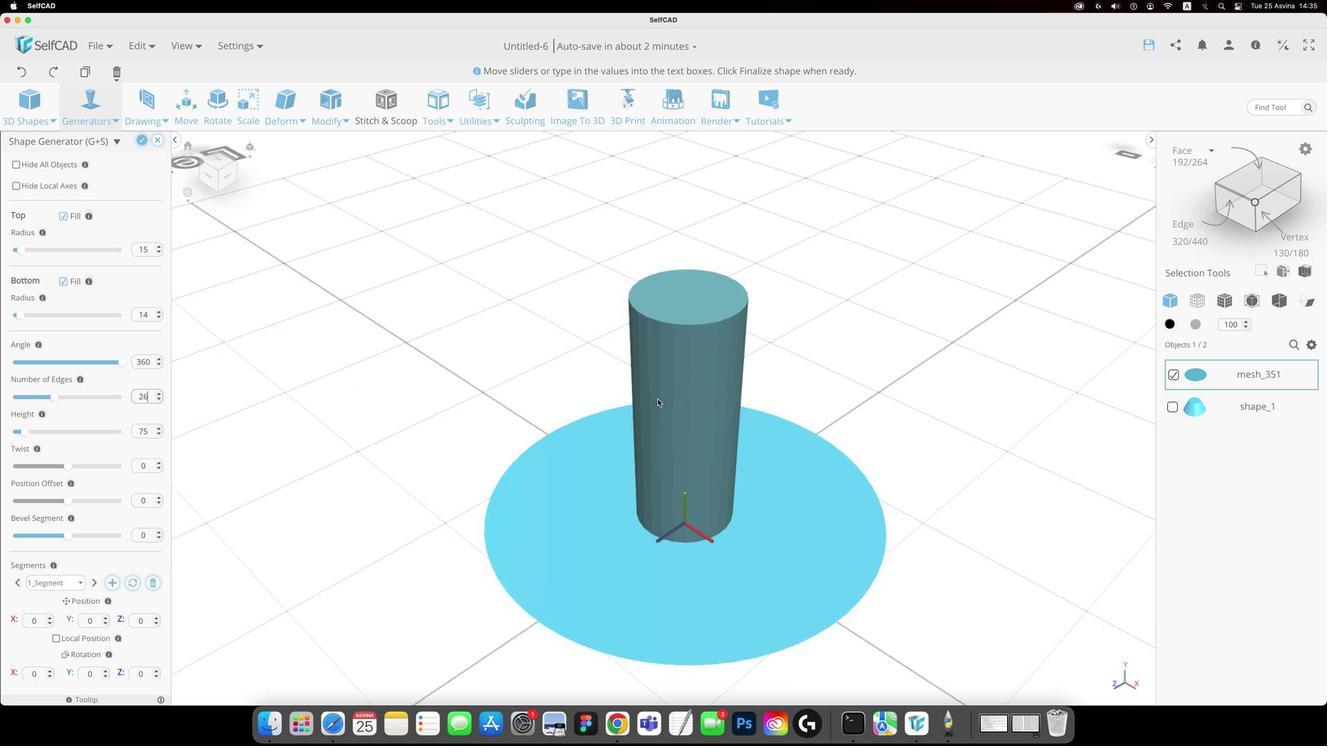 
Action: Mouse scrolled (543, 388) with delta (125, 528)
Screenshot: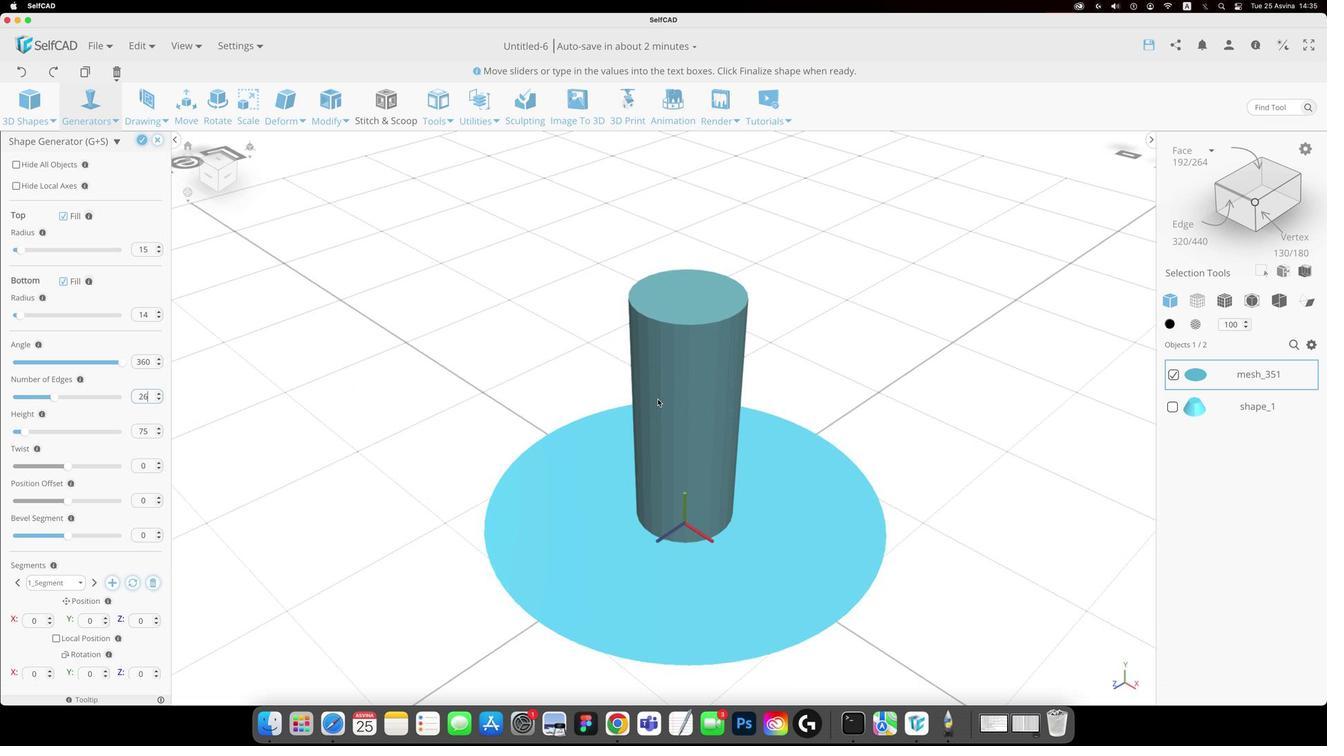 
Action: Mouse scrolled (543, 388) with delta (125, 530)
Screenshot: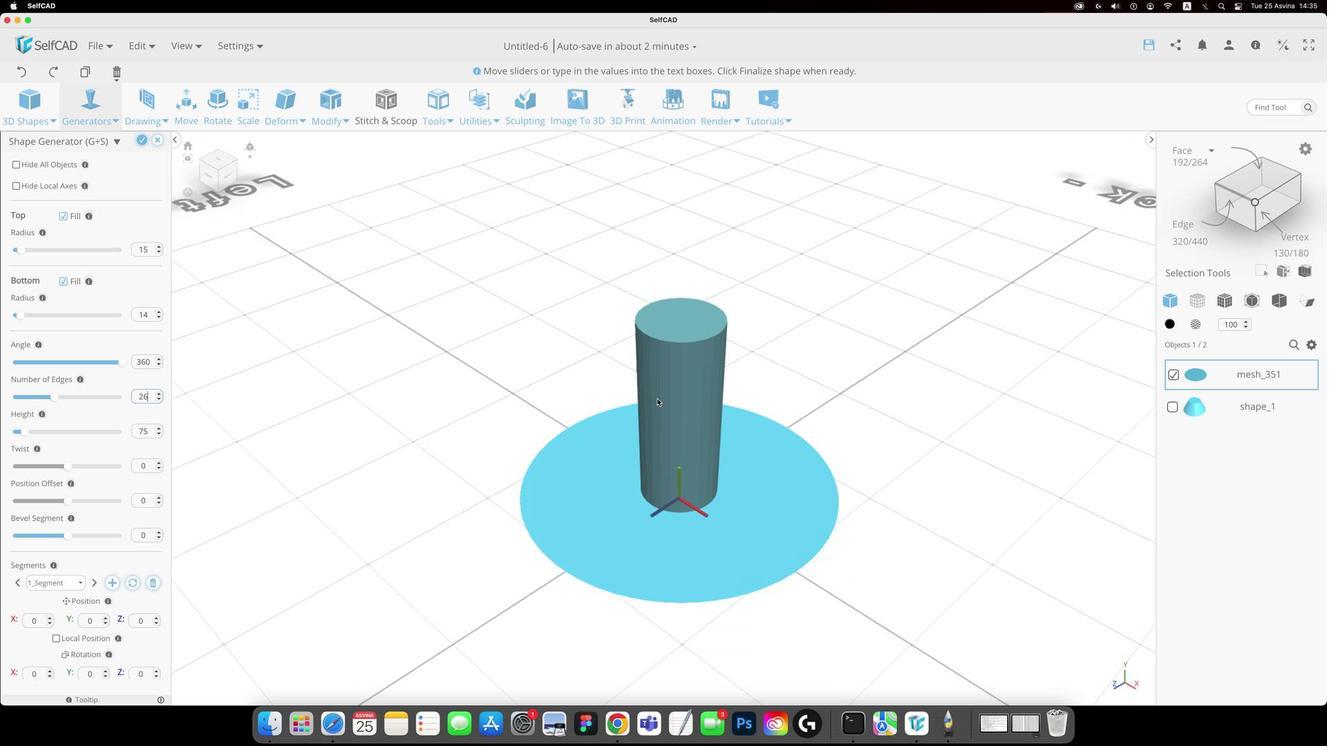 
Action: Mouse moved to (543, 388)
Screenshot: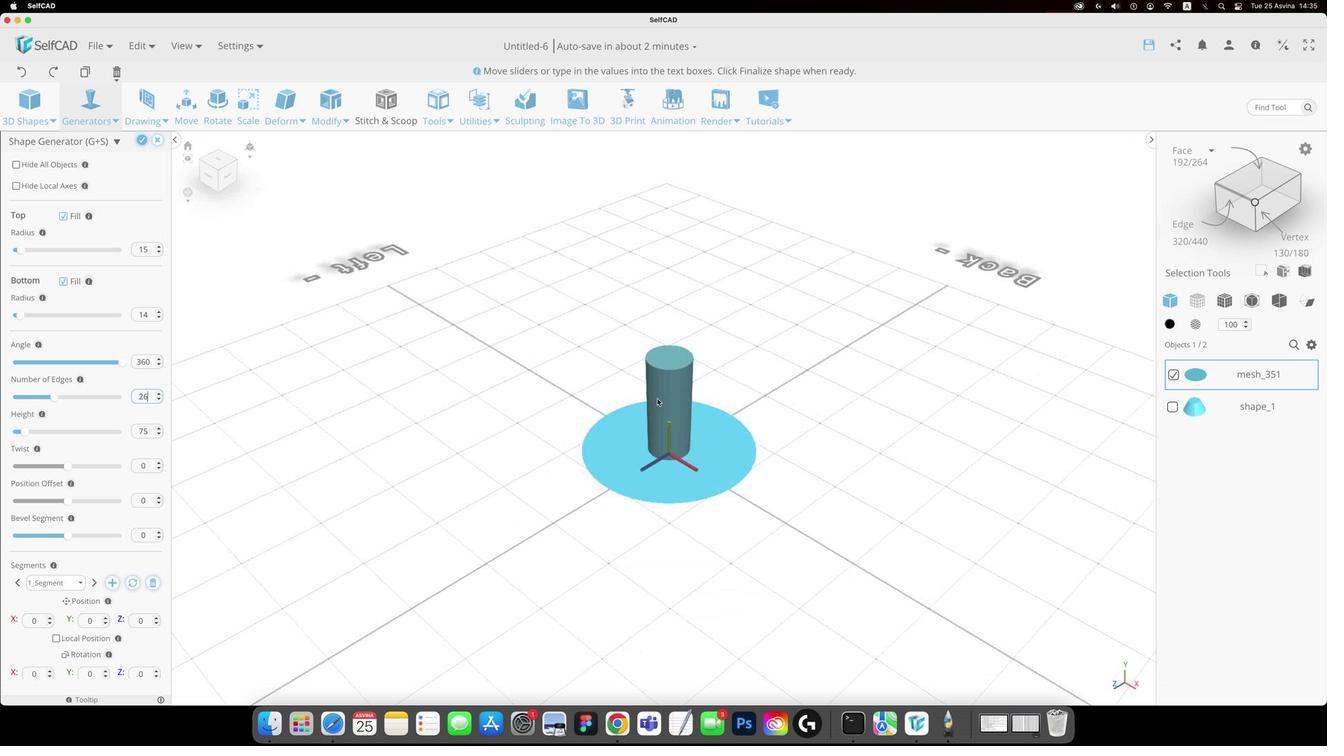 
Action: Mouse scrolled (543, 388) with delta (125, 530)
Screenshot: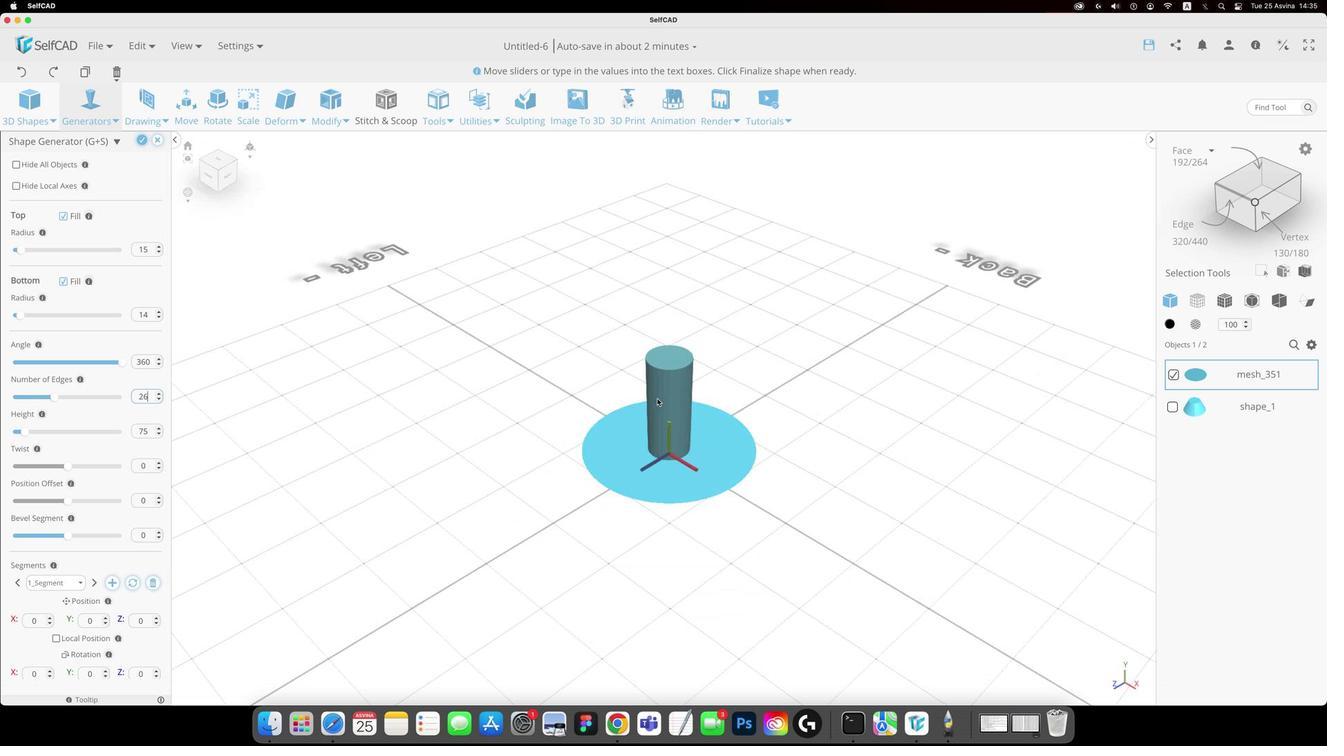 
Action: Mouse moved to (543, 389)
Screenshot: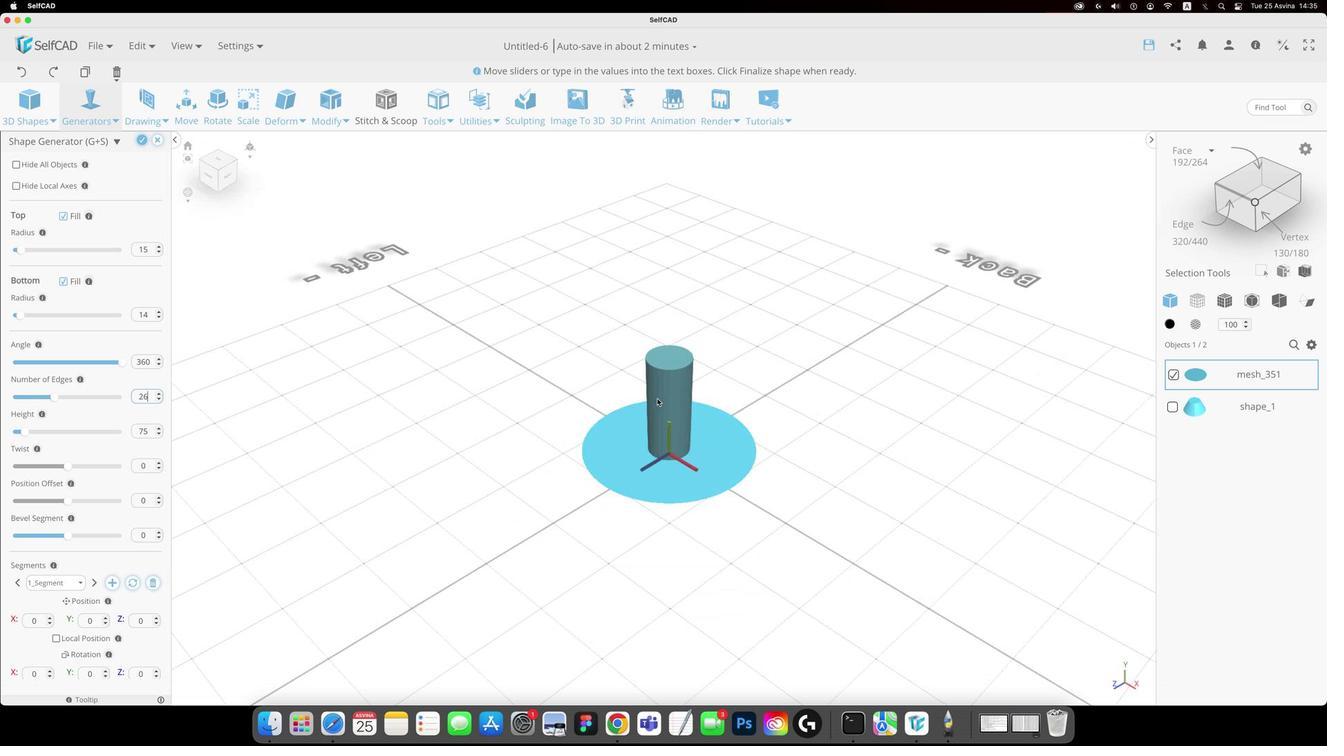 
Action: Mouse scrolled (543, 389) with delta (125, 531)
Screenshot: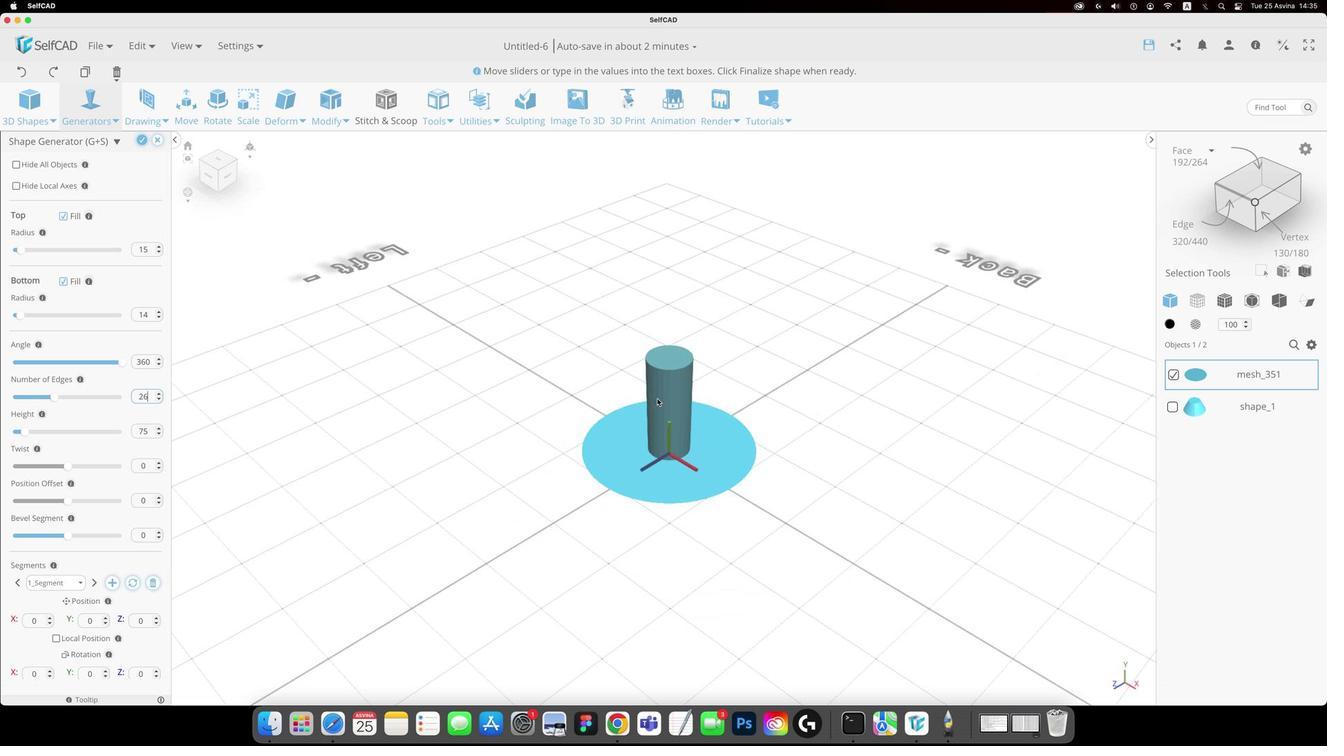 
Action: Mouse moved to (543, 389)
Screenshot: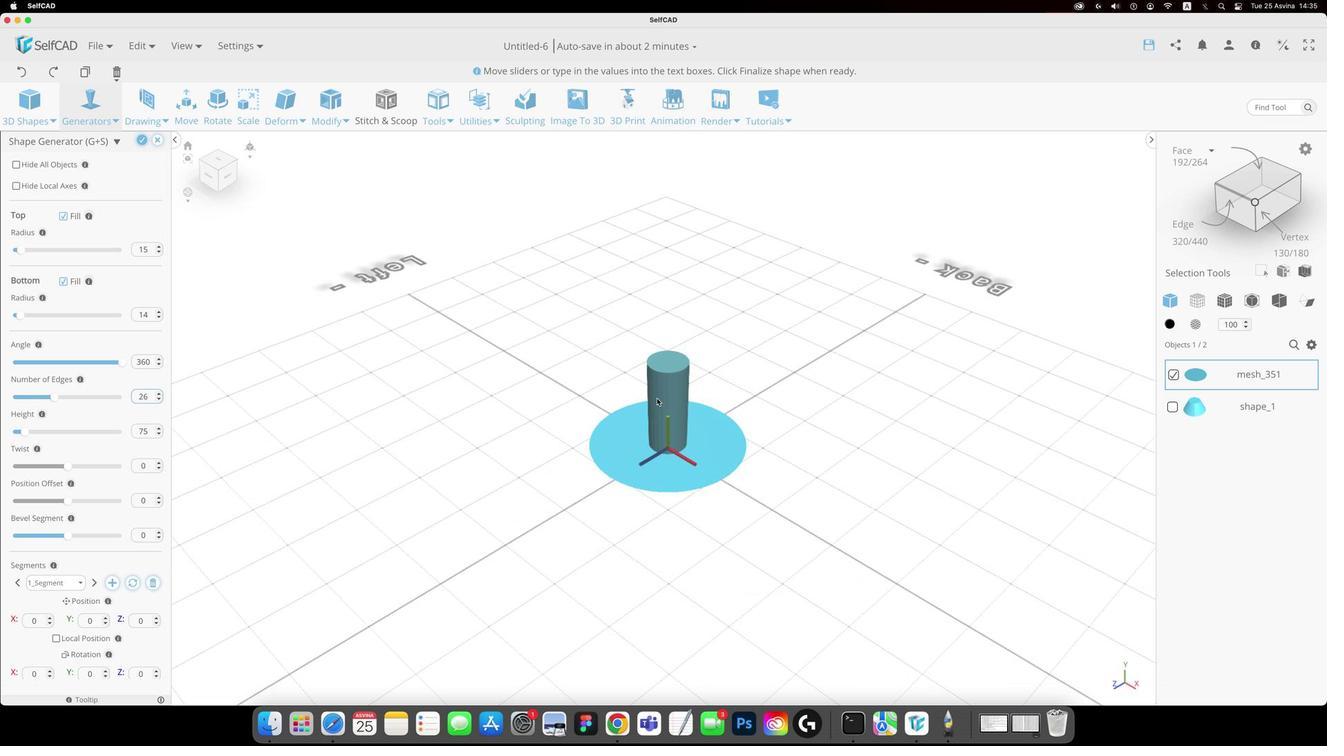 
Action: Mouse scrolled (543, 389) with delta (125, 530)
Screenshot: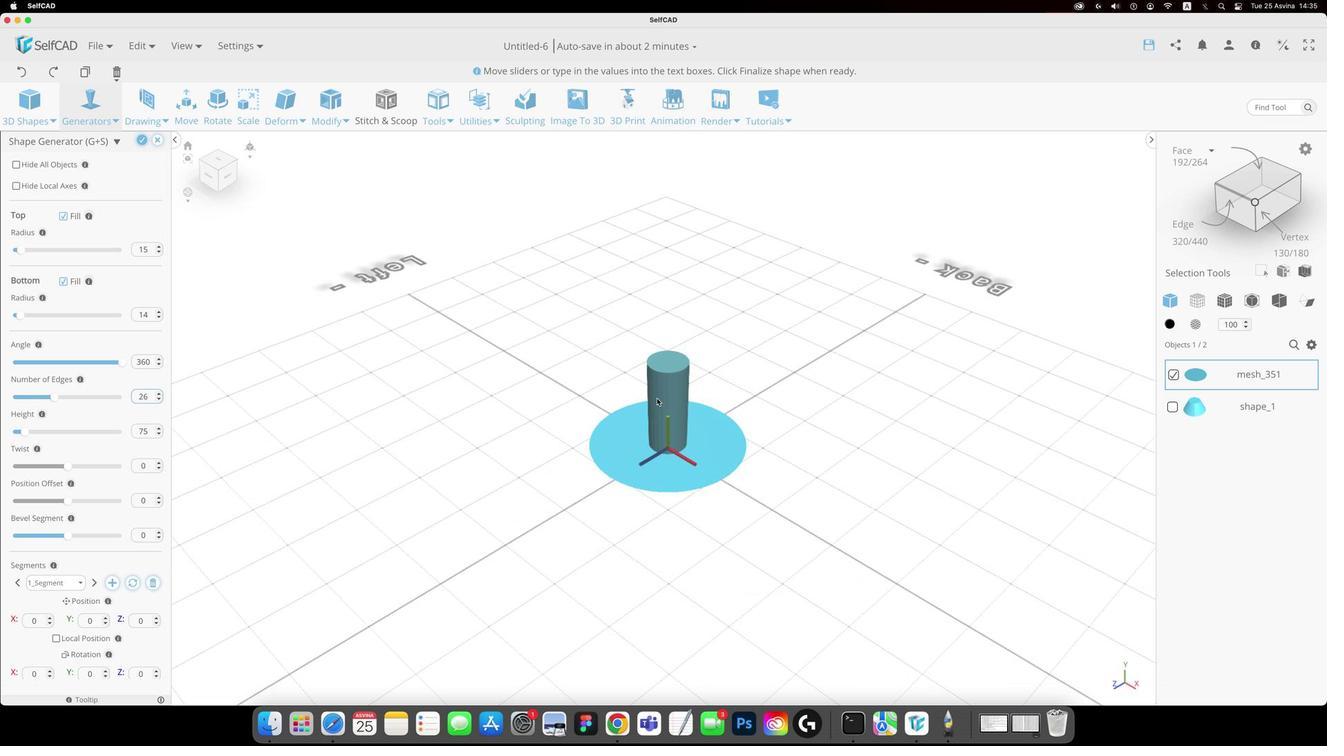 
Action: Mouse moved to (543, 389)
Screenshot: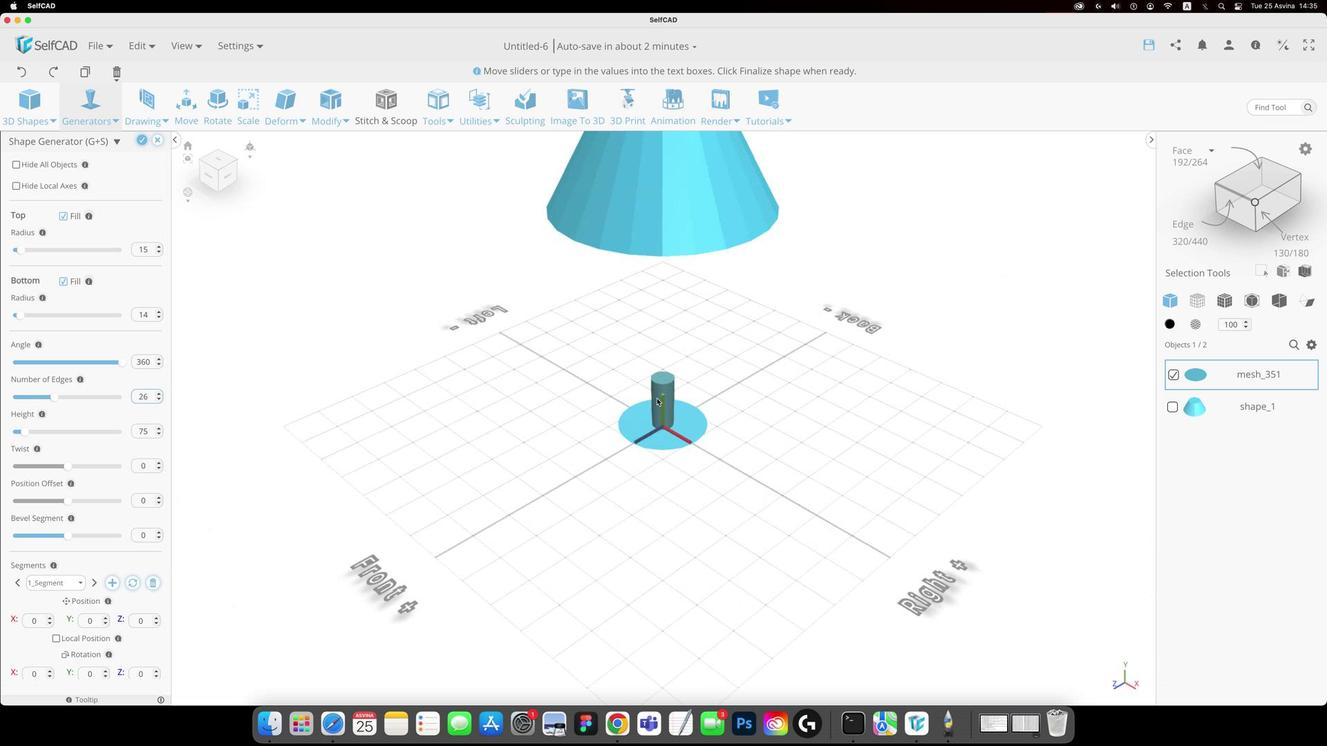 
Action: Mouse scrolled (543, 389) with delta (125, 530)
Screenshot: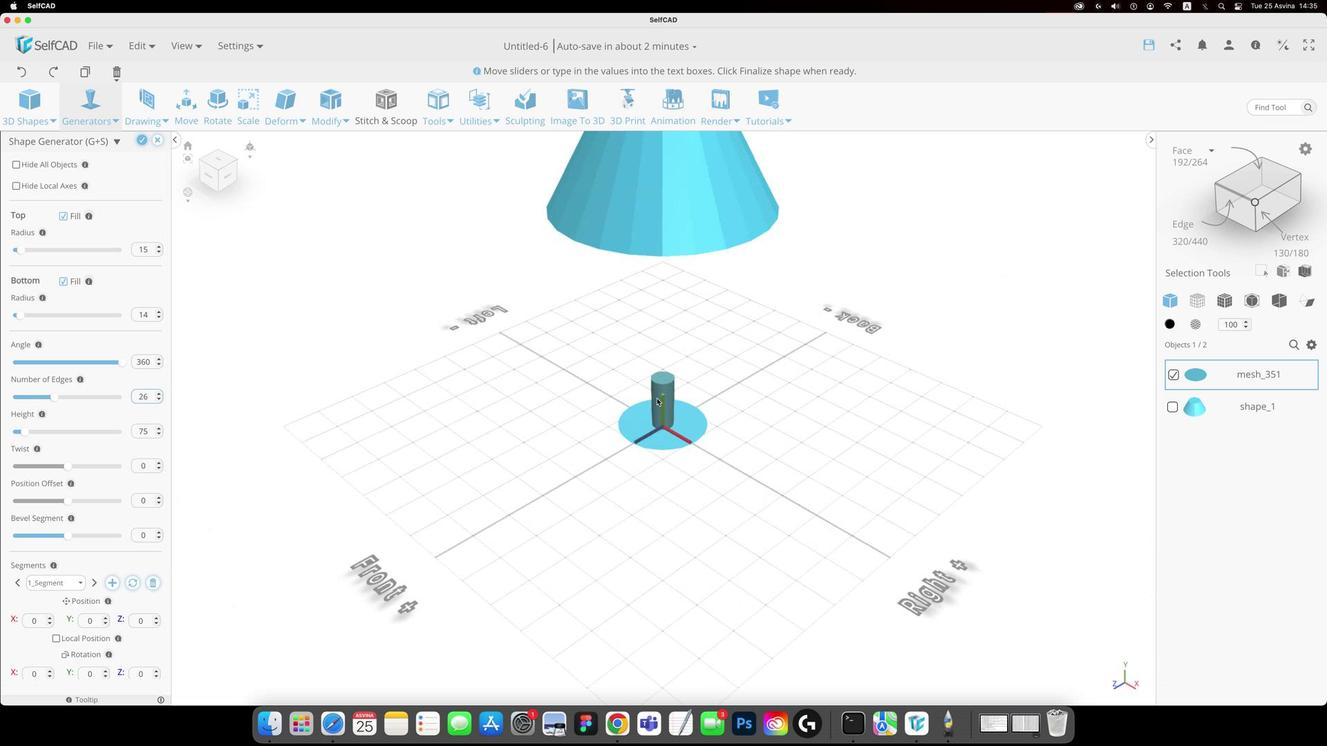 
Action: Mouse moved to (542, 389)
Screenshot: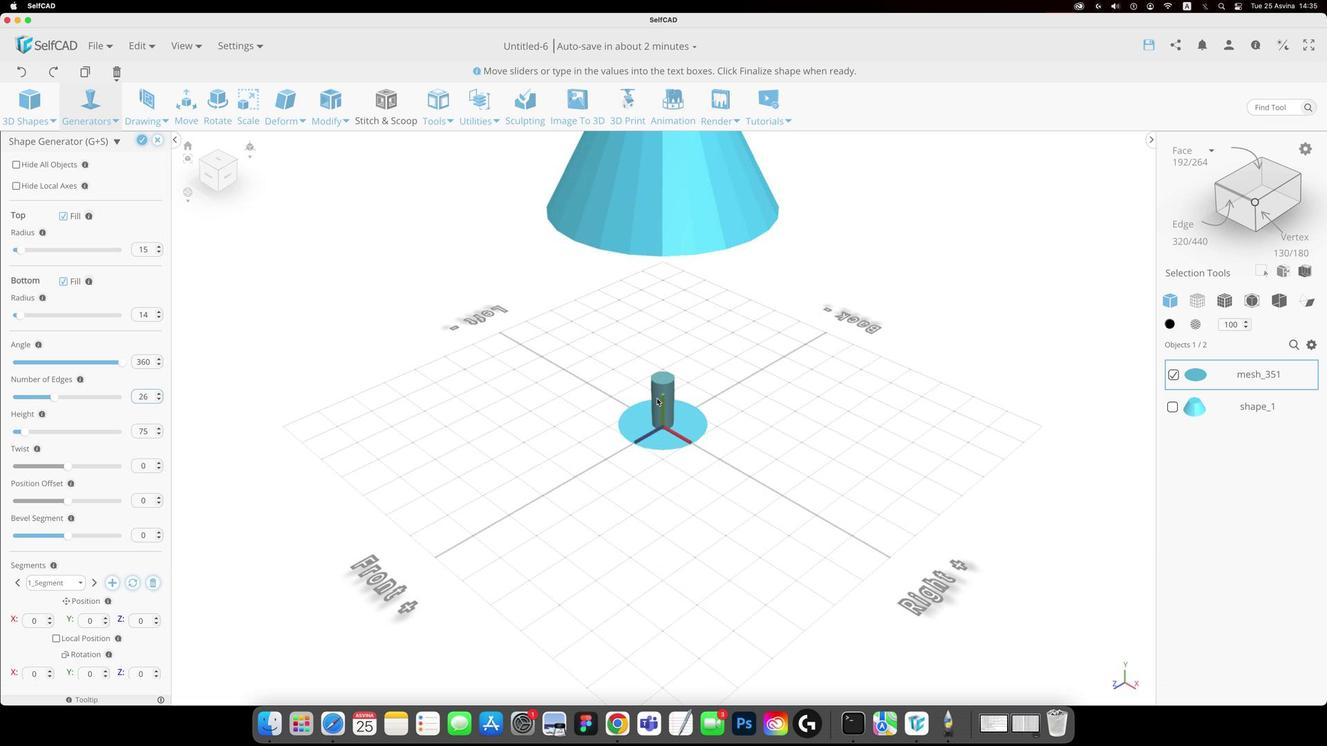 
Action: Mouse scrolled (542, 389) with delta (125, 531)
Screenshot: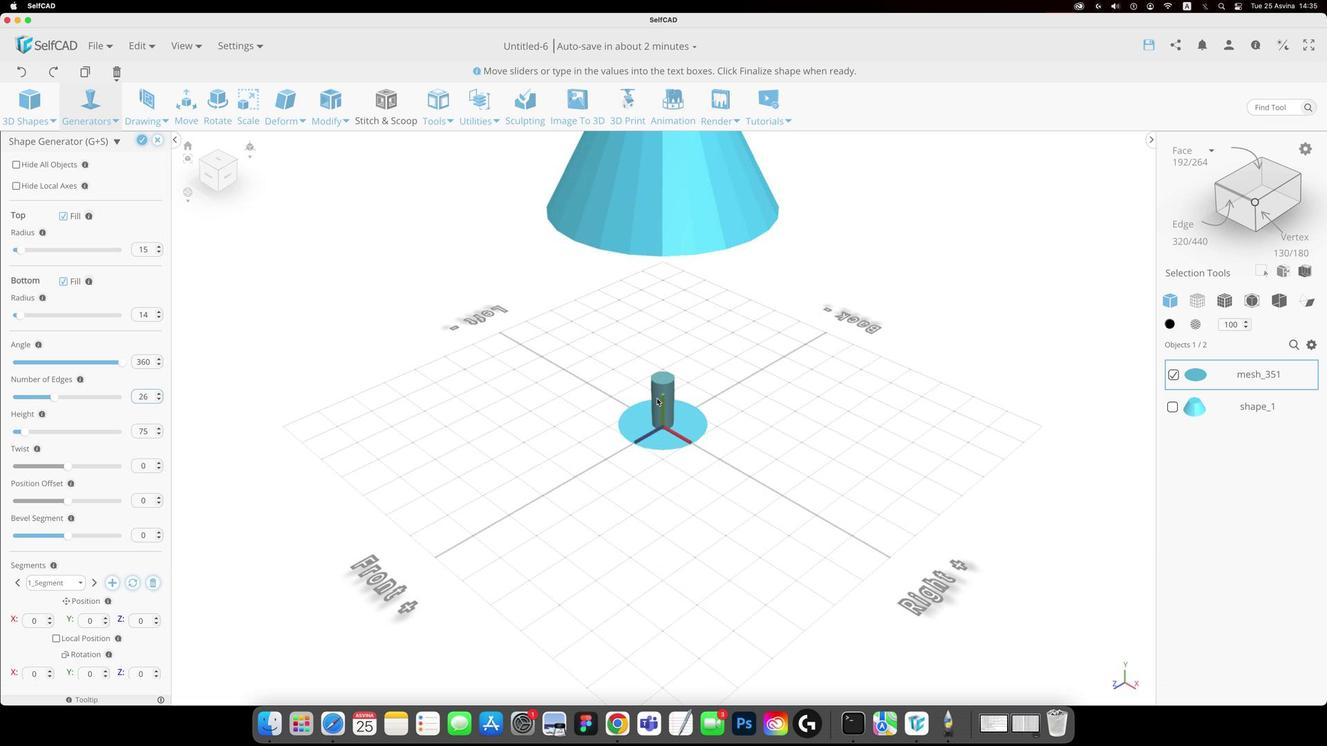 
Action: Mouse moved to (224, 390)
Screenshot: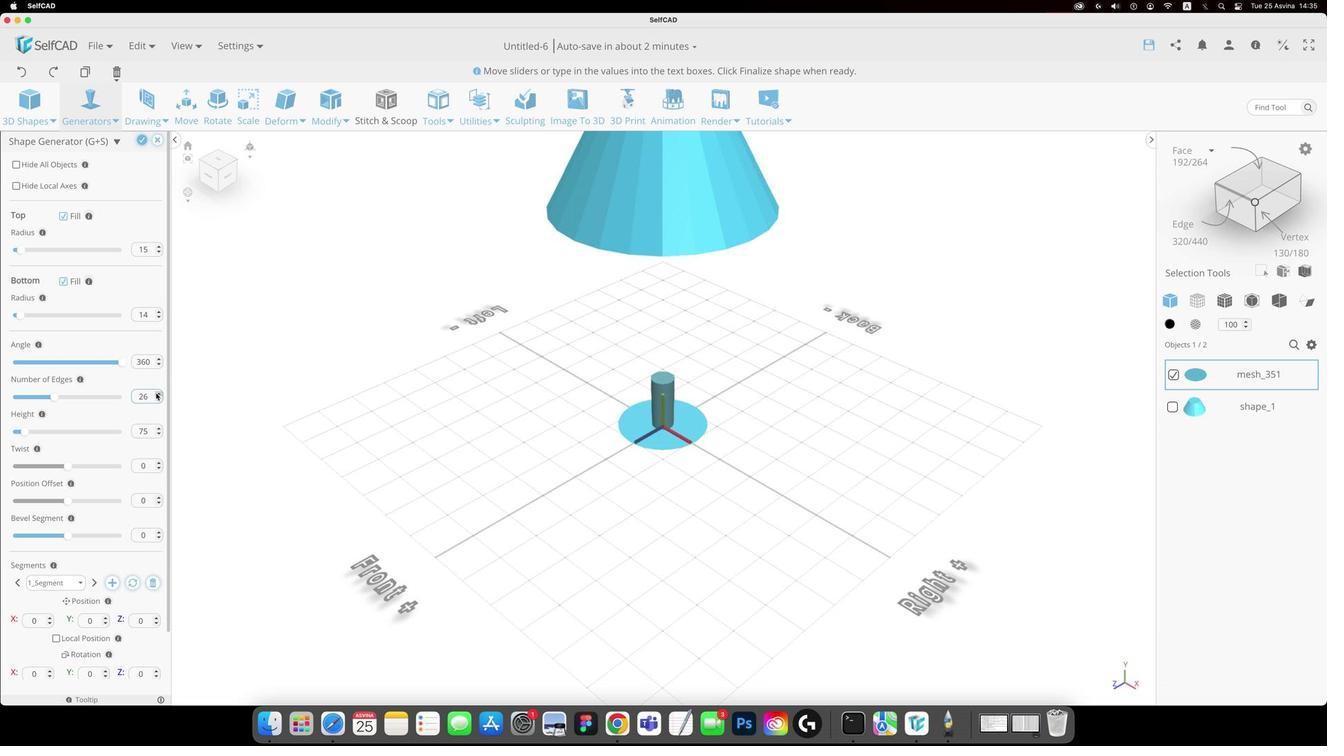 
Action: Mouse pressed left at (224, 390)
Screenshot: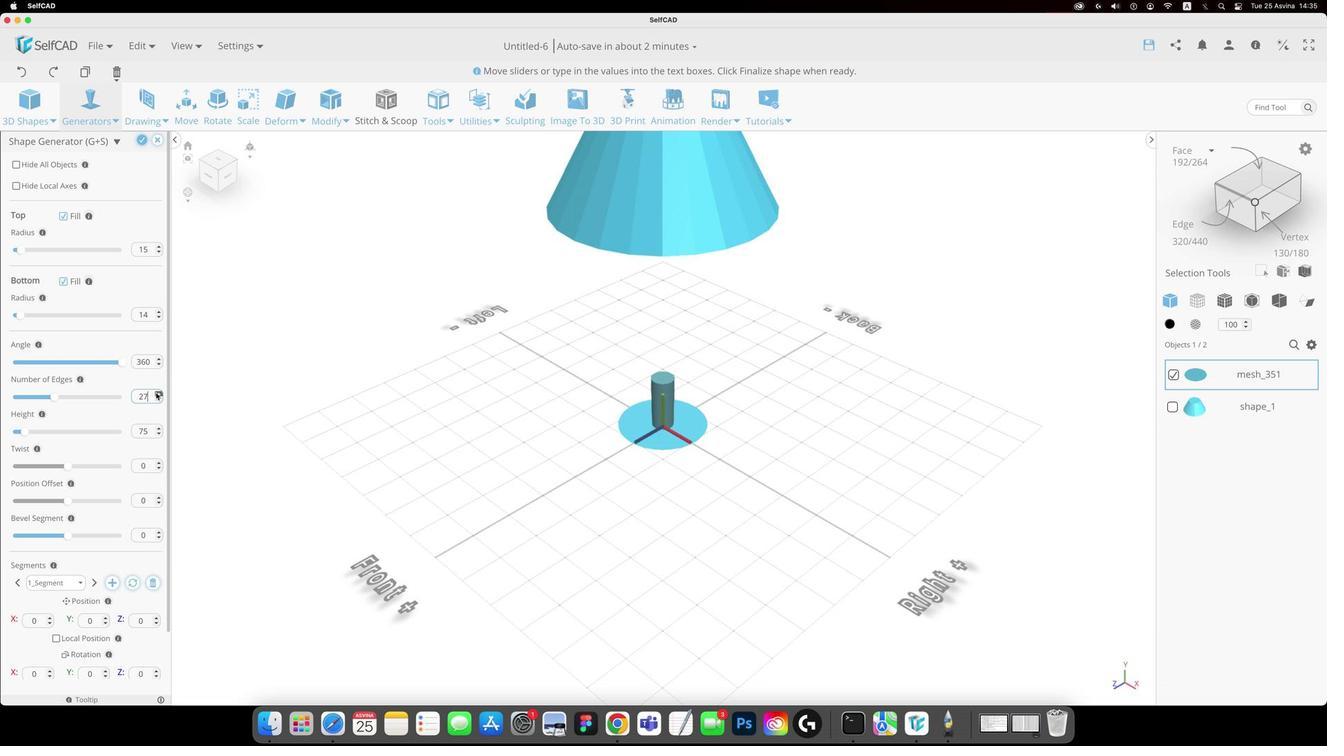
Action: Mouse moved to (140, 376)
Screenshot: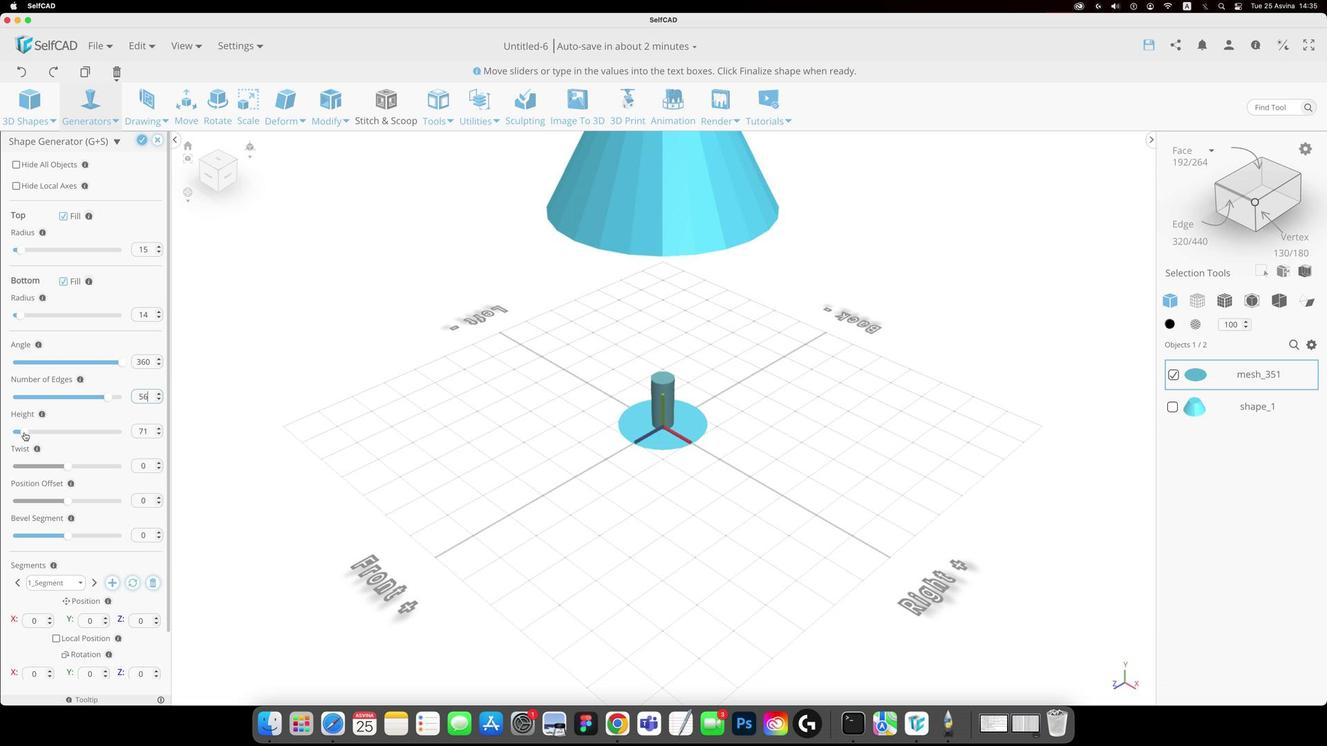 
Action: Mouse pressed left at (140, 376)
Screenshot: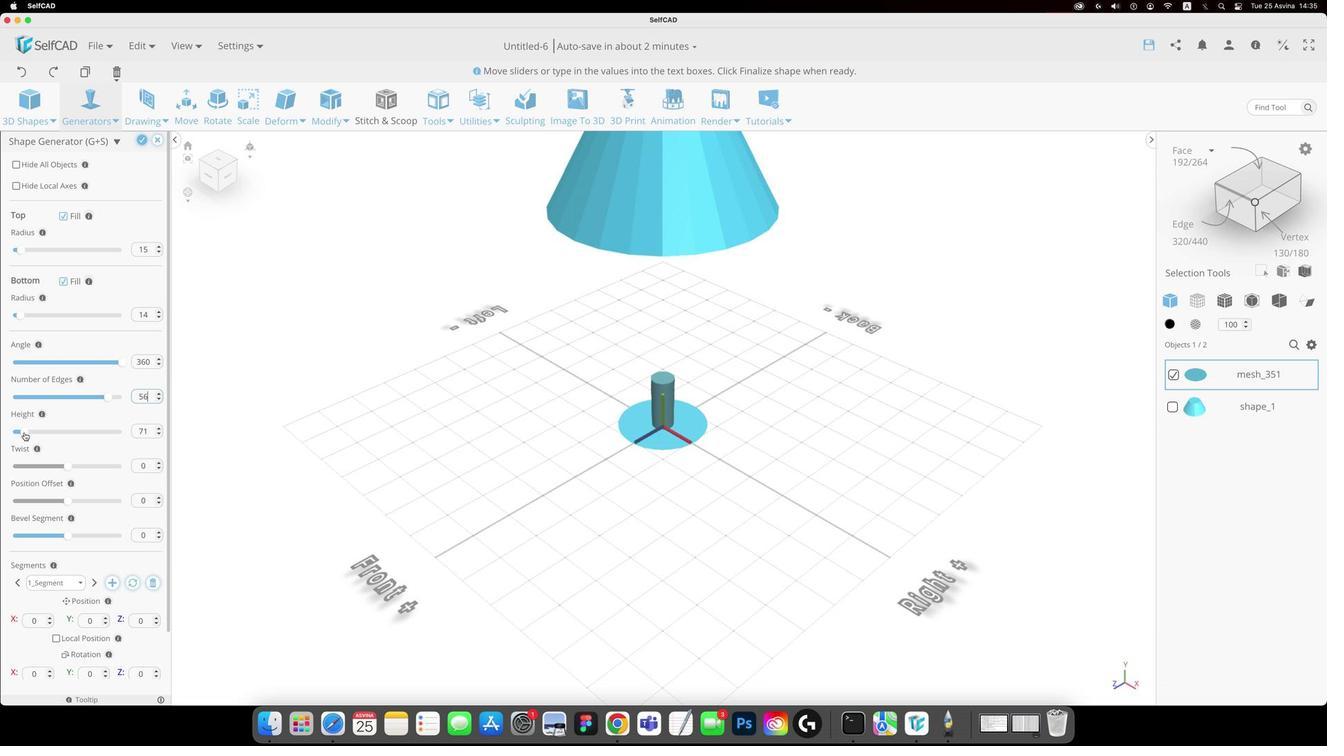 
Action: Mouse moved to (484, 374)
Screenshot: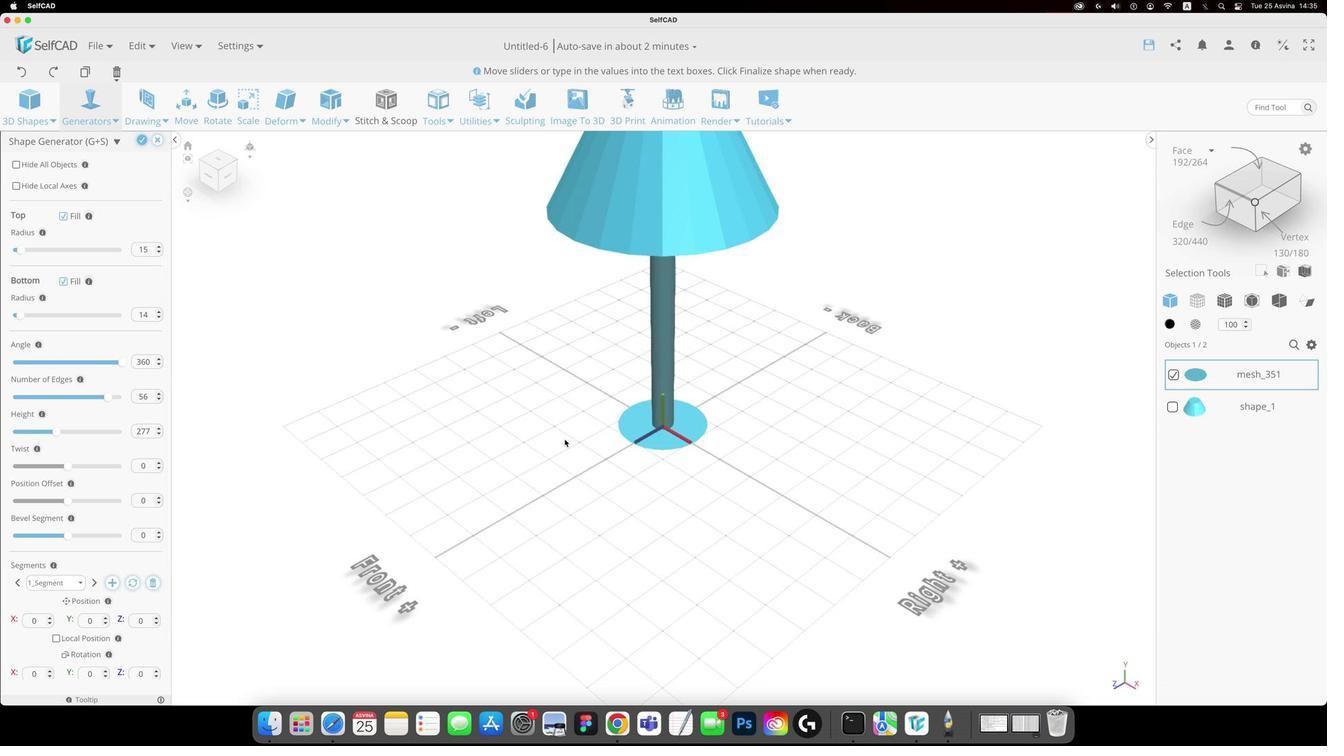 
Action: Key pressed Key.alt
Screenshot: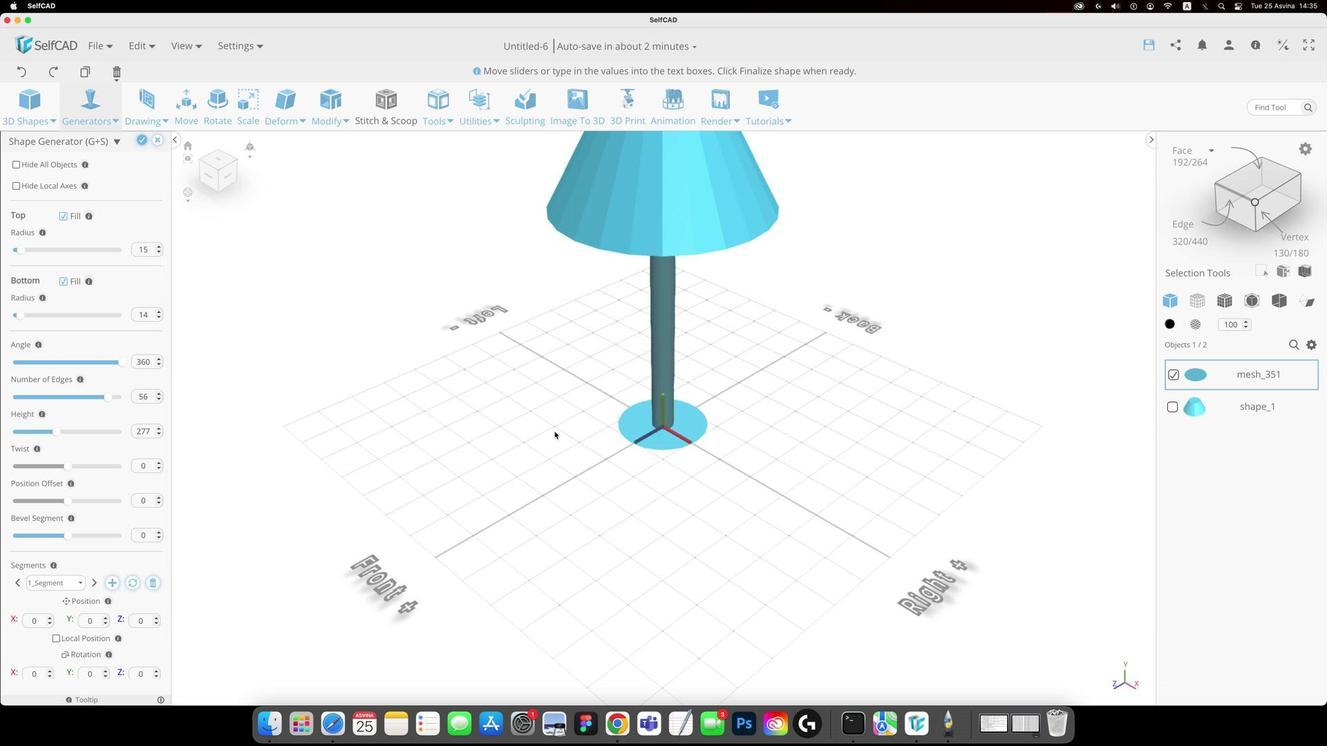 
Action: Mouse moved to (481, 375)
Screenshot: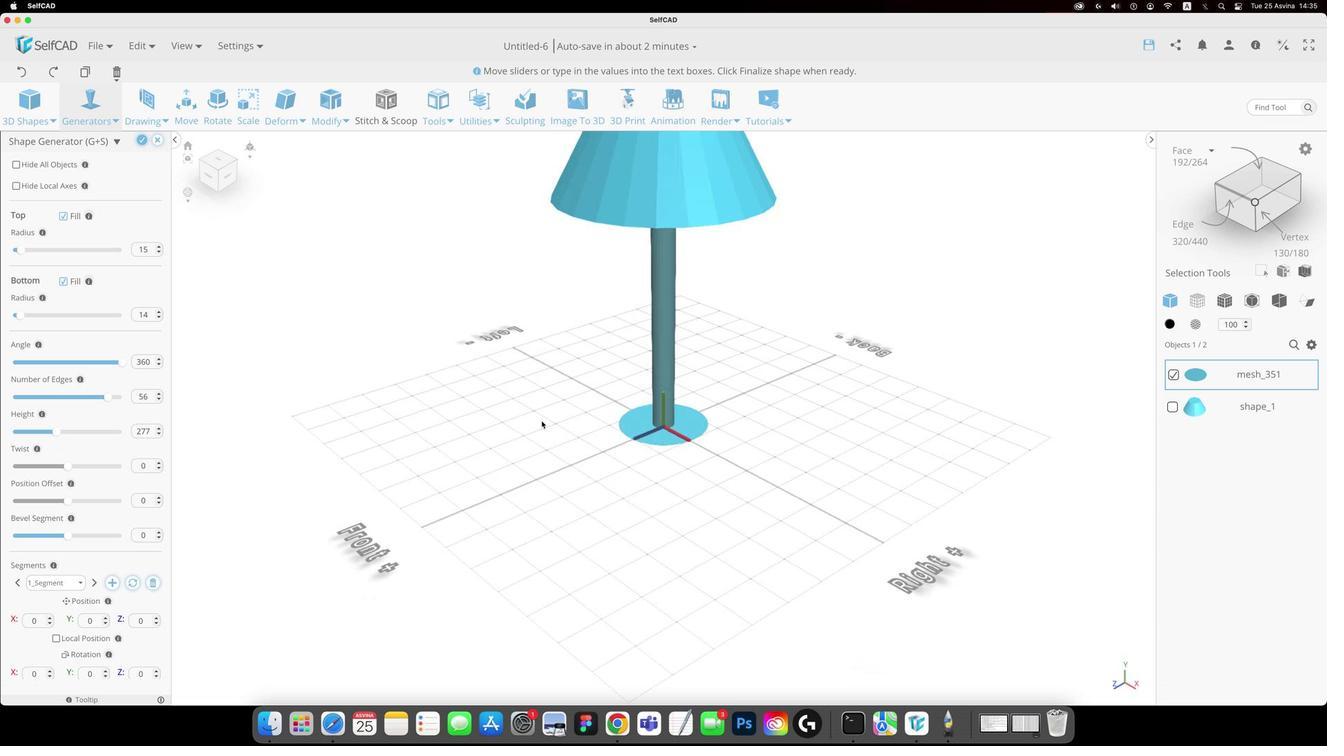 
Action: Mouse pressed left at (481, 375)
Screenshot: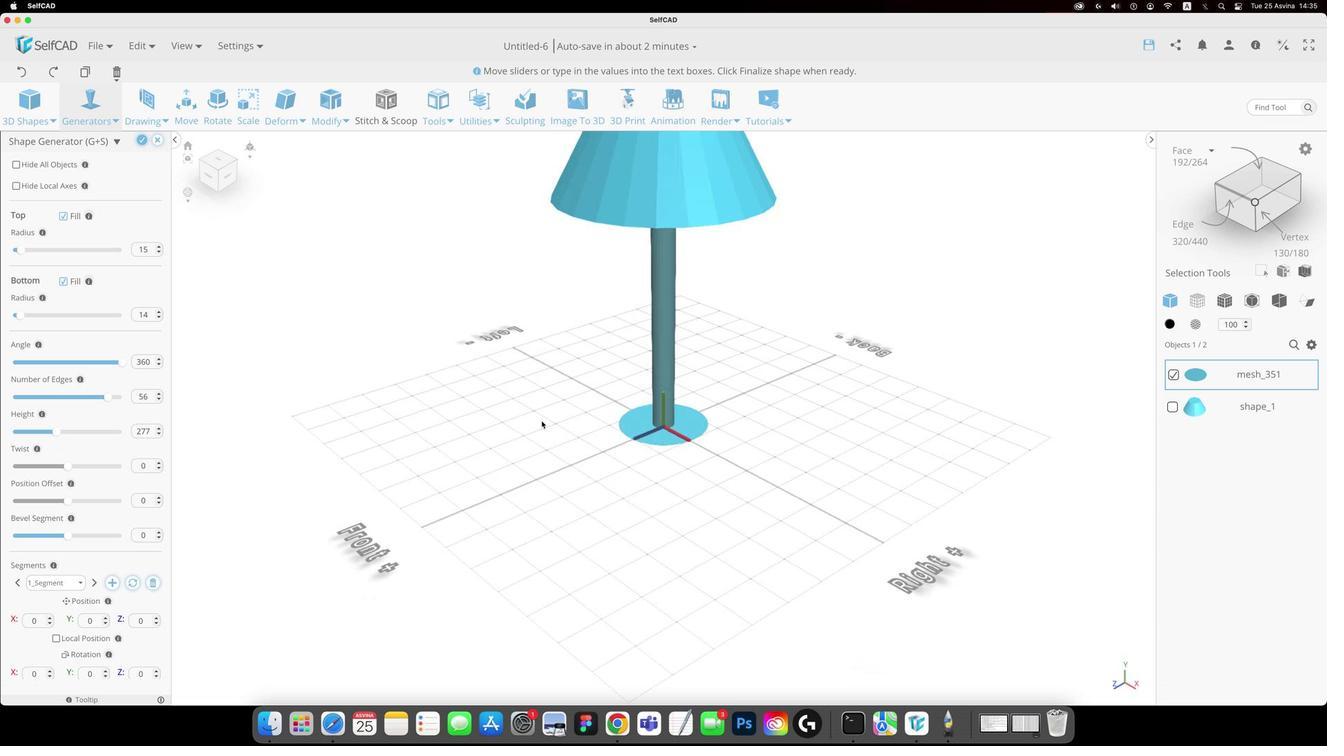 
Action: Mouse moved to (266, 467)
Screenshot: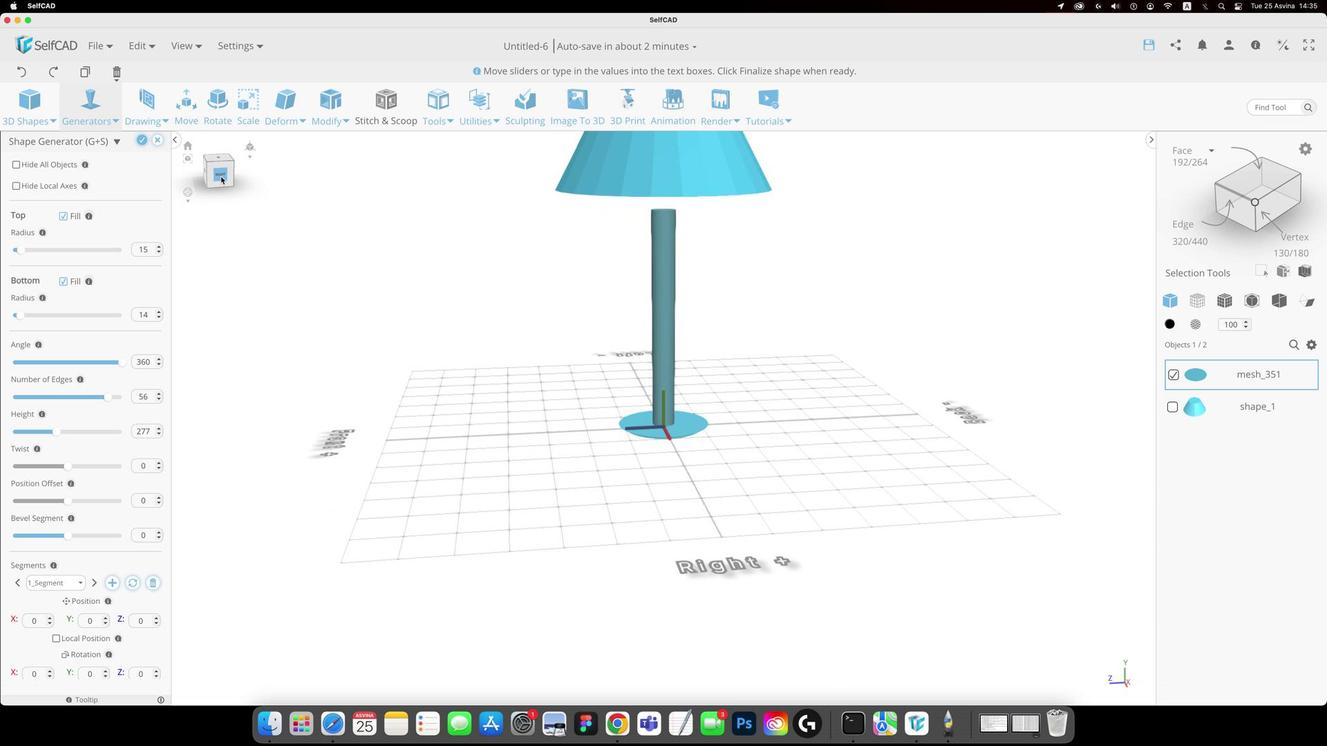 
Action: Mouse pressed left at (266, 467)
Screenshot: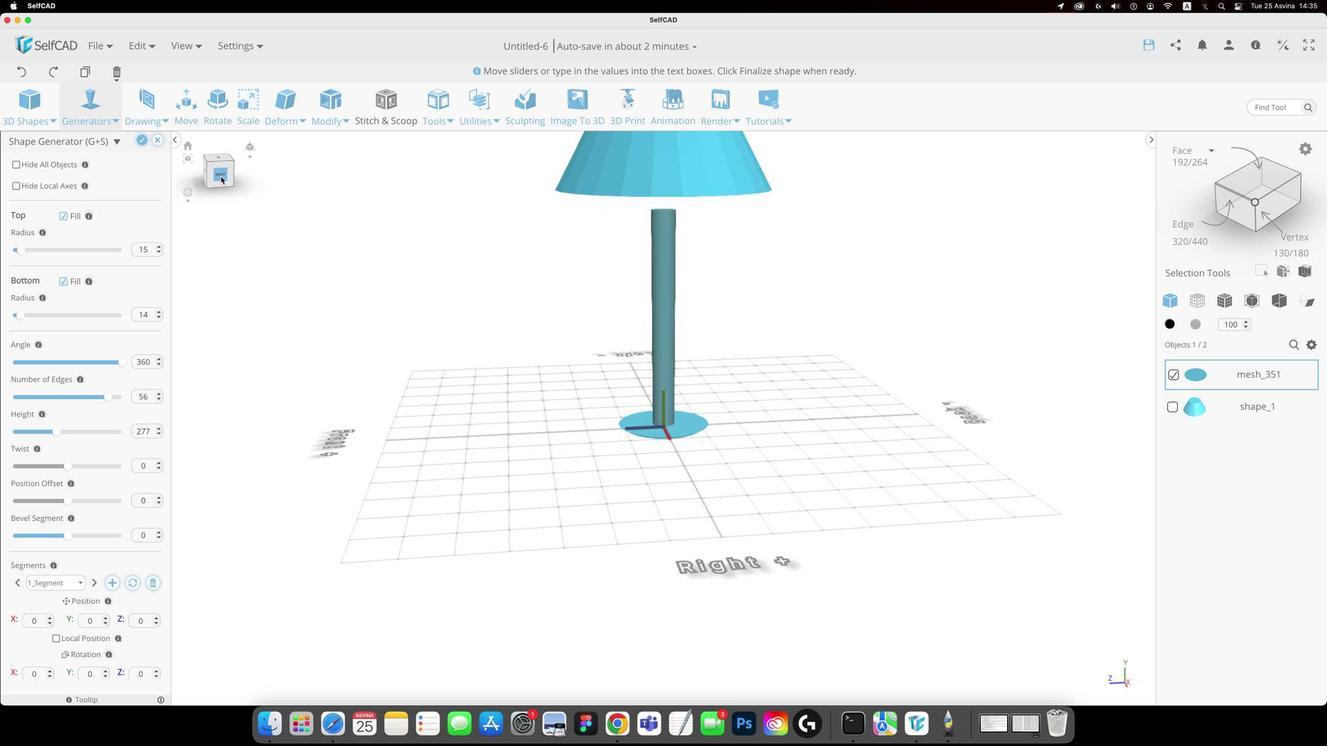 
Action: Mouse moved to (448, 422)
Screenshot: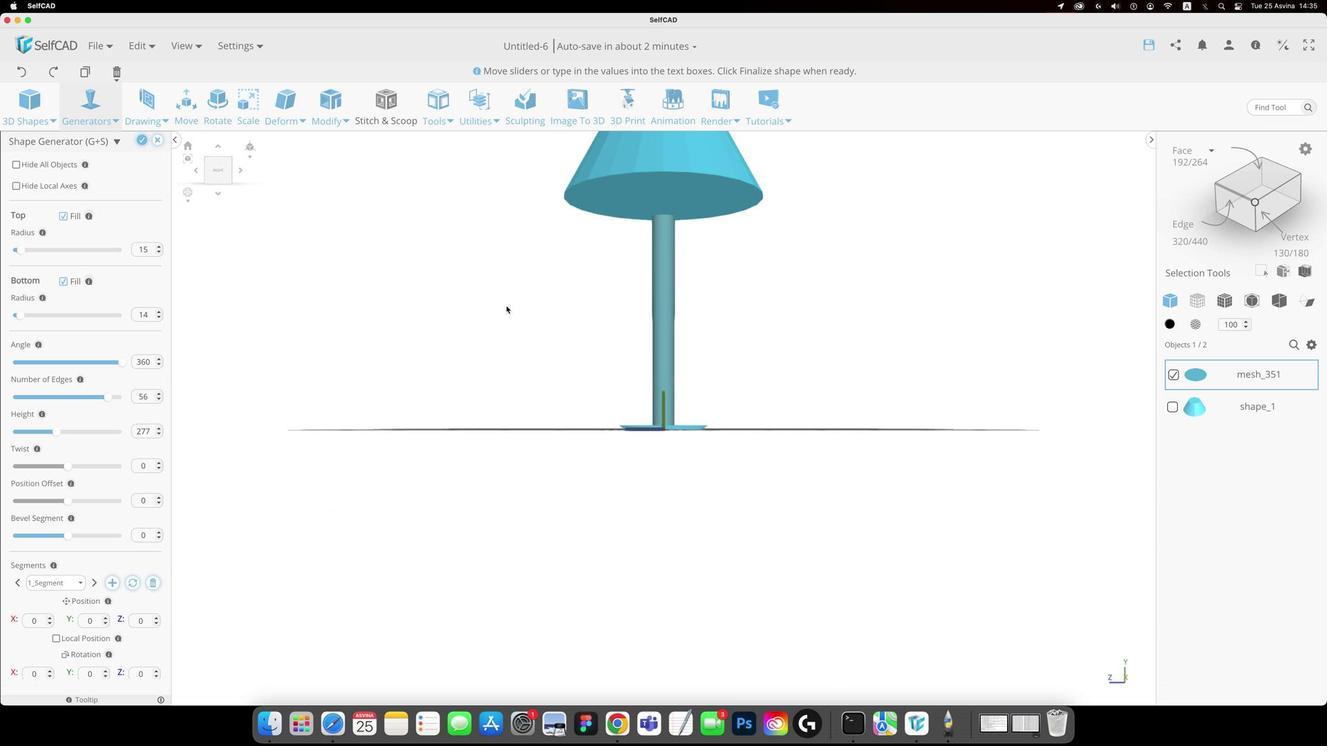 
Action: Key pressed Key.alt
Screenshot: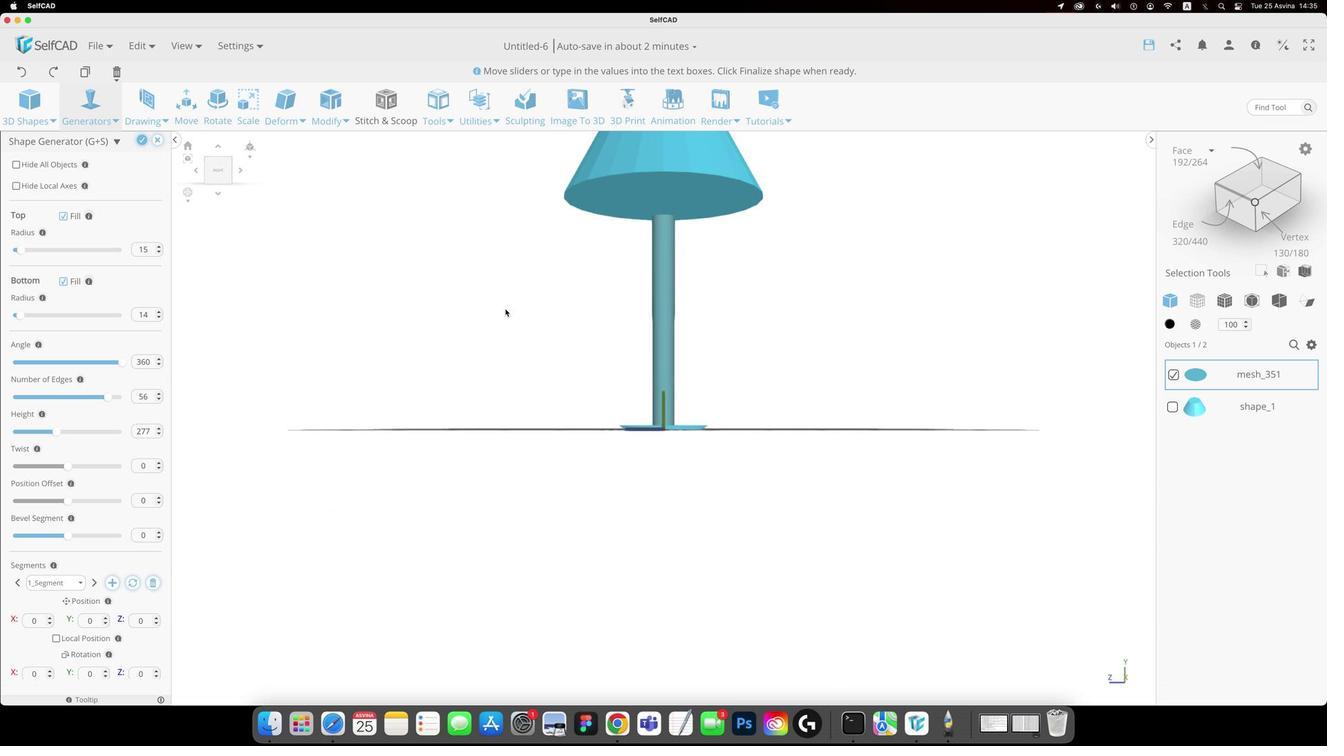 
Action: Mouse moved to (448, 422)
Screenshot: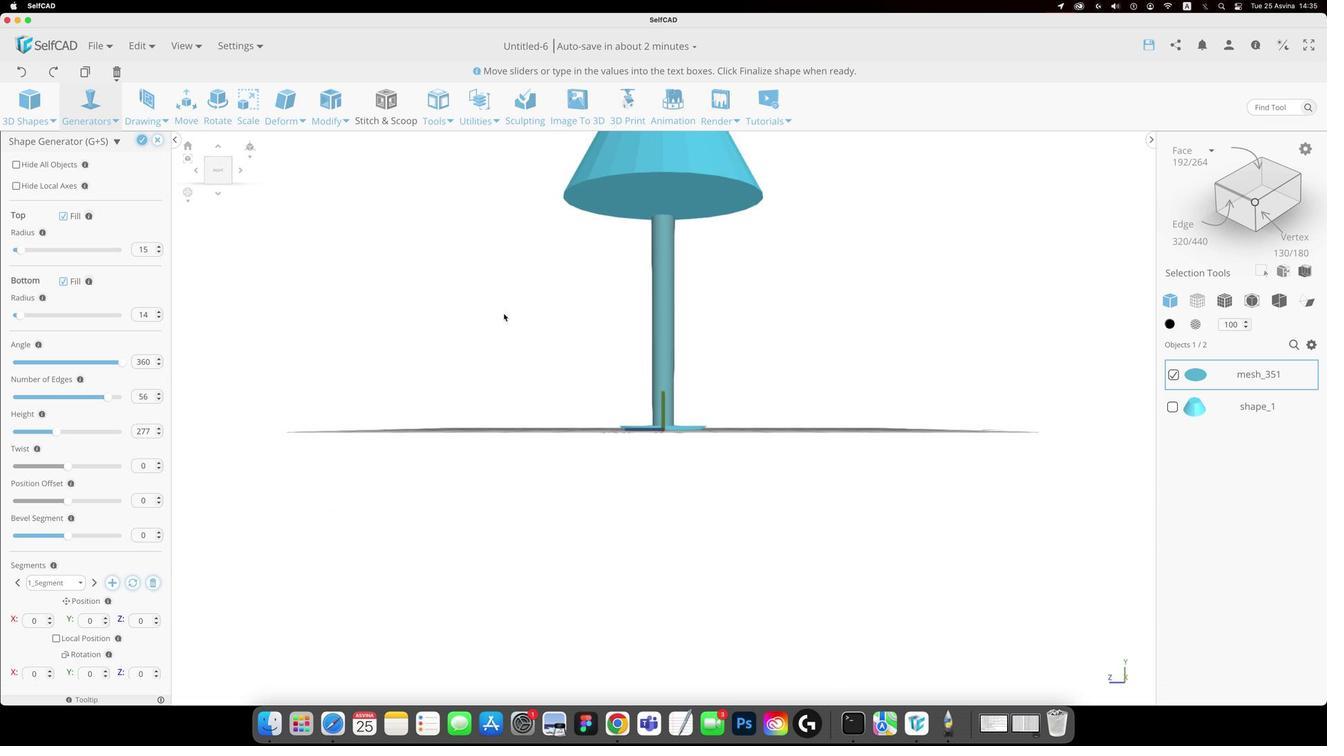 
Action: Mouse pressed left at (448, 422)
Screenshot: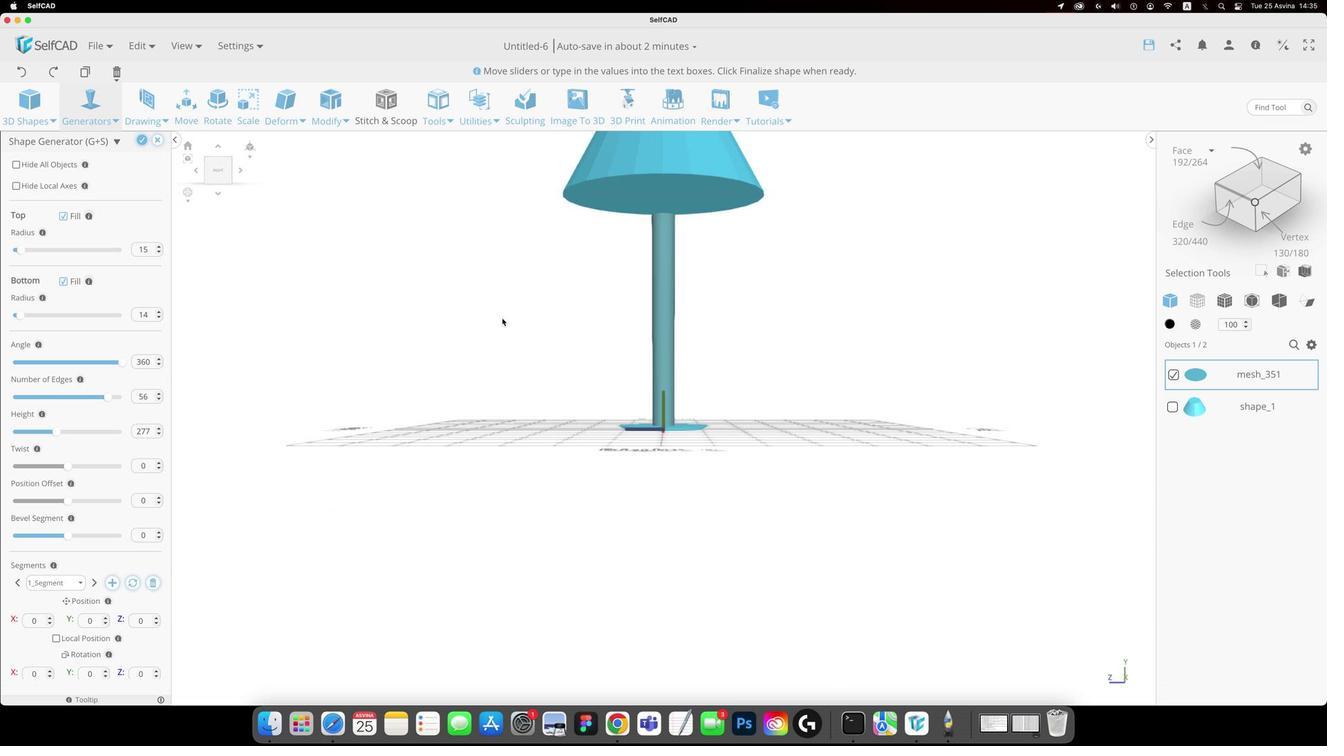 
Action: Mouse moved to (163, 377)
Screenshot: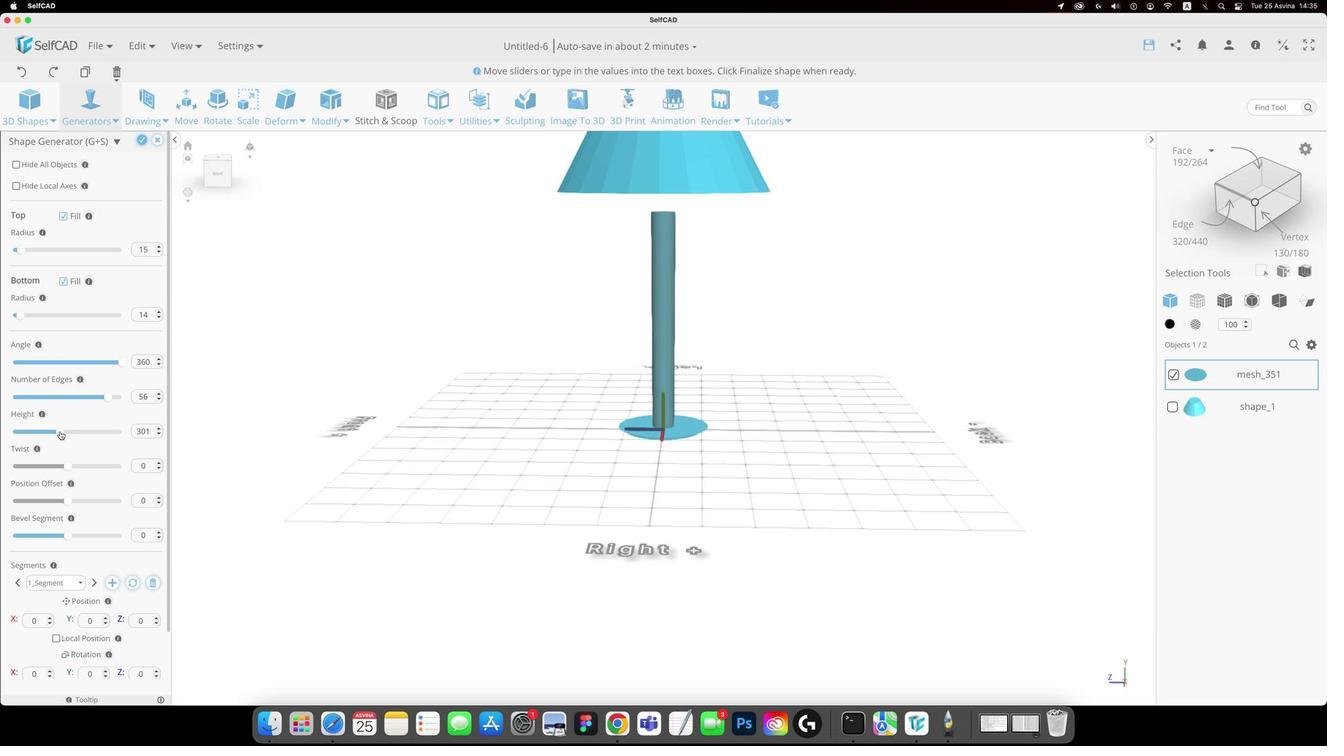
Action: Mouse pressed left at (163, 377)
Screenshot: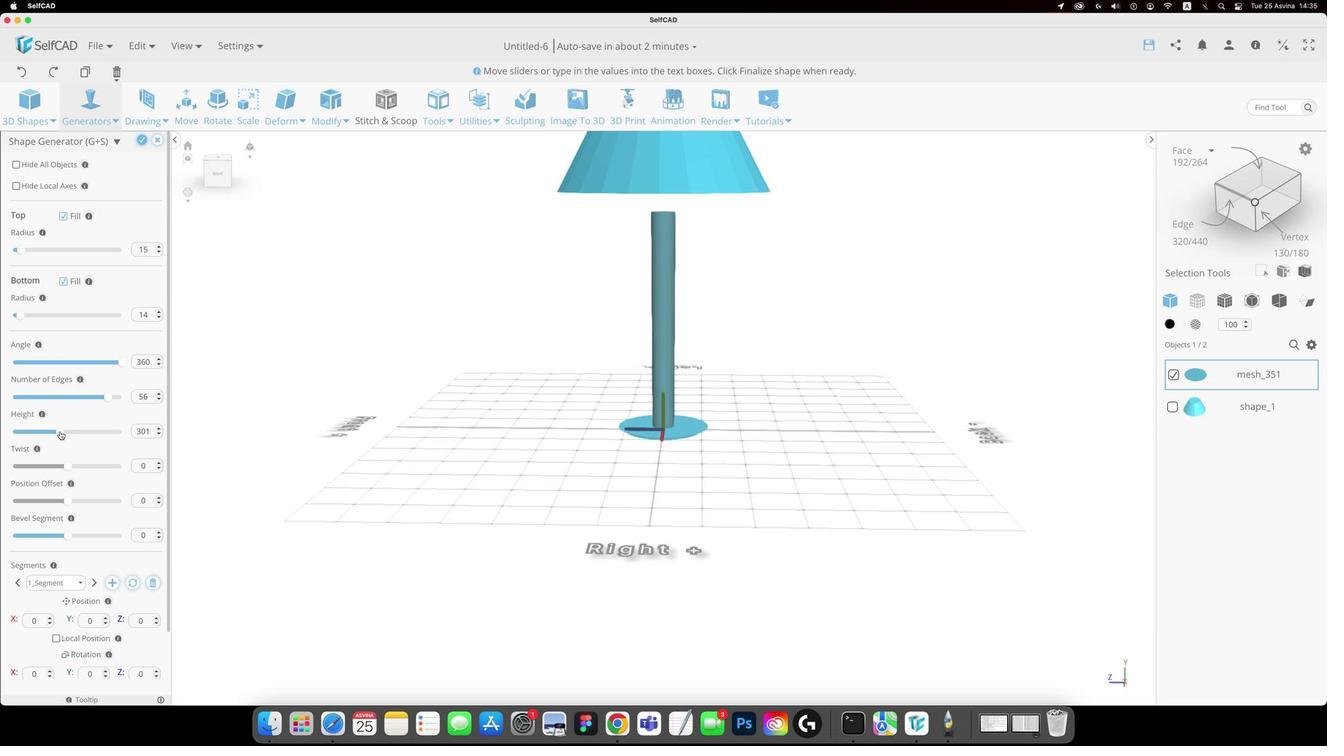 
Action: Mouse moved to (224, 418)
Screenshot: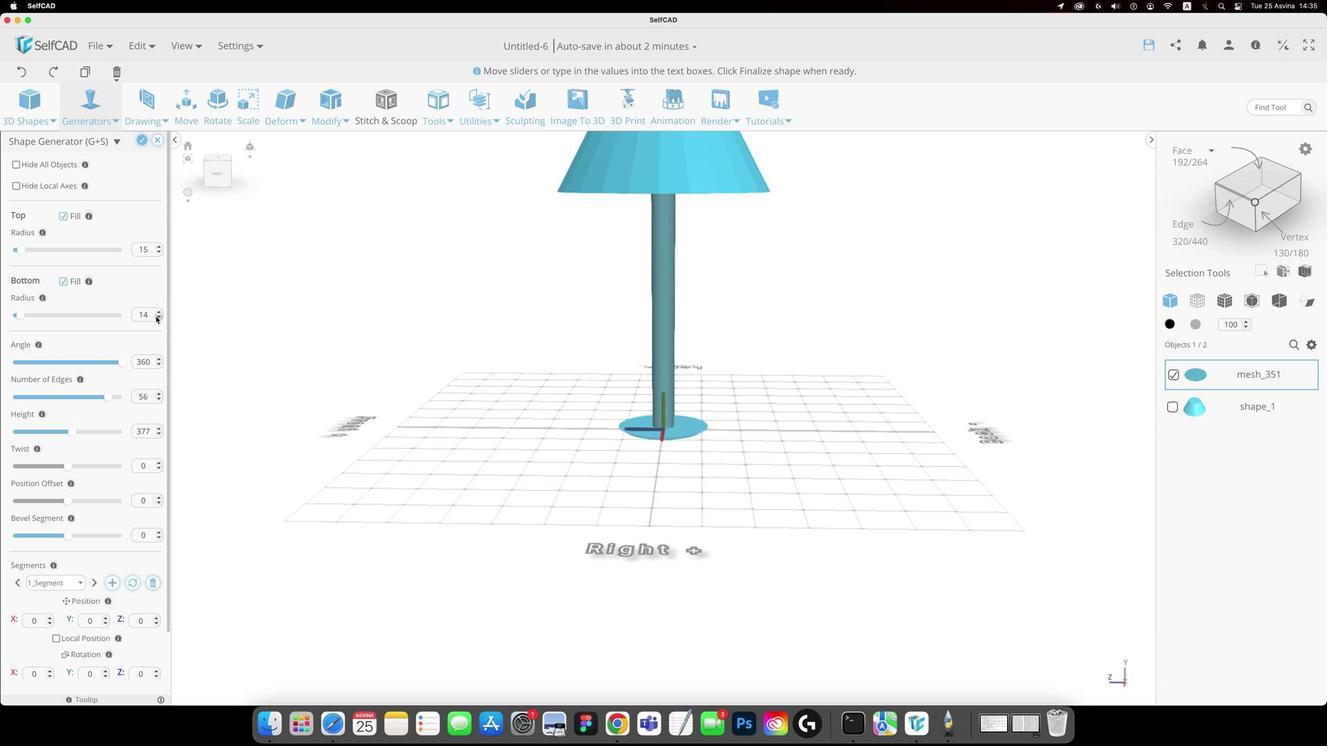 
Action: Mouse pressed left at (224, 418)
Screenshot: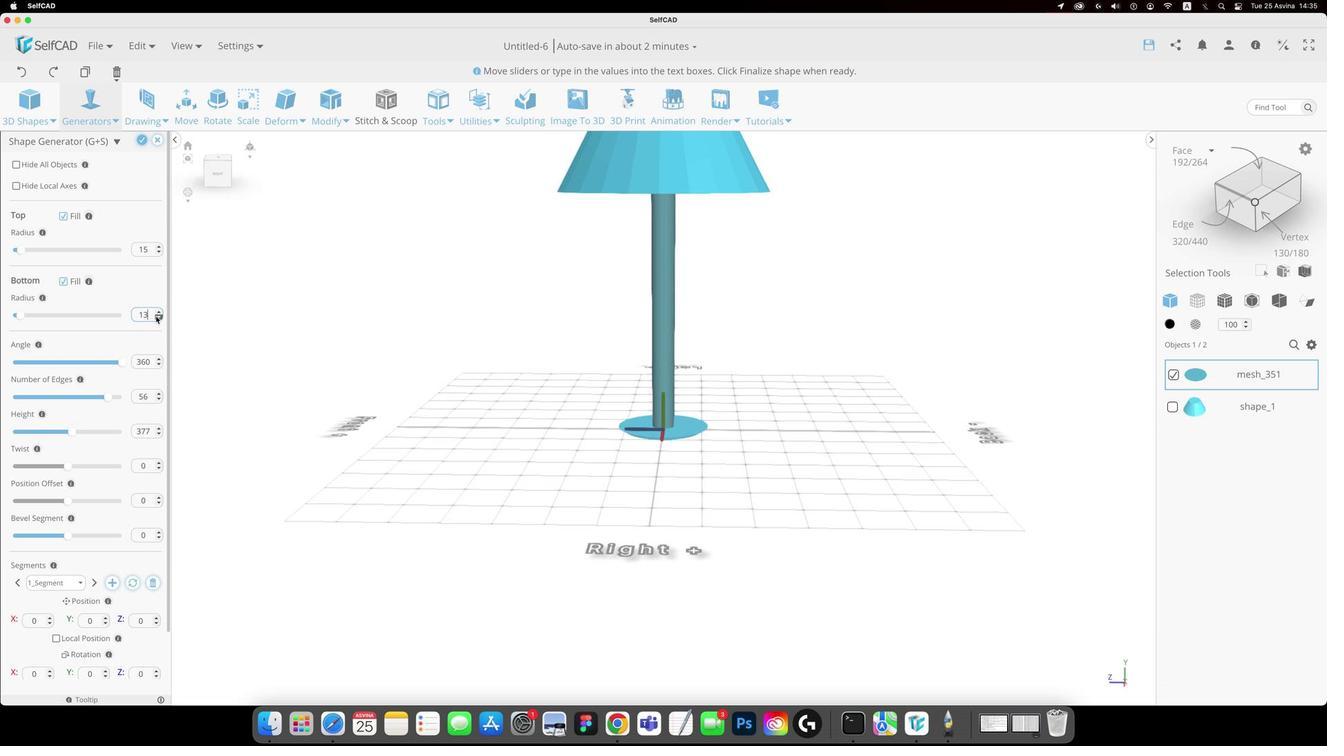 
Action: Mouse moved to (226, 441)
Screenshot: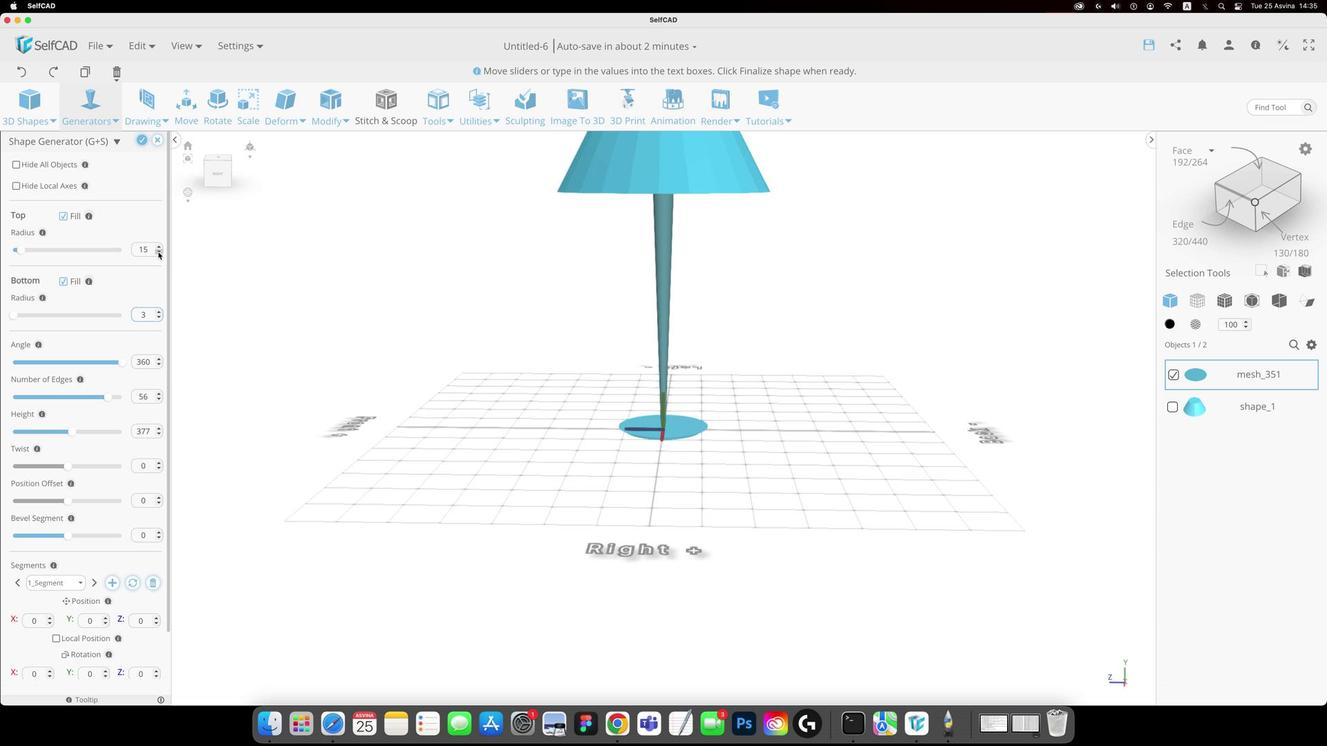 
Action: Mouse pressed left at (226, 441)
Screenshot: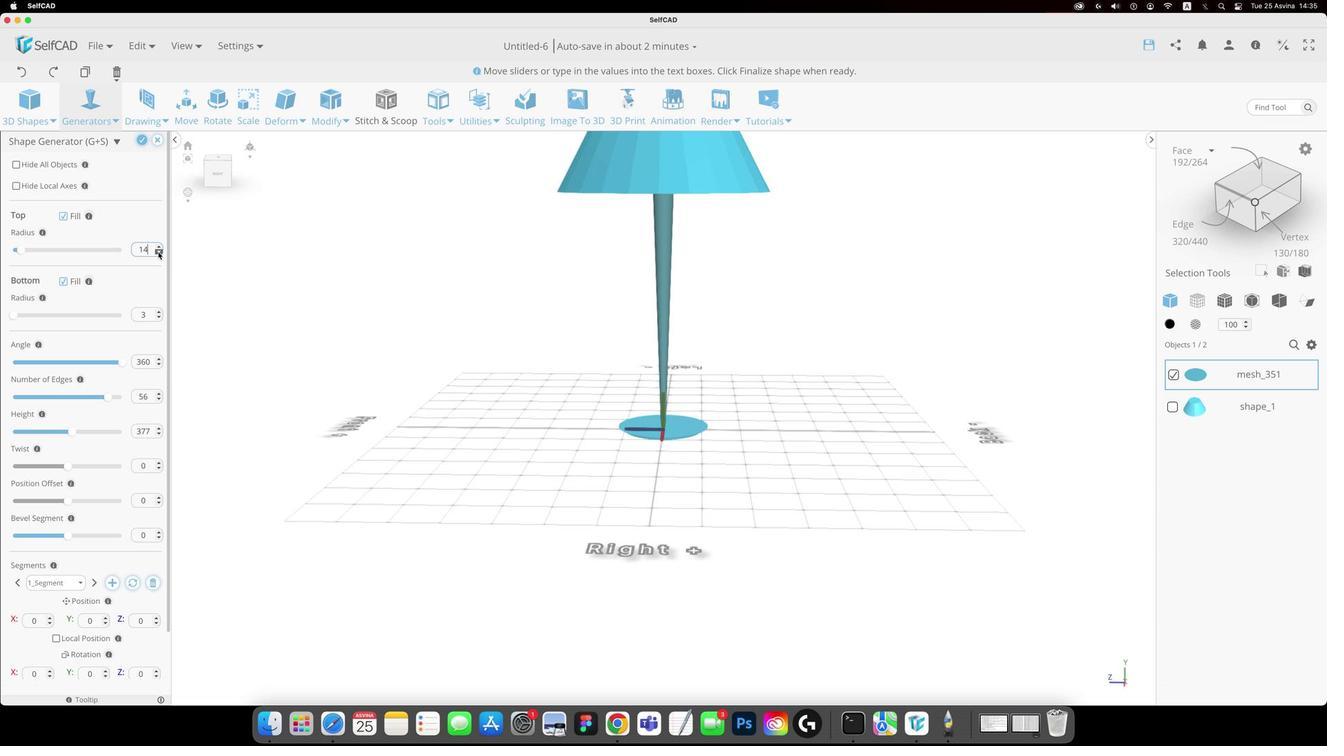 
Action: Mouse moved to (226, 441)
Screenshot: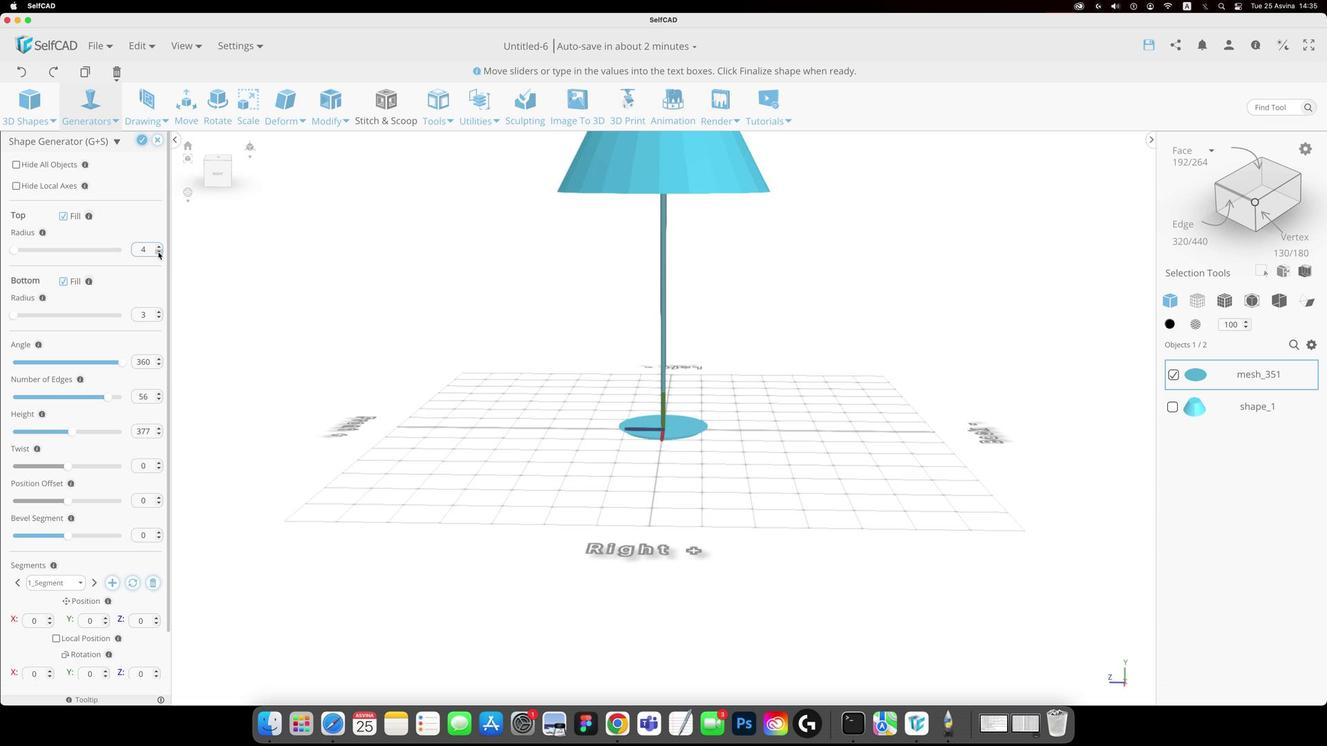 
Action: Mouse pressed left at (226, 441)
Screenshot: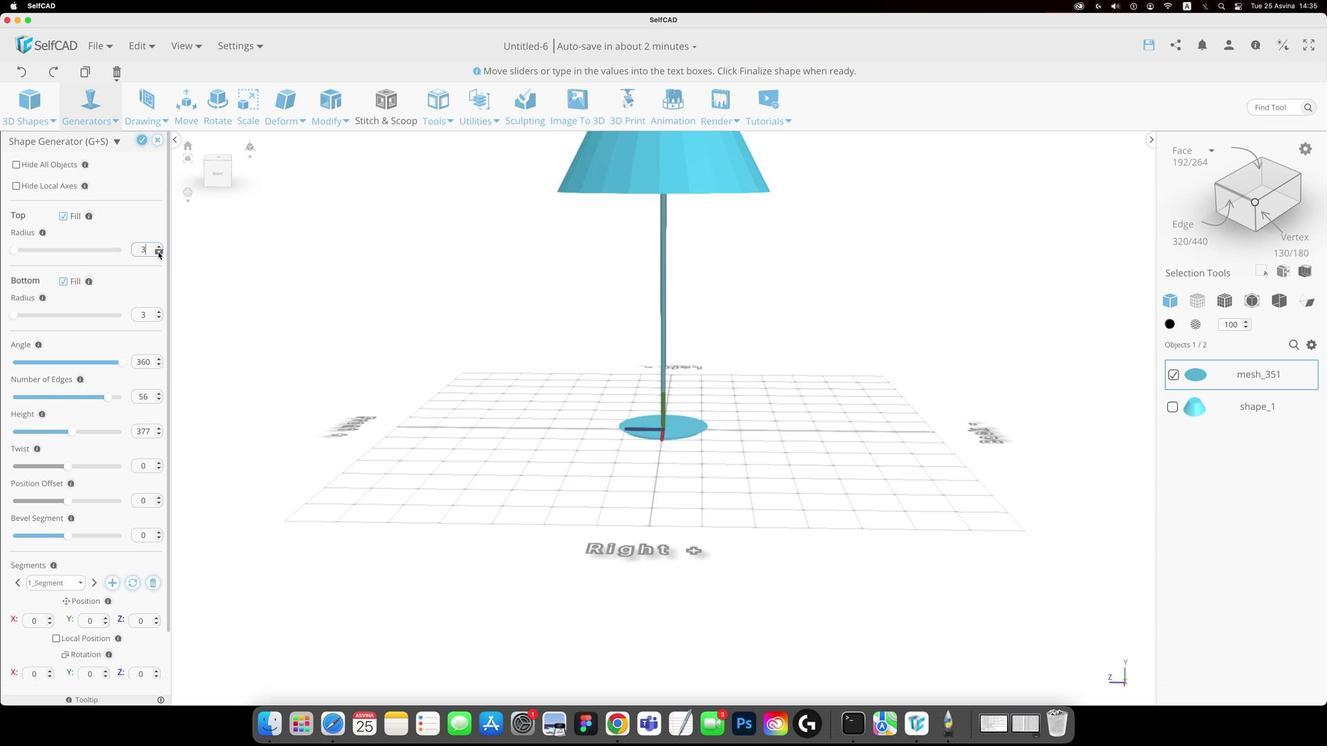 
Action: Mouse moved to (226, 442)
Screenshot: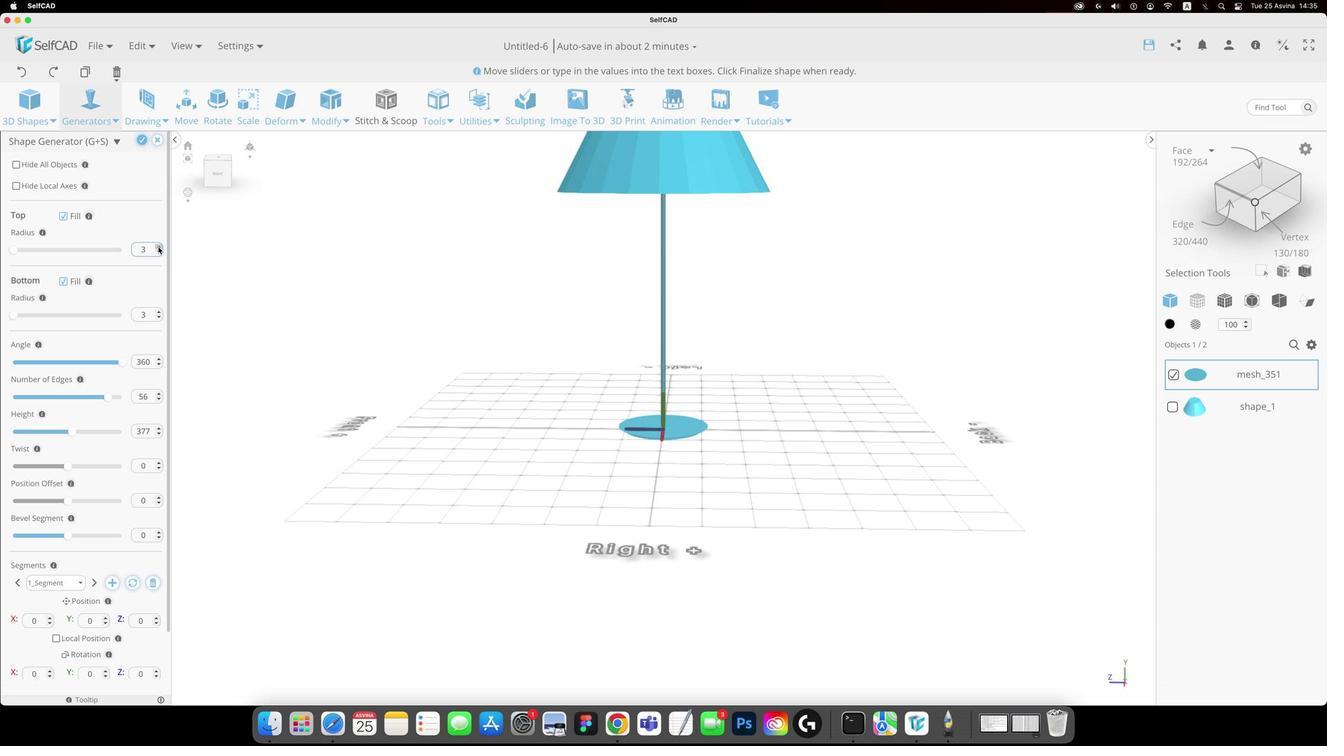 
Action: Mouse pressed left at (226, 442)
Screenshot: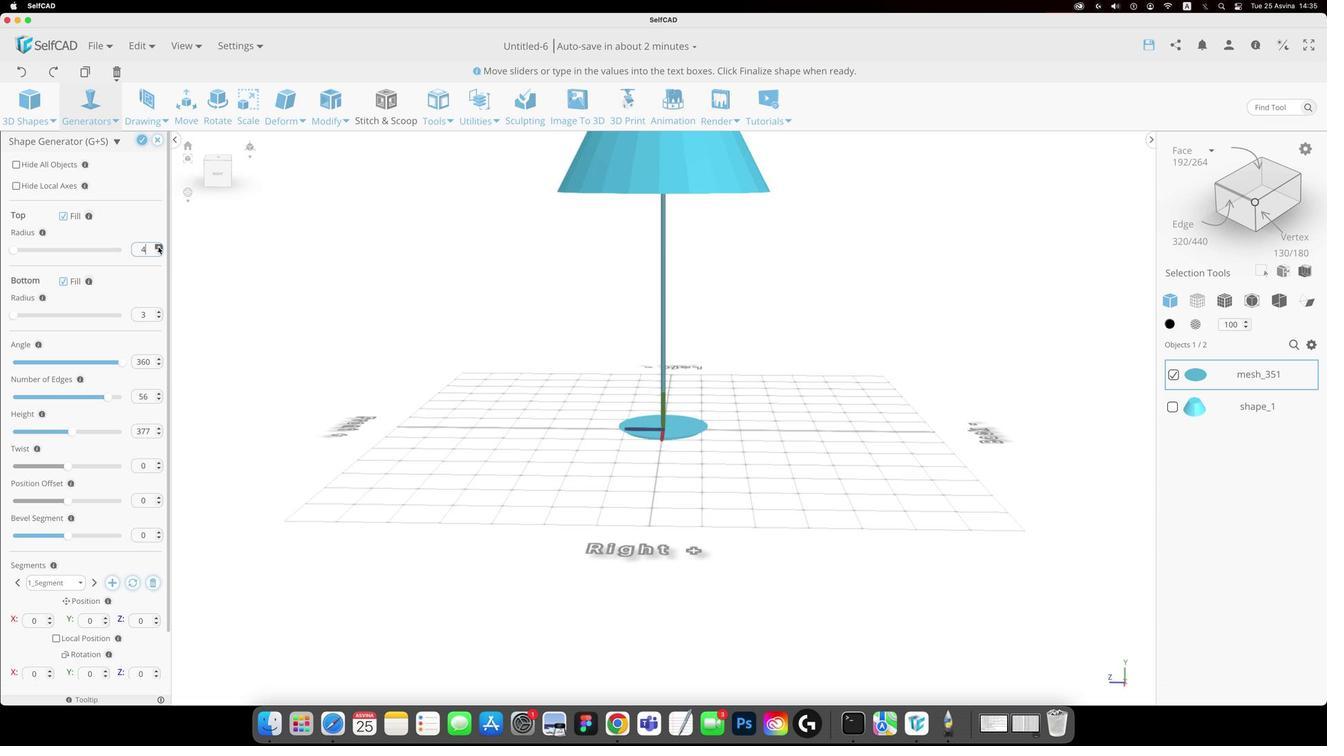 
Action: Mouse pressed left at (226, 442)
Screenshot: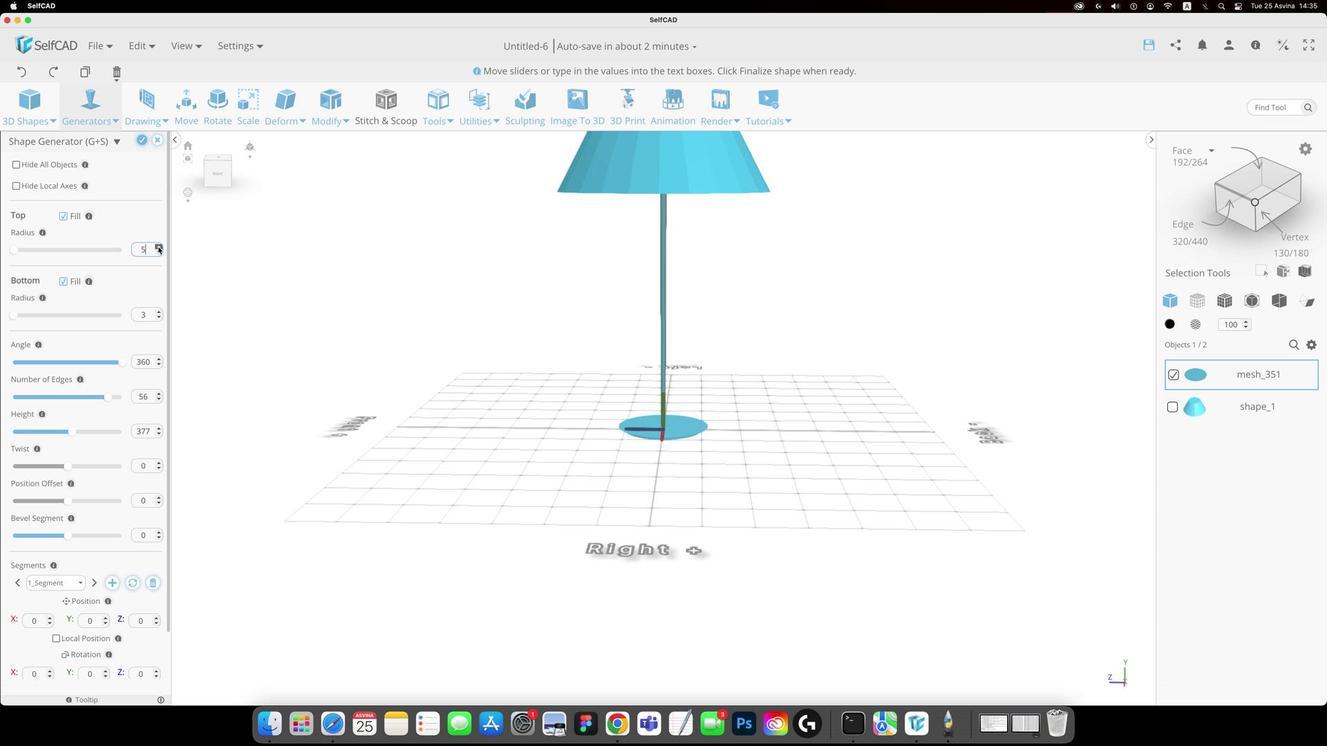 
Action: Mouse pressed left at (226, 442)
Screenshot: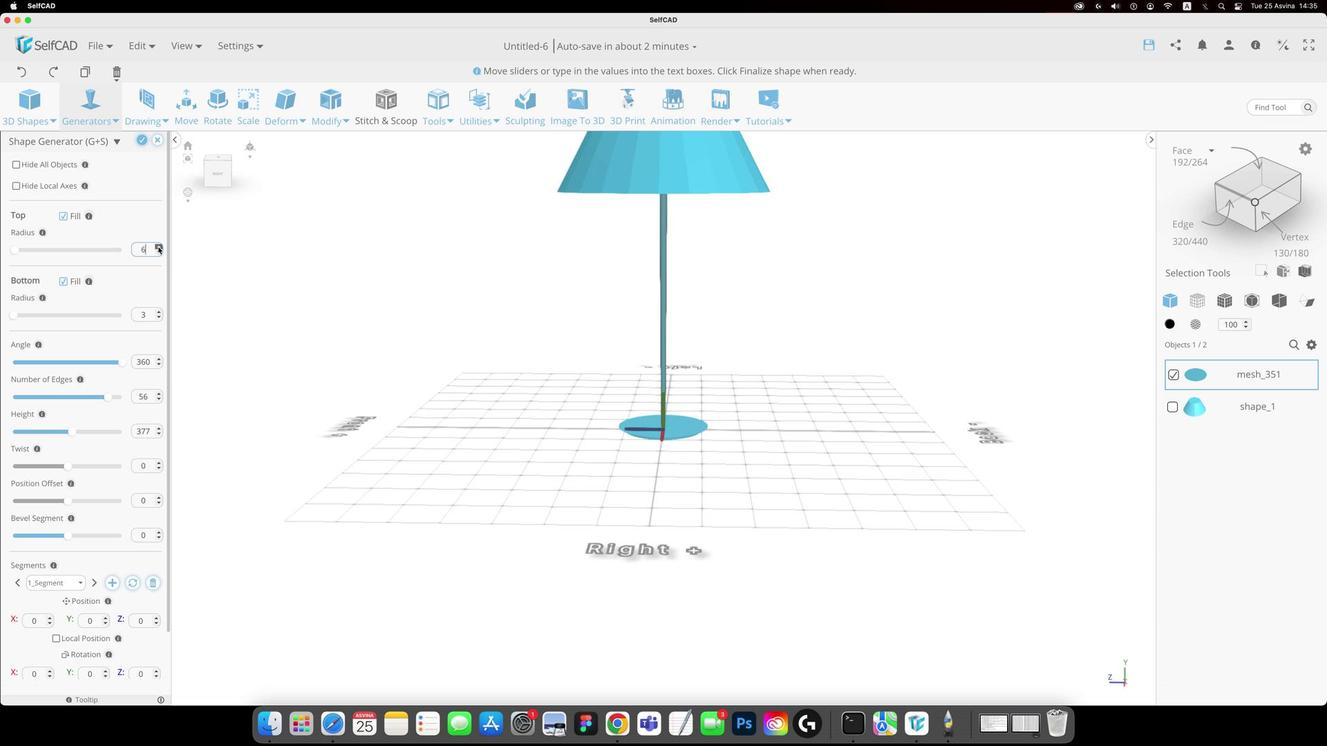 
Action: Mouse moved to (226, 419)
Screenshot: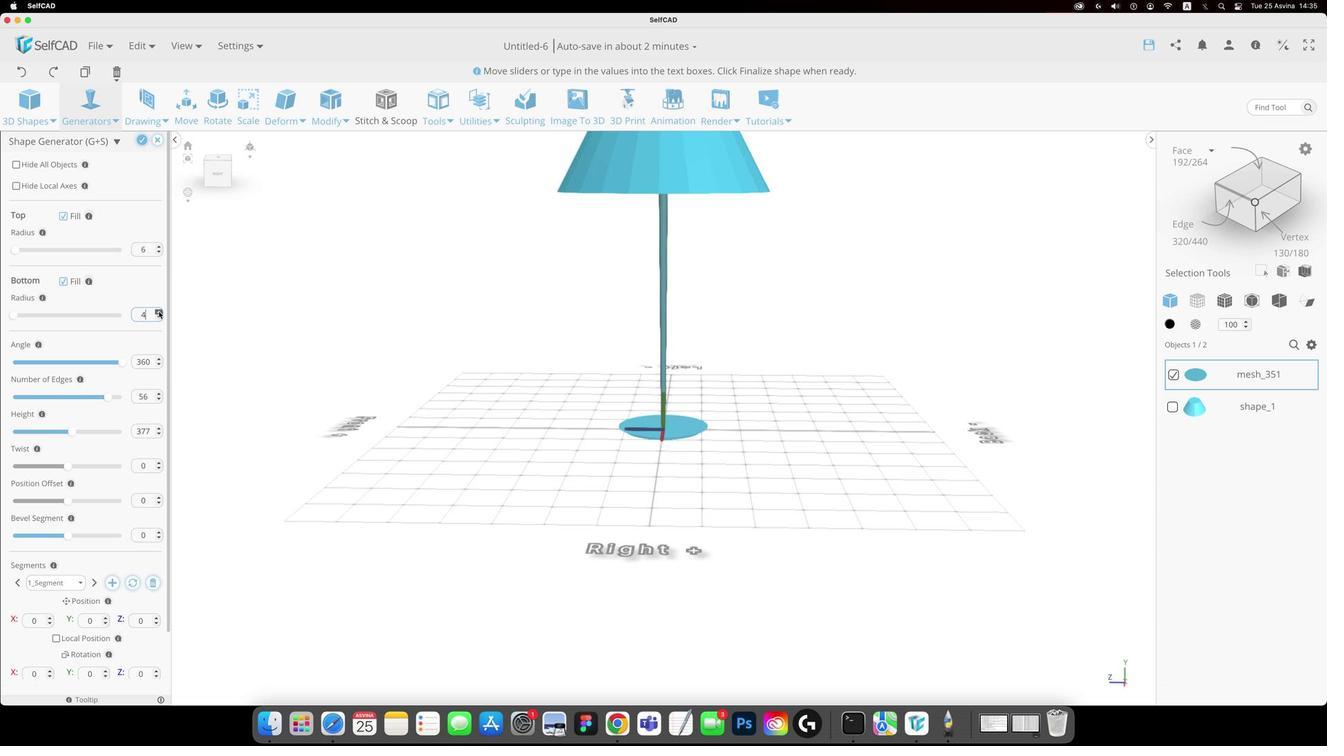 
Action: Mouse pressed left at (226, 419)
Screenshot: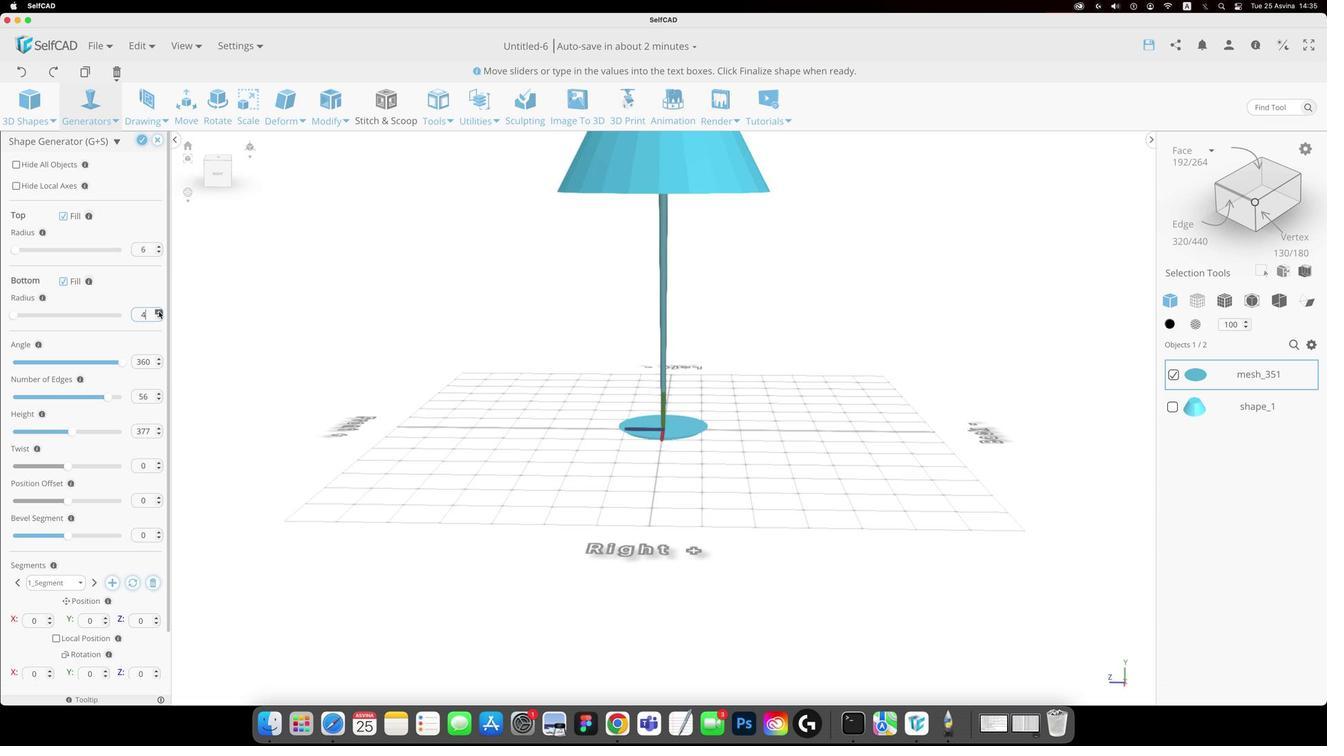 
Action: Mouse pressed left at (226, 419)
Screenshot: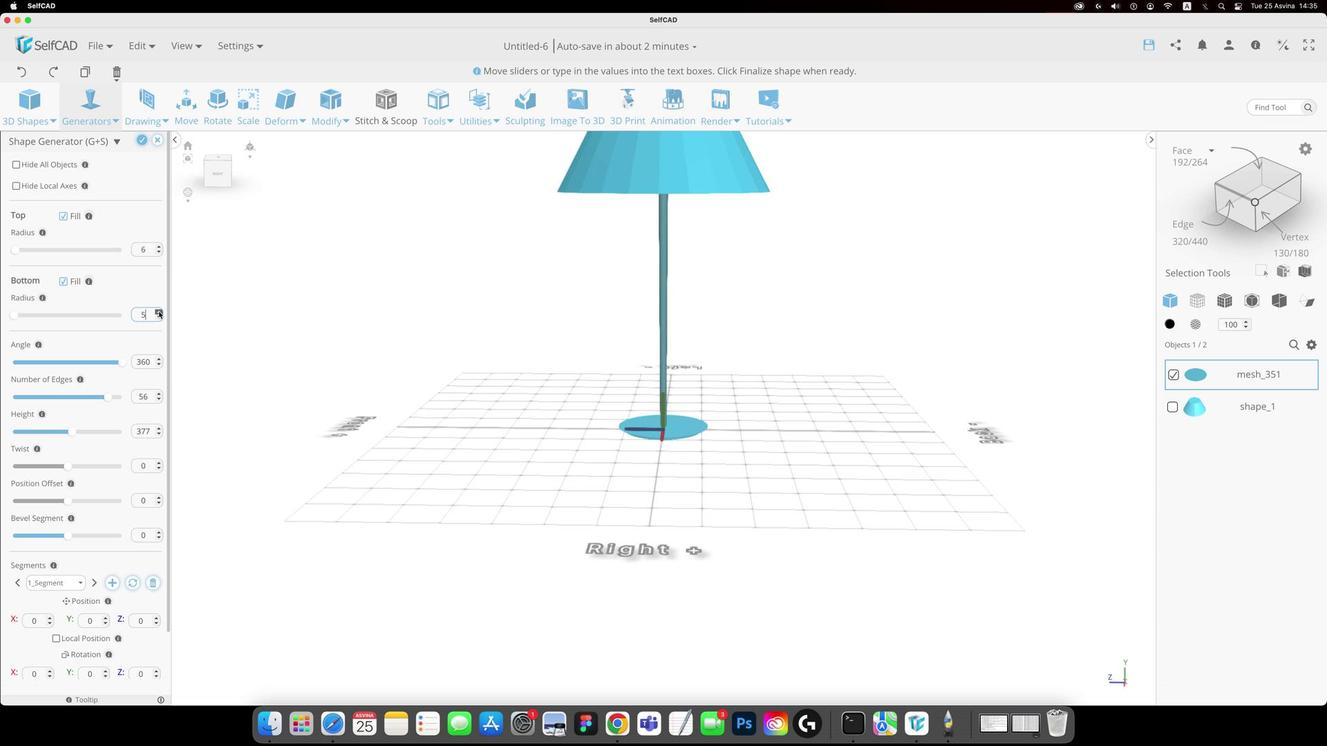 
Action: Mouse pressed left at (226, 419)
Screenshot: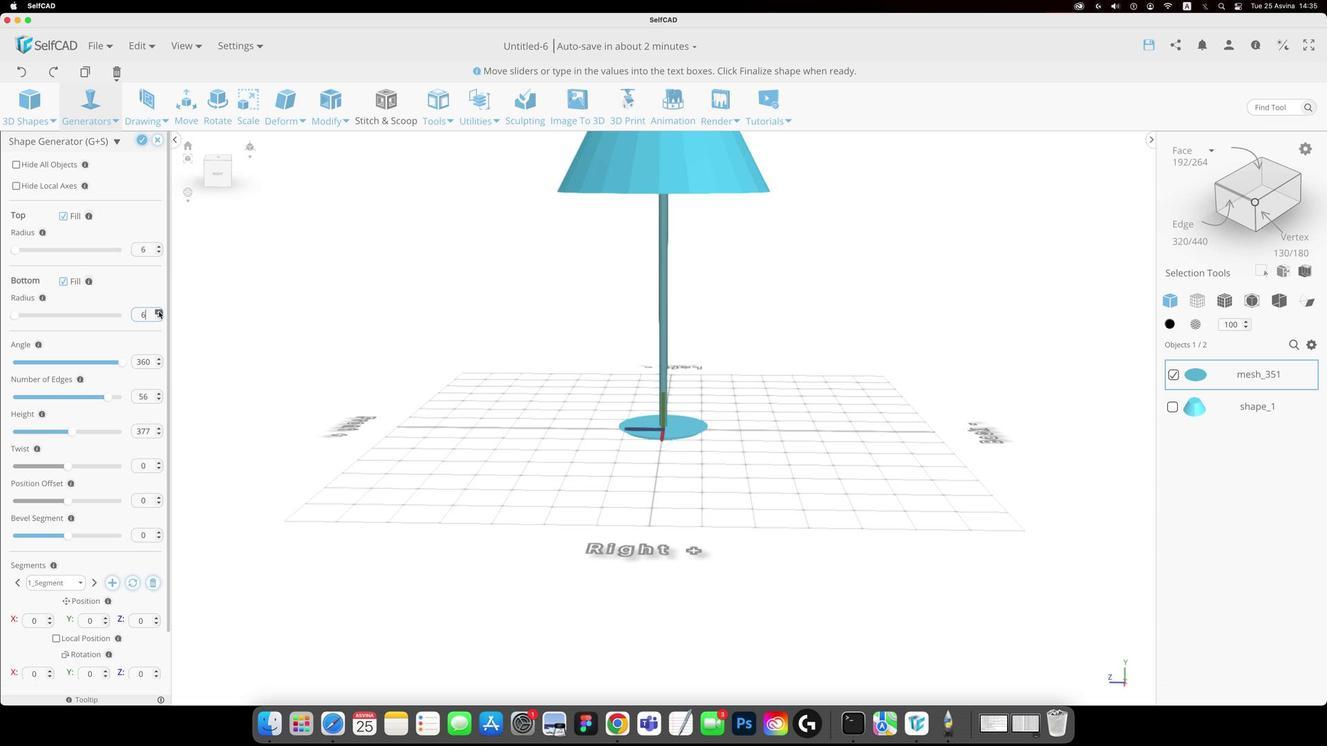 
Action: Mouse moved to (397, 405)
Screenshot: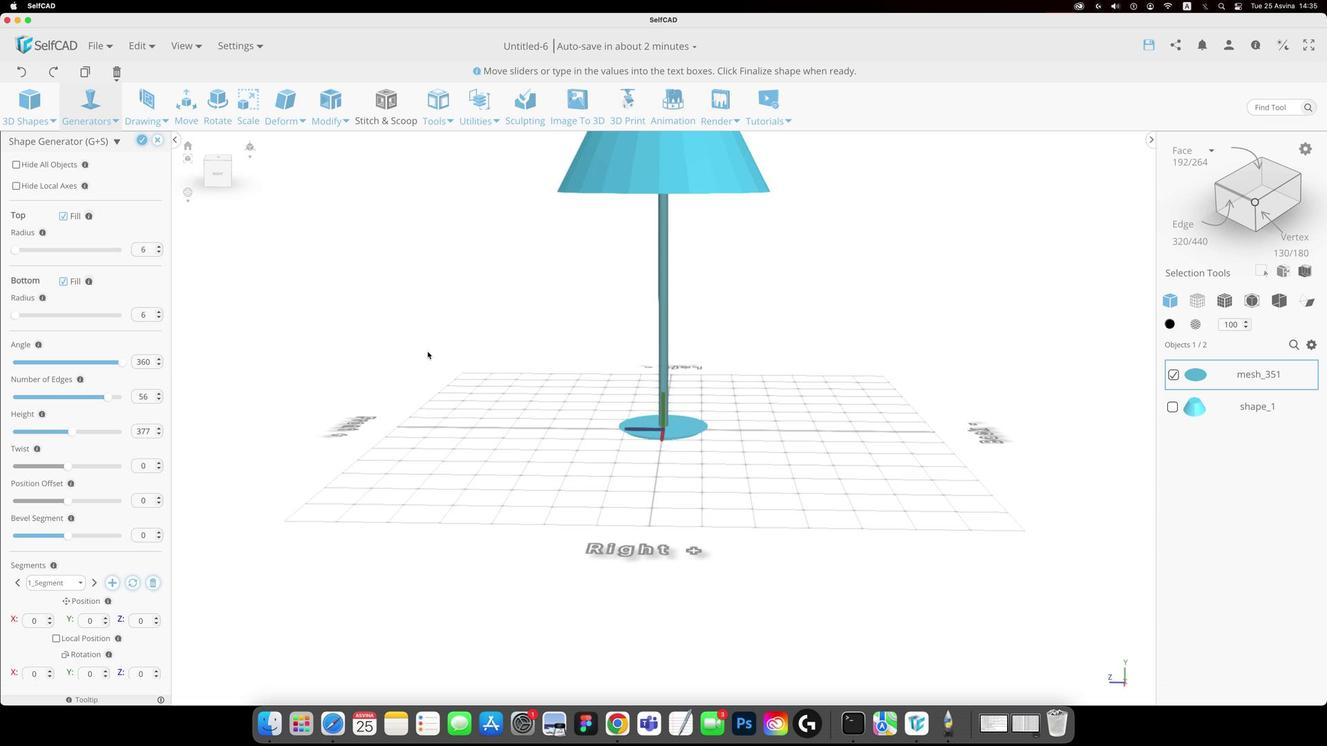 
Action: Mouse pressed left at (397, 405)
Screenshot: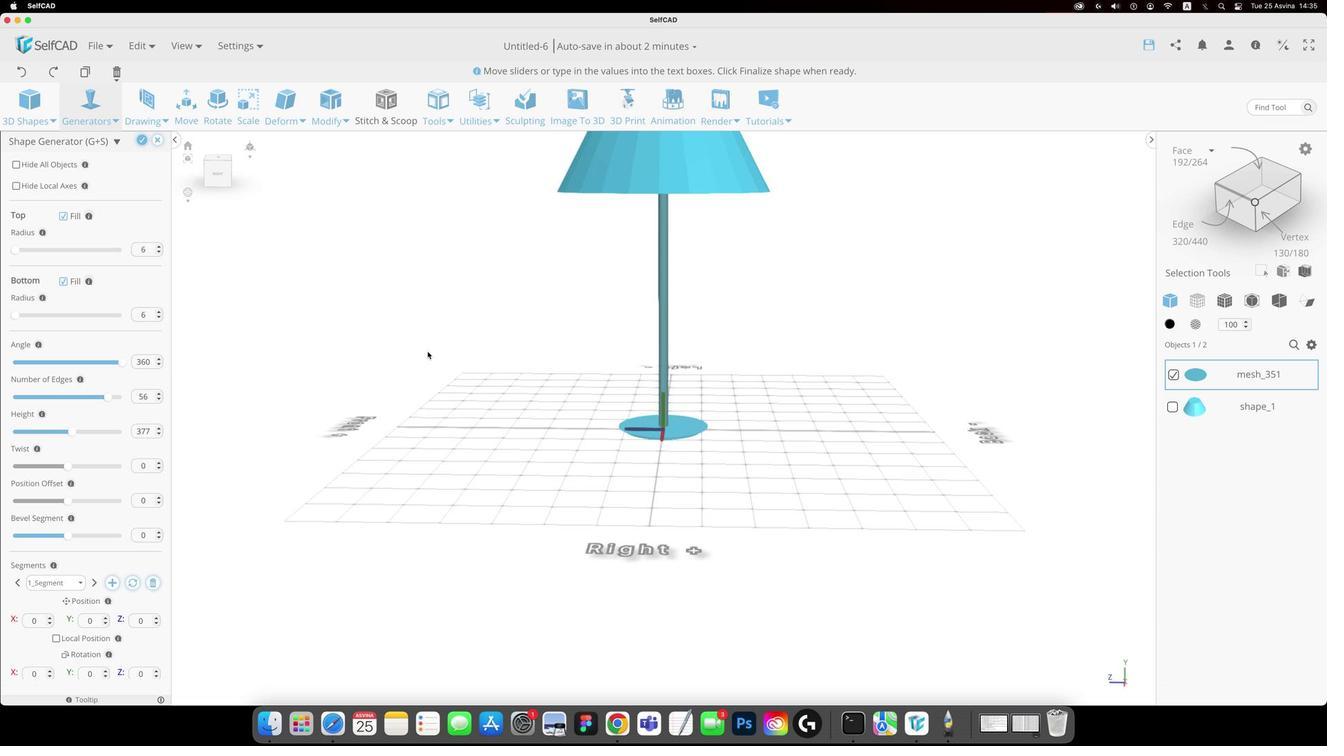 
Action: Mouse moved to (433, 404)
Screenshot: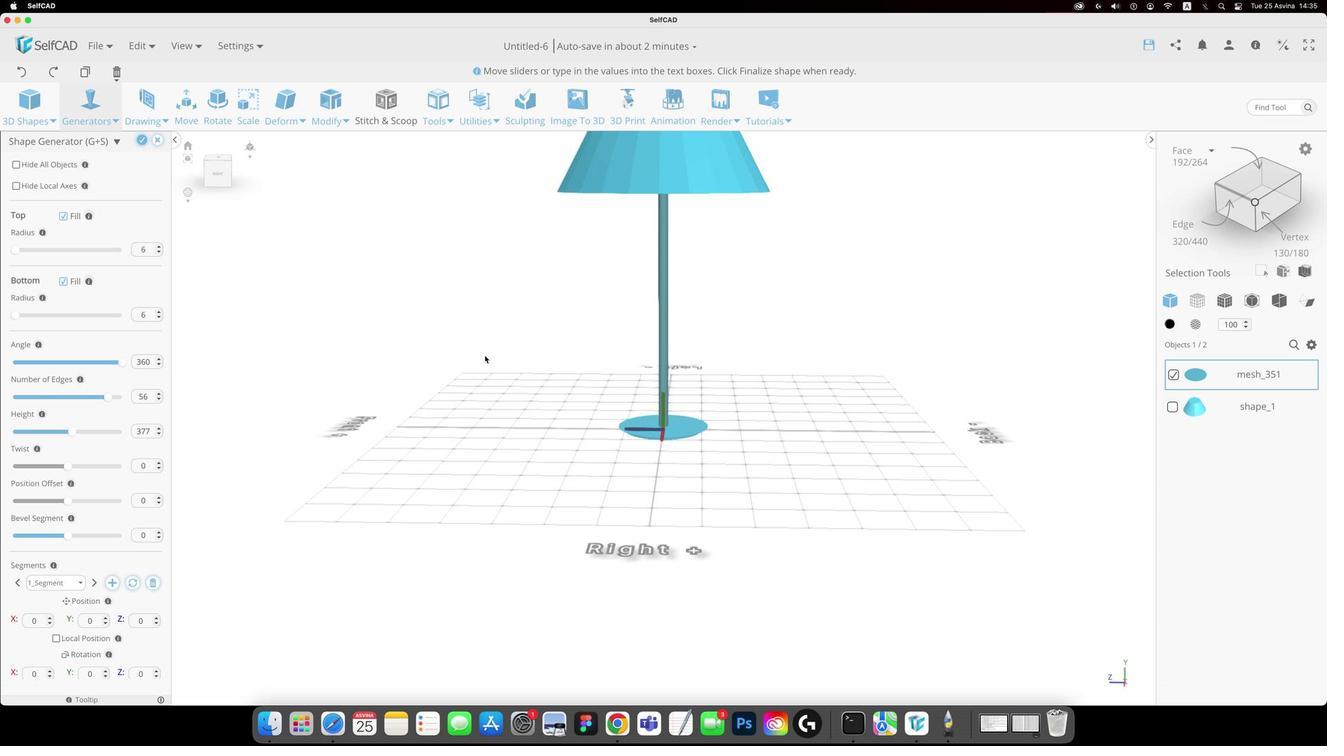 
Action: Key pressed Key.alt
Screenshot: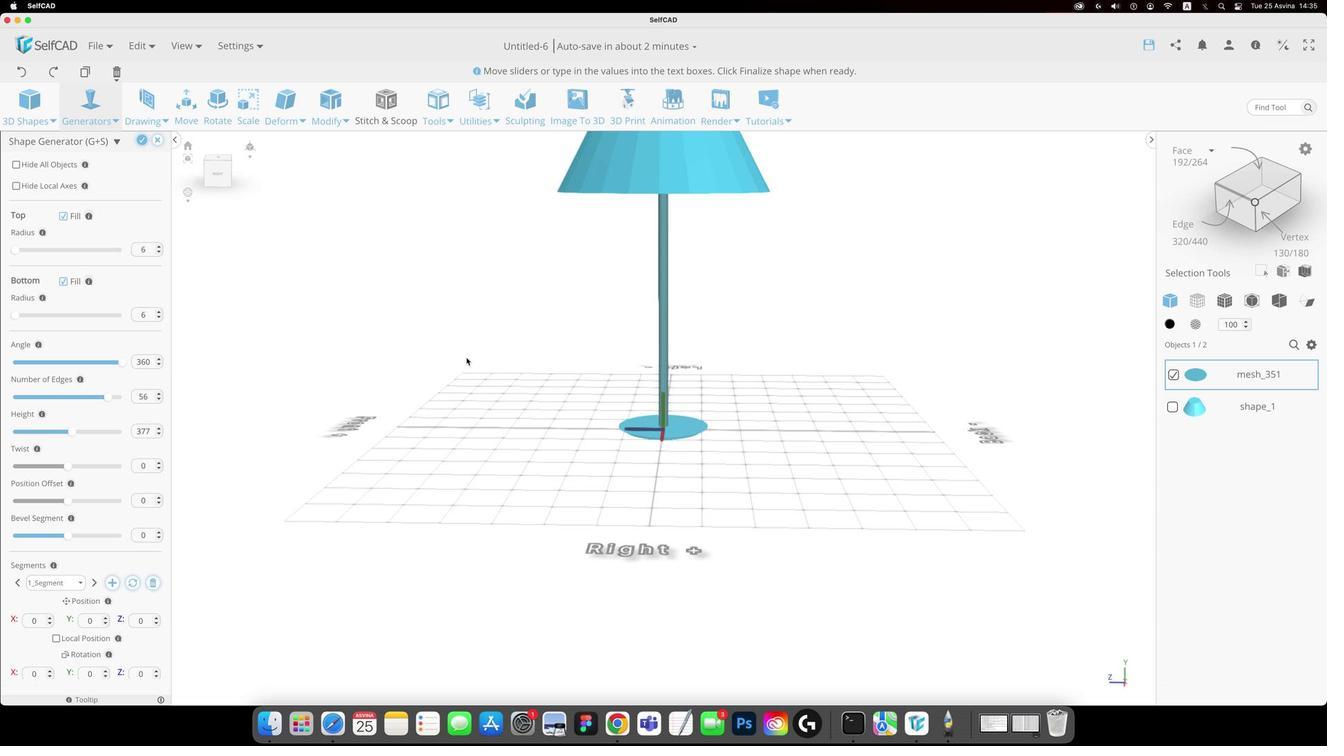 
Action: Mouse moved to (431, 403)
Screenshot: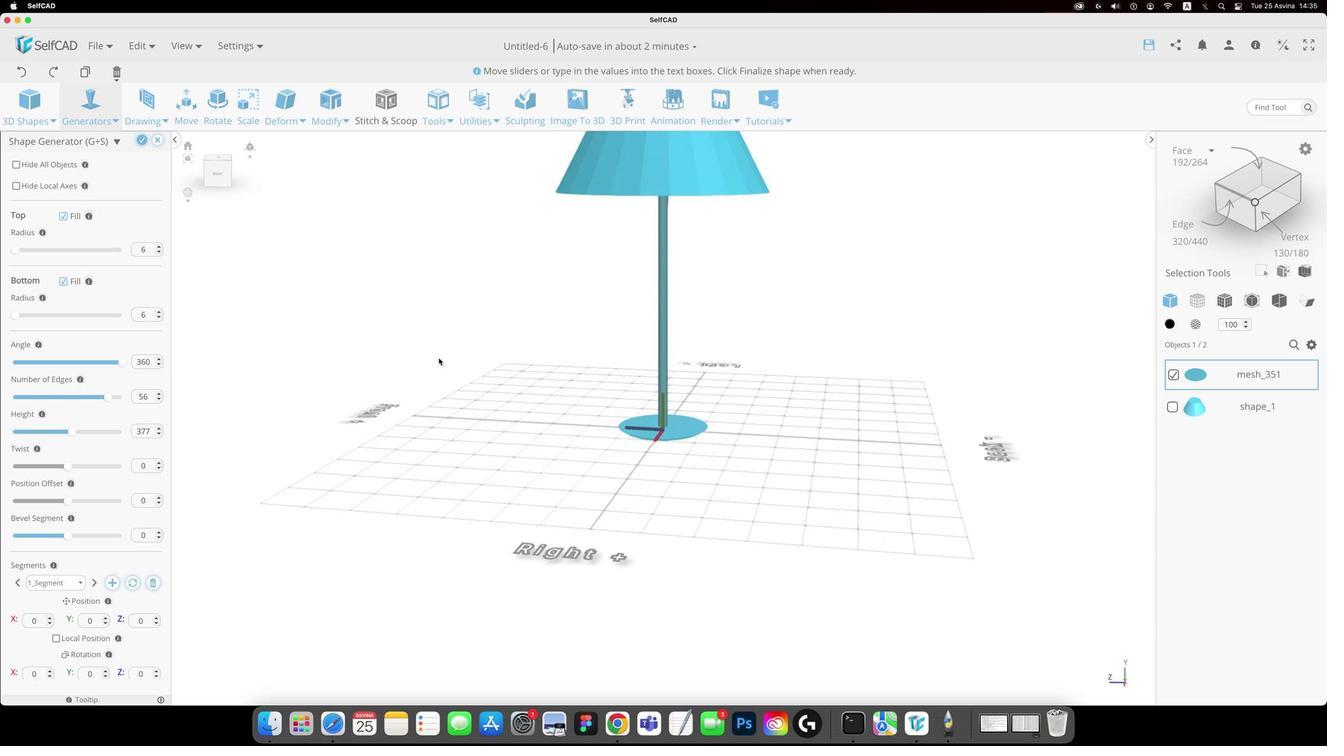 
Action: Mouse pressed left at (431, 403)
Screenshot: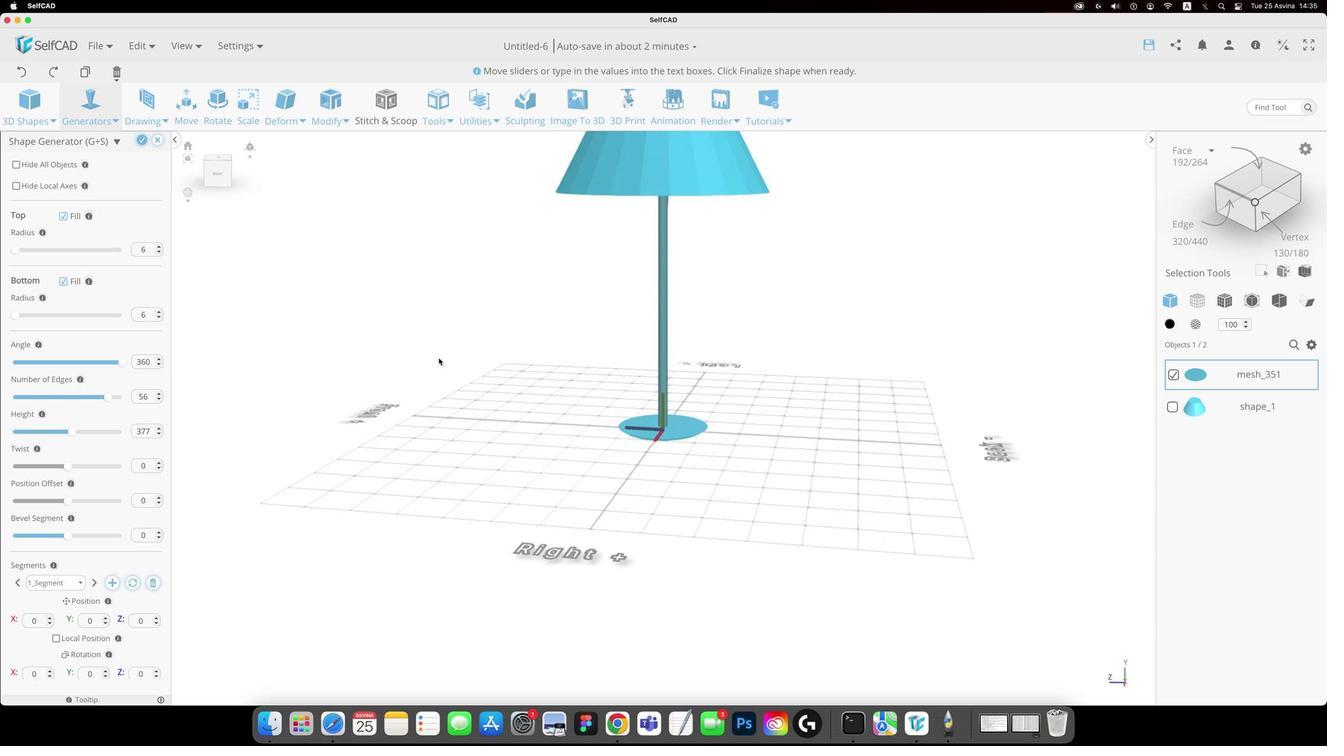 
Action: Mouse moved to (308, 397)
Screenshot: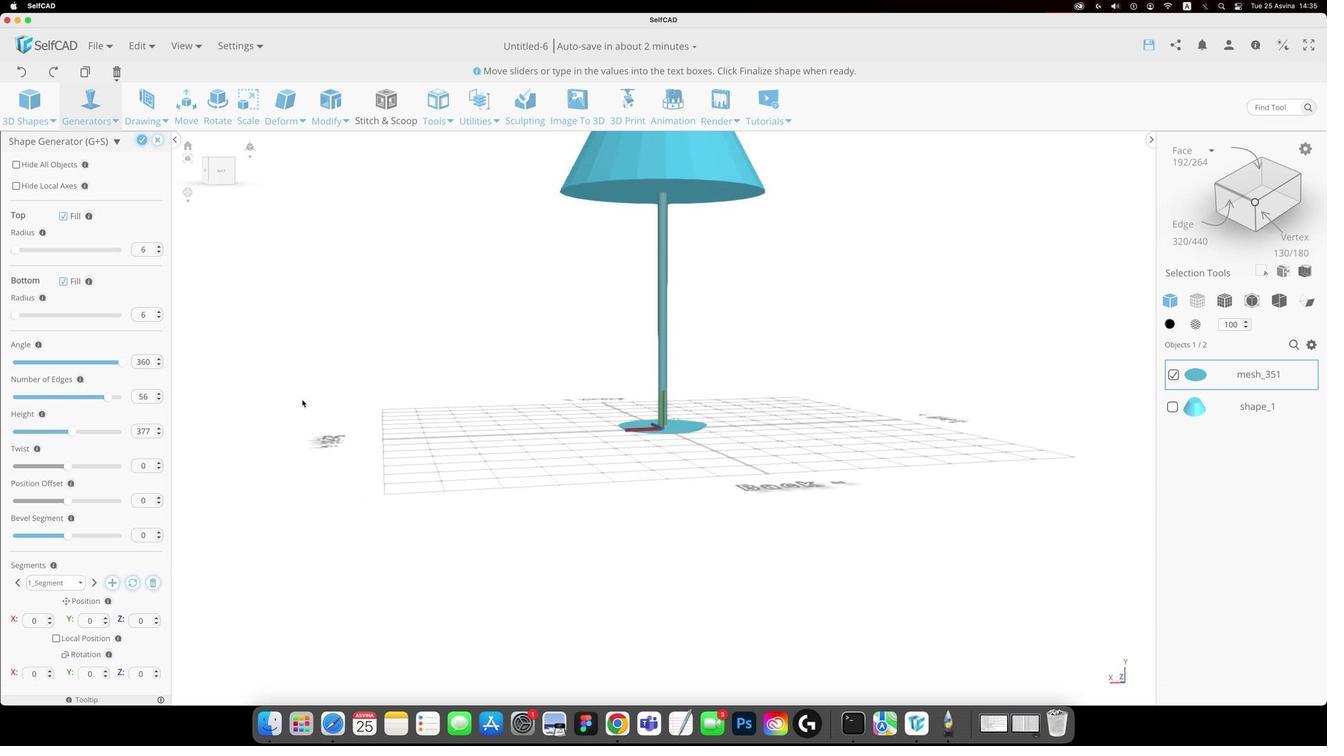 
Action: Key pressed Key.alt
Screenshot: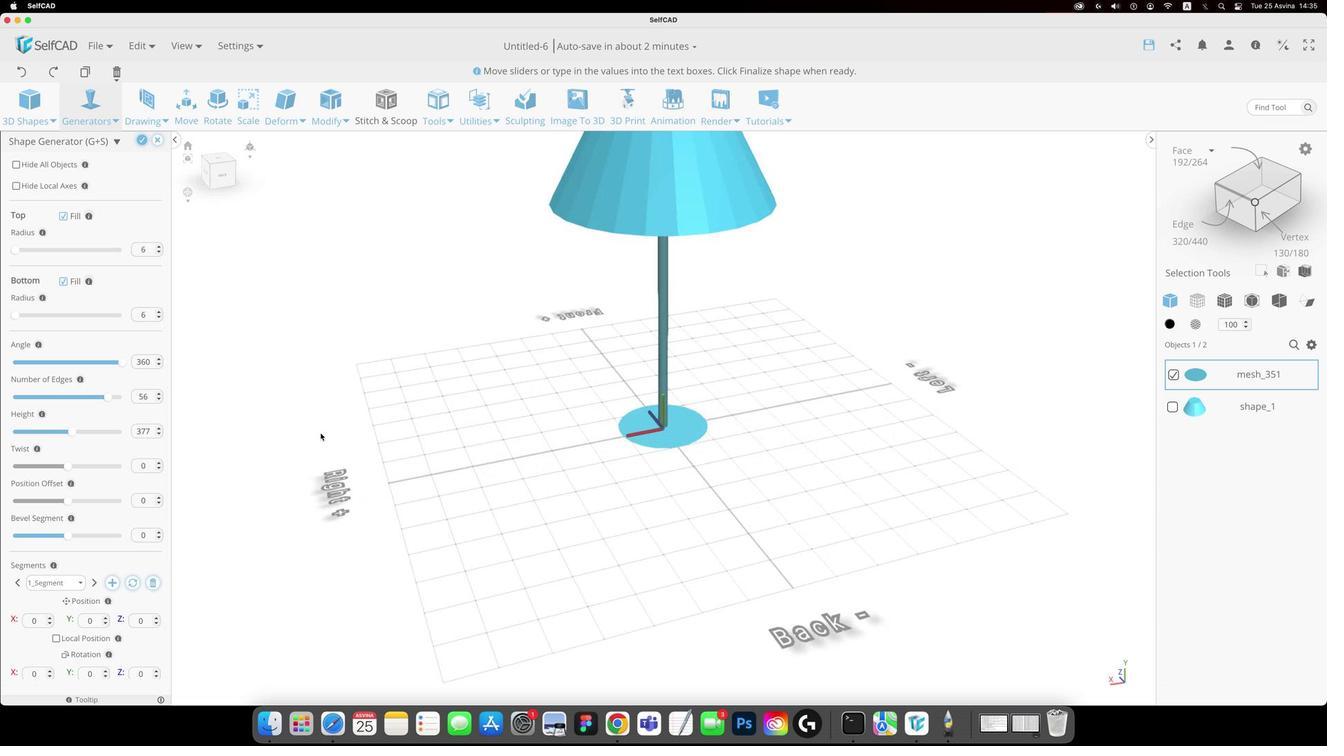 
Action: Mouse moved to (308, 397)
Screenshot: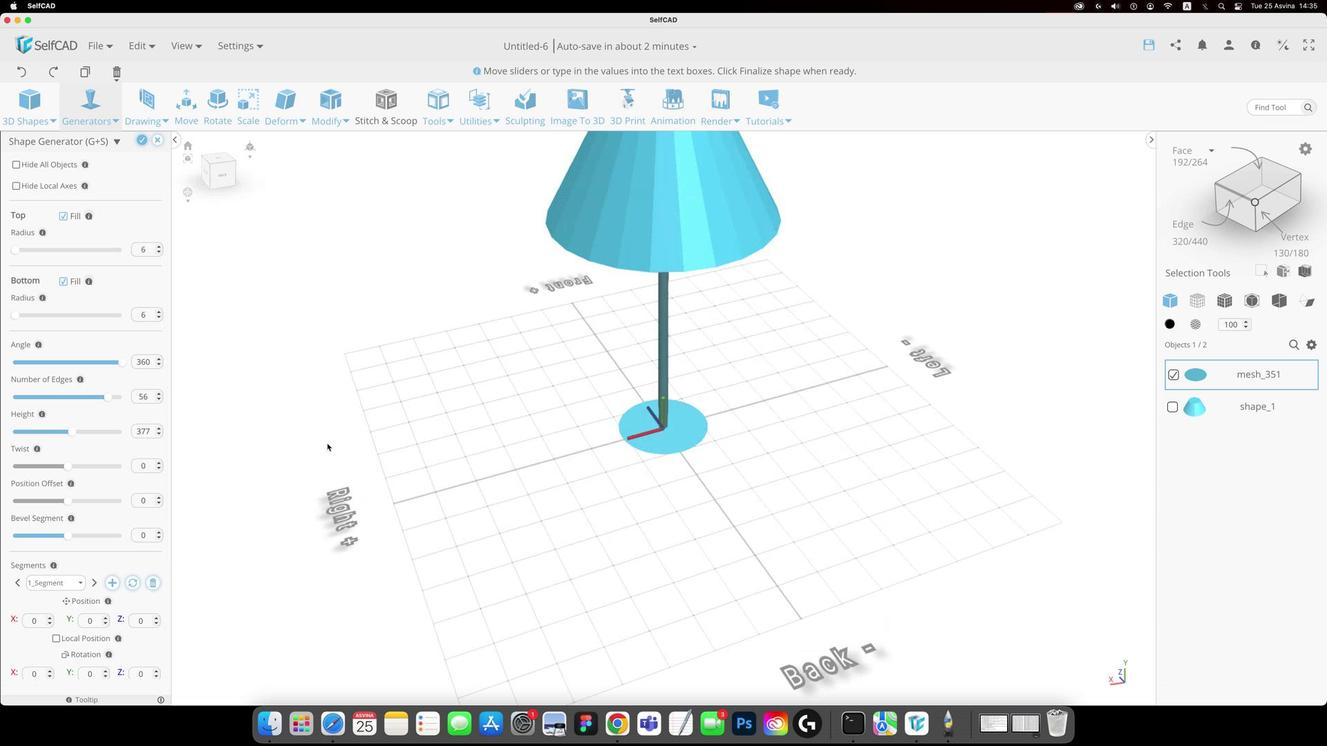 
Action: Mouse pressed left at (308, 397)
Screenshot: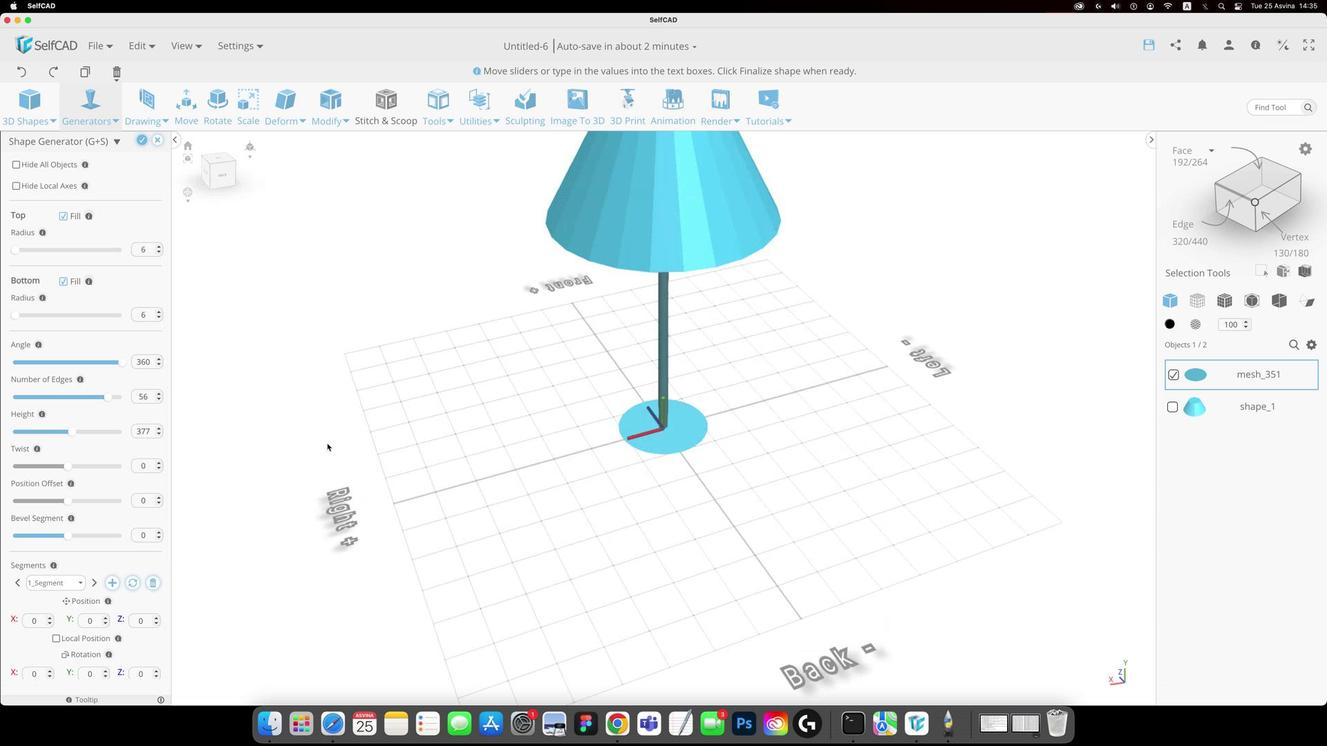 
Action: Mouse moved to (215, 481)
Screenshot: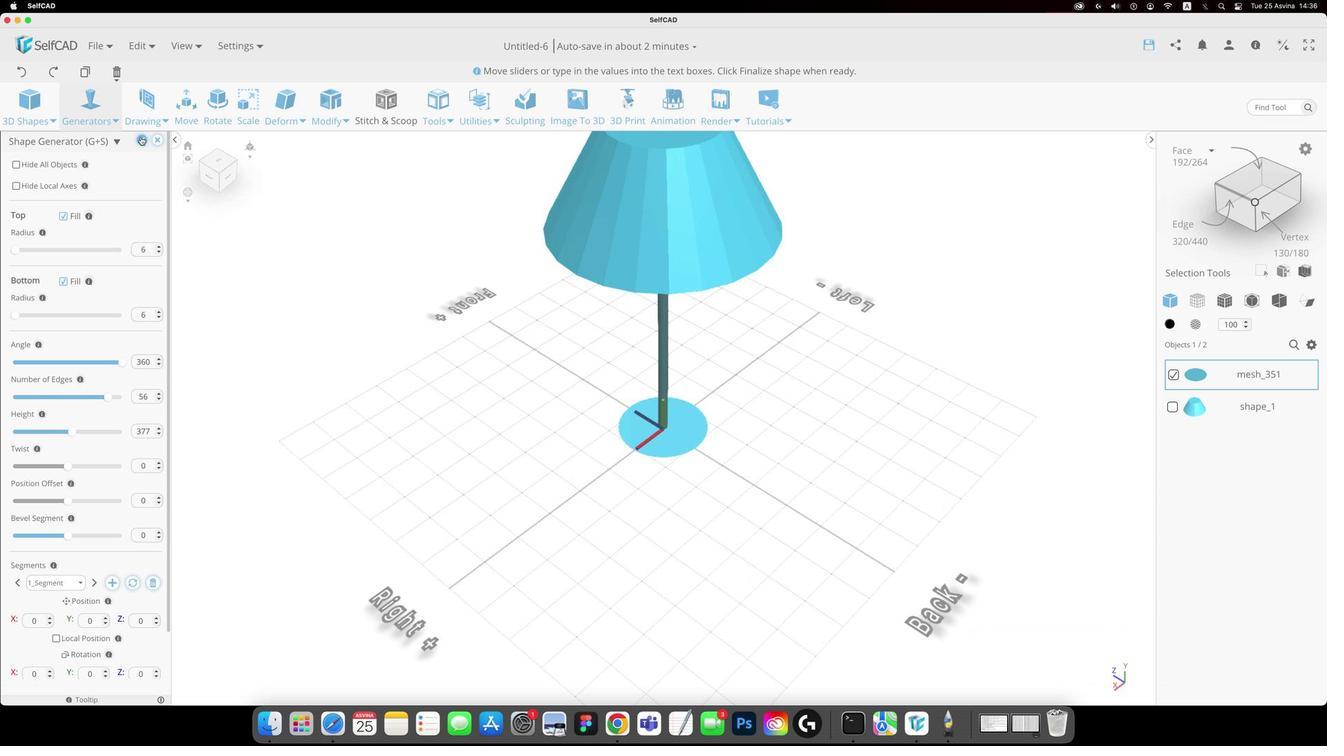 
Action: Mouse pressed left at (215, 481)
Screenshot: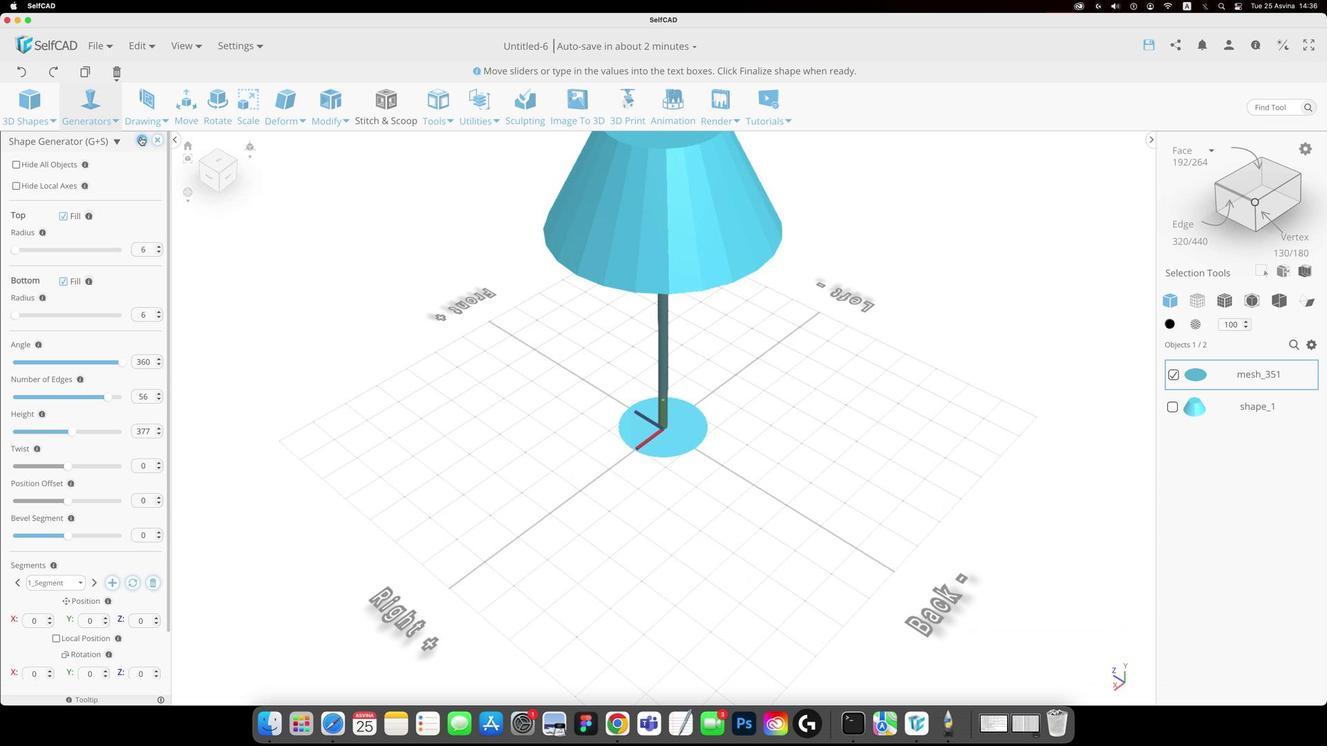 
Action: Mouse moved to (439, 402)
Screenshot: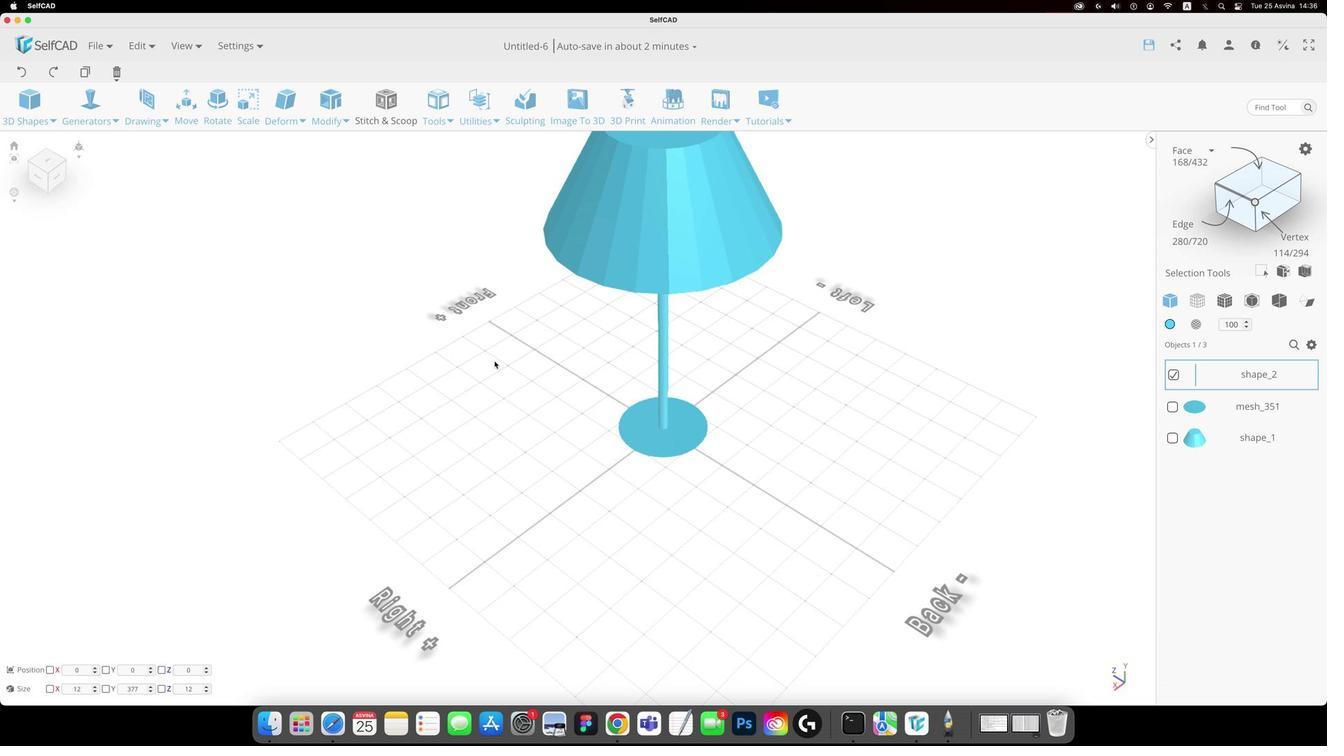 
Action: Mouse pressed left at (439, 402)
Screenshot: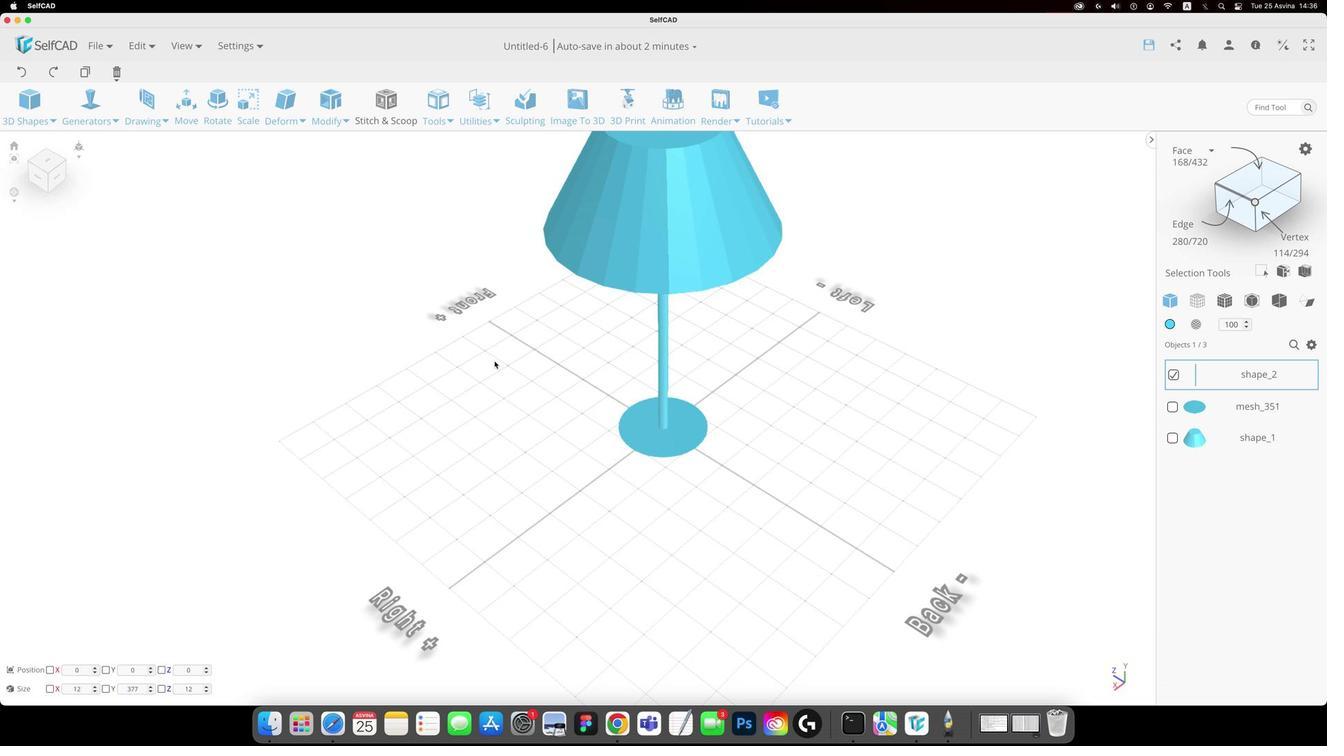 
Action: Mouse moved to (466, 393)
Screenshot: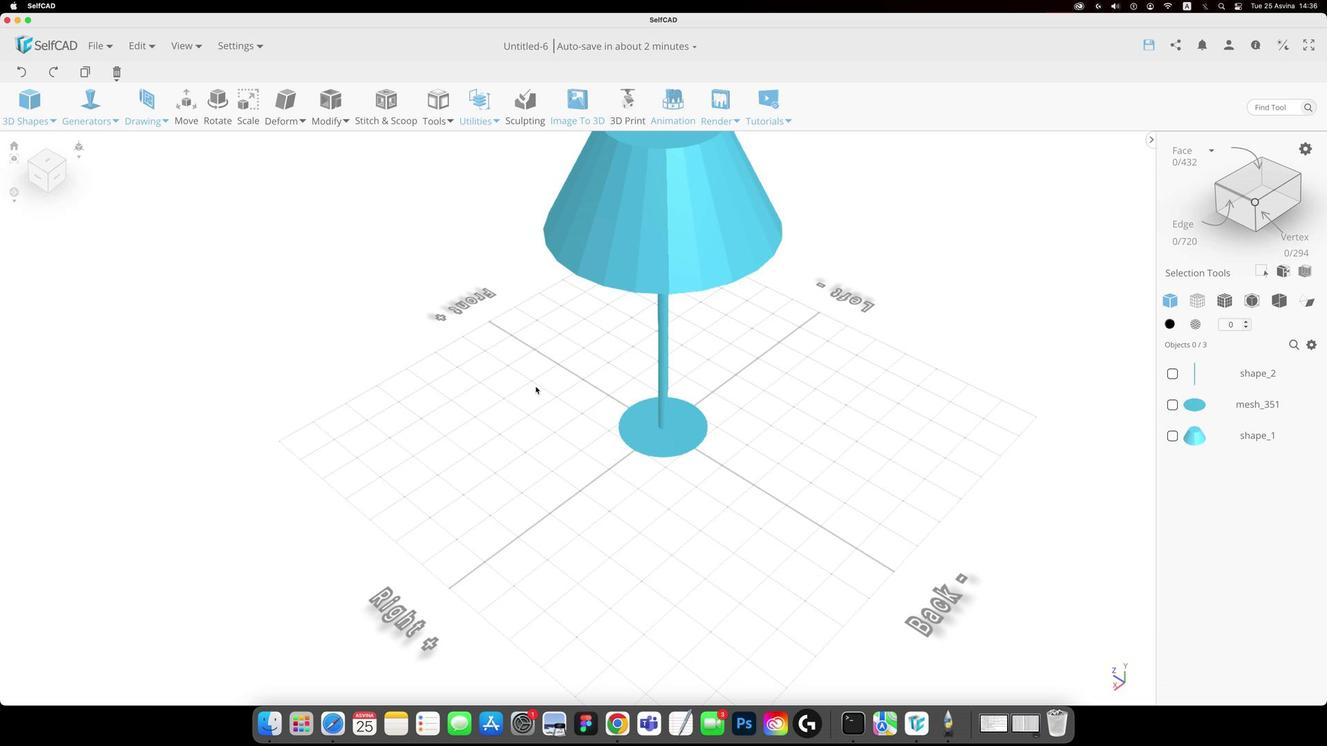 
Action: Key pressed Key.alt
Screenshot: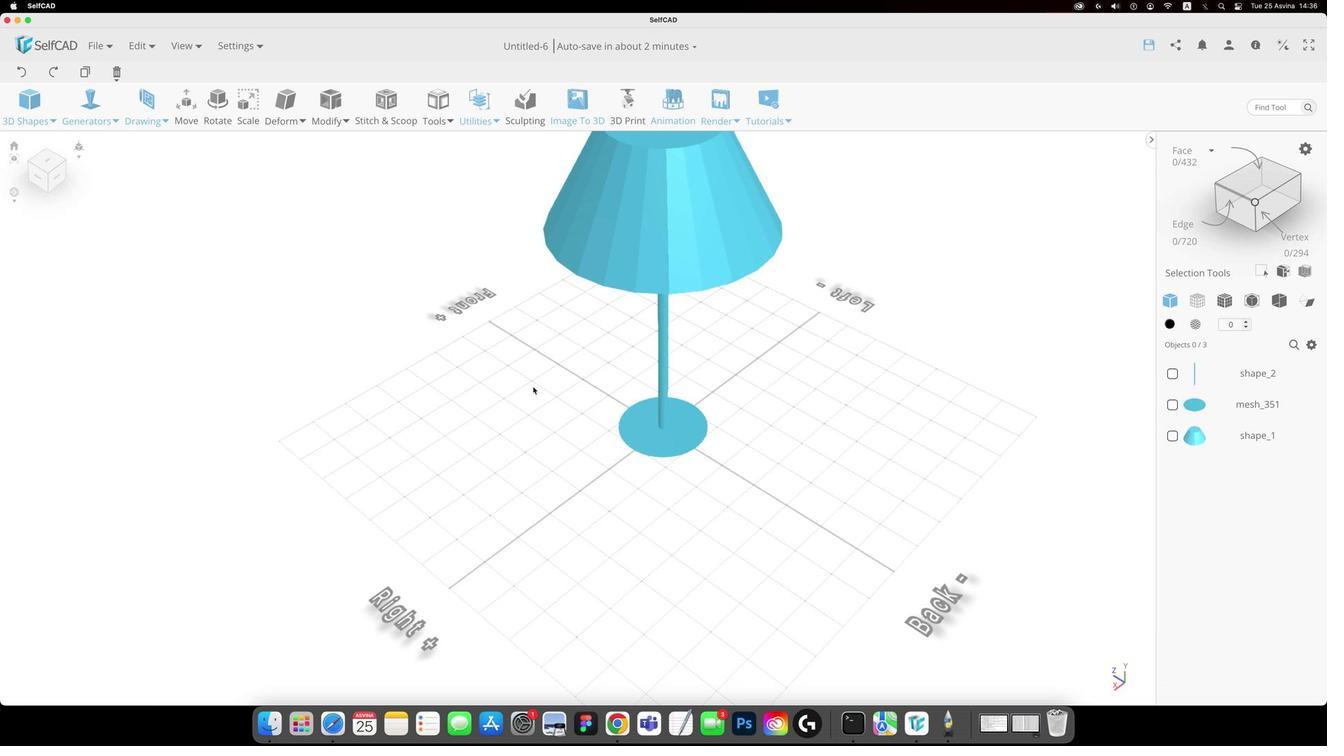 
Action: Mouse moved to (466, 393)
Screenshot: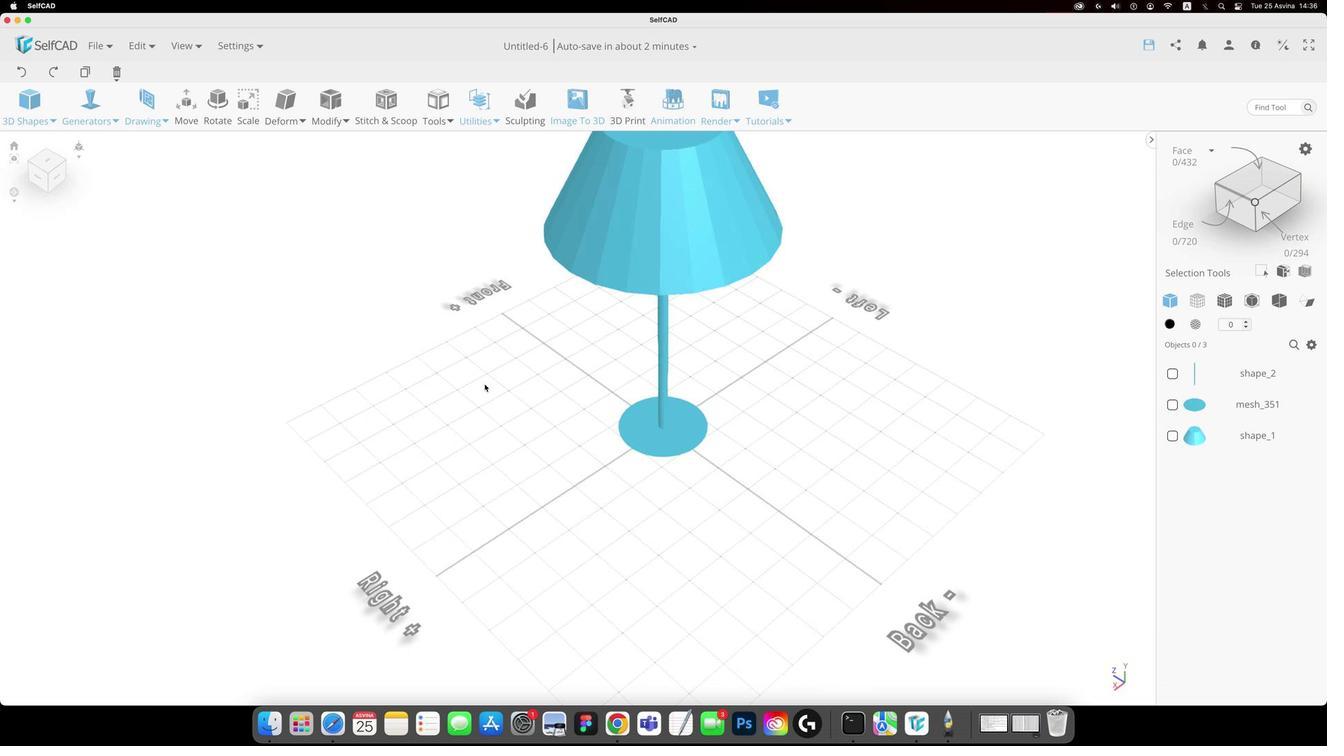 
Action: Mouse pressed left at (466, 393)
Screenshot: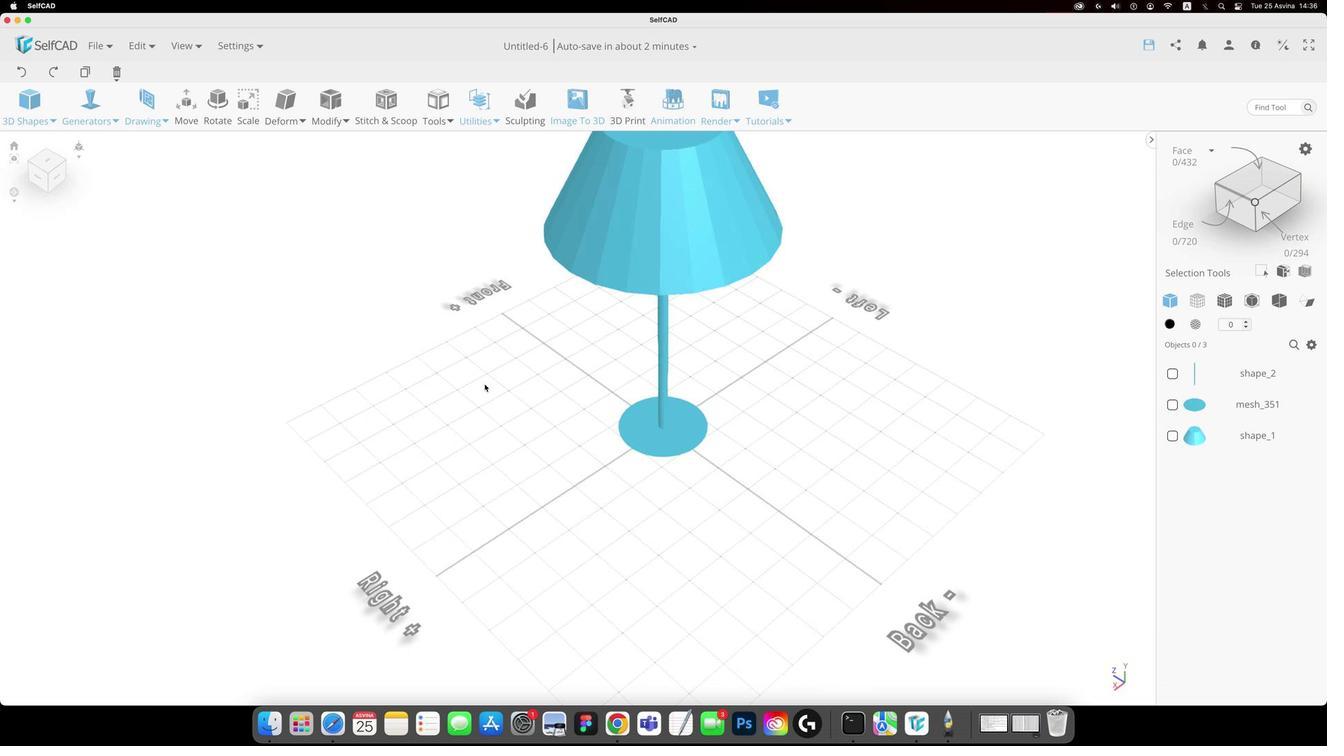 
Action: Mouse moved to (151, 469)
Screenshot: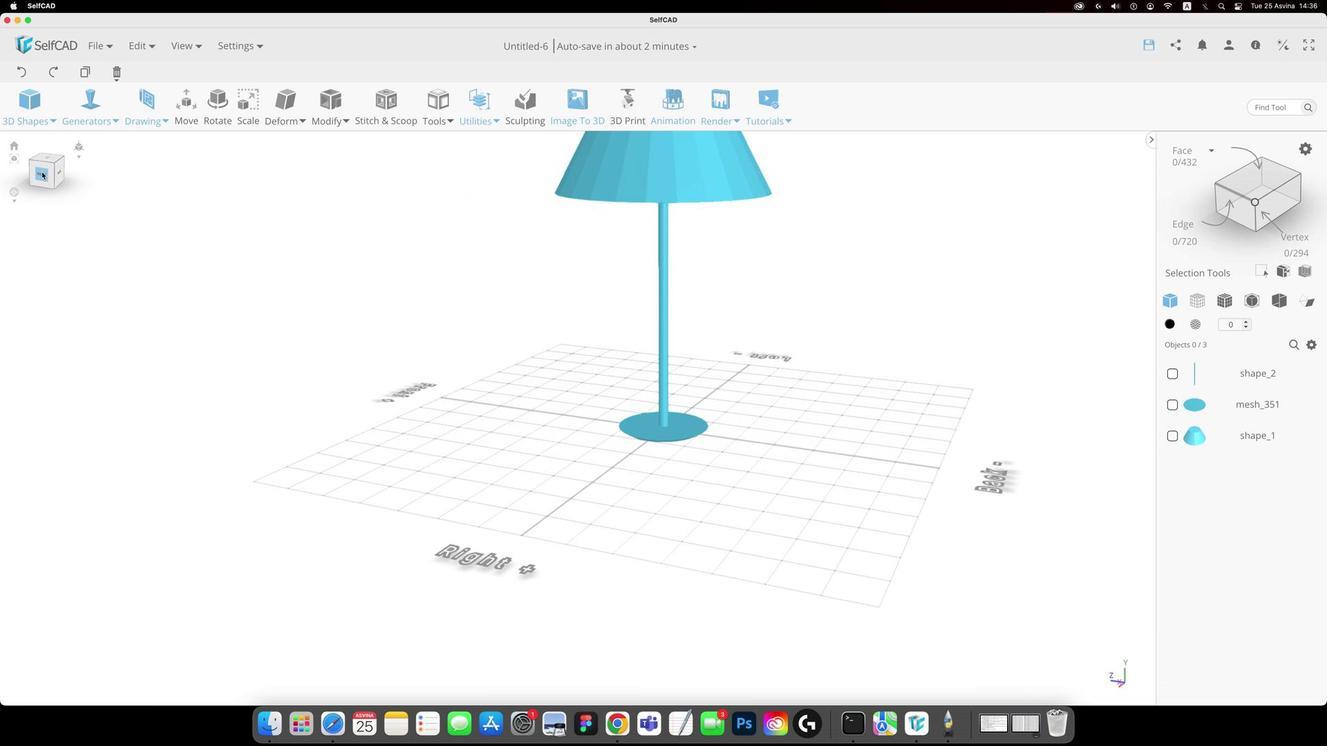 
Action: Mouse pressed left at (151, 469)
Screenshot: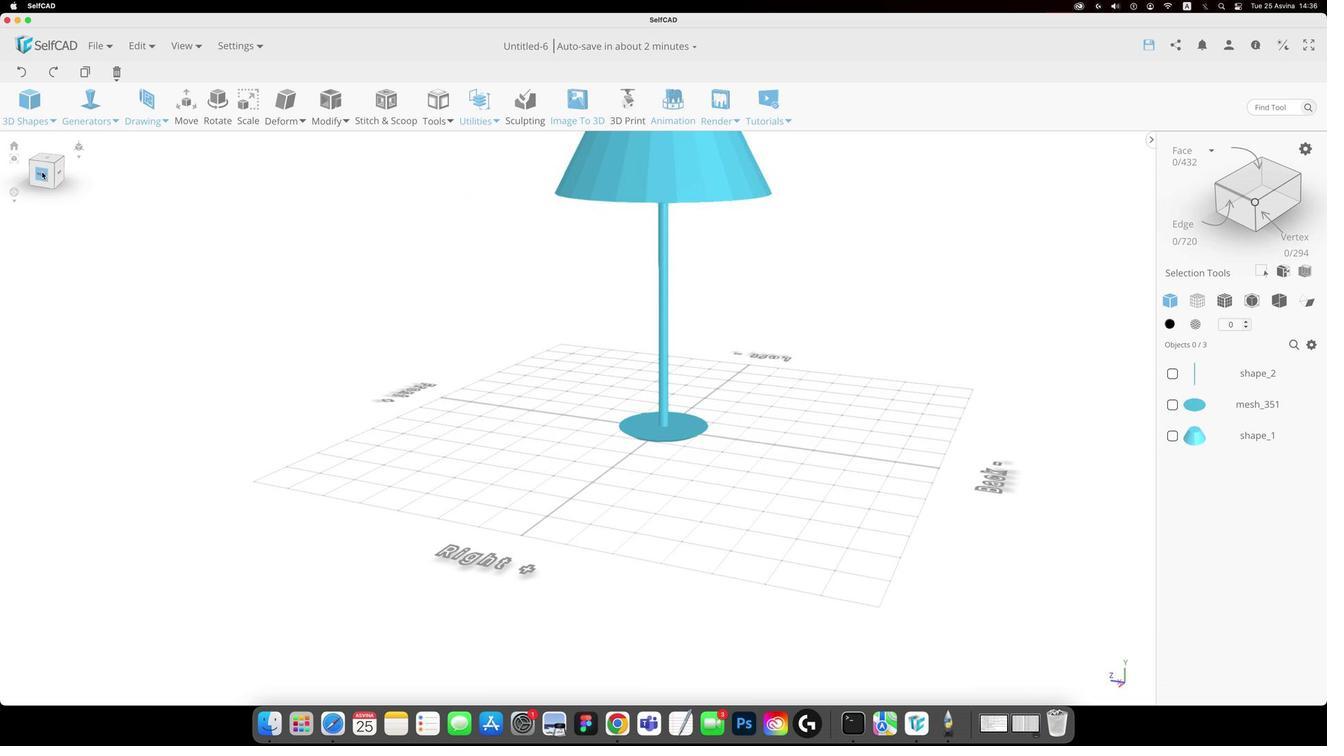 
Action: Mouse moved to (354, 432)
Screenshot: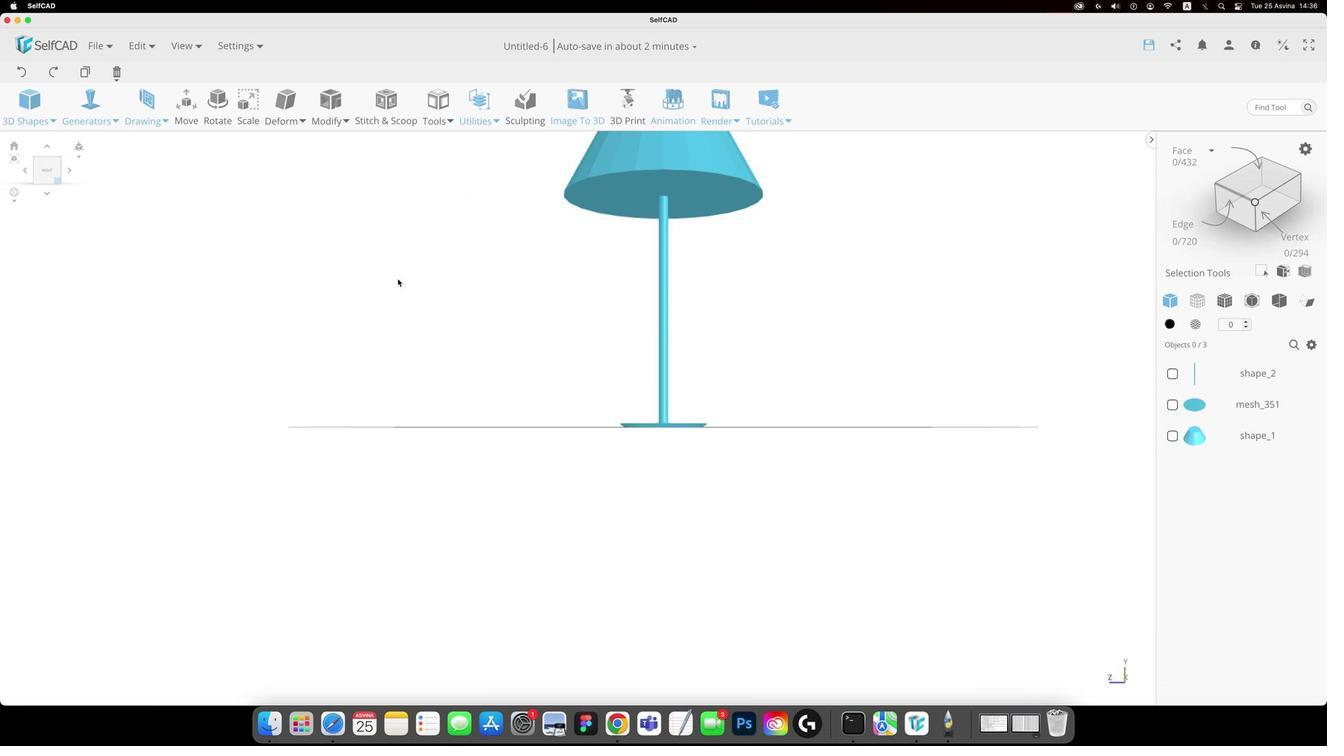 
Action: Key pressed Key.space
Screenshot: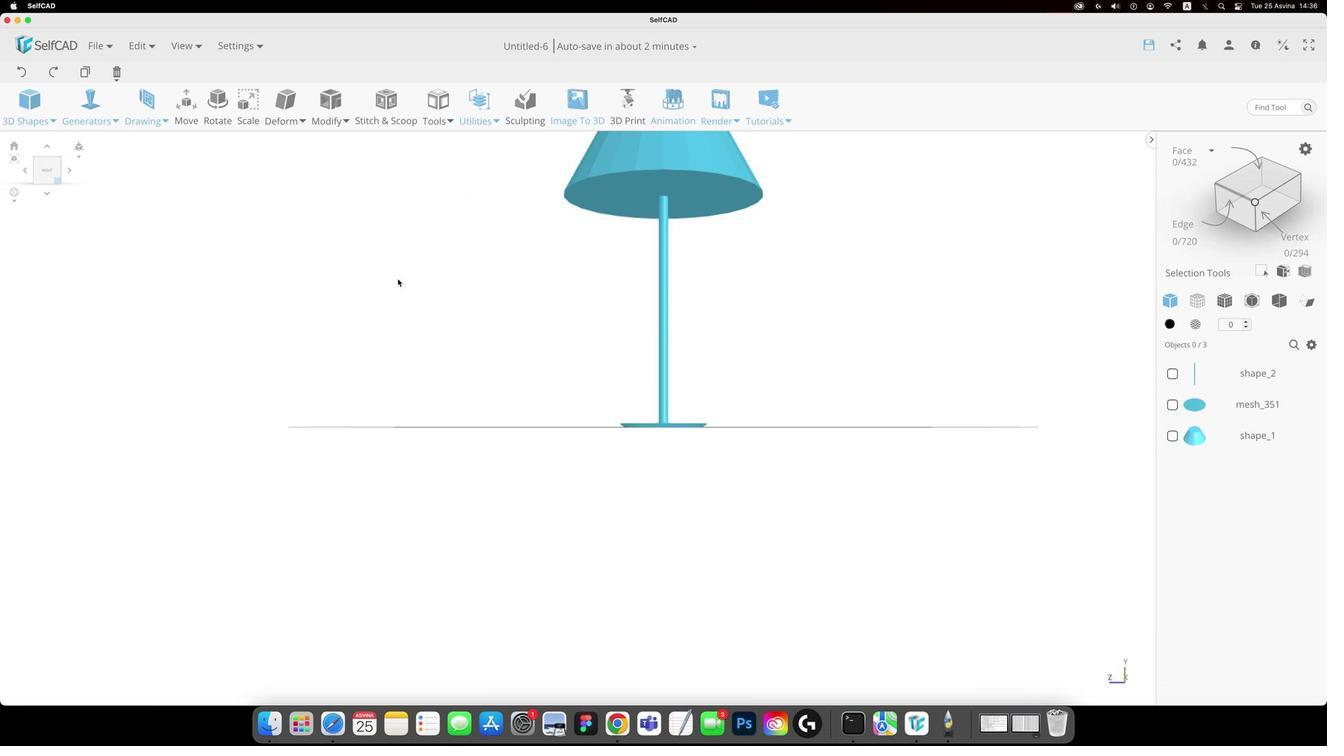 
Action: Mouse moved to (385, 429)
Screenshot: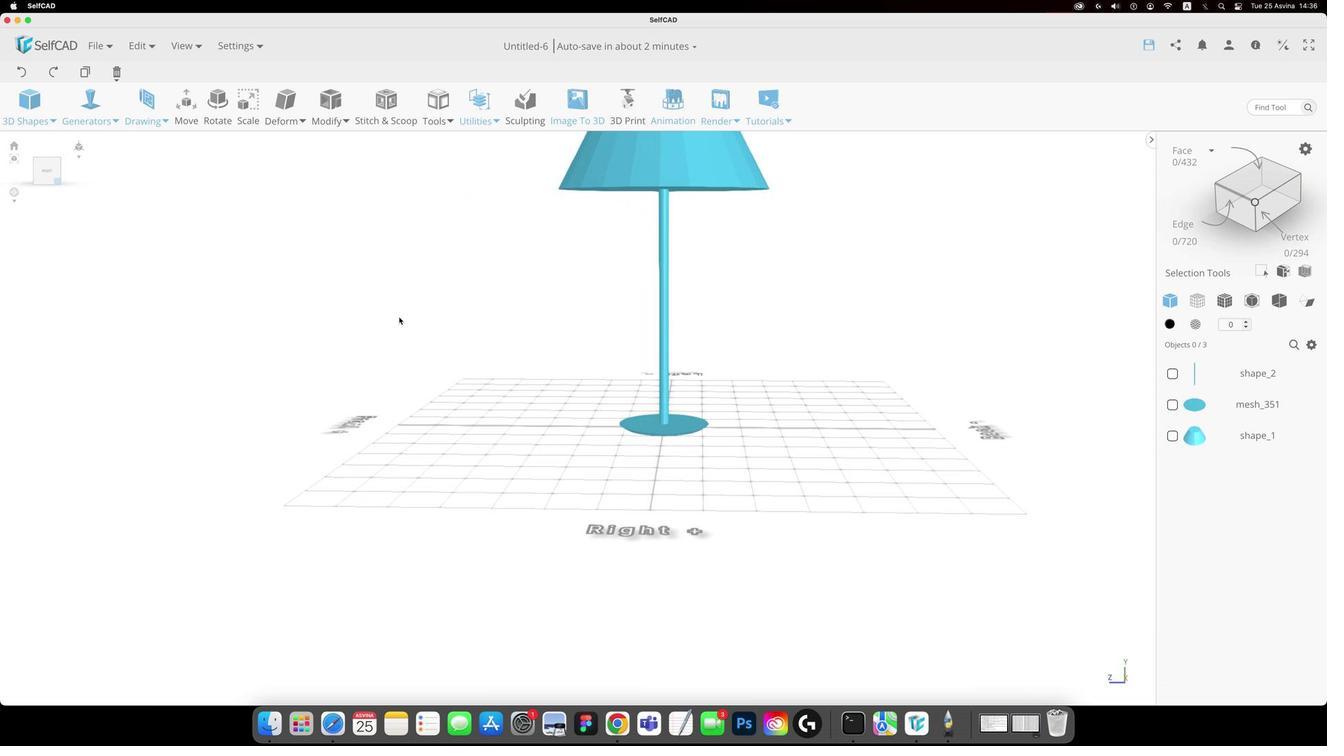 
Action: Mouse pressed left at (385, 429)
Screenshot: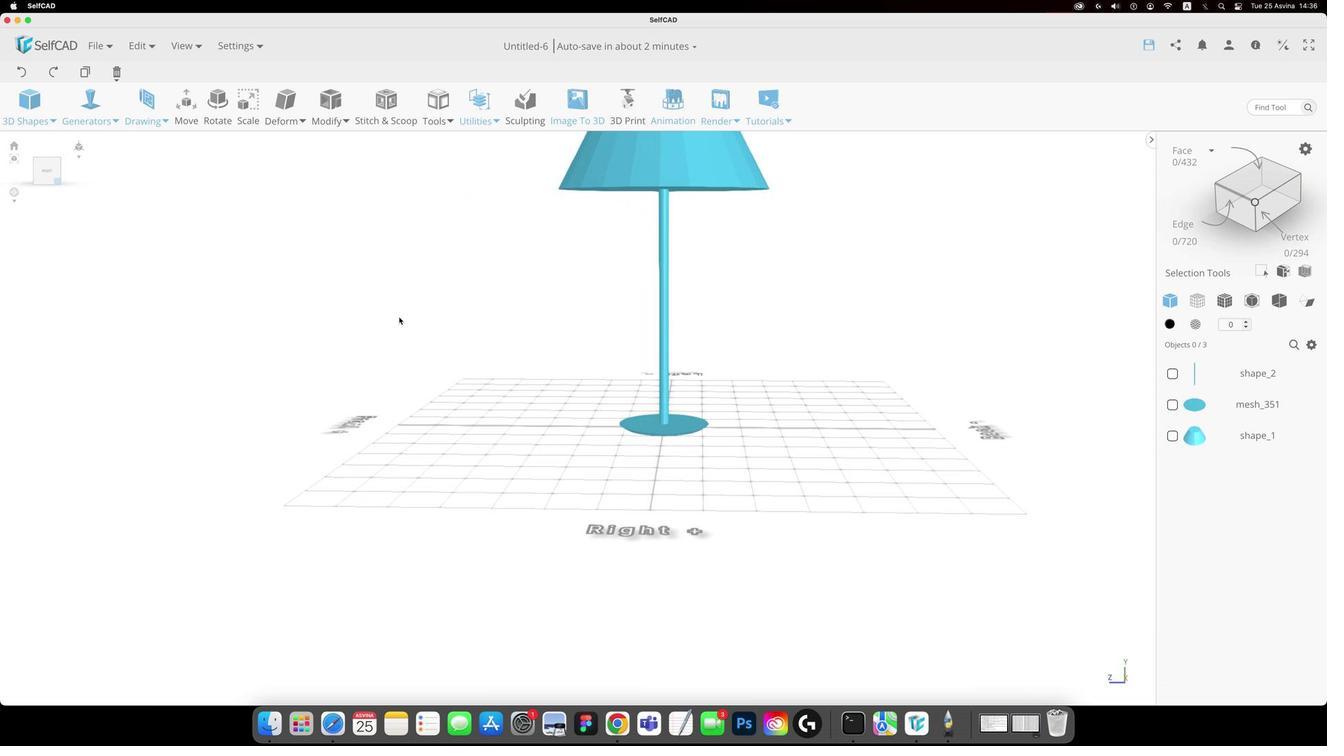 
Action: Mouse moved to (405, 405)
Screenshot: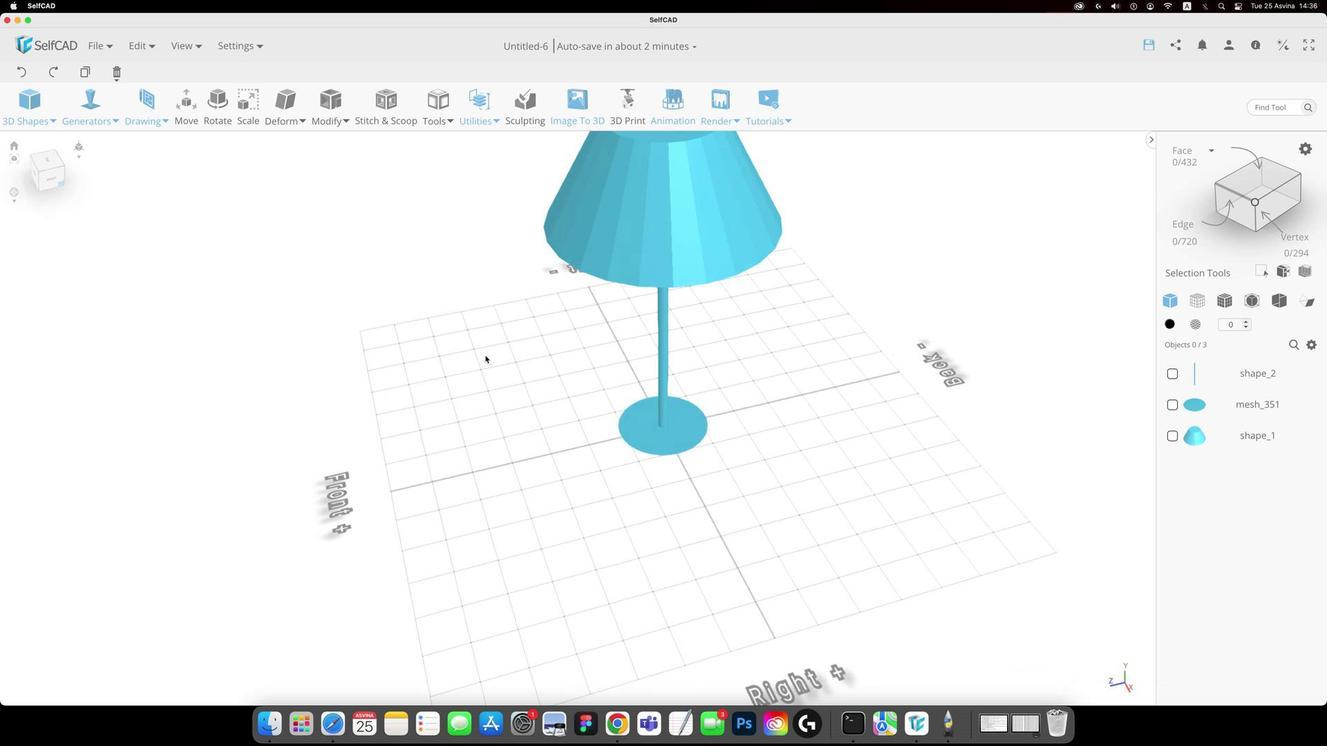 
Action: Key pressed Key.space
Screenshot: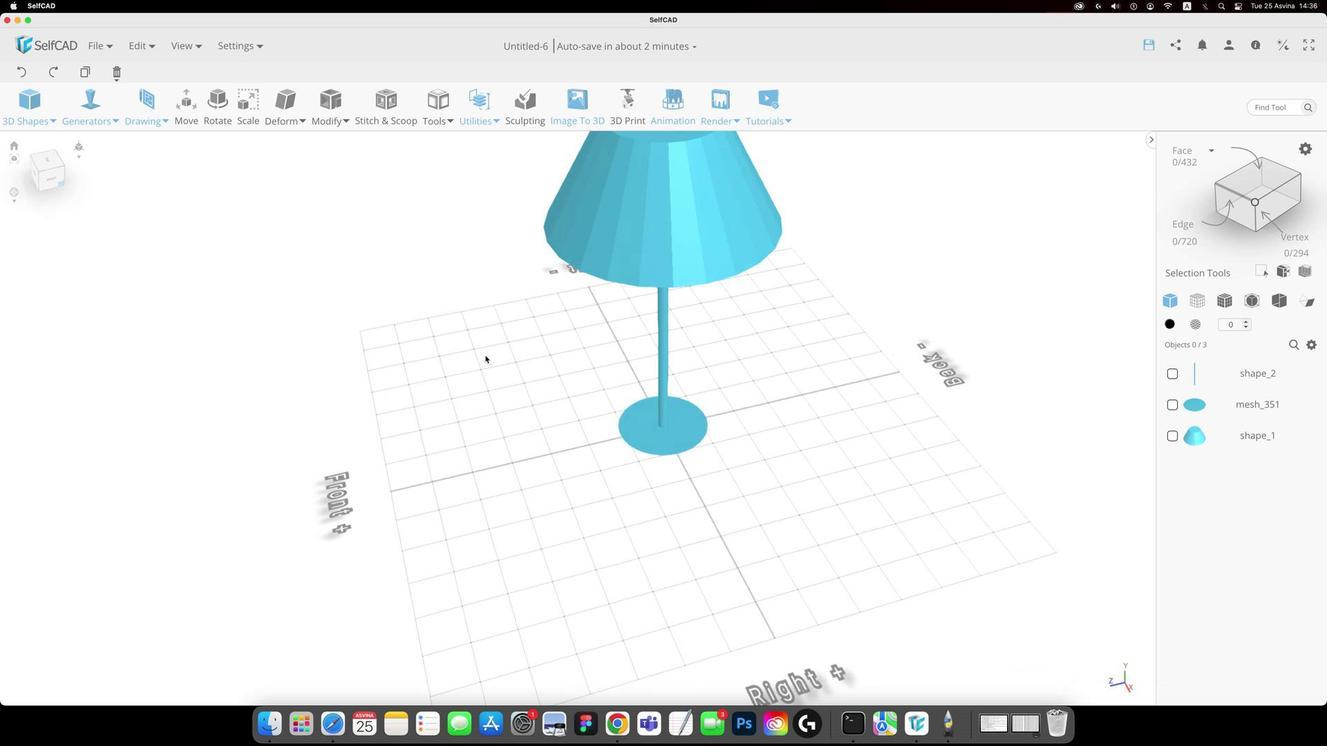 
Action: Mouse moved to (536, 376)
Screenshot: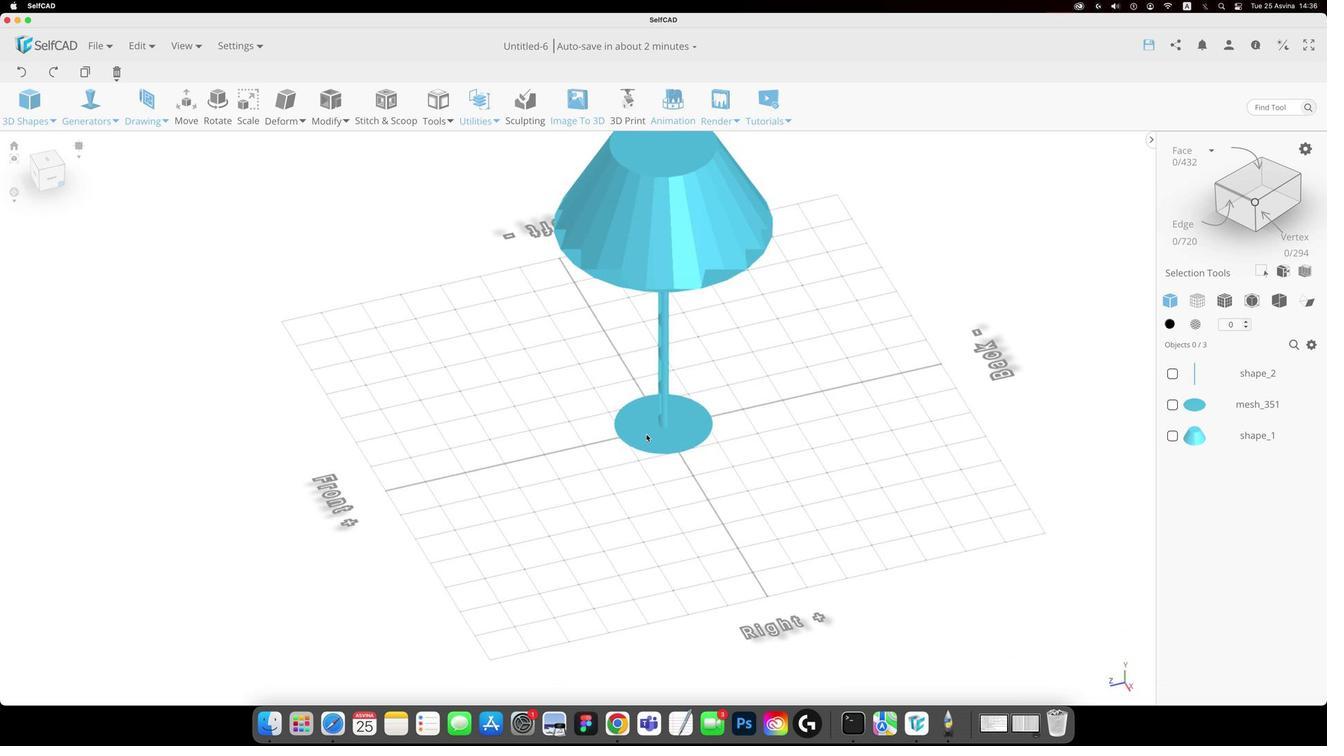 
Action: Mouse pressed left at (536, 376)
Screenshot: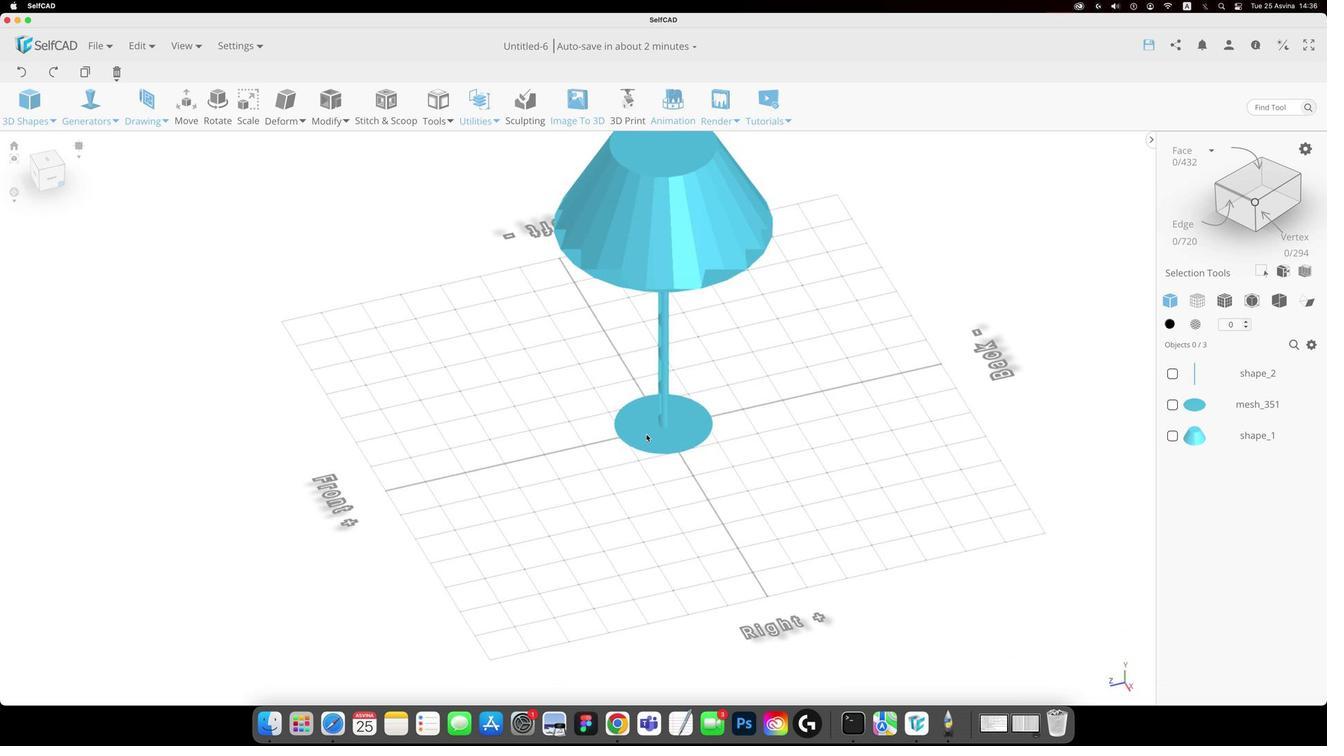 
Action: Mouse moved to (415, 406)
Screenshot: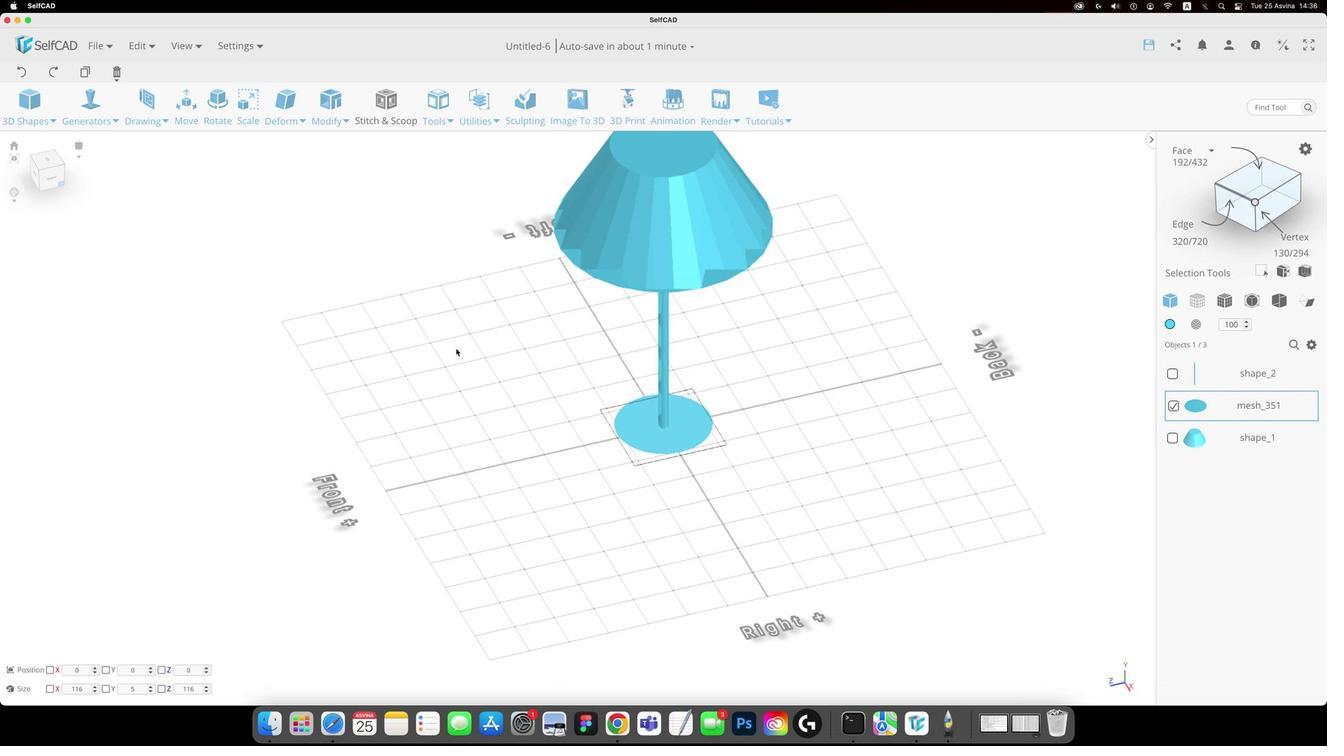 
Action: Key pressed 's'
Screenshot: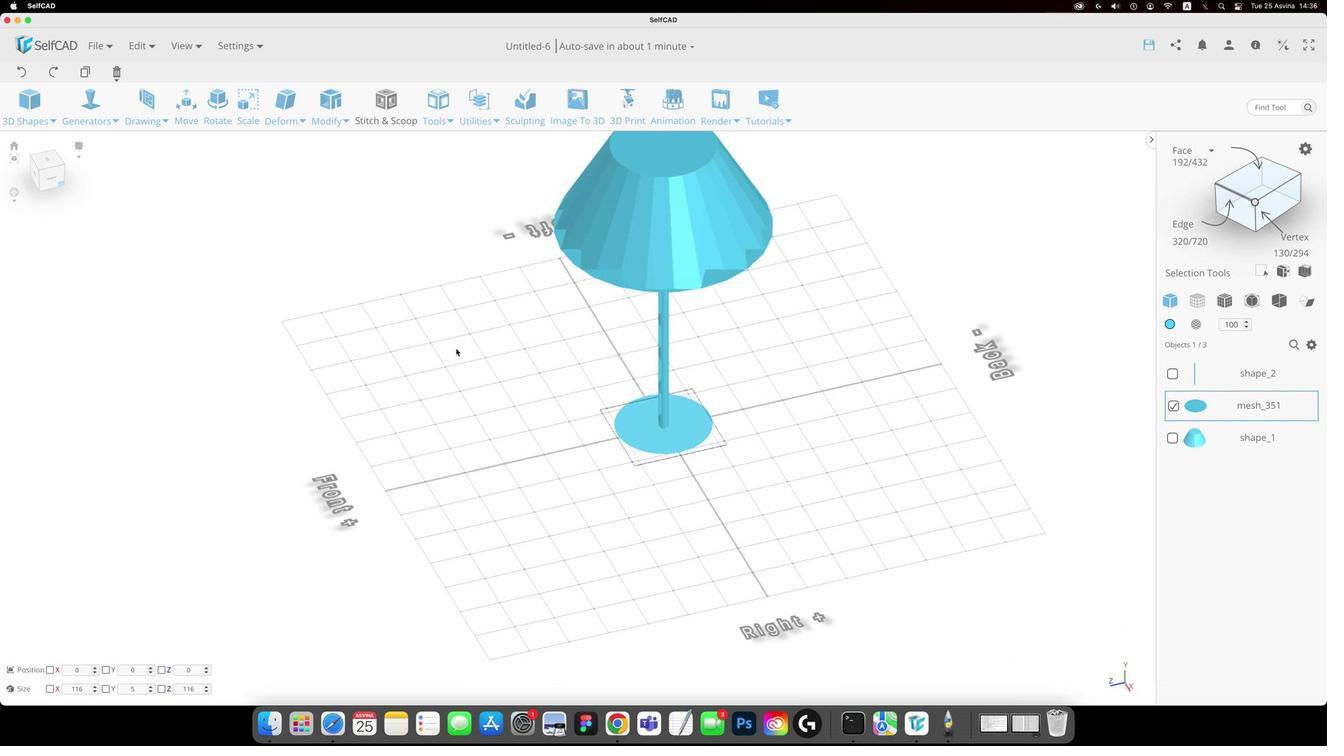 
Action: Mouse moved to (549, 379)
Screenshot: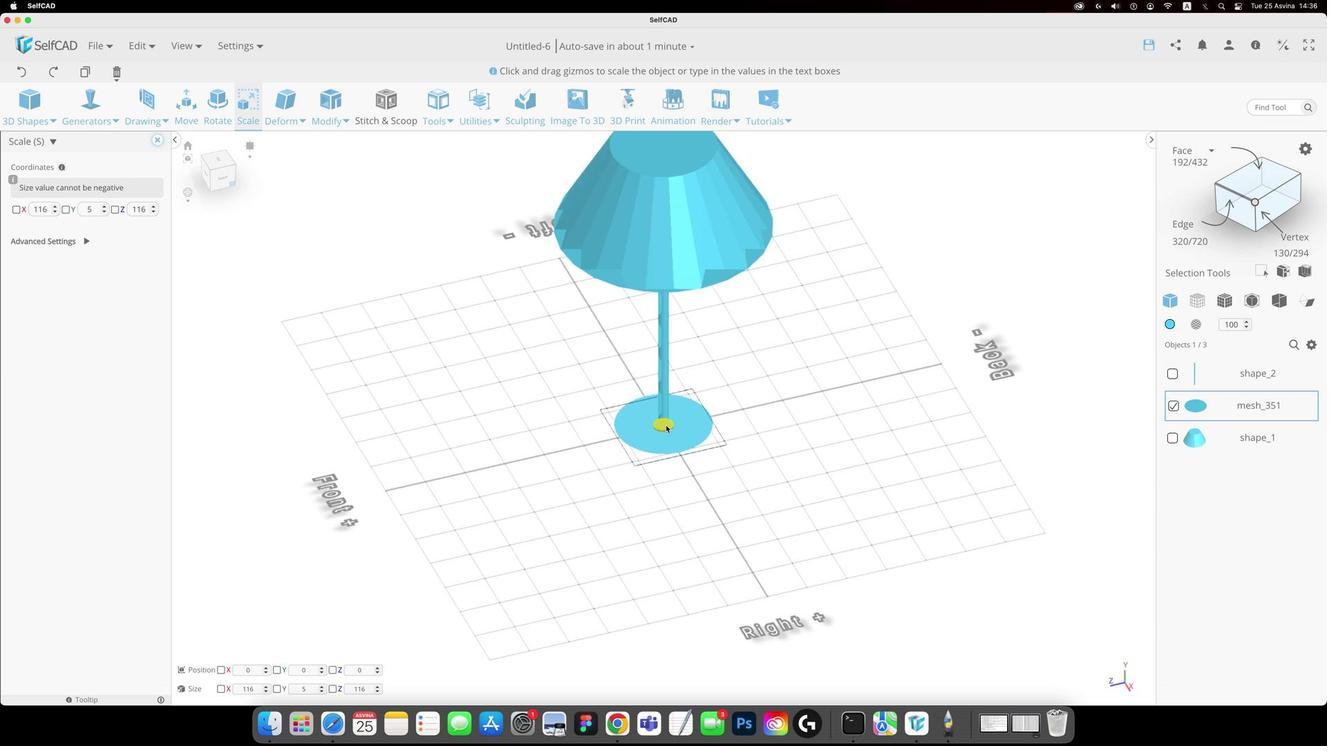 
Action: Mouse pressed left at (549, 379)
Screenshot: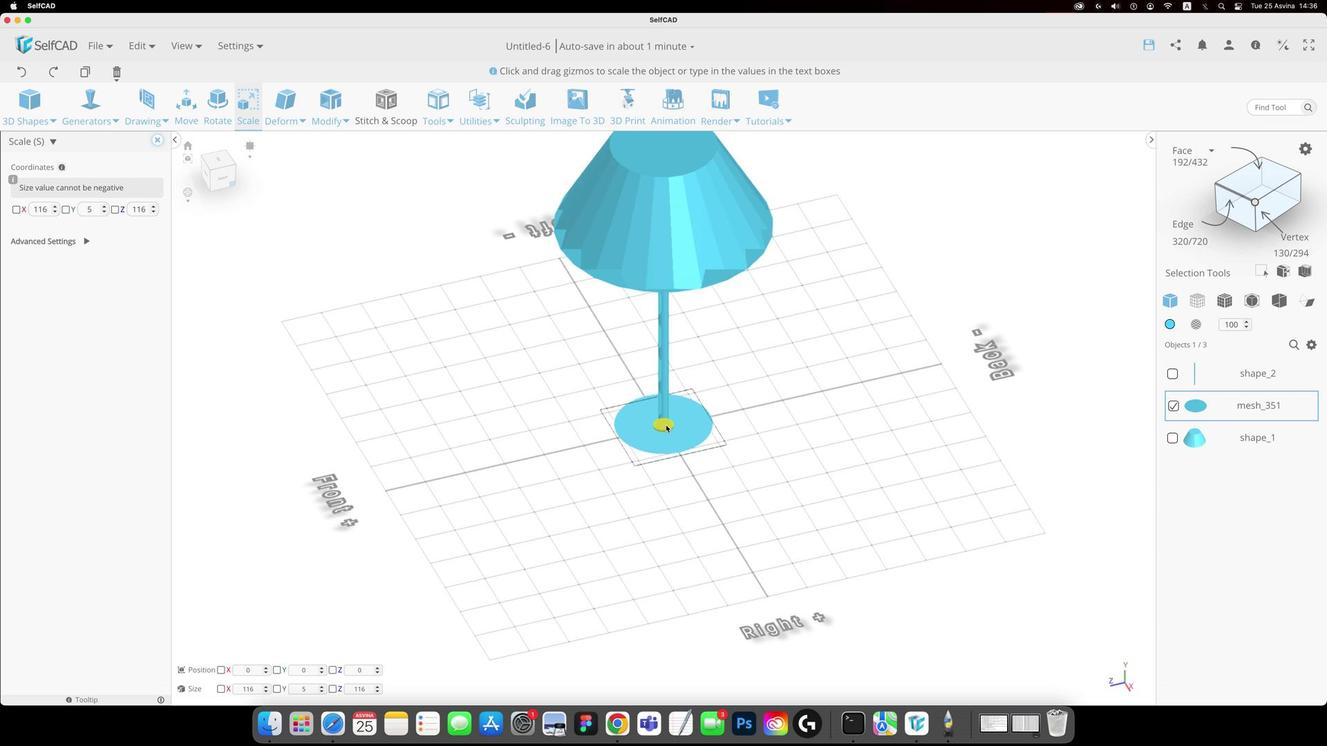 
Action: Mouse moved to (264, 475)
Screenshot: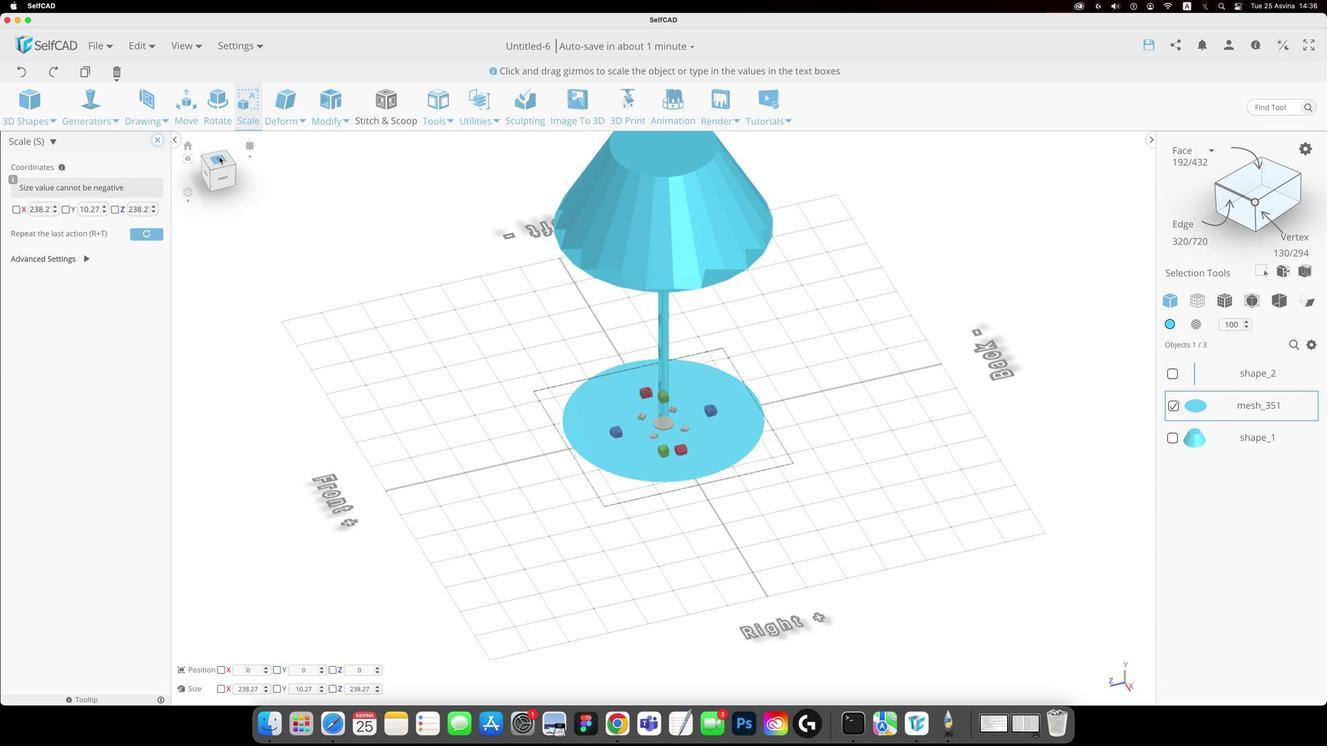 
Action: Mouse pressed left at (264, 475)
Screenshot: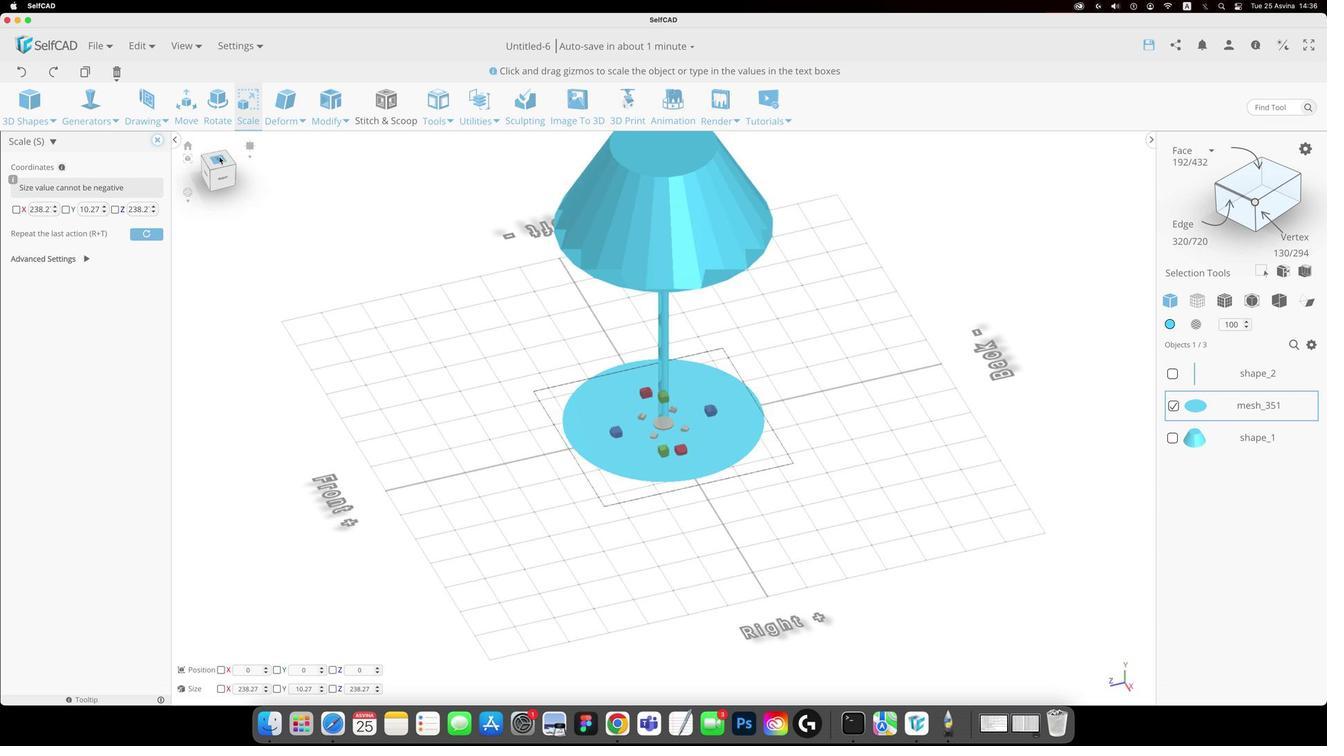 
Action: Mouse moved to (484, 443)
Screenshot: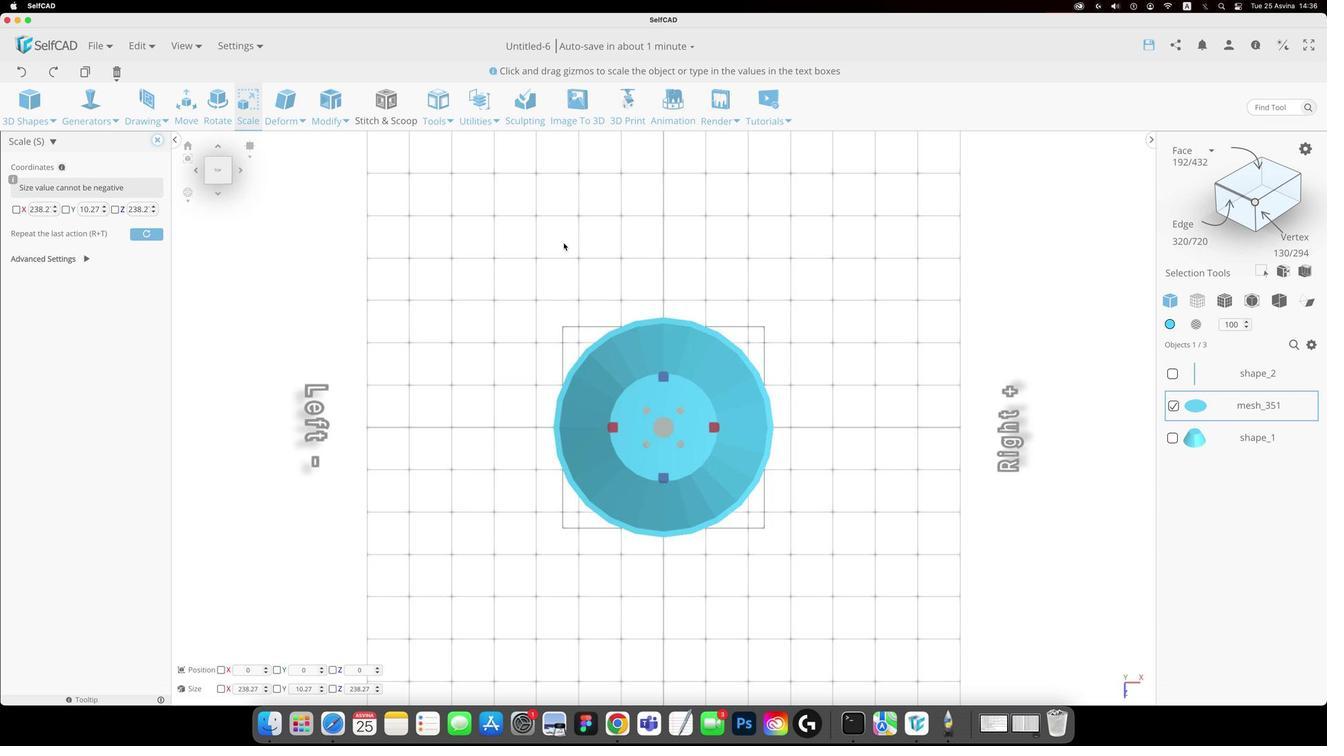 
Action: Mouse pressed left at (484, 443)
Screenshot: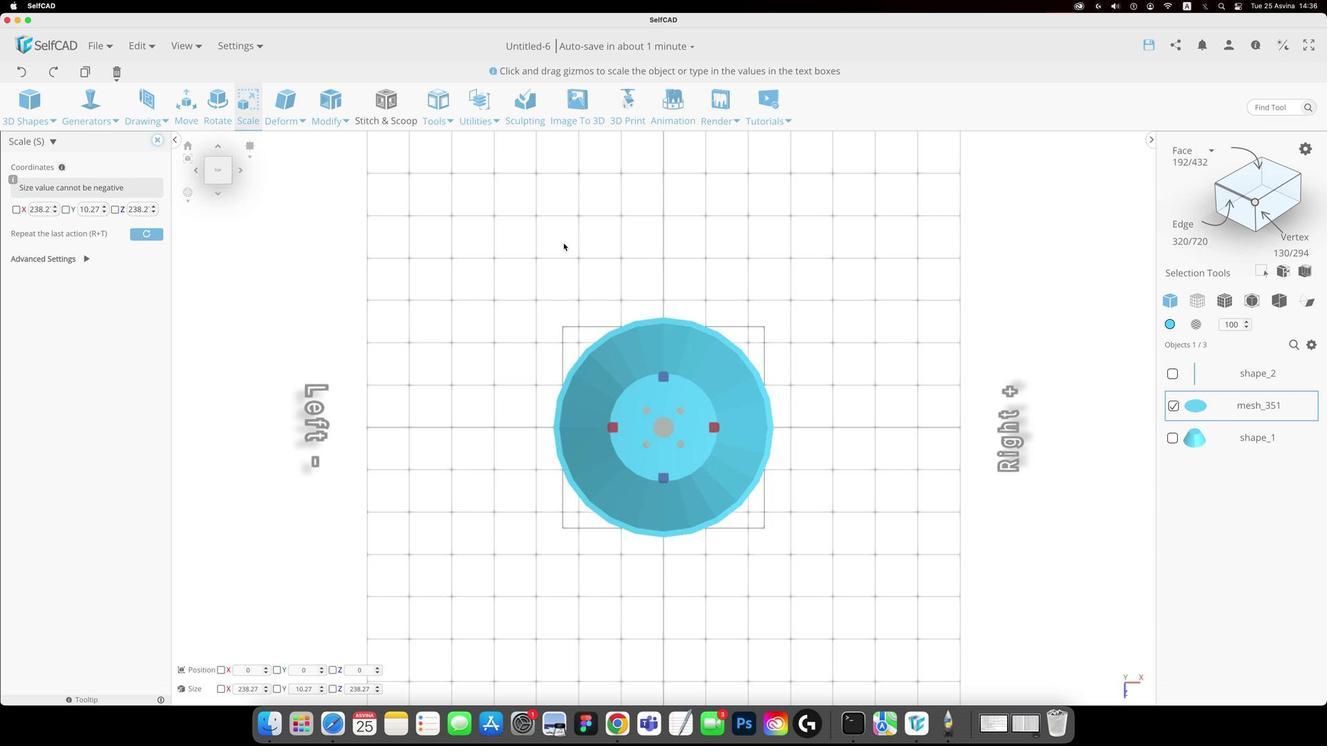 
Action: Mouse moved to (492, 436)
Screenshot: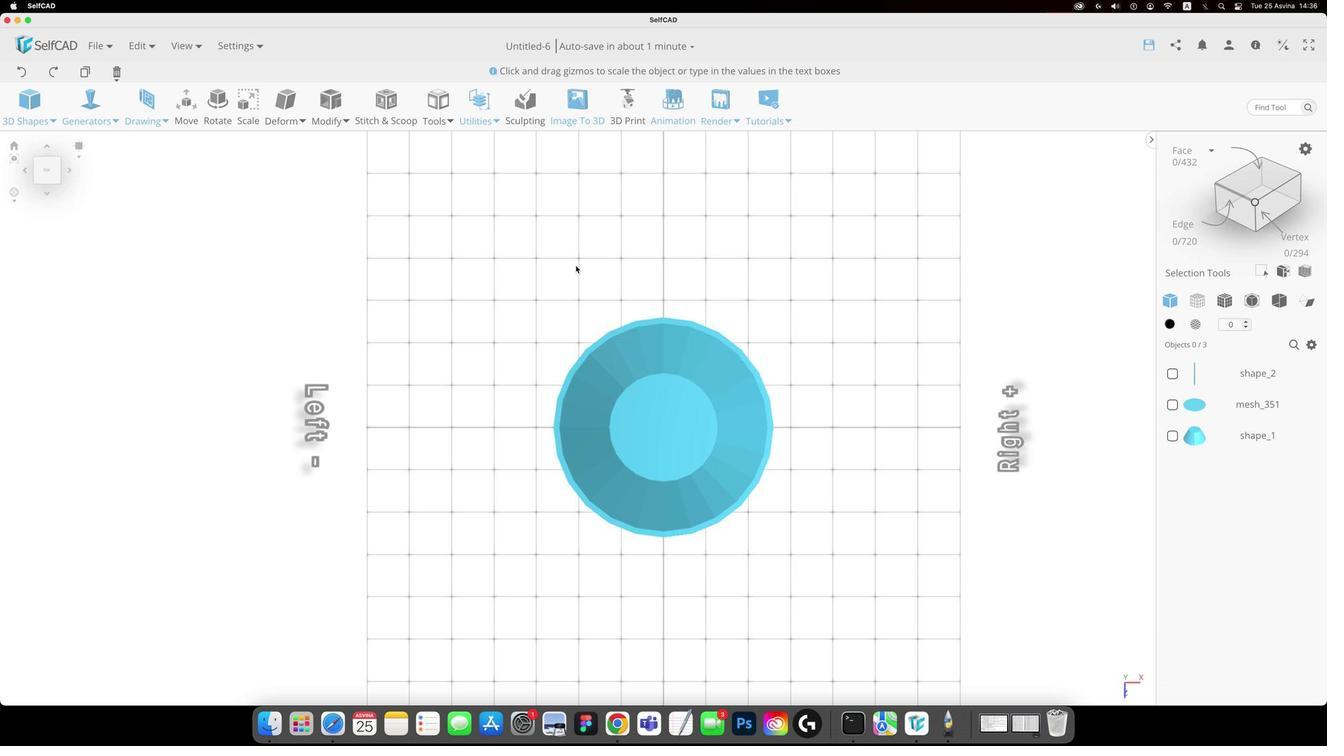 
Action: Key pressed Key.alt
Screenshot: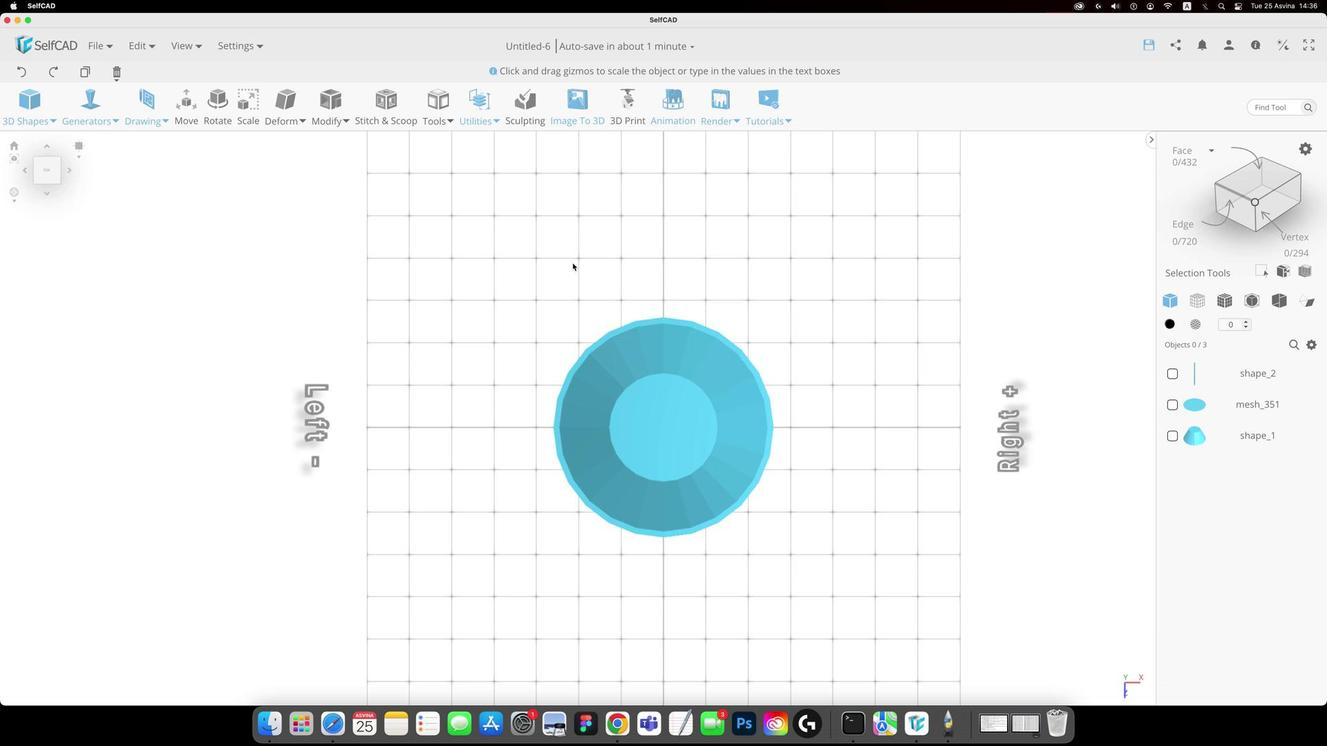 
Action: Mouse moved to (491, 436)
Screenshot: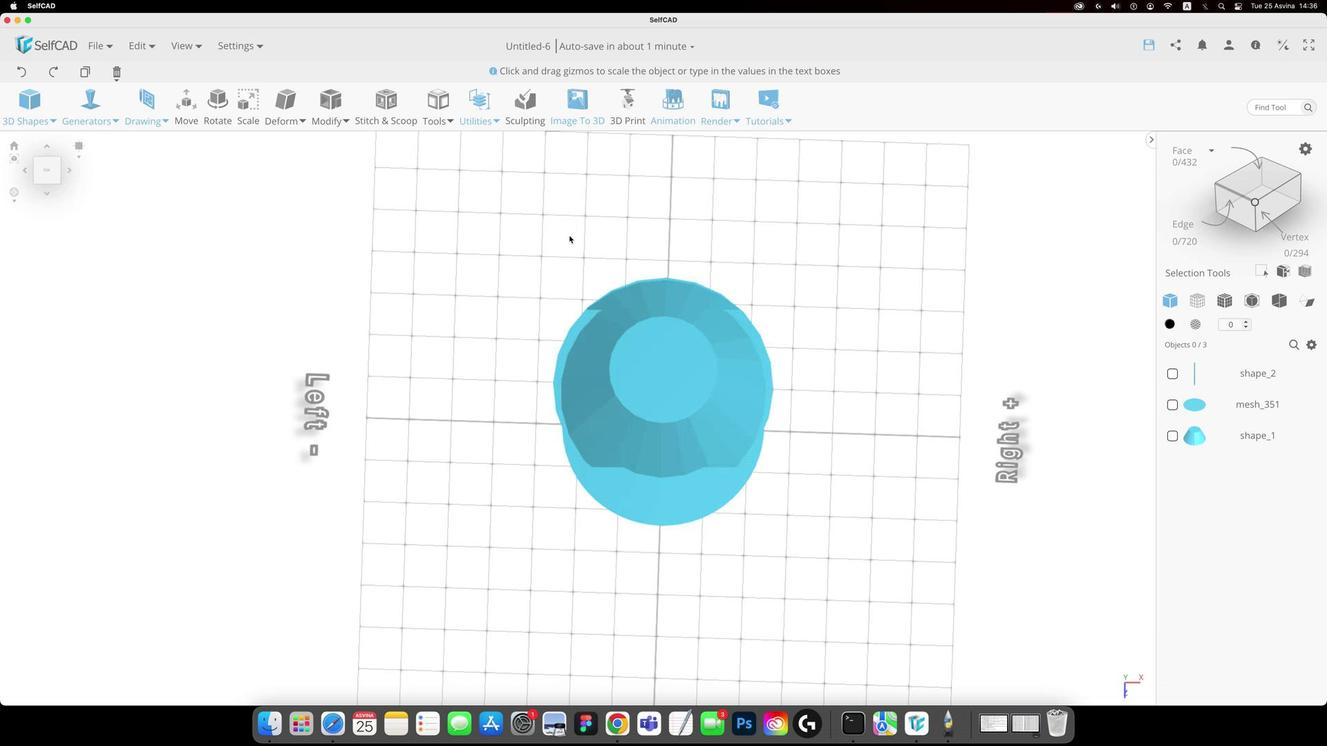 
Action: Mouse pressed left at (491, 436)
Screenshot: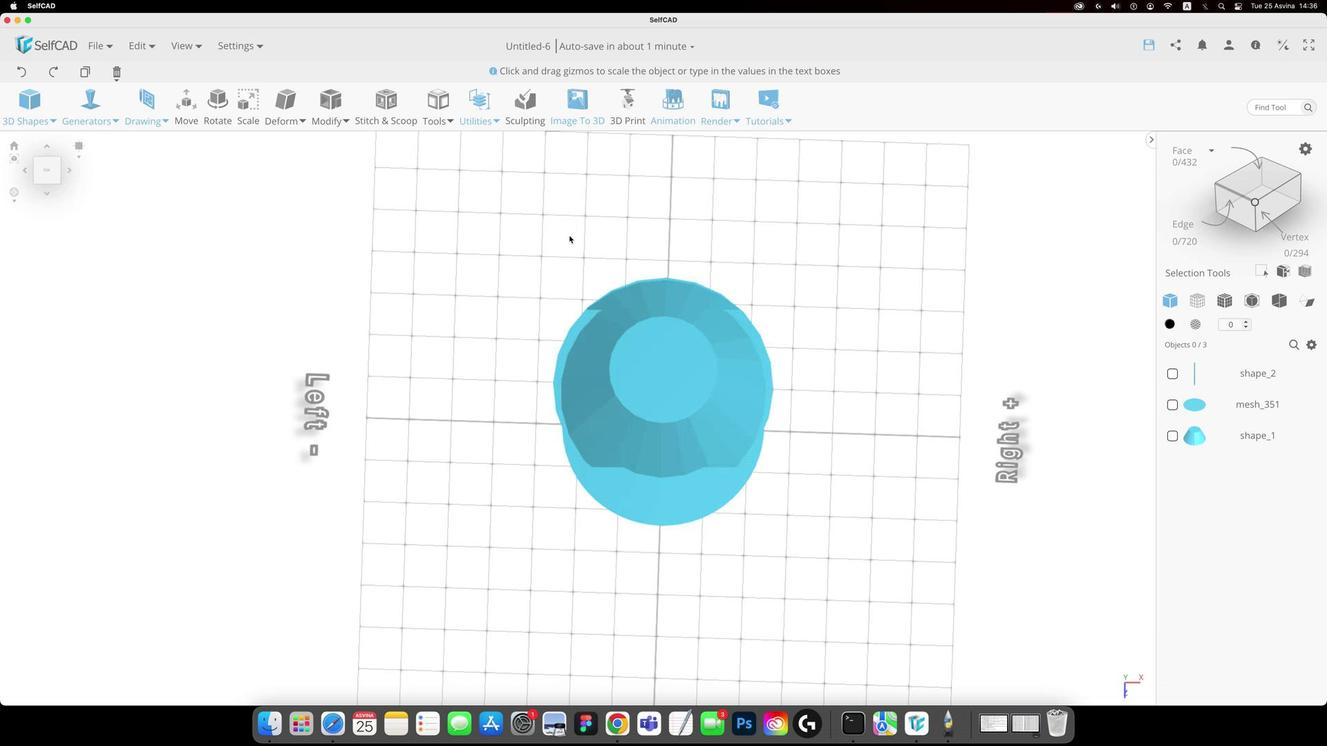 
Action: Mouse moved to (525, 428)
Screenshot: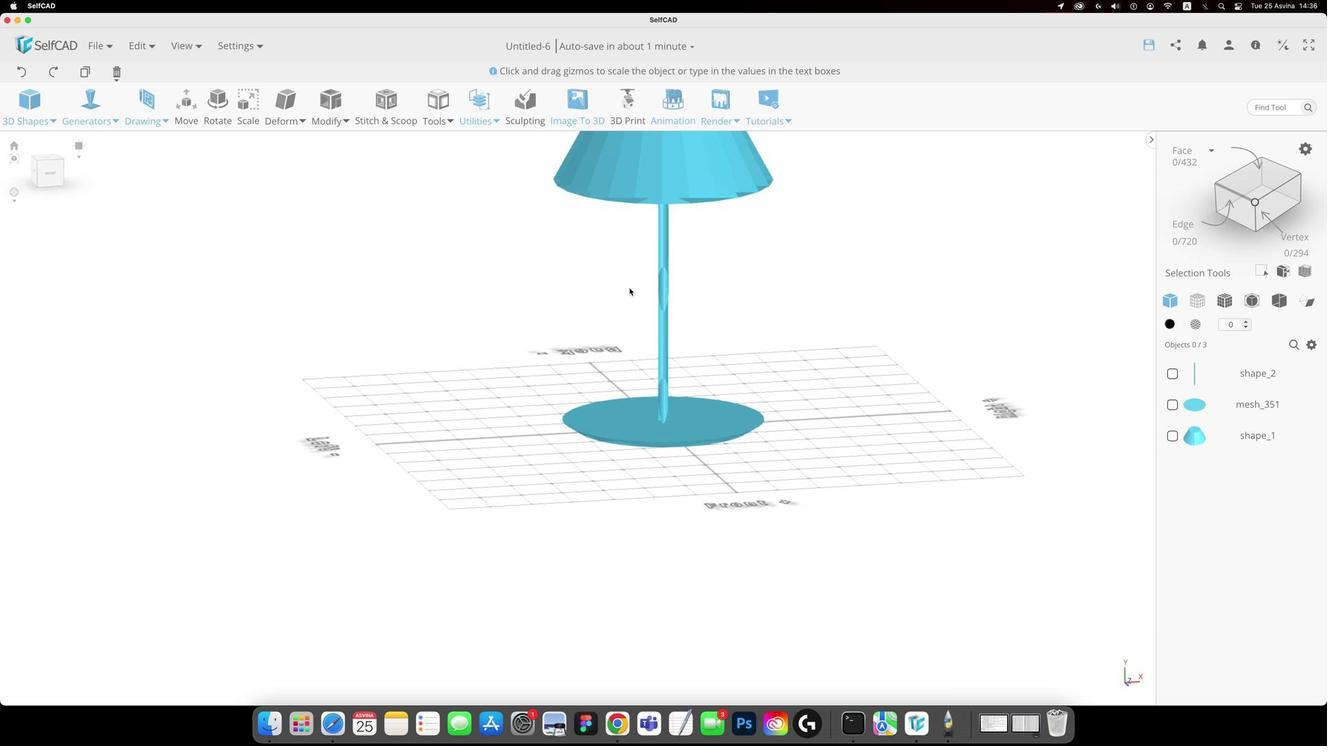 
Action: Mouse pressed left at (525, 428)
Screenshot: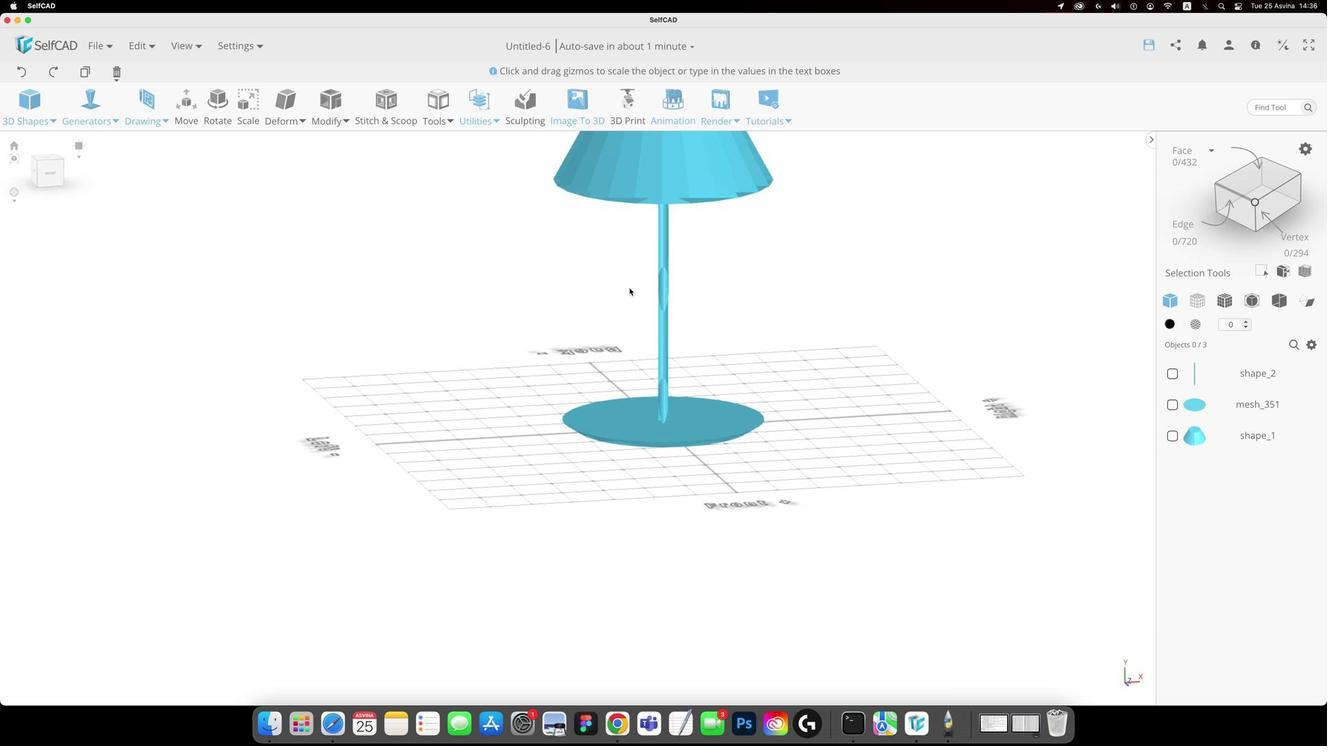 
Action: Mouse moved to (530, 426)
Screenshot: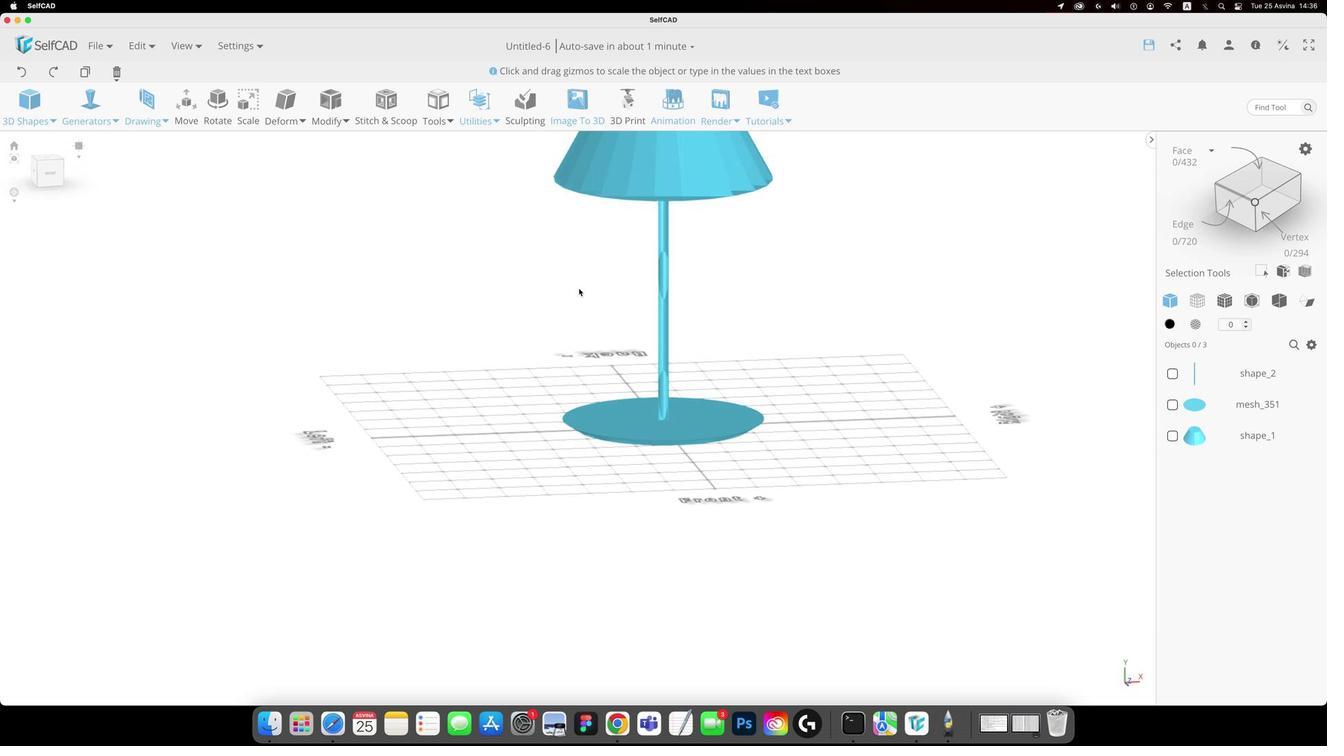 
Action: Key pressed Key.alt
Screenshot: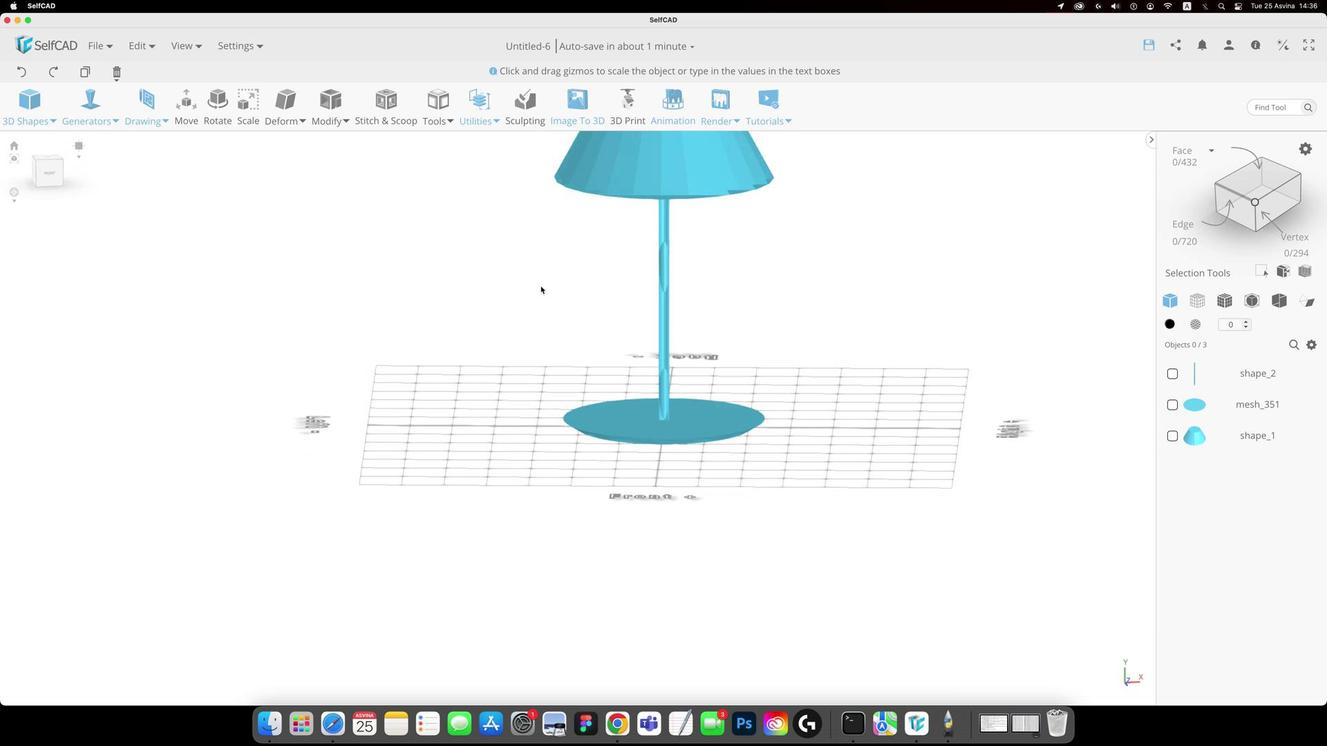 
Action: Mouse moved to (529, 427)
Screenshot: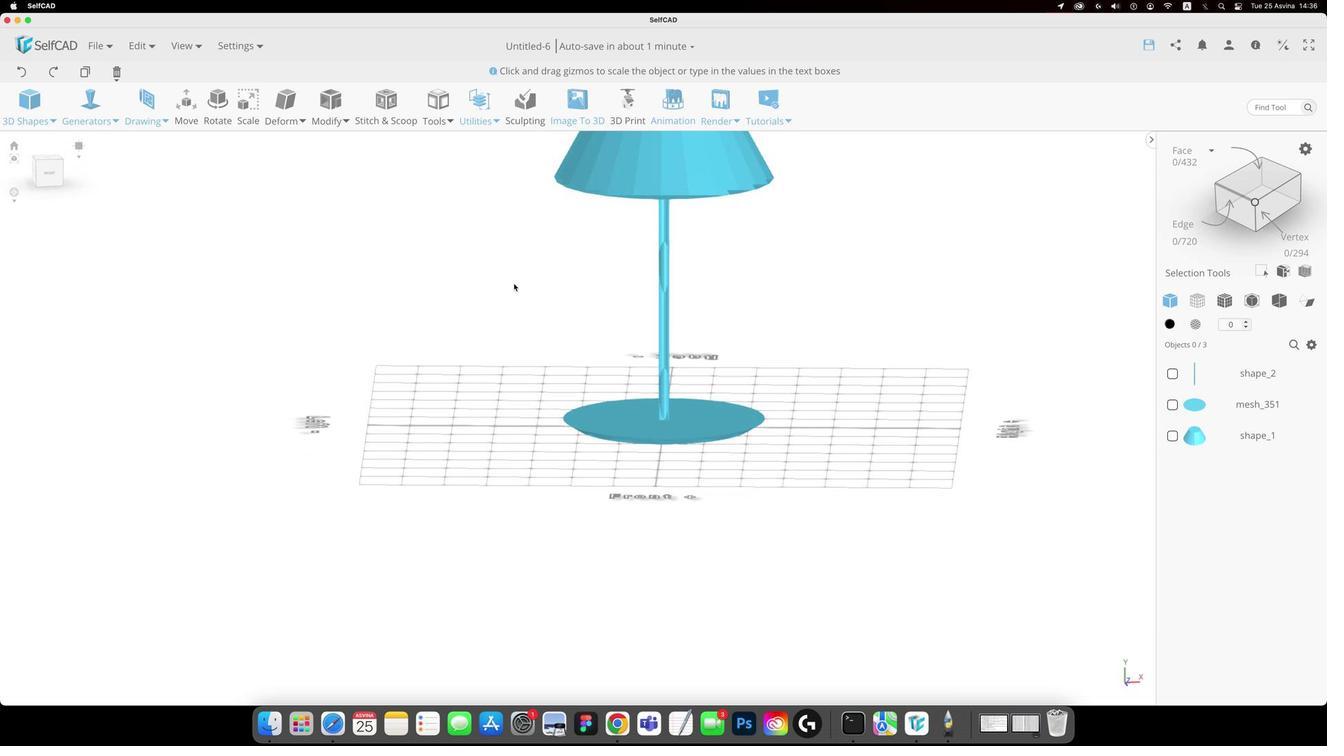 
Action: Mouse pressed left at (529, 427)
Screenshot: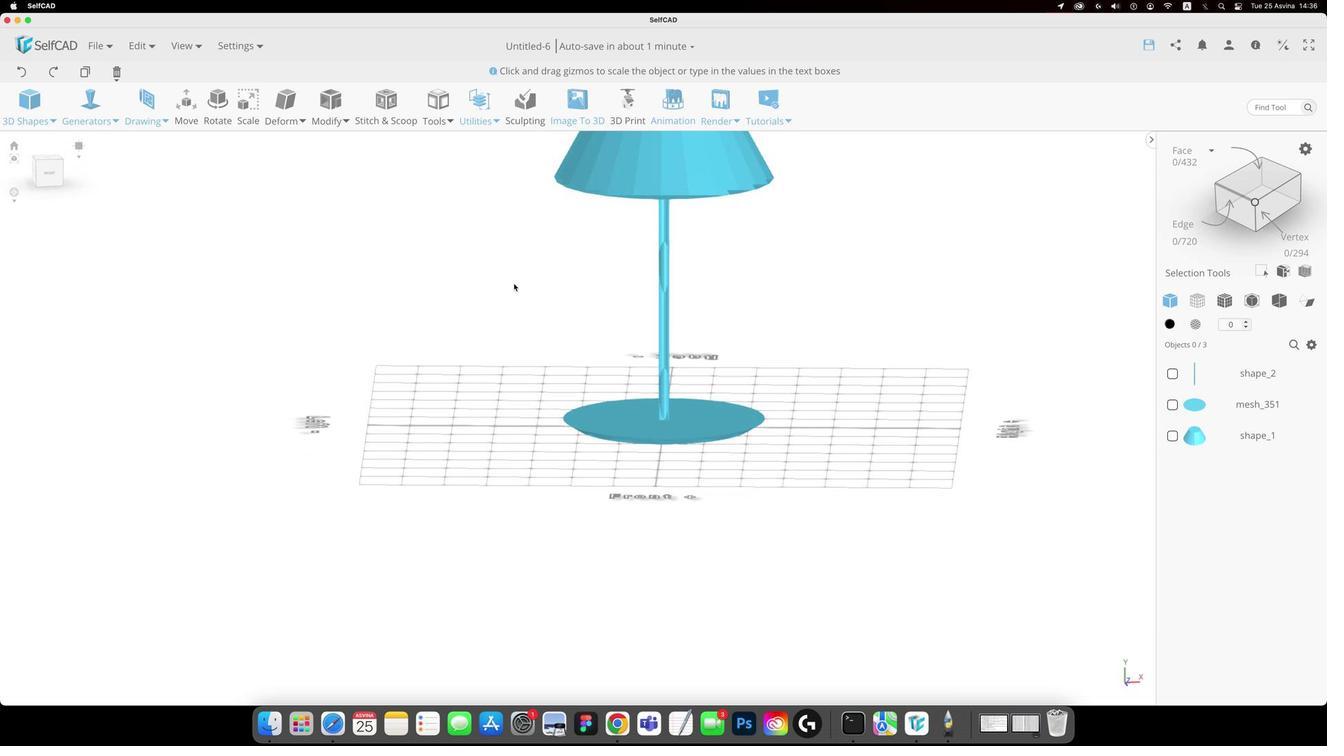 
Action: Mouse moved to (590, 382)
Screenshot: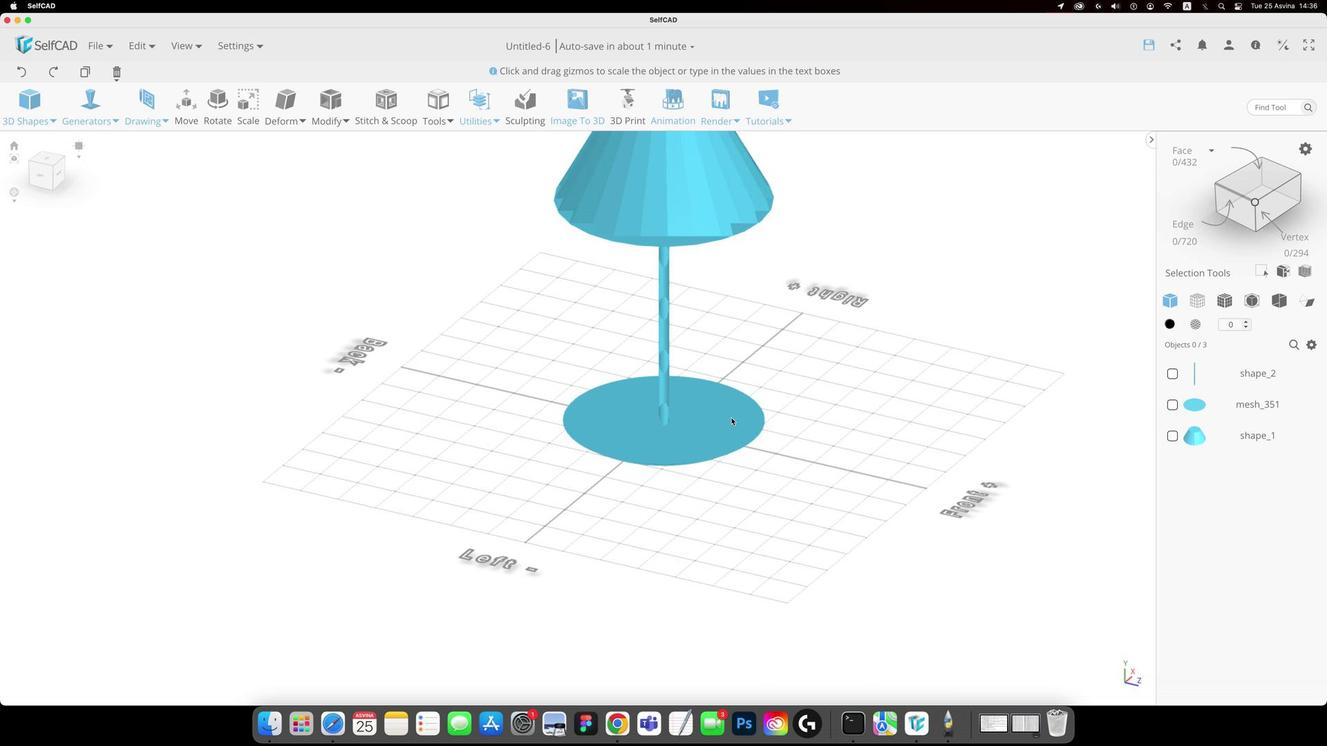
Action: Mouse pressed left at (590, 382)
Screenshot: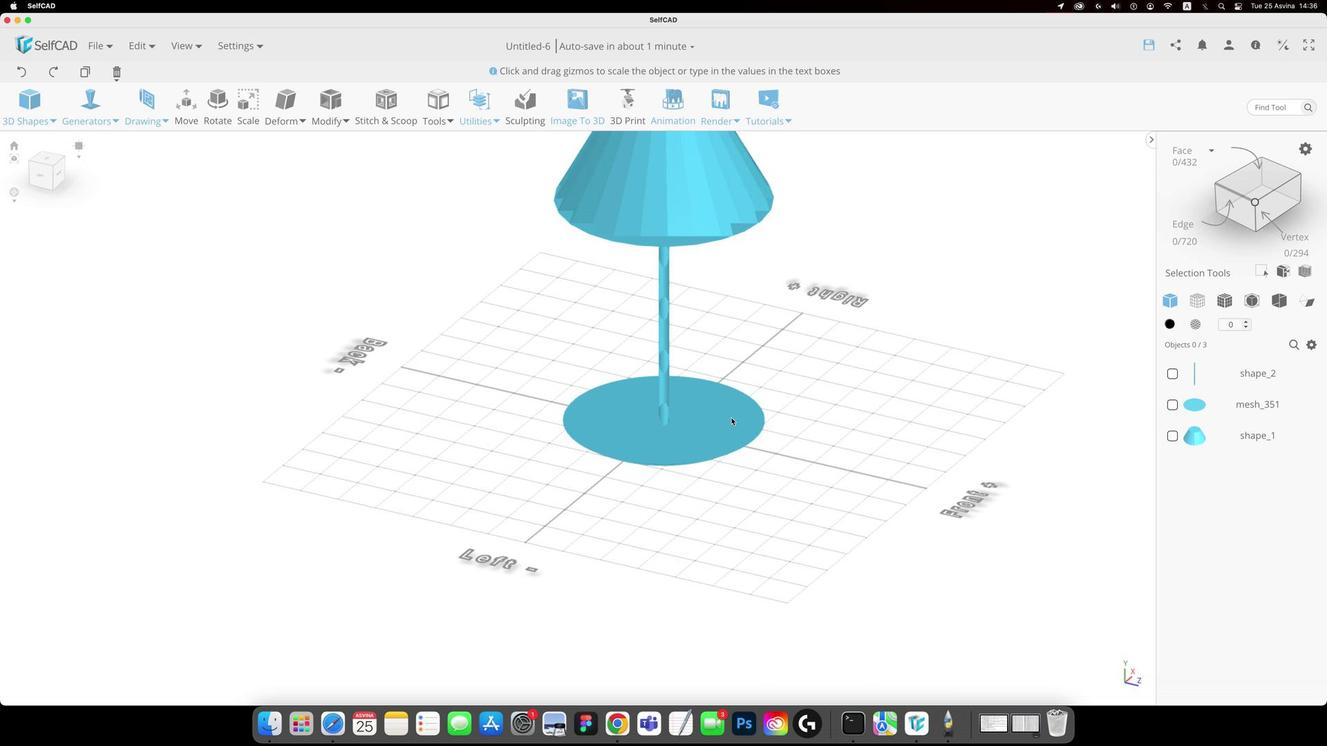 
Action: Mouse moved to (869, 415)
Screenshot: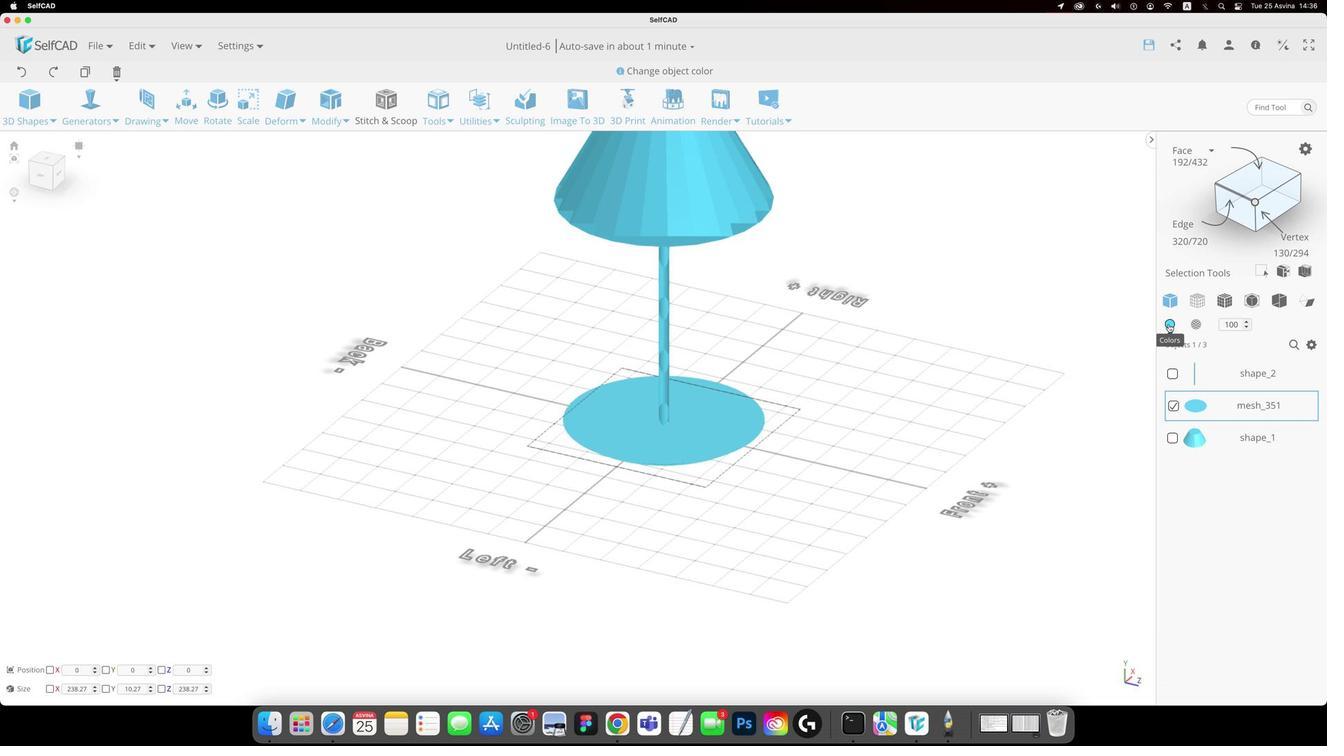 
Action: Mouse pressed left at (869, 415)
Screenshot: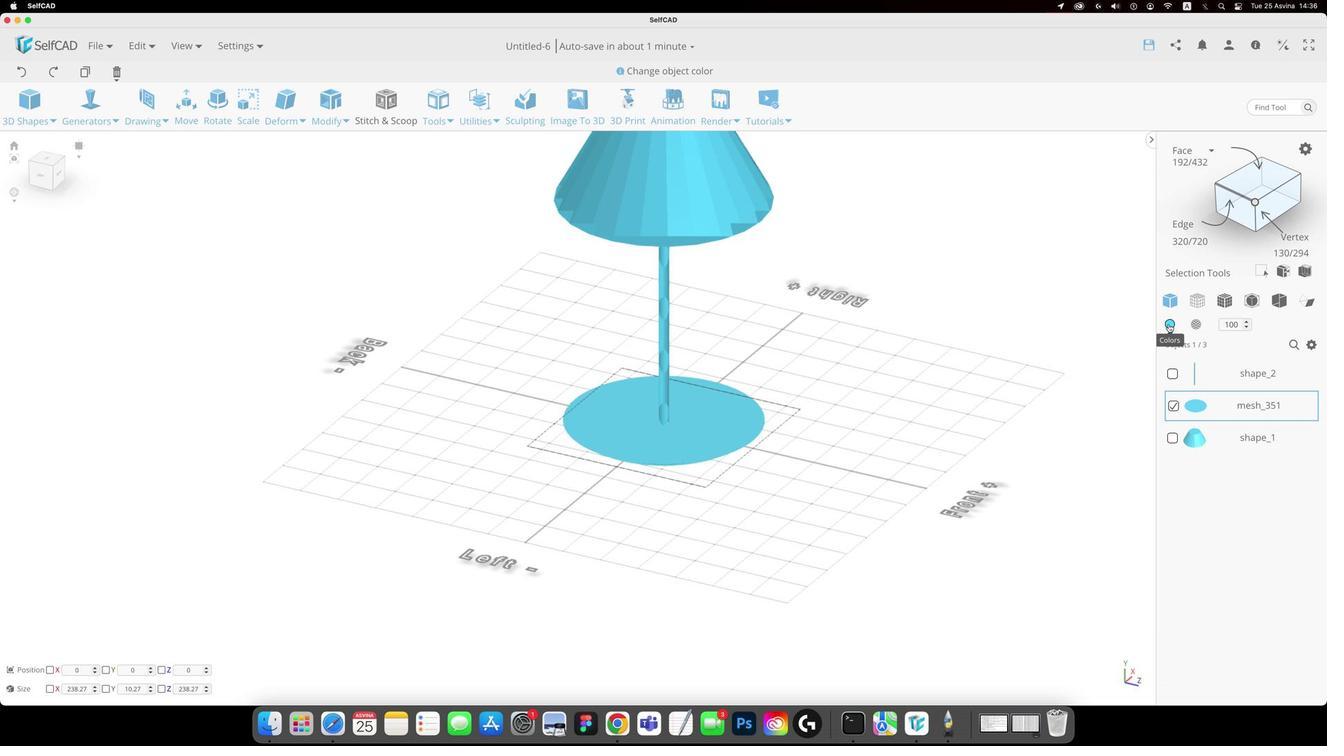 
Action: Mouse moved to (912, 380)
Screenshot: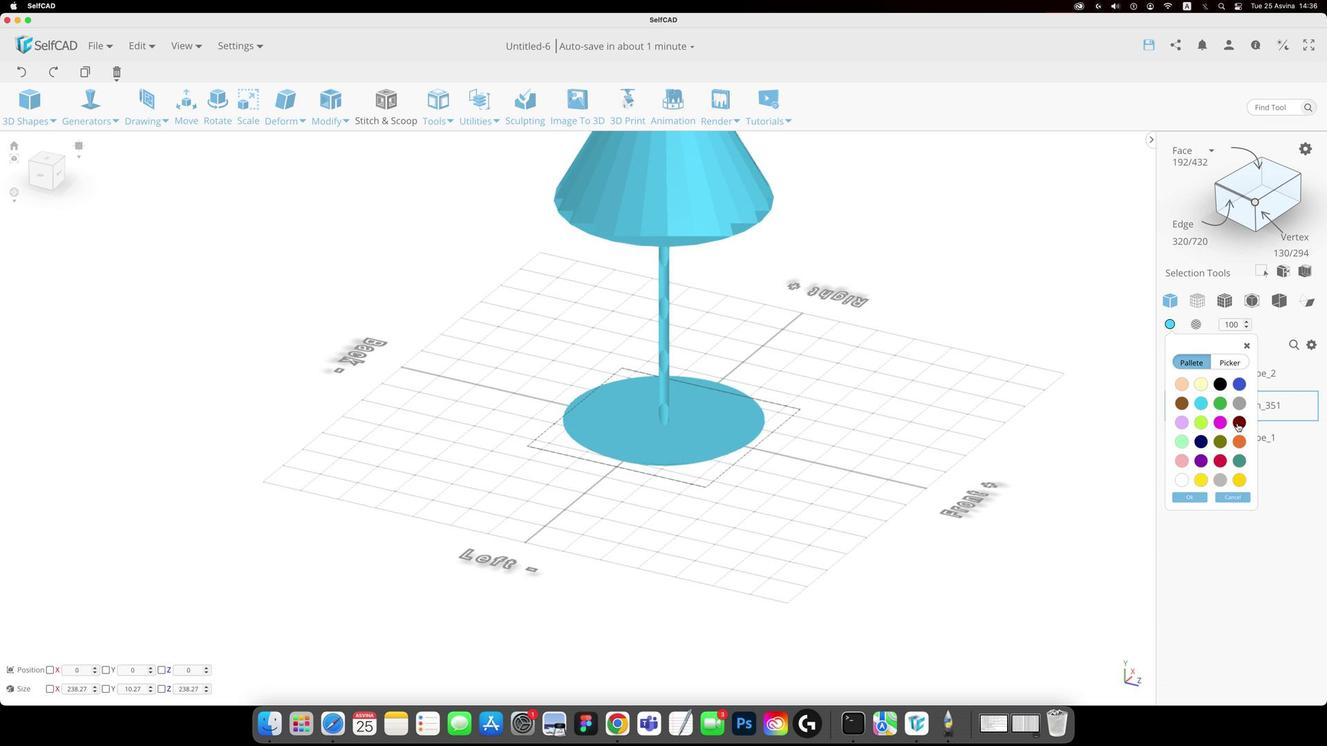 
Action: Mouse pressed left at (912, 380)
Screenshot: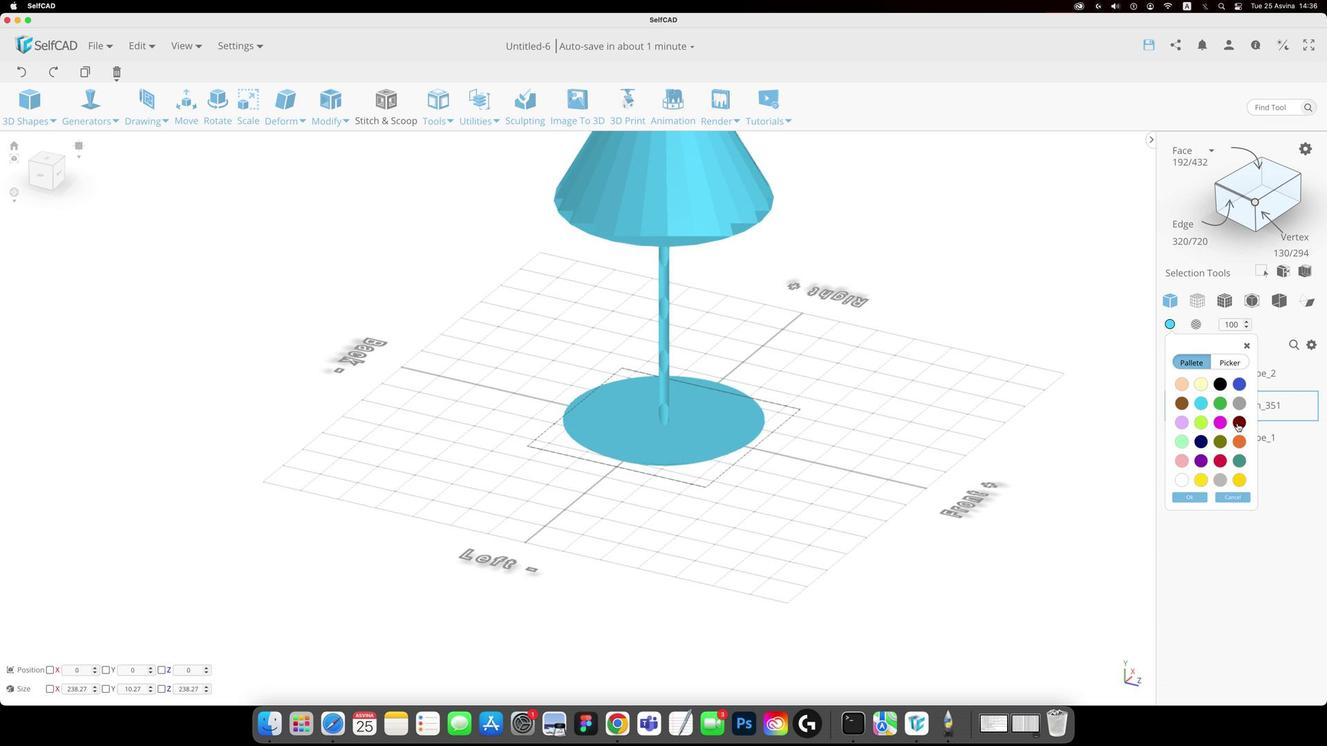 
Action: Mouse moved to (902, 396)
Screenshot: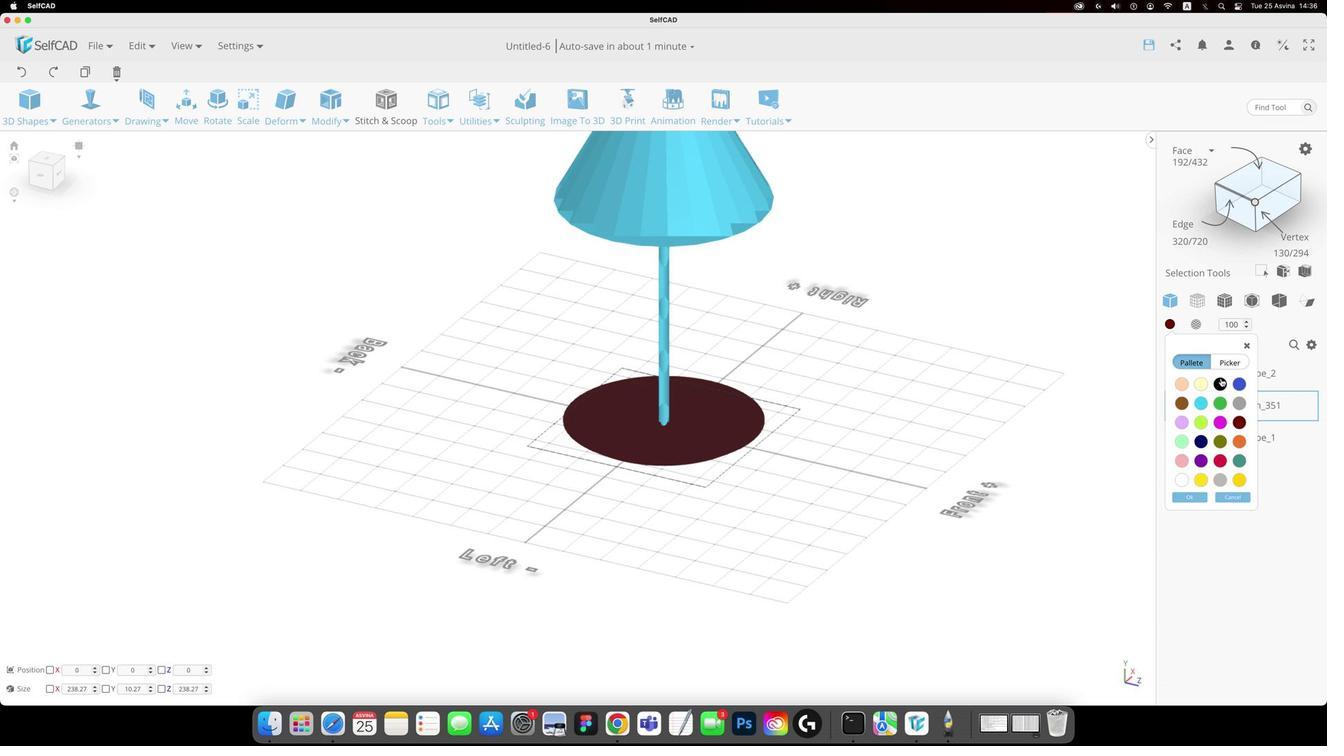 
Action: Mouse pressed left at (902, 396)
Screenshot: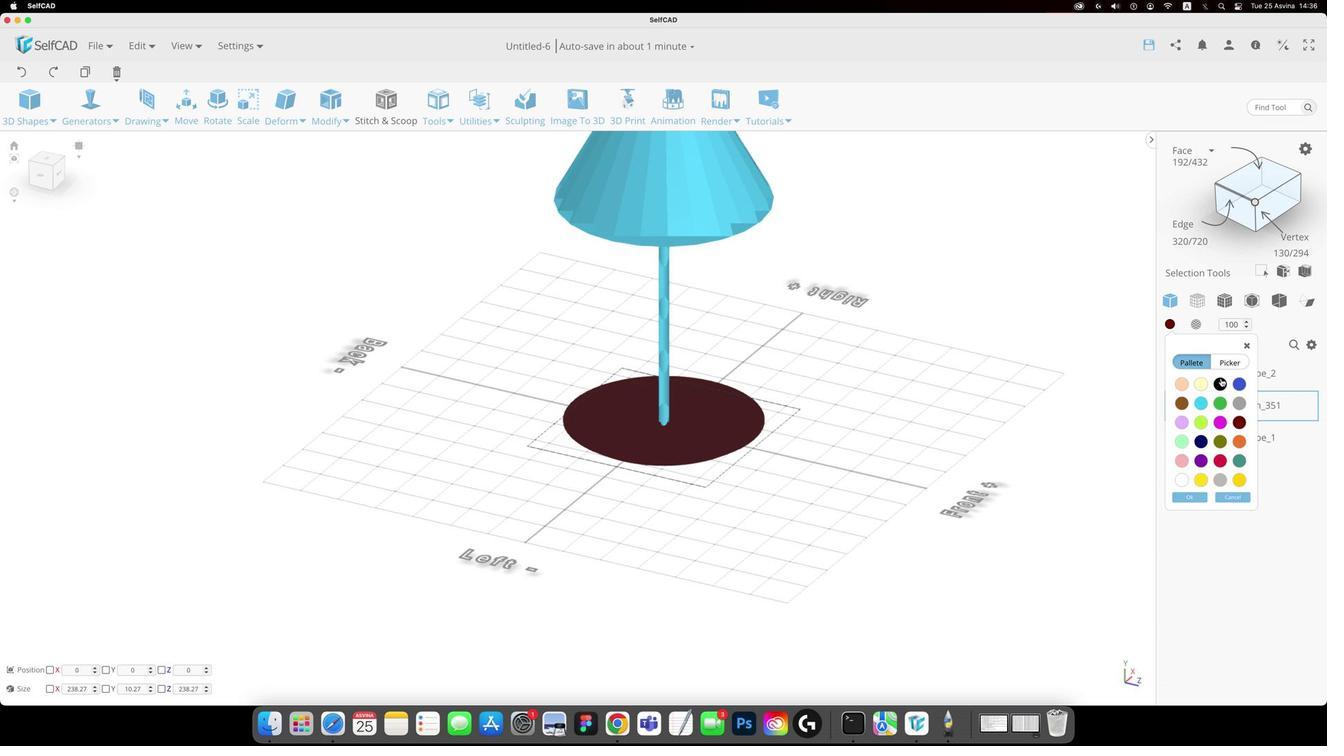 
Action: Mouse moved to (910, 358)
Screenshot: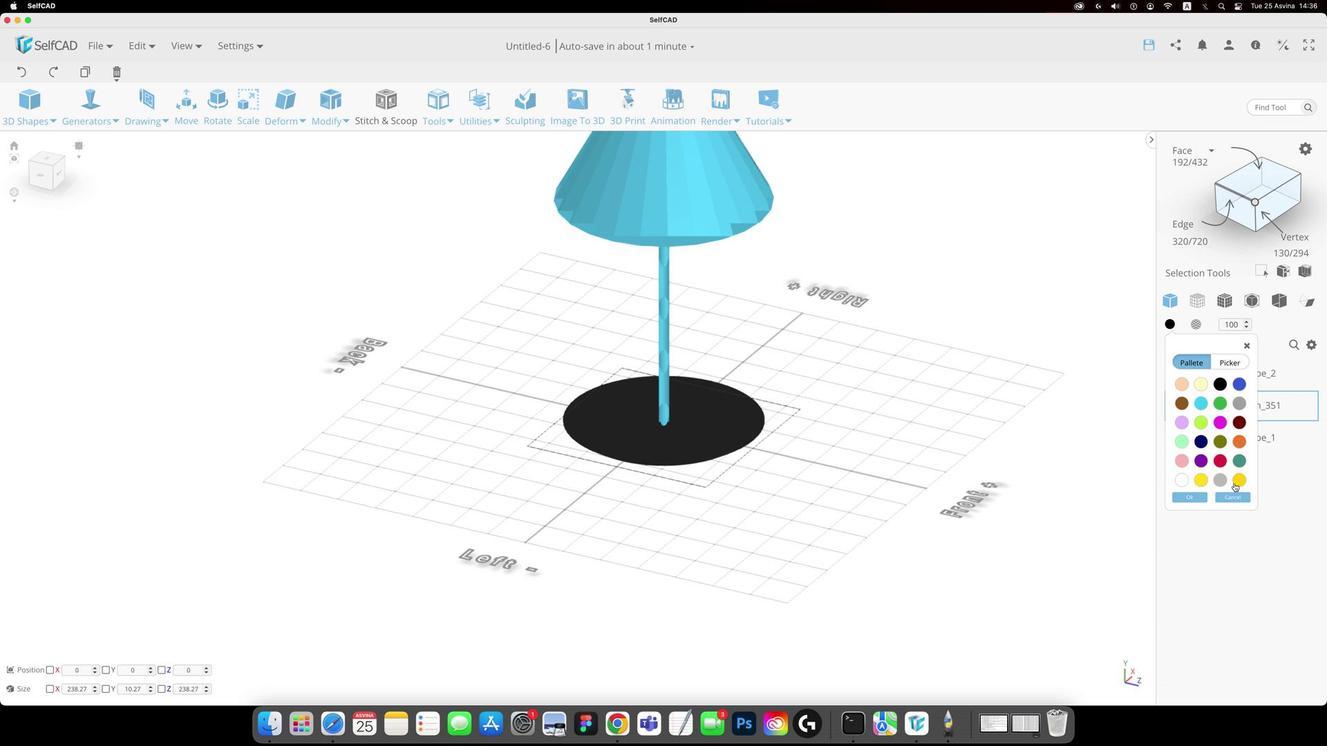 
Action: Mouse pressed left at (910, 358)
Screenshot: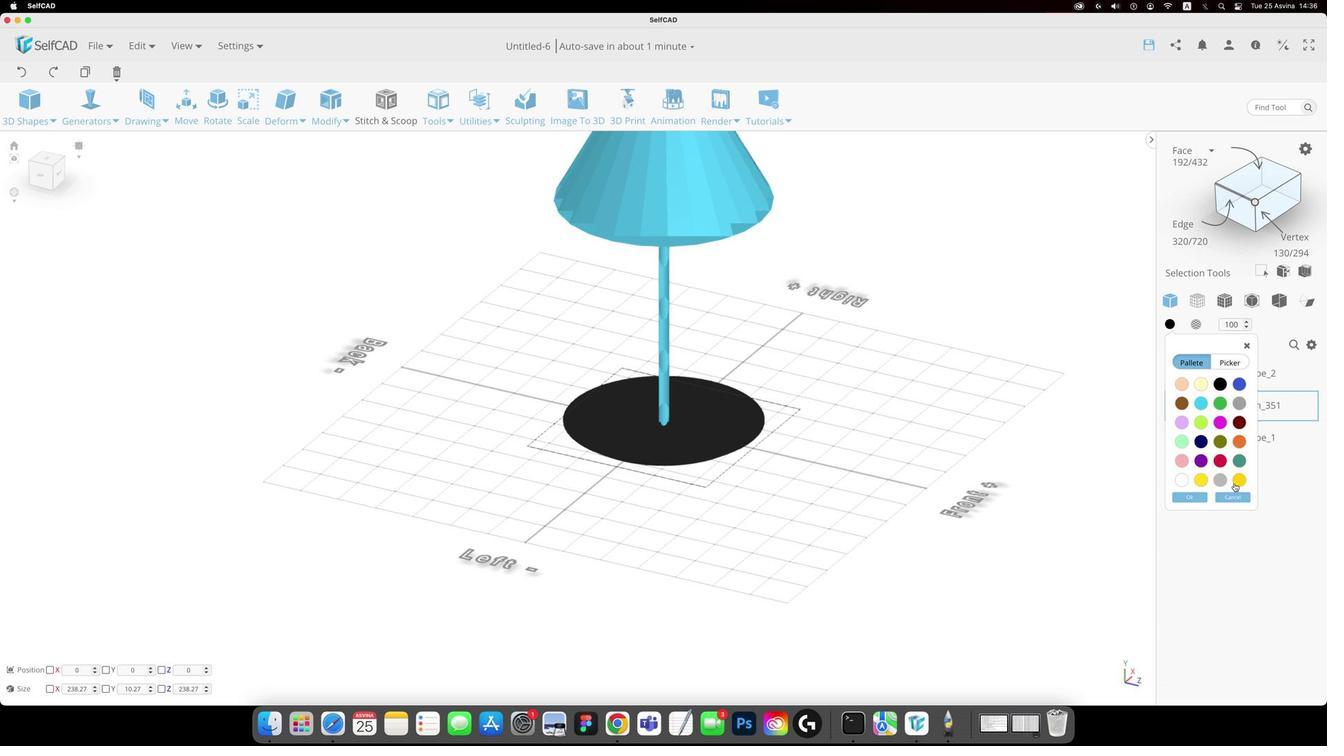 
Action: Mouse moved to (878, 354)
Screenshot: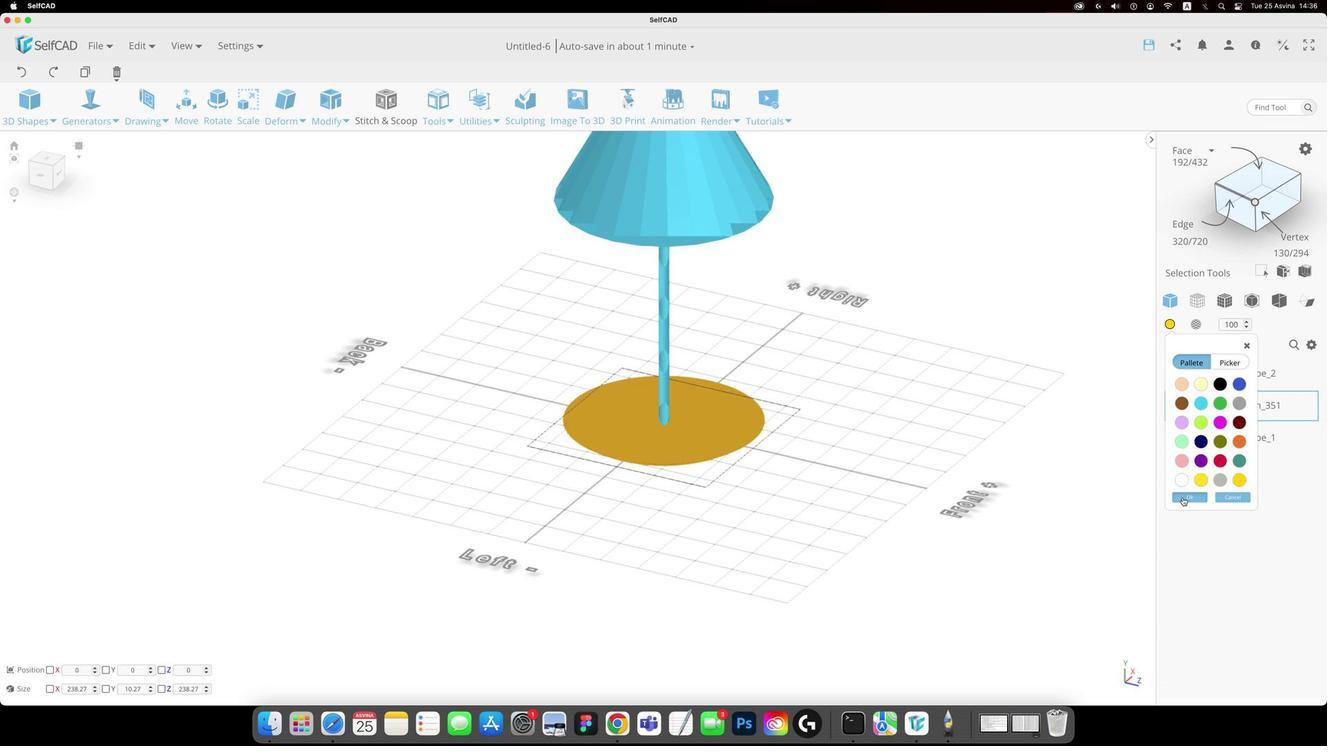 
Action: Mouse pressed left at (878, 354)
Screenshot: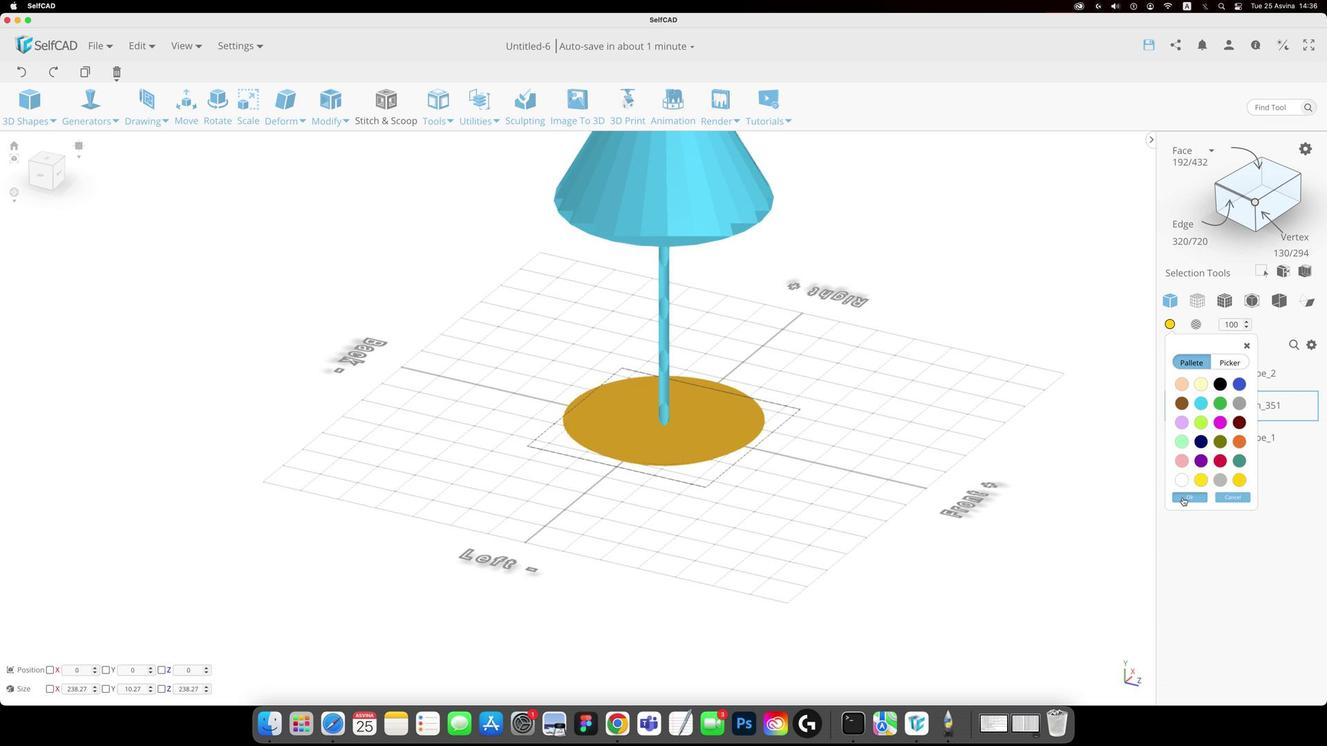 
Action: Mouse moved to (870, 374)
Screenshot: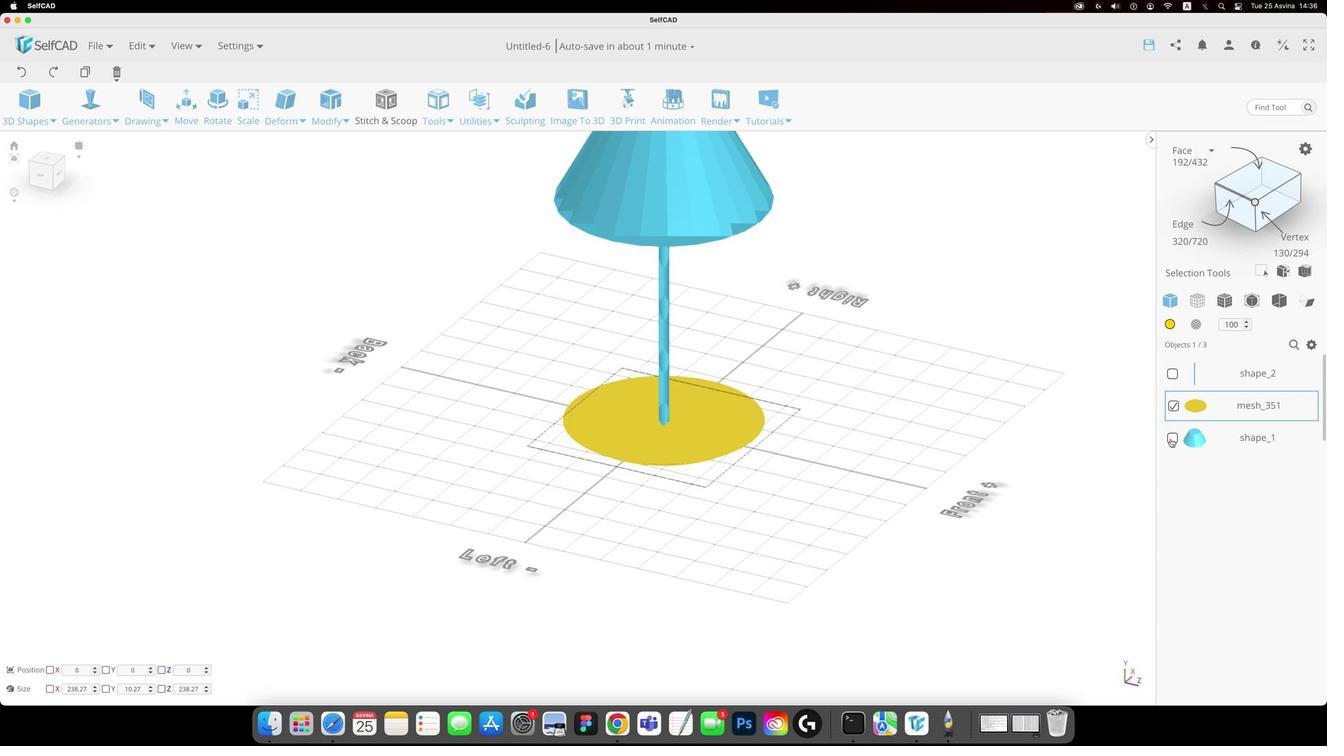 
Action: Mouse pressed left at (870, 374)
Screenshot: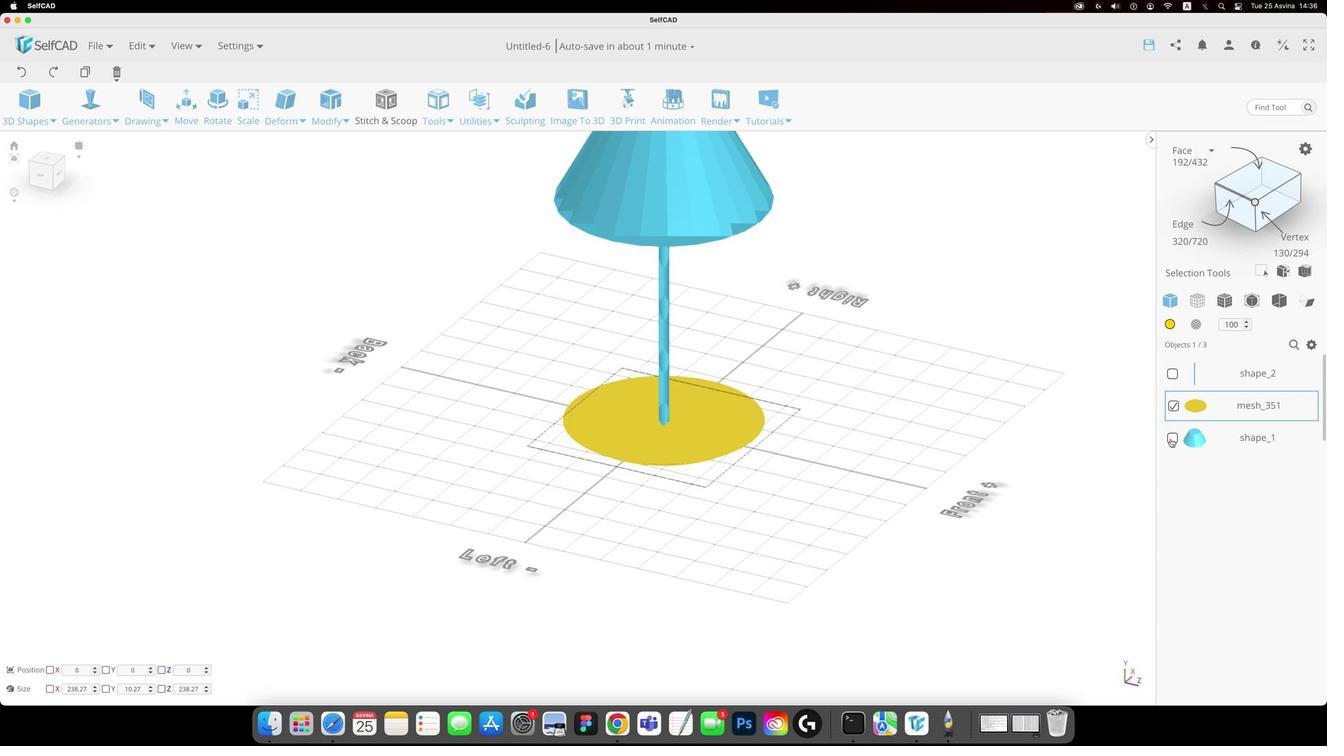 
Action: Mouse moved to (872, 384)
Screenshot: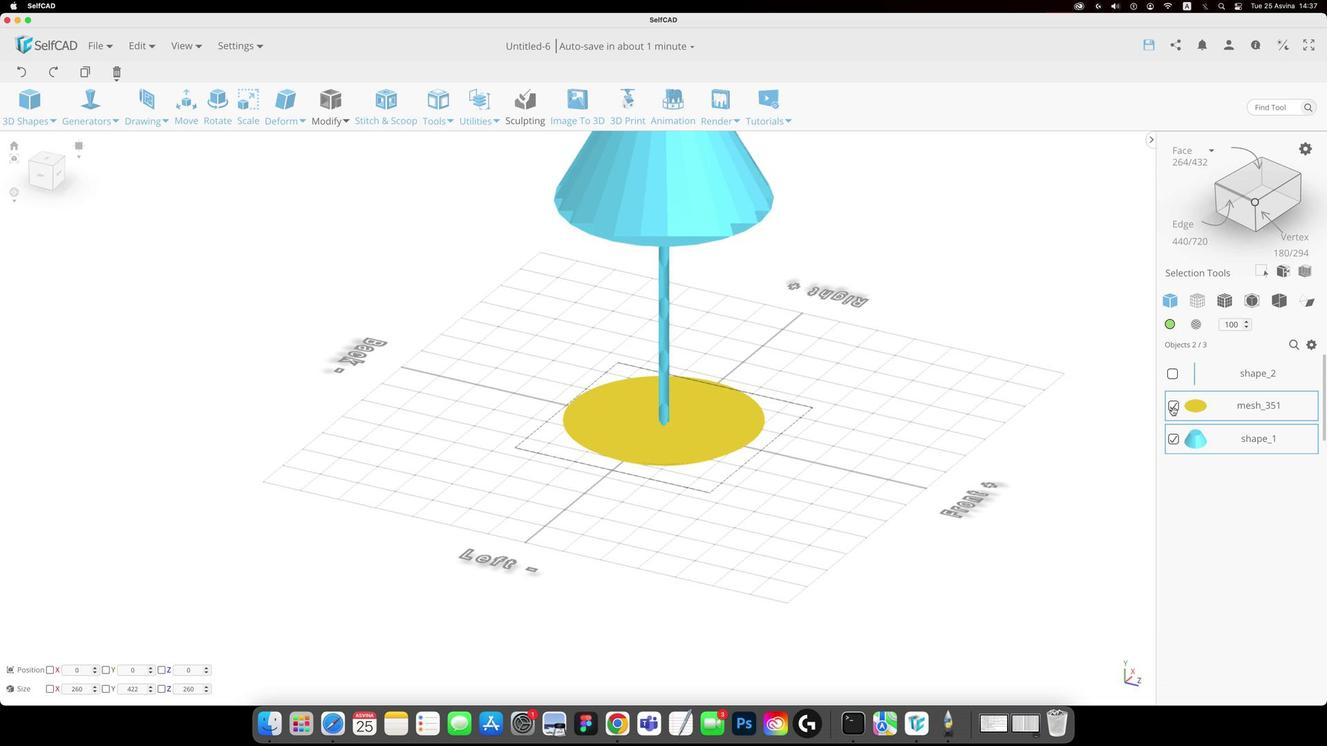 
Action: Mouse pressed left at (872, 384)
Screenshot: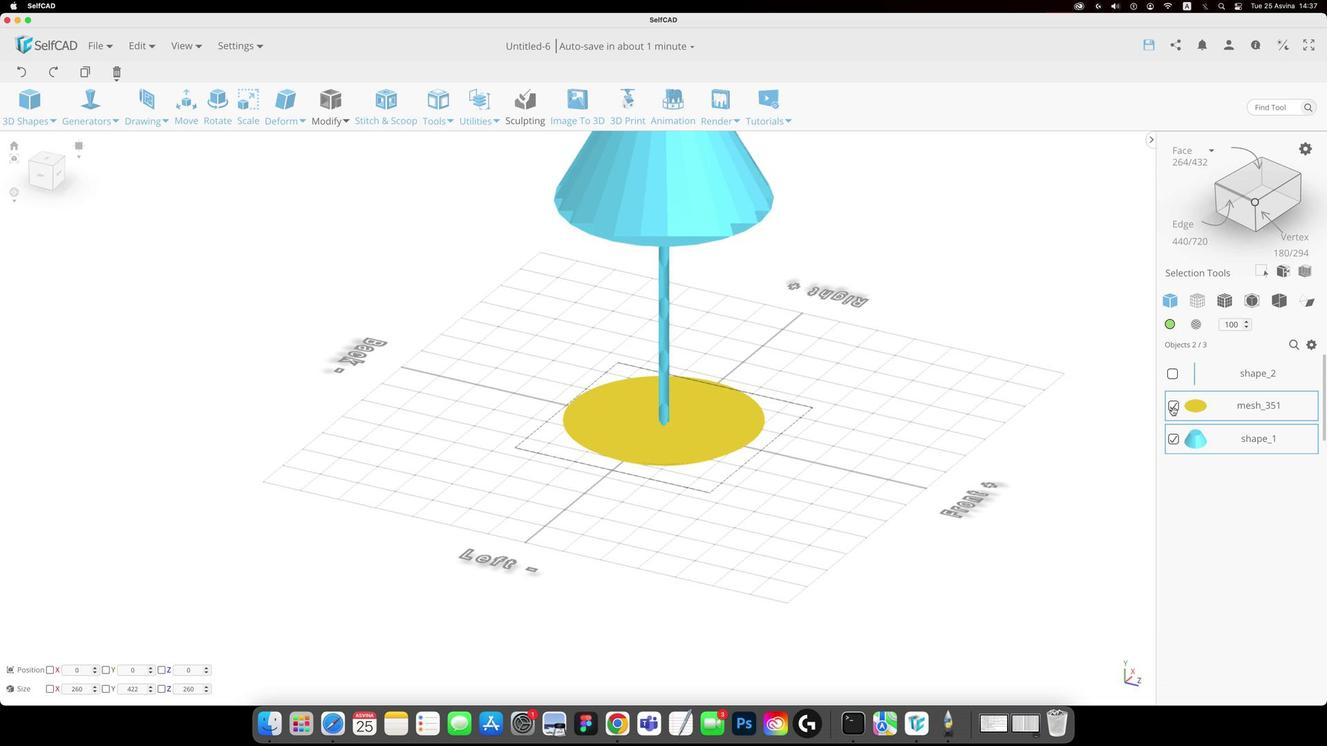 
Action: Mouse moved to (871, 385)
Screenshot: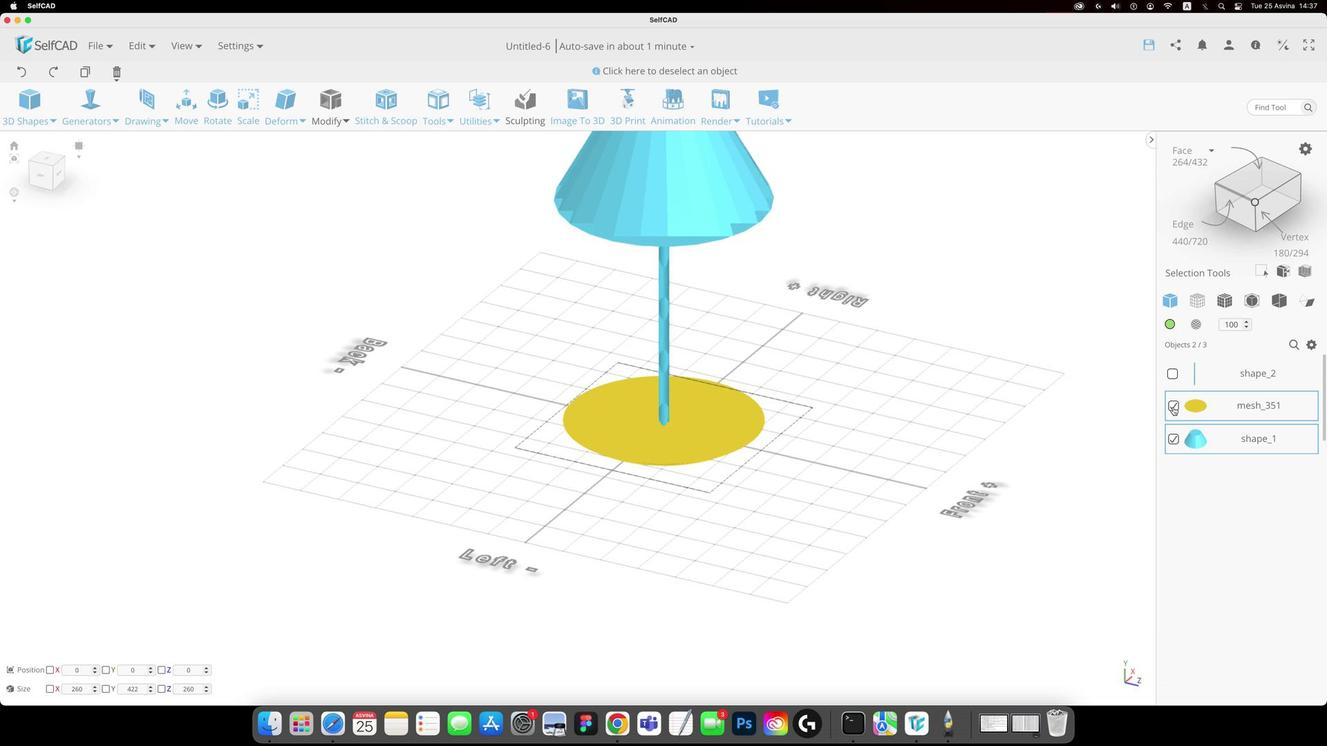 
Action: Mouse pressed left at (871, 385)
Screenshot: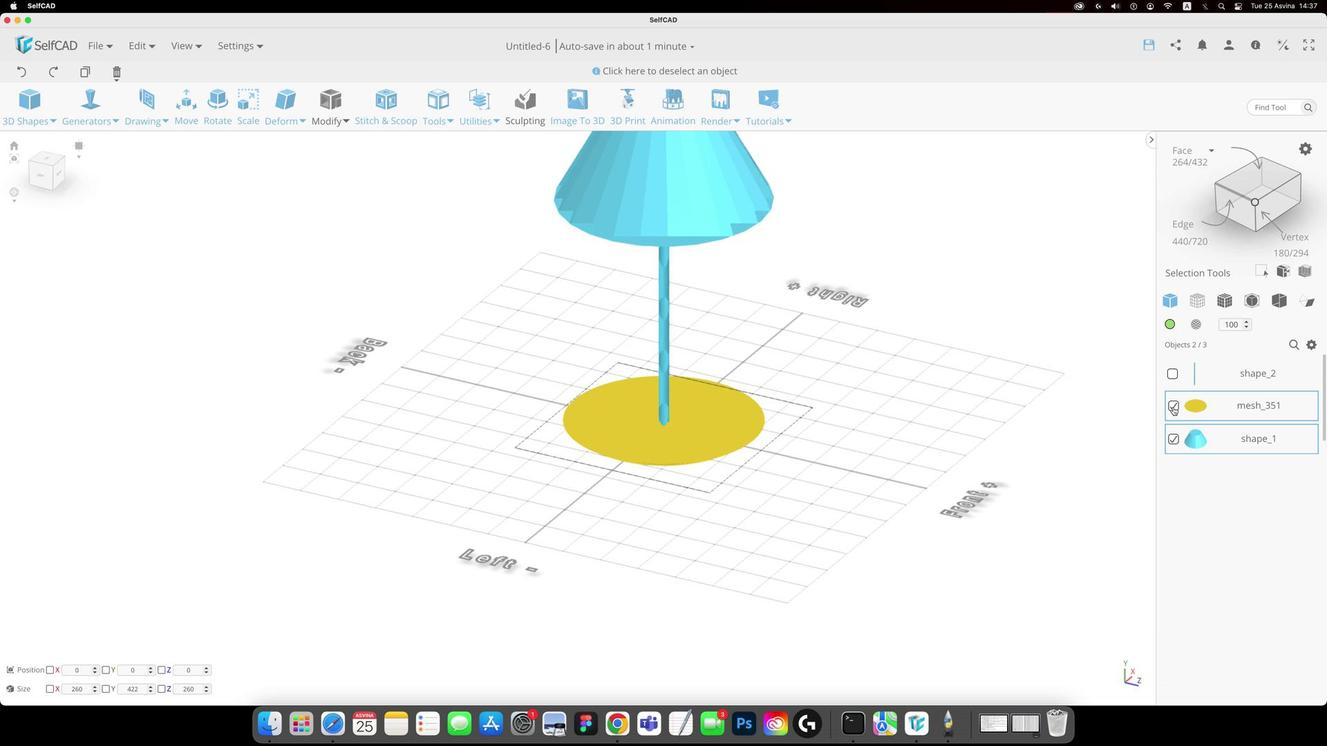 
Action: Mouse moved to (869, 415)
Screenshot: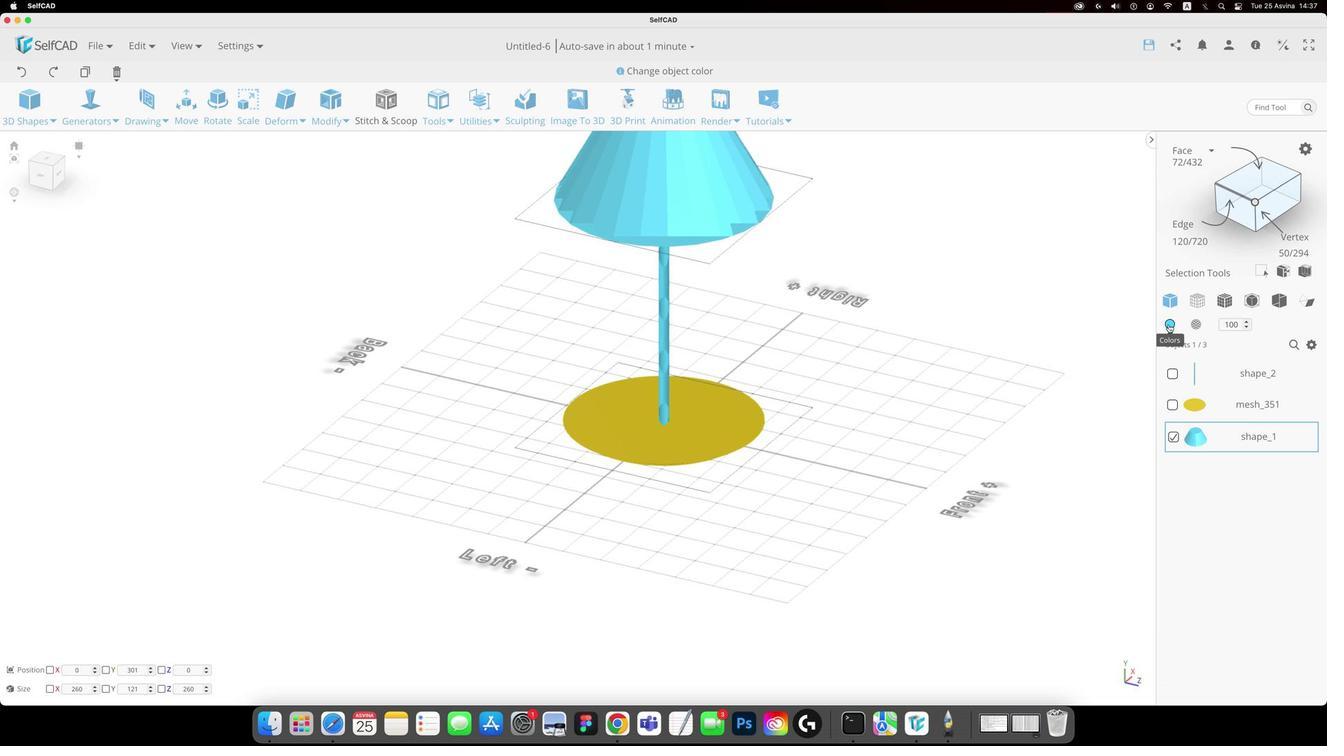 
Action: Mouse pressed left at (869, 415)
Screenshot: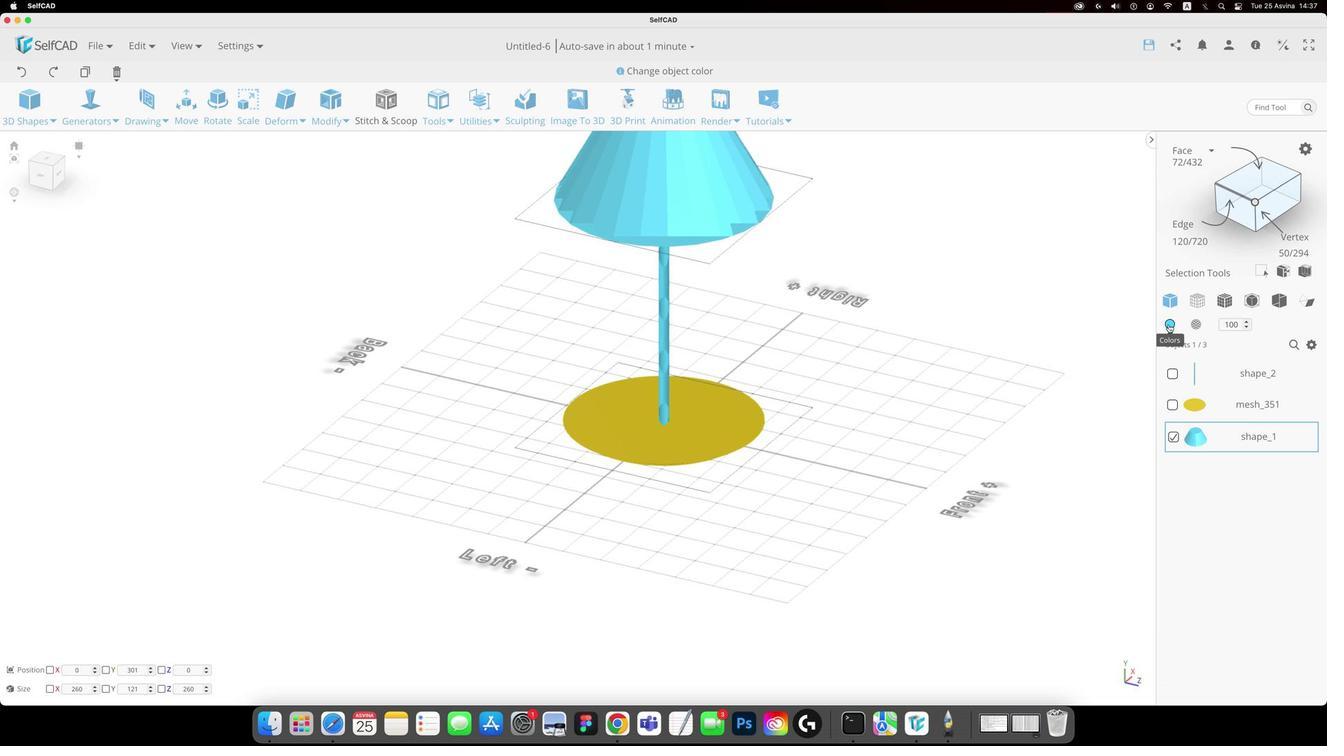 
Action: Mouse moved to (915, 360)
Screenshot: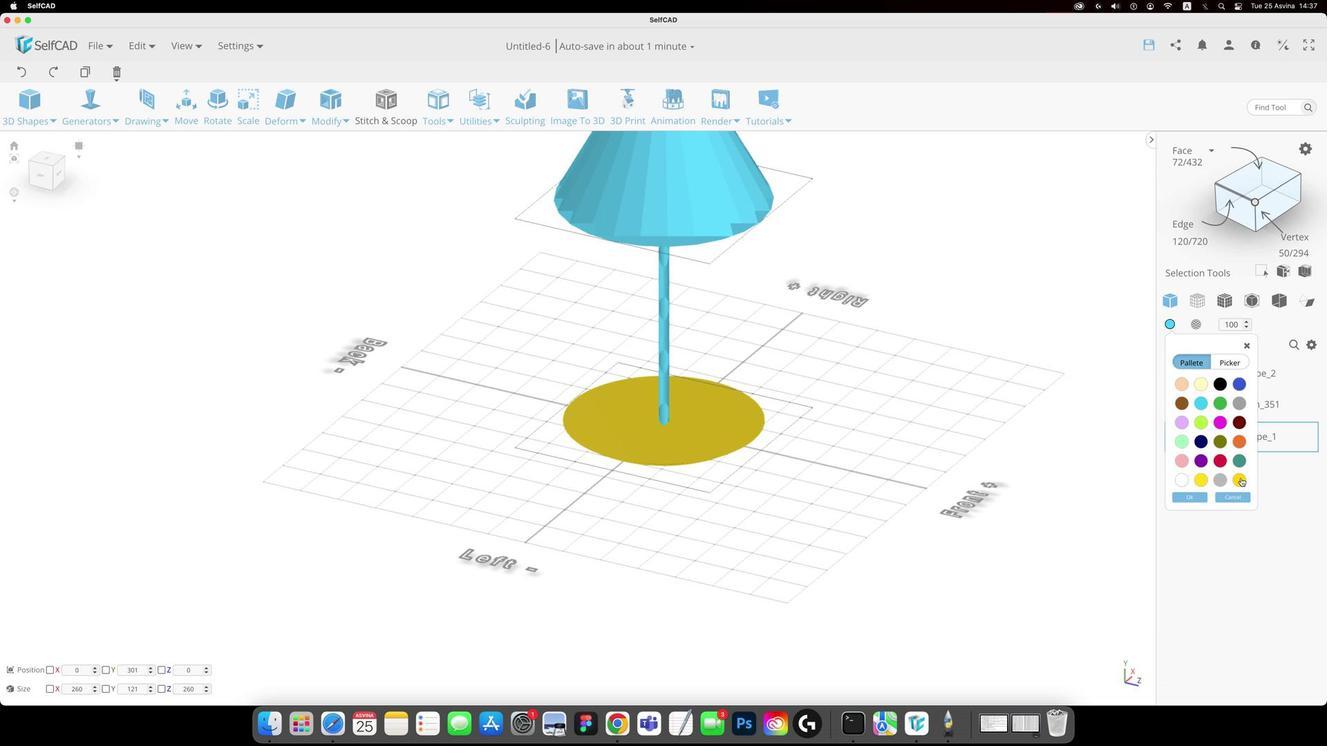 
Action: Mouse pressed left at (915, 360)
